 Task:  explore Airbnb listings in the heart of Hollywood and  Los Angeles, California.
Action: Mouse moved to (353, 104)
Screenshot: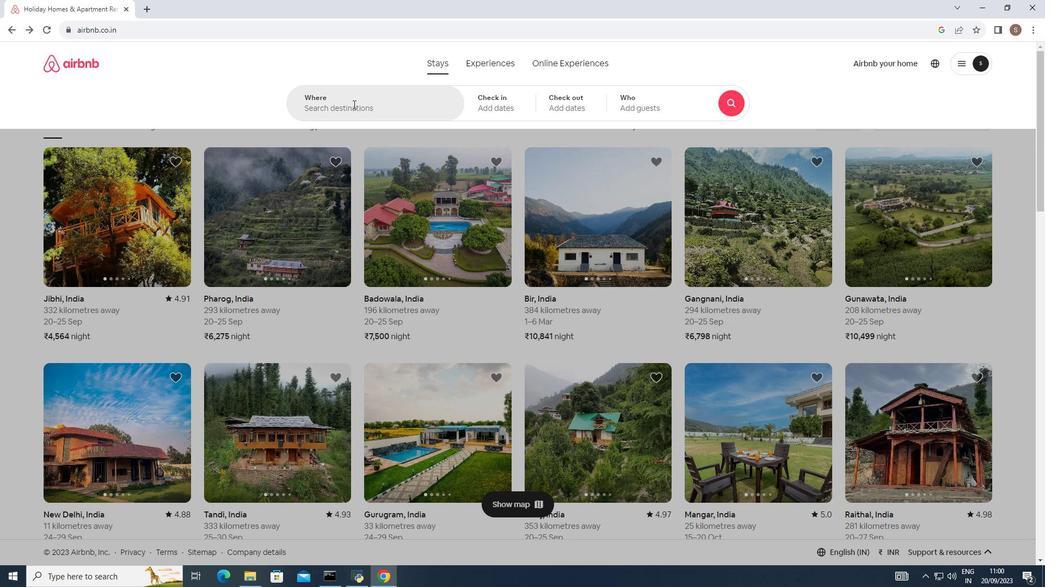 
Action: Mouse pressed left at (353, 104)
Screenshot: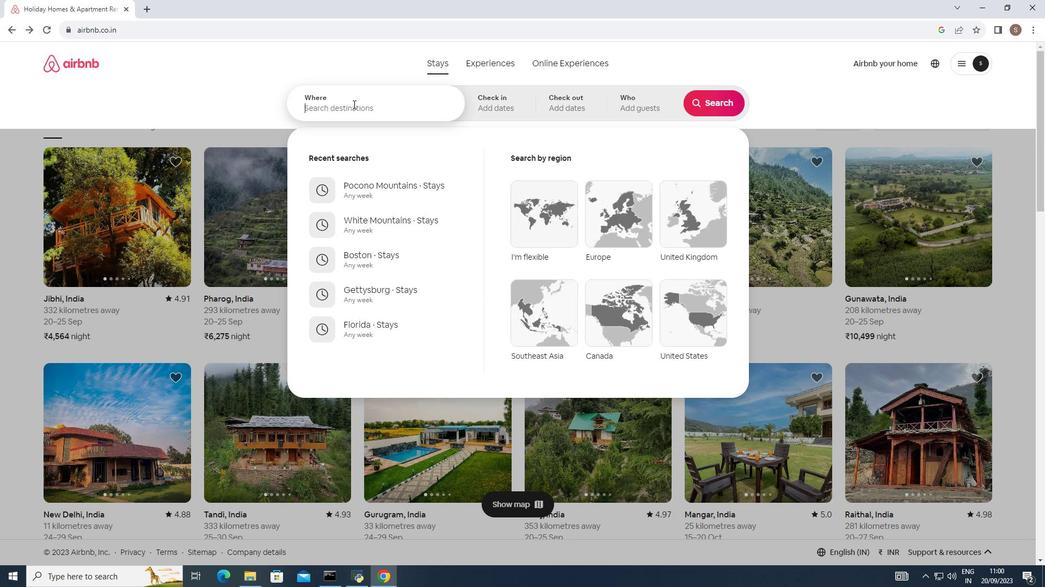 
Action: Key pressed new<Key.space>orleans<Key.space>louisiana
Screenshot: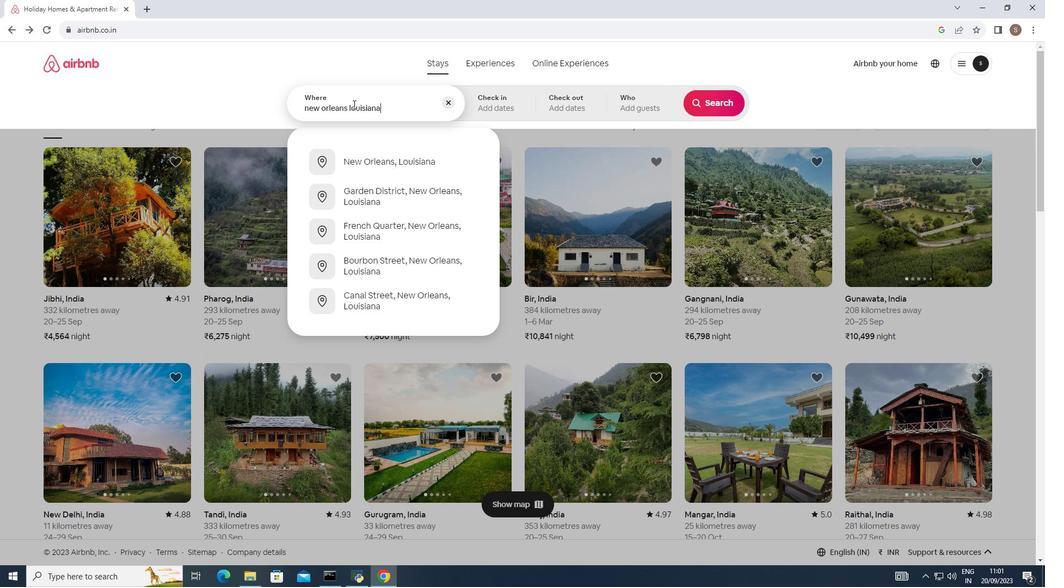 
Action: Mouse moved to (360, 161)
Screenshot: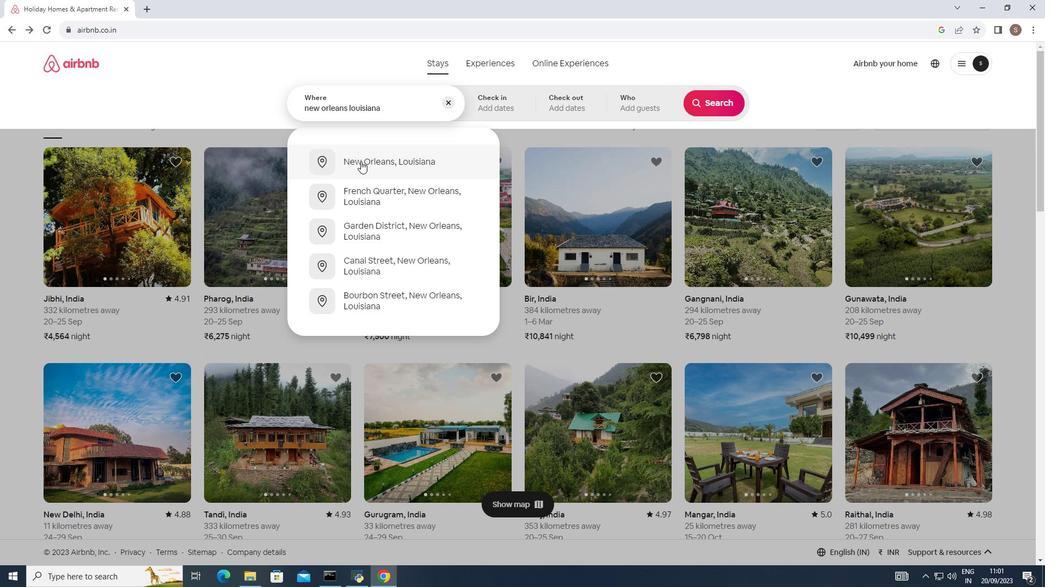 
Action: Mouse pressed left at (360, 161)
Screenshot: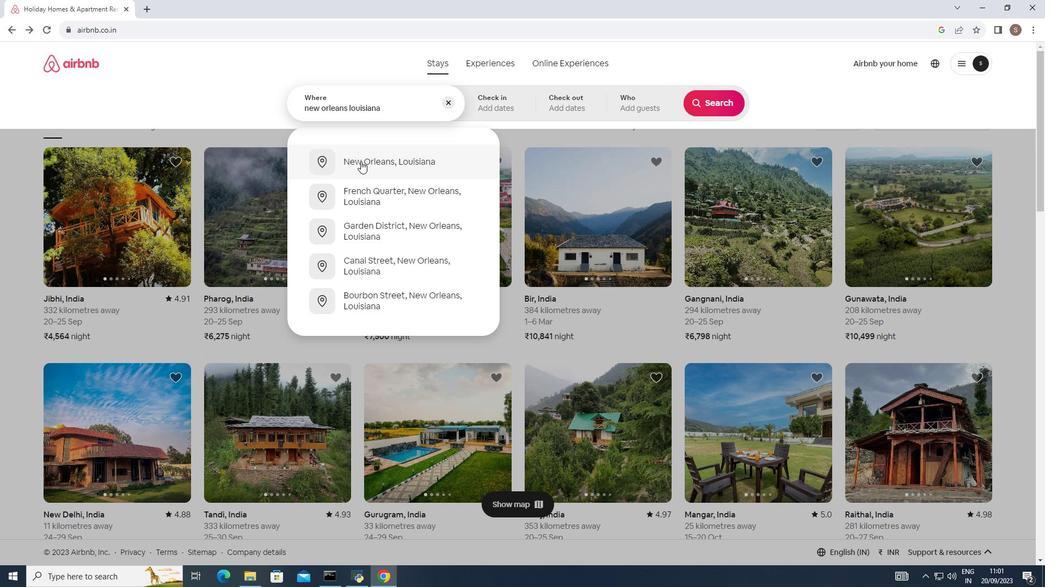 
Action: Mouse moved to (704, 101)
Screenshot: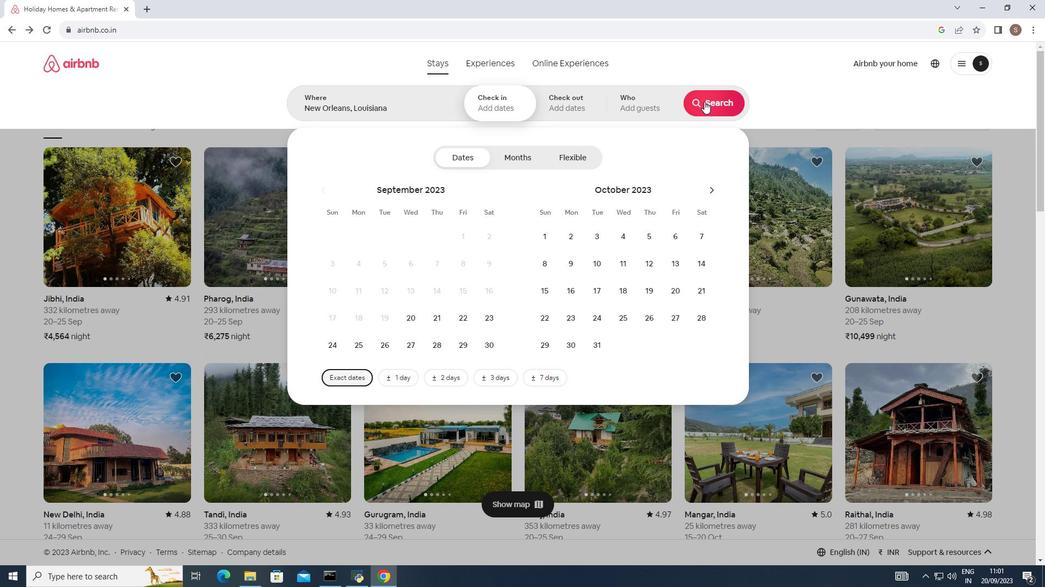 
Action: Mouse pressed left at (704, 101)
Screenshot: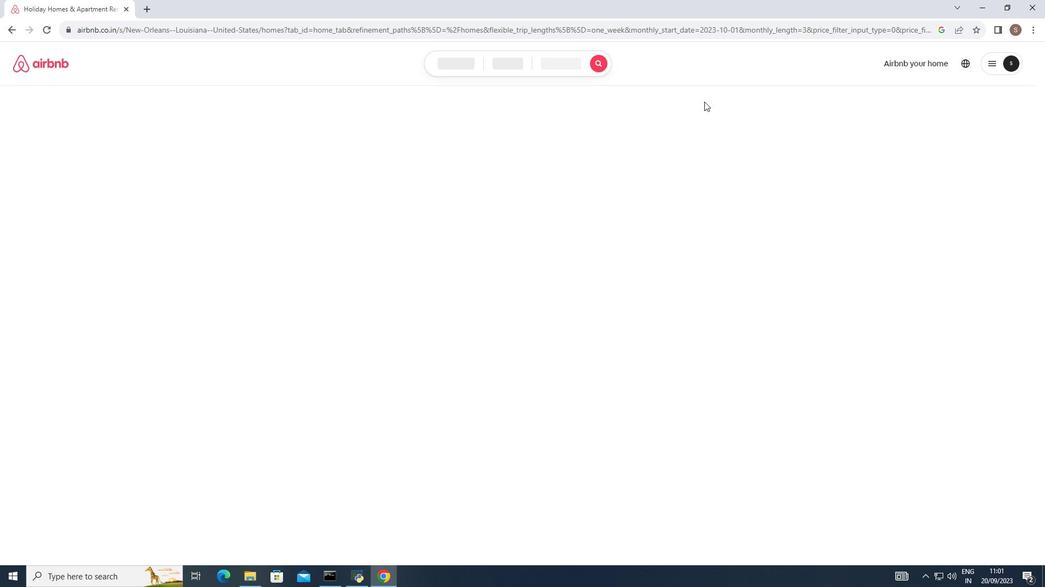 
Action: Mouse moved to (450, 285)
Screenshot: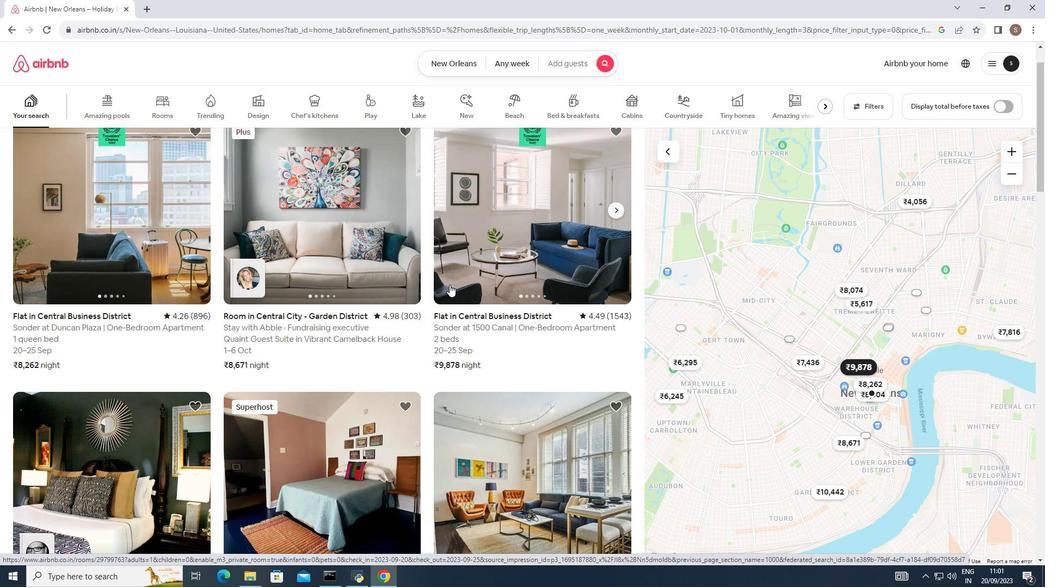 
Action: Mouse scrolled (450, 284) with delta (0, 0)
Screenshot: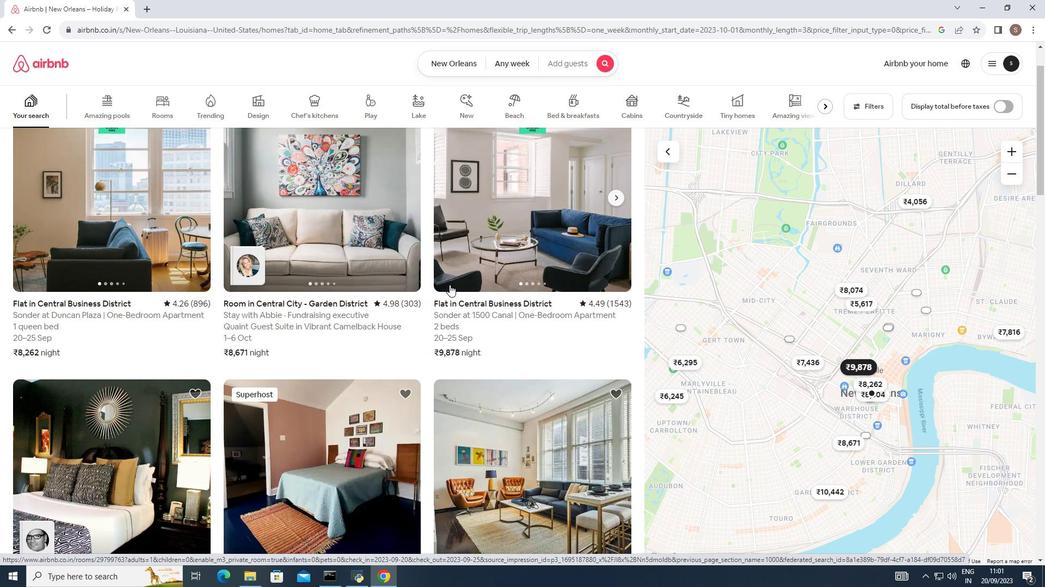 
Action: Mouse moved to (449, 285)
Screenshot: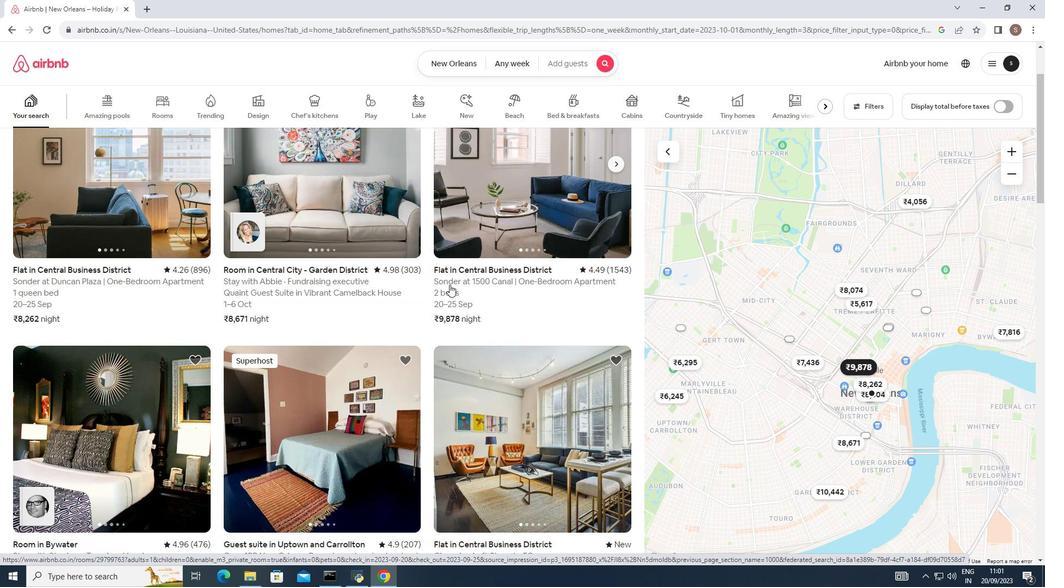
Action: Mouse scrolled (449, 284) with delta (0, 0)
Screenshot: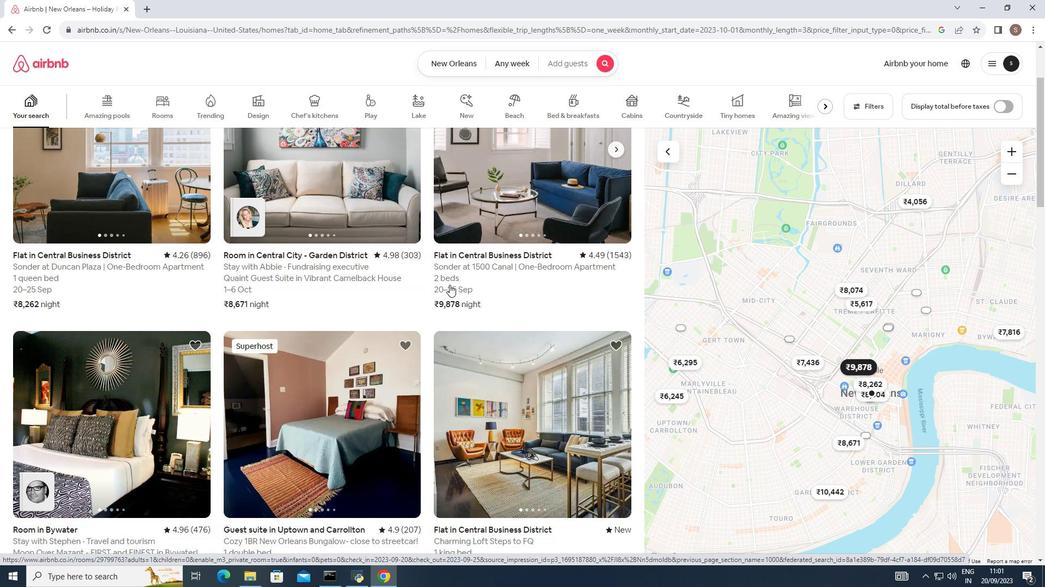 
Action: Mouse scrolled (449, 284) with delta (0, 0)
Screenshot: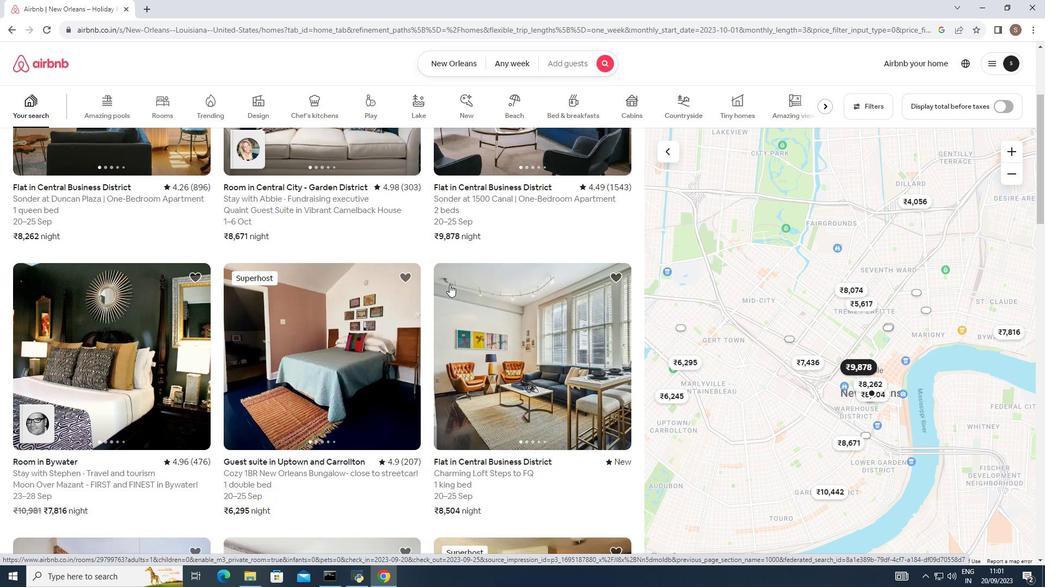 
Action: Mouse scrolled (449, 284) with delta (0, 0)
Screenshot: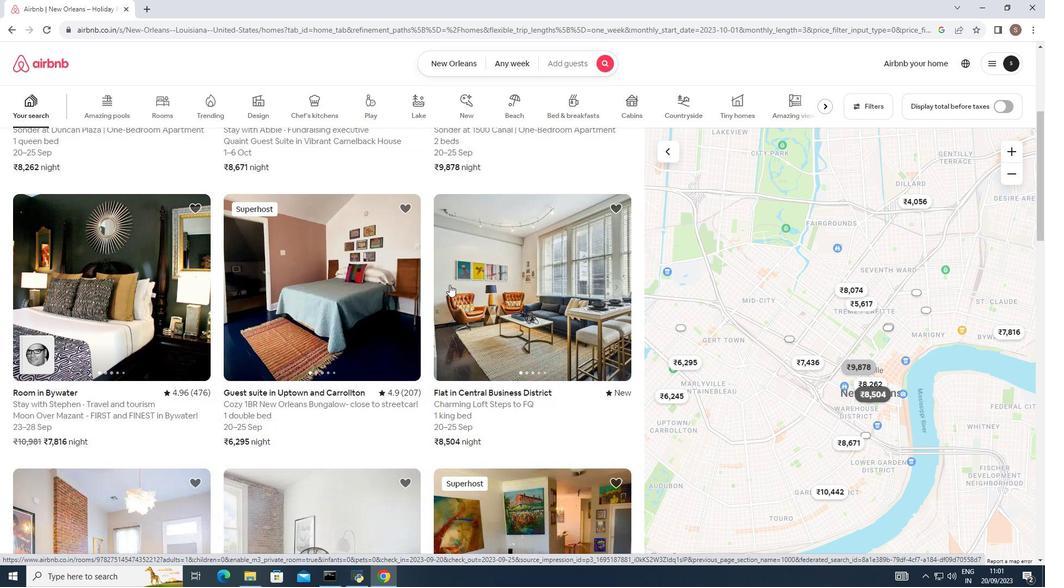 
Action: Mouse scrolled (449, 284) with delta (0, 0)
Screenshot: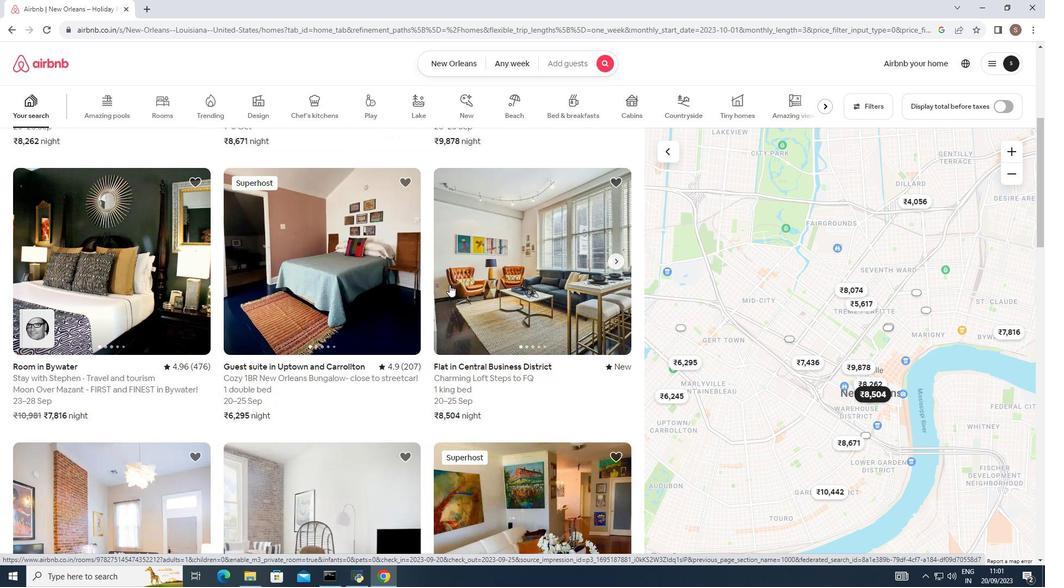 
Action: Mouse moved to (820, 103)
Screenshot: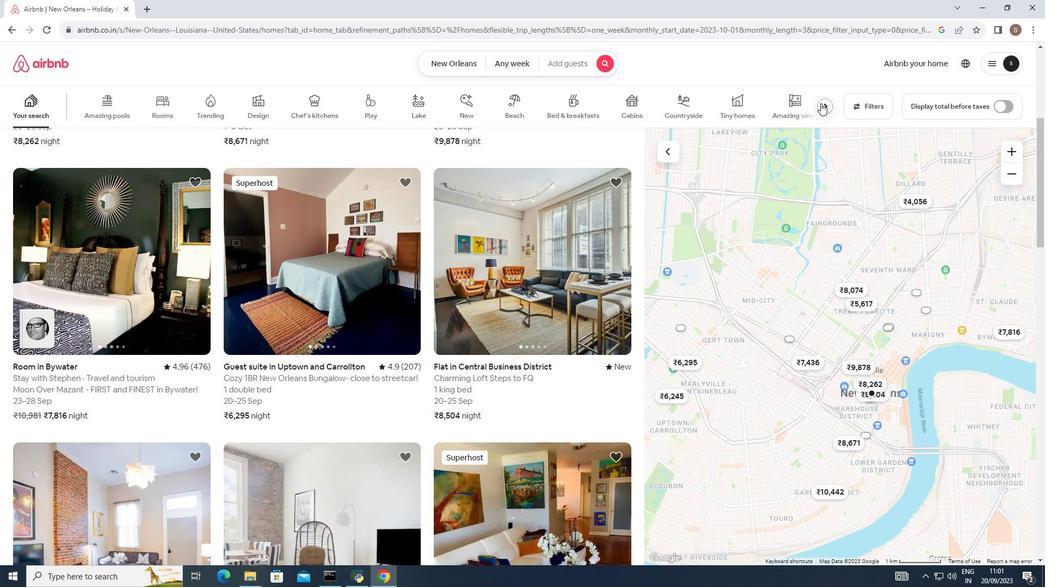 
Action: Mouse pressed left at (820, 103)
Screenshot: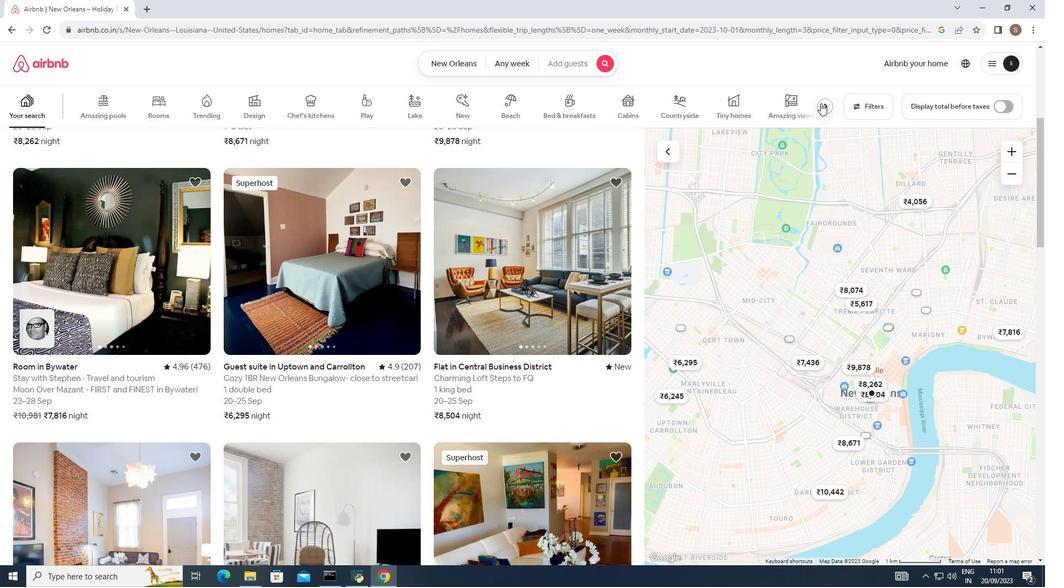 
Action: Mouse moved to (425, 297)
Screenshot: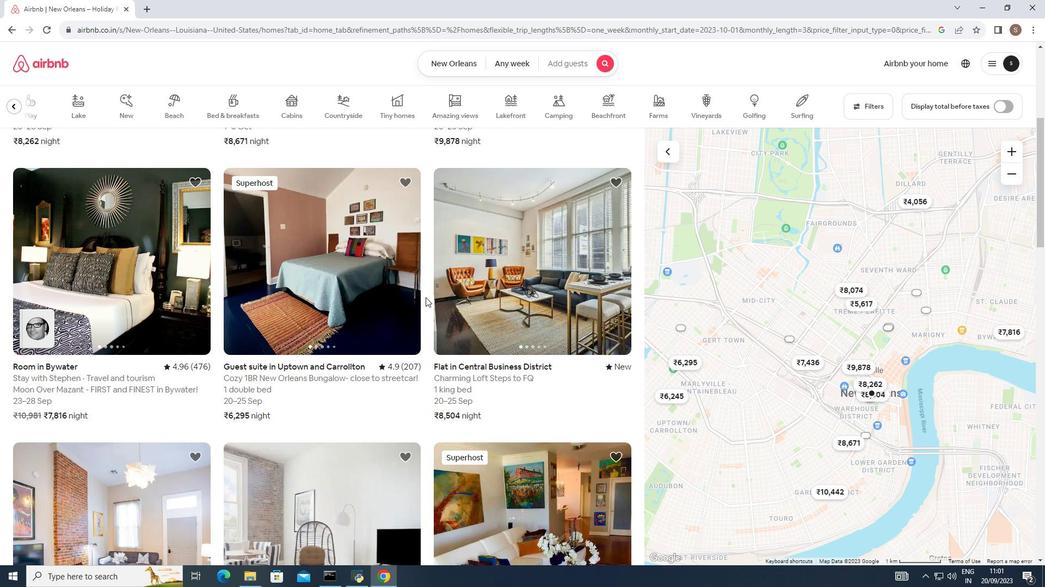 
Action: Mouse scrolled (425, 297) with delta (0, 0)
Screenshot: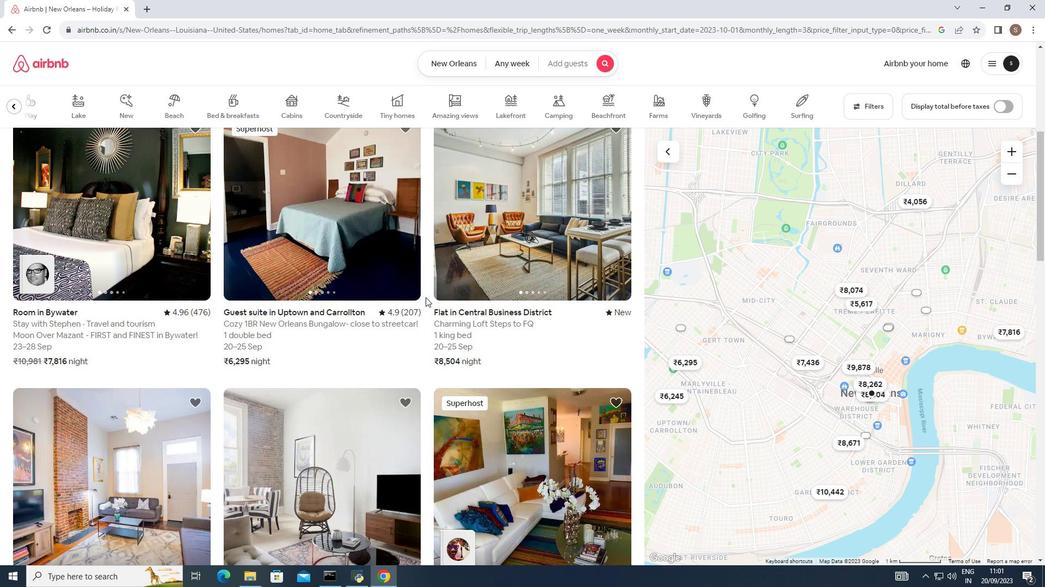 
Action: Mouse scrolled (425, 297) with delta (0, 0)
Screenshot: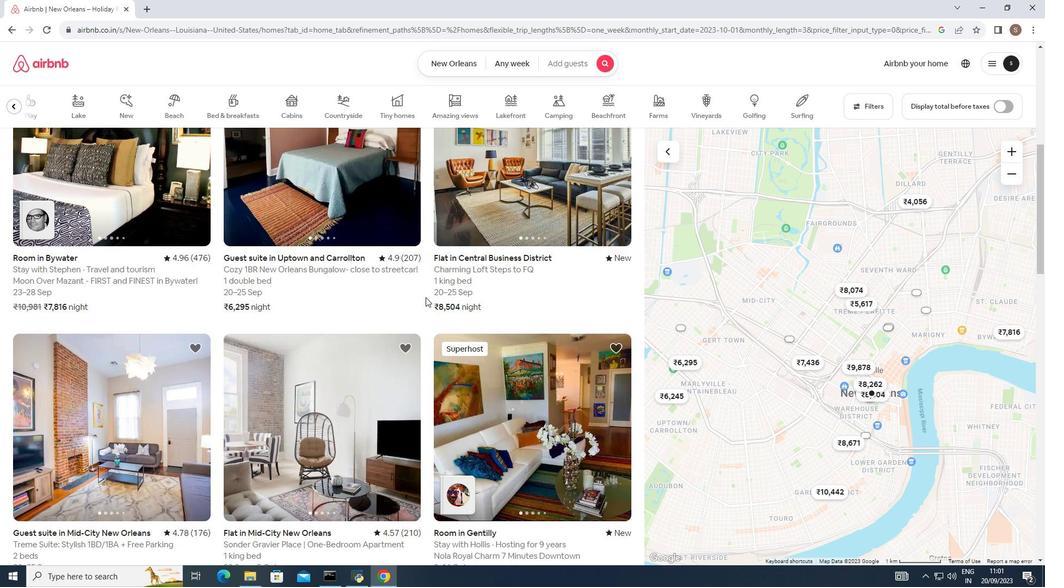 
Action: Mouse scrolled (425, 297) with delta (0, 0)
Screenshot: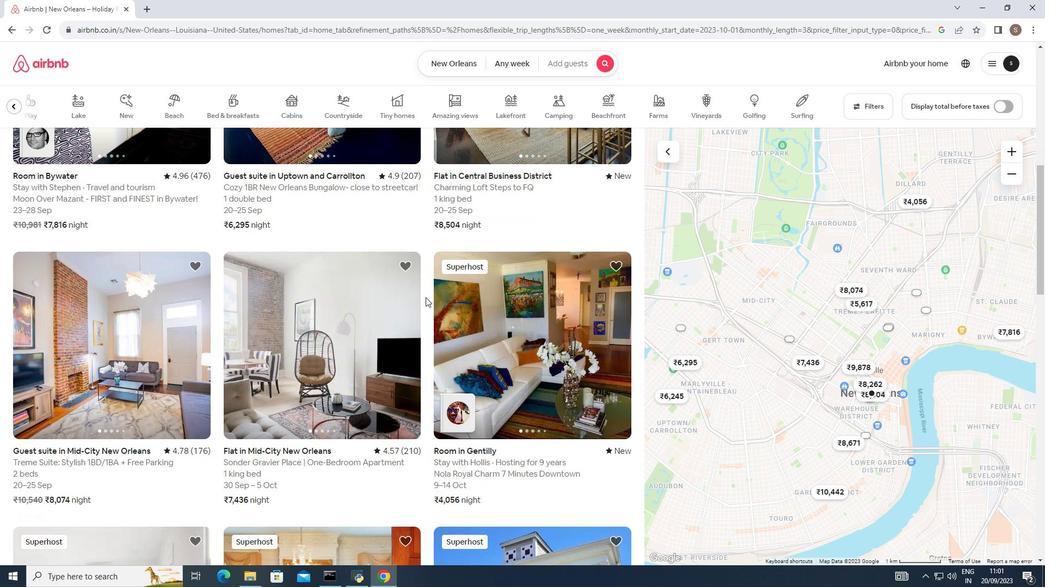 
Action: Mouse scrolled (425, 297) with delta (0, 0)
Screenshot: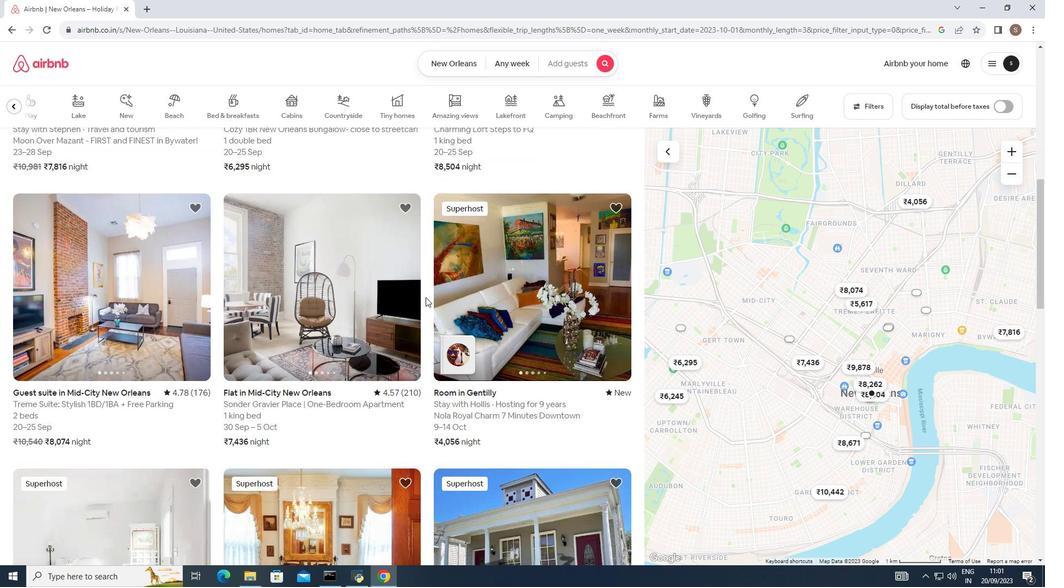 
Action: Mouse scrolled (425, 297) with delta (0, 0)
Screenshot: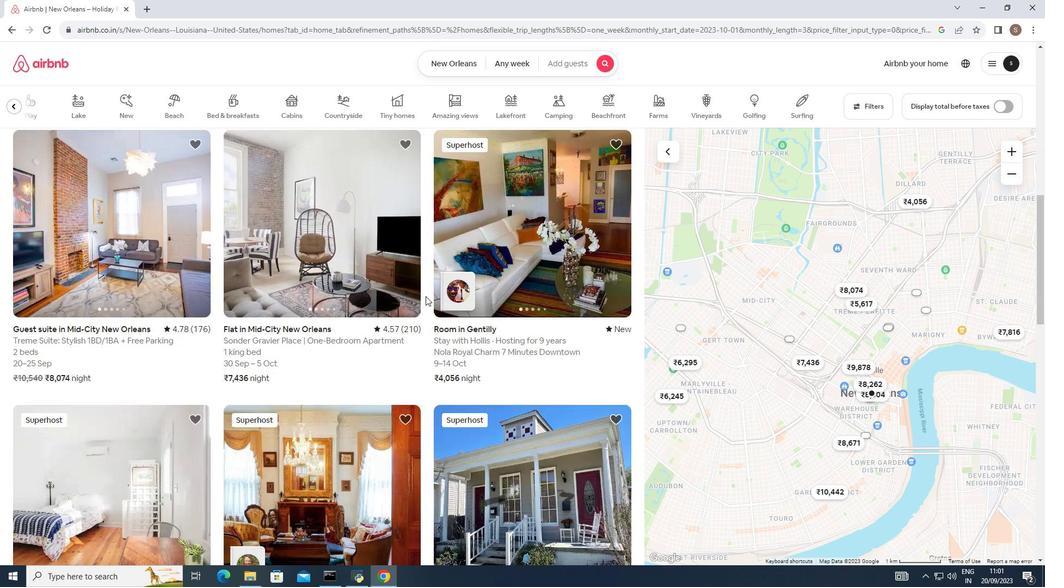 
Action: Mouse scrolled (425, 297) with delta (0, 0)
Screenshot: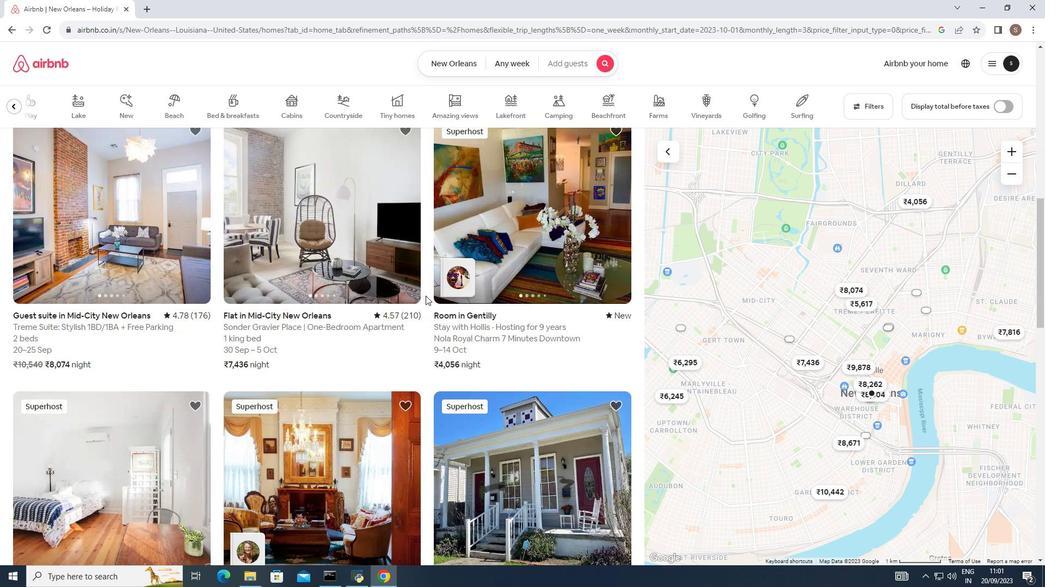 
Action: Mouse moved to (425, 295)
Screenshot: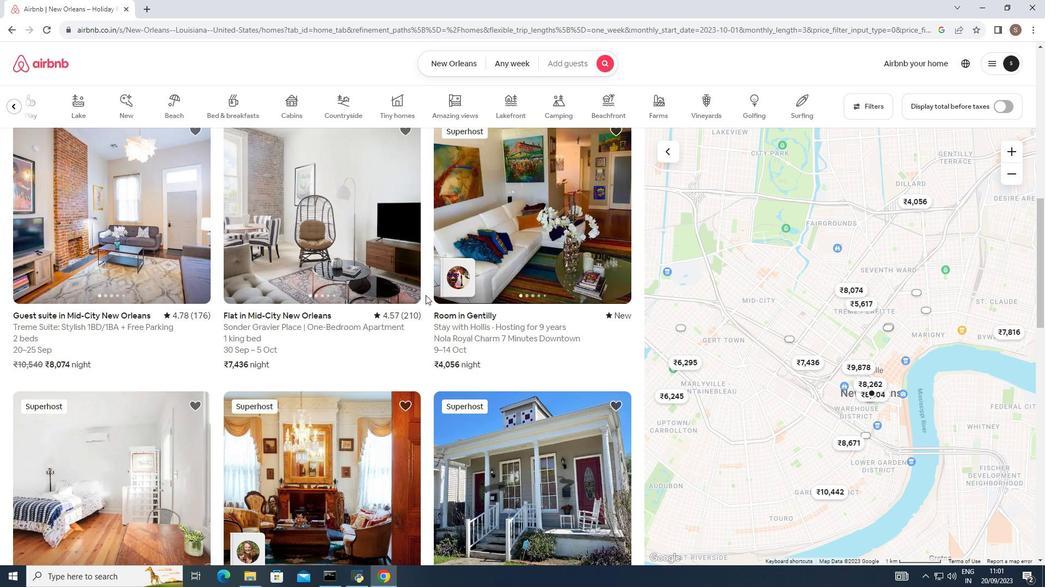 
Action: Mouse scrolled (425, 295) with delta (0, 0)
Screenshot: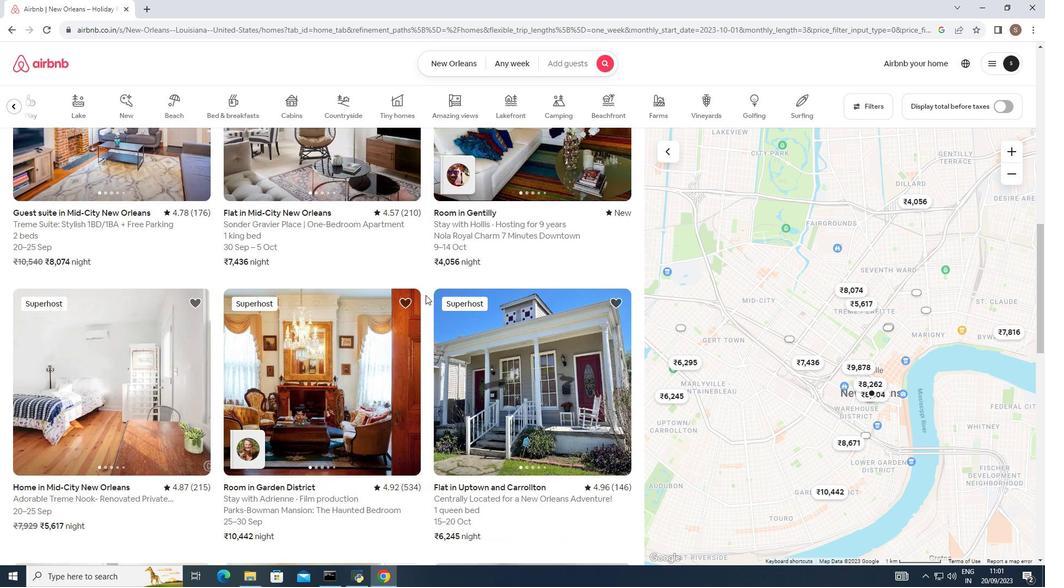 
Action: Mouse scrolled (425, 295) with delta (0, 0)
Screenshot: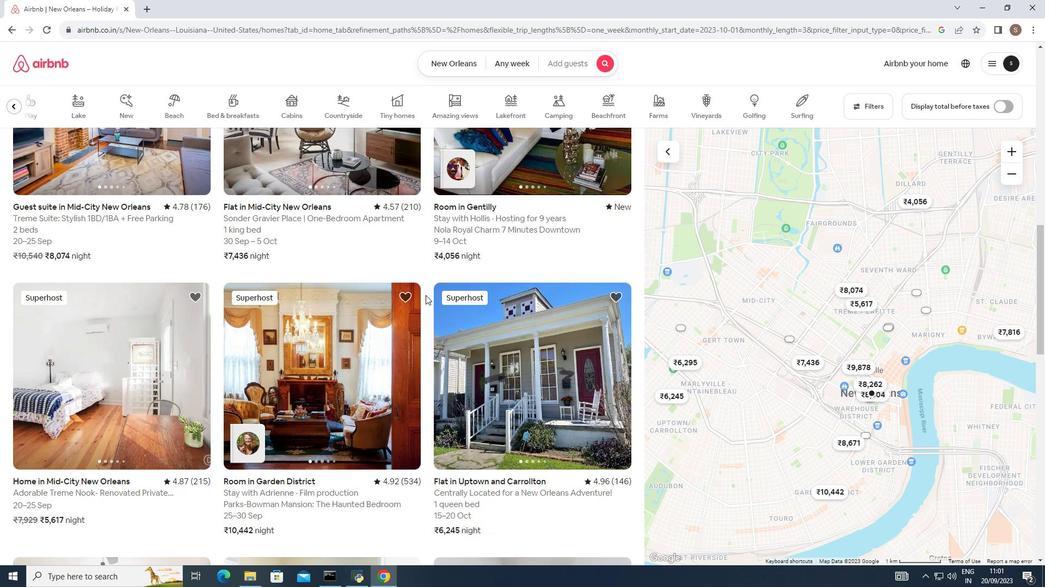 
Action: Mouse moved to (426, 294)
Screenshot: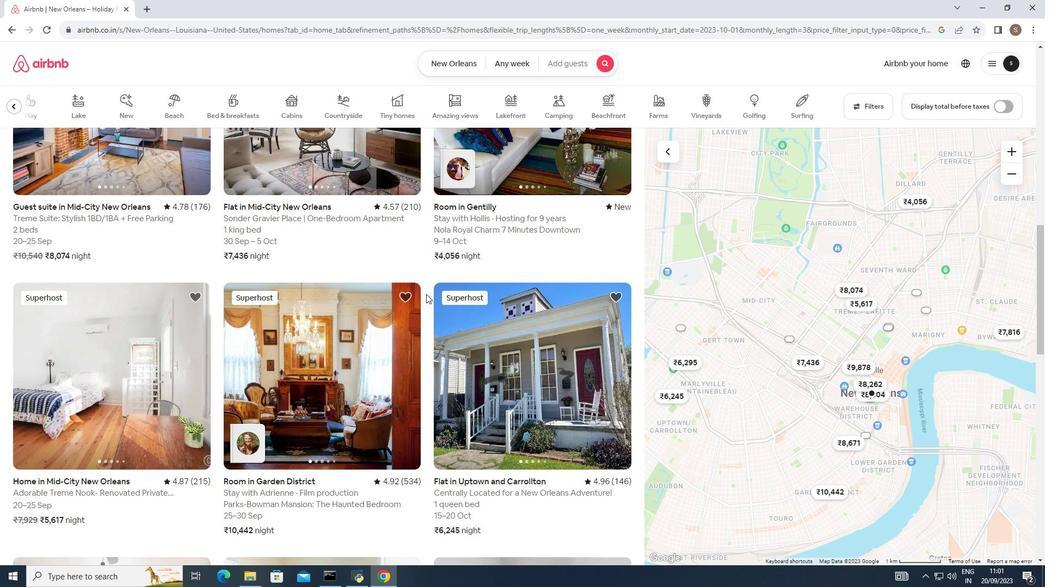 
Action: Mouse scrolled (426, 293) with delta (0, 0)
Screenshot: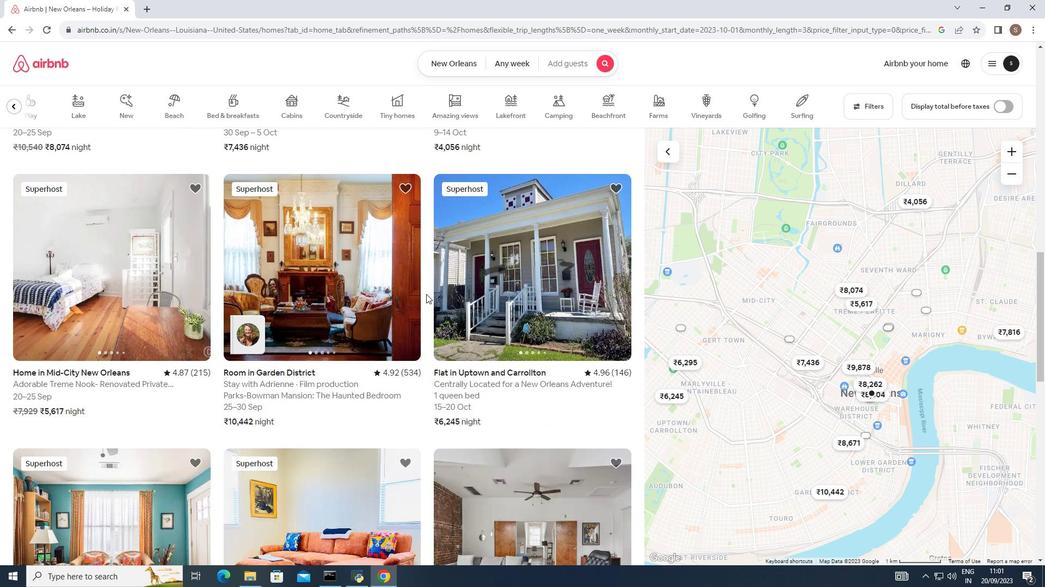 
Action: Mouse scrolled (426, 293) with delta (0, 0)
Screenshot: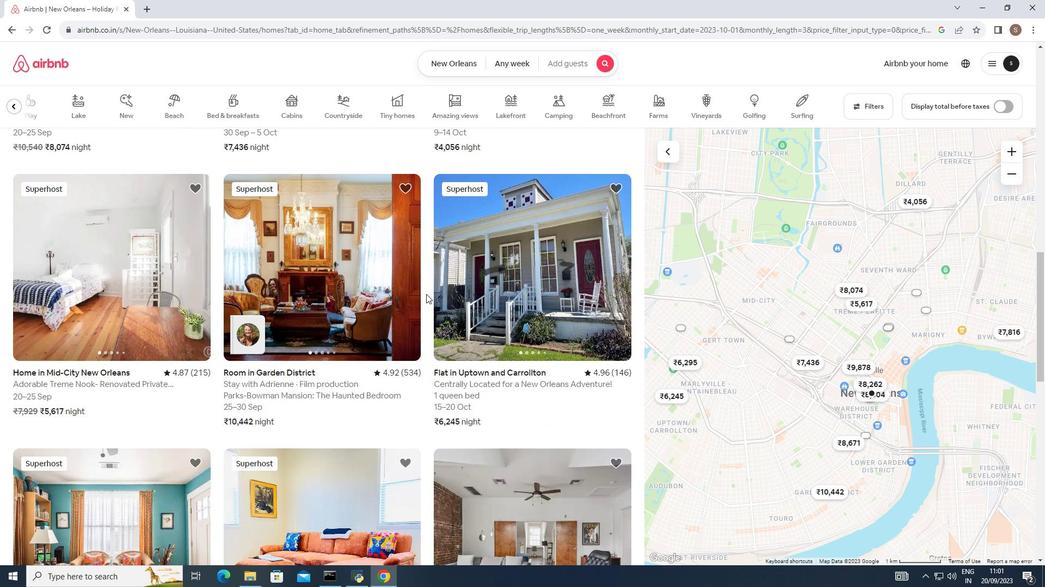 
Action: Mouse moved to (426, 293)
Screenshot: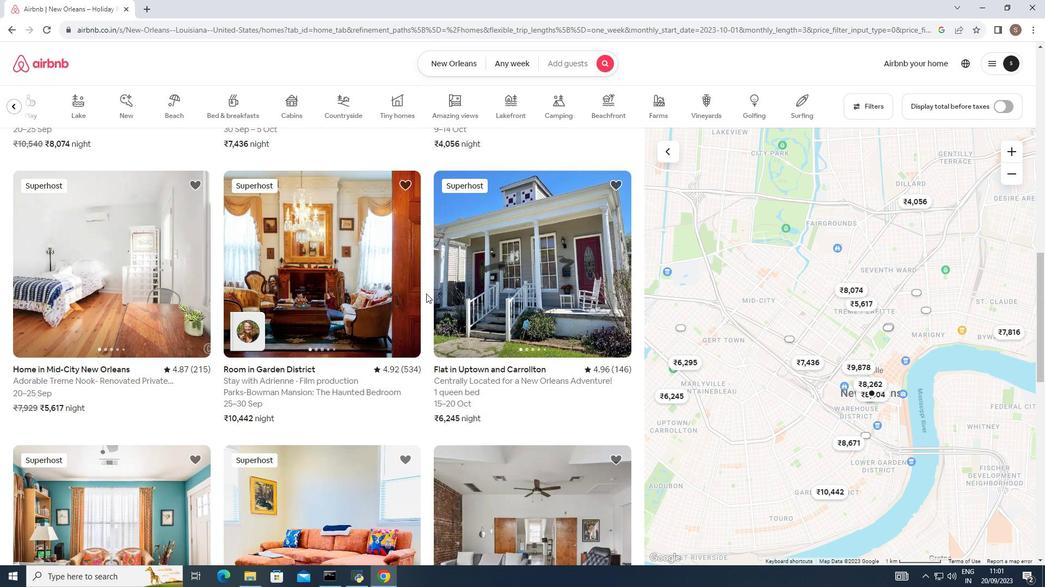 
Action: Mouse scrolled (426, 293) with delta (0, 0)
Screenshot: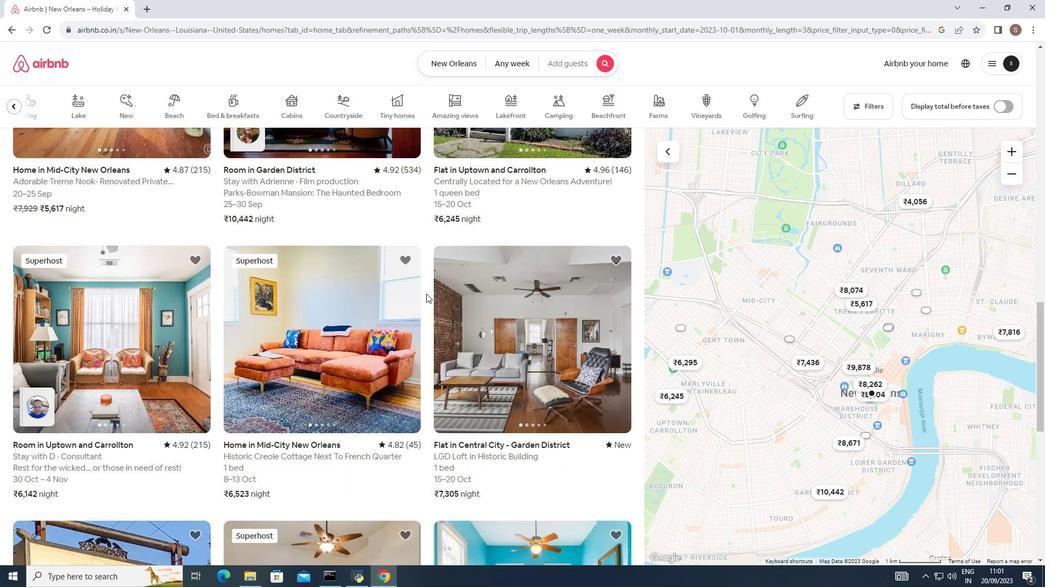 
Action: Mouse scrolled (426, 293) with delta (0, 0)
Screenshot: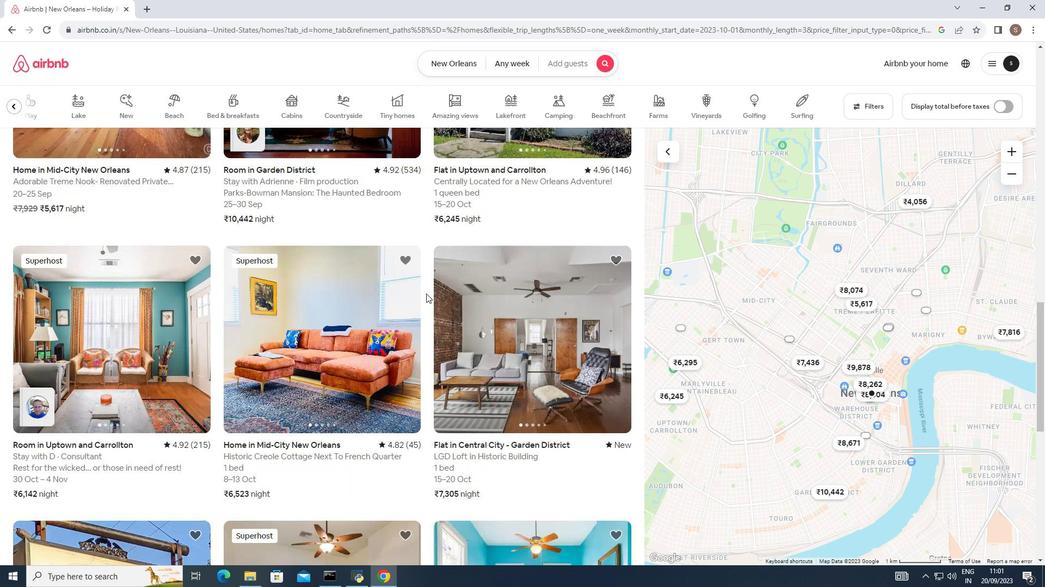 
Action: Mouse scrolled (426, 293) with delta (0, 0)
Screenshot: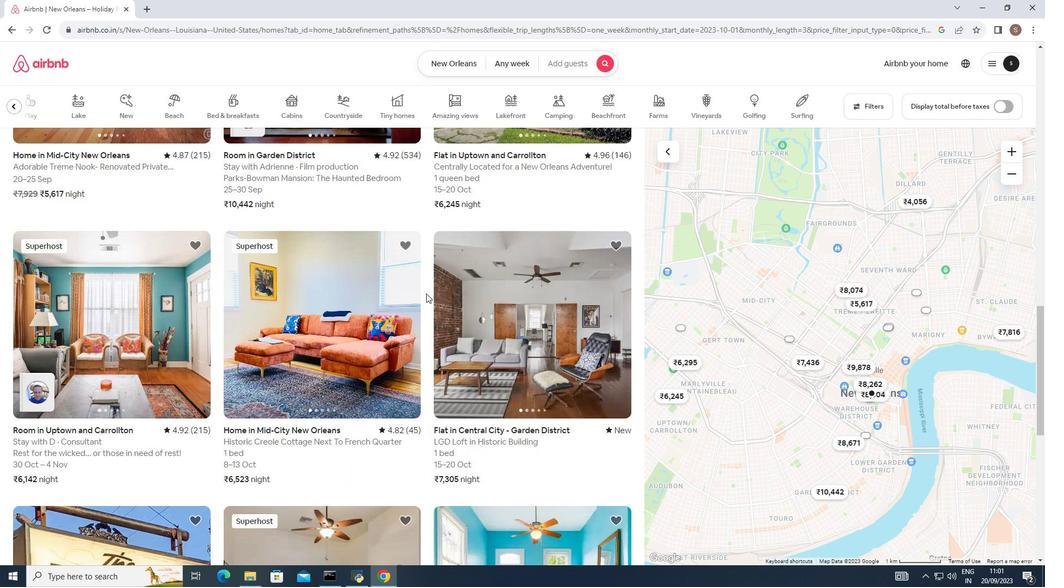 
Action: Mouse scrolled (426, 293) with delta (0, 0)
Screenshot: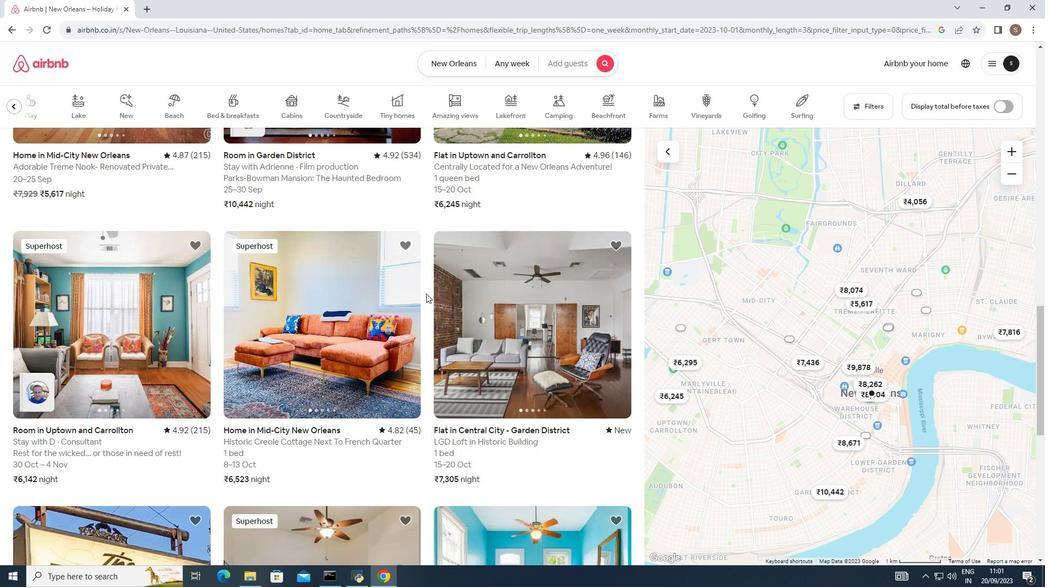 
Action: Mouse scrolled (426, 293) with delta (0, 0)
Screenshot: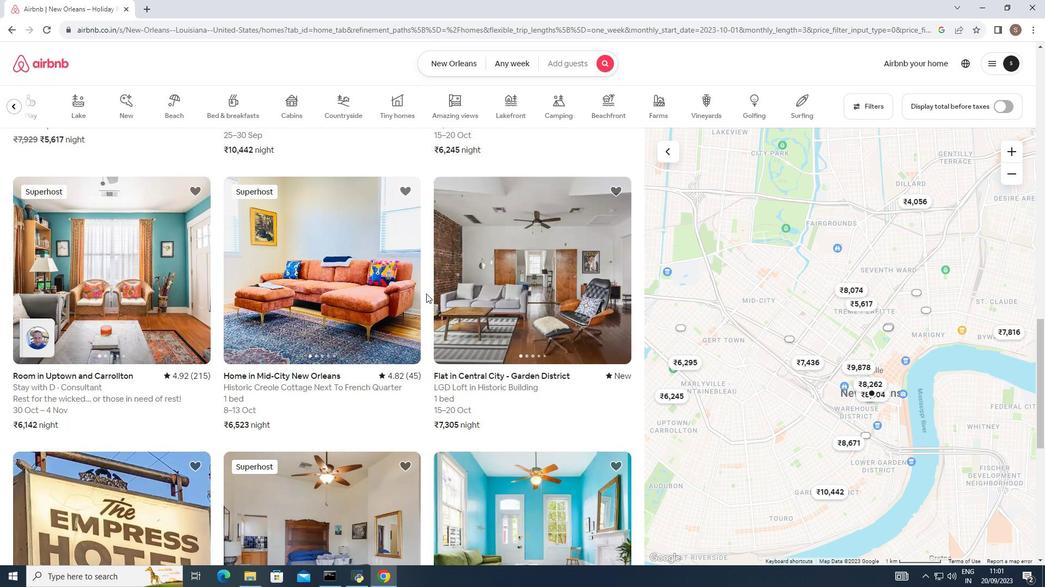 
Action: Mouse scrolled (426, 293) with delta (0, 0)
Screenshot: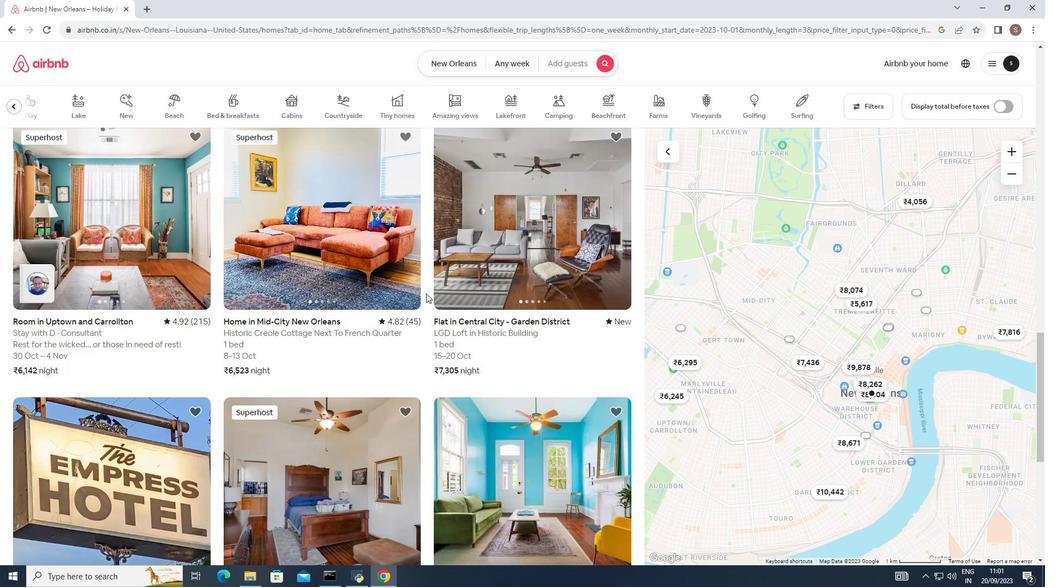 
Action: Mouse moved to (427, 292)
Screenshot: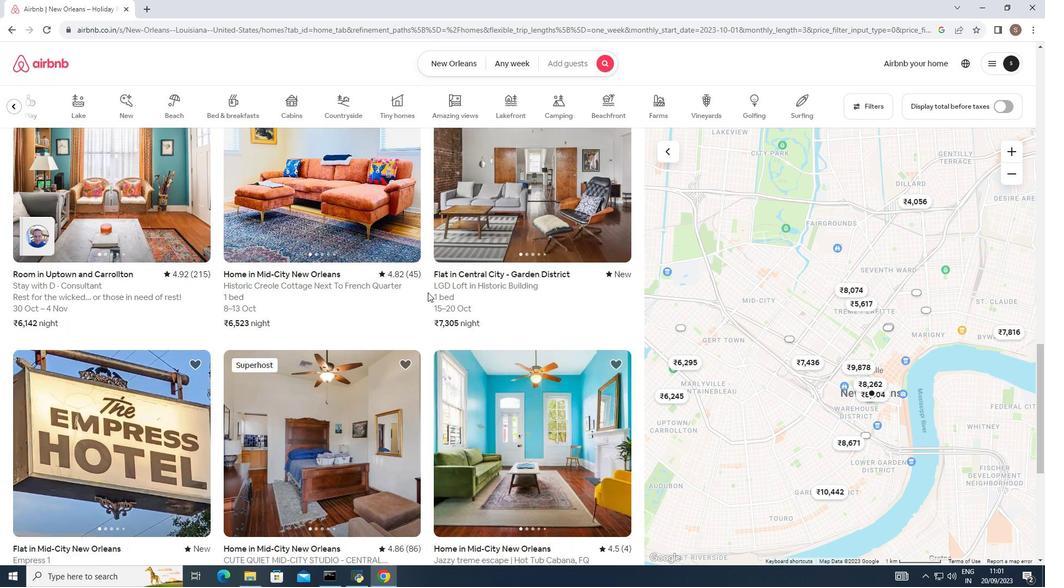 
Action: Mouse scrolled (427, 292) with delta (0, 0)
Screenshot: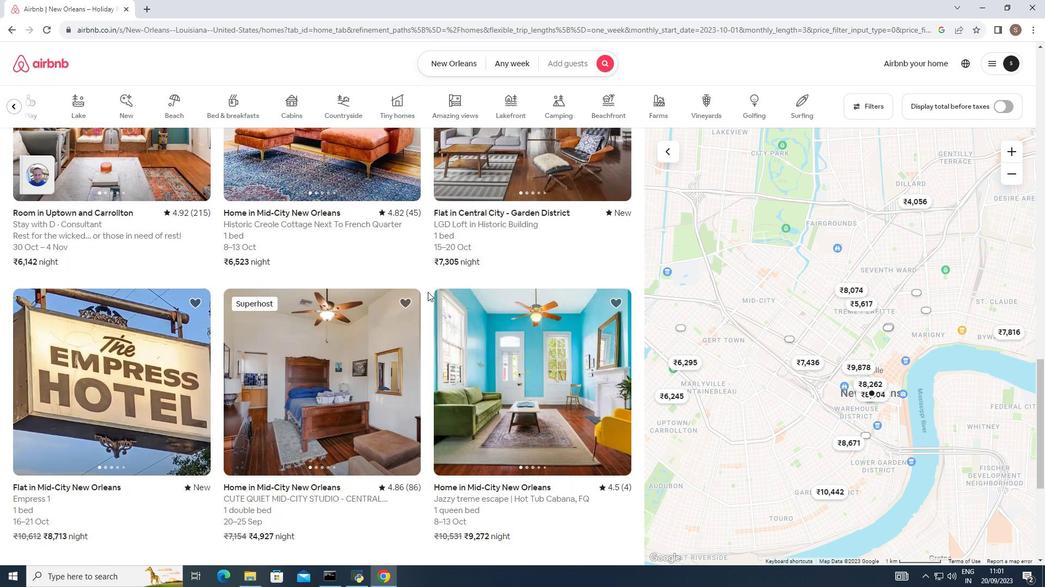 
Action: Mouse scrolled (427, 292) with delta (0, 0)
Screenshot: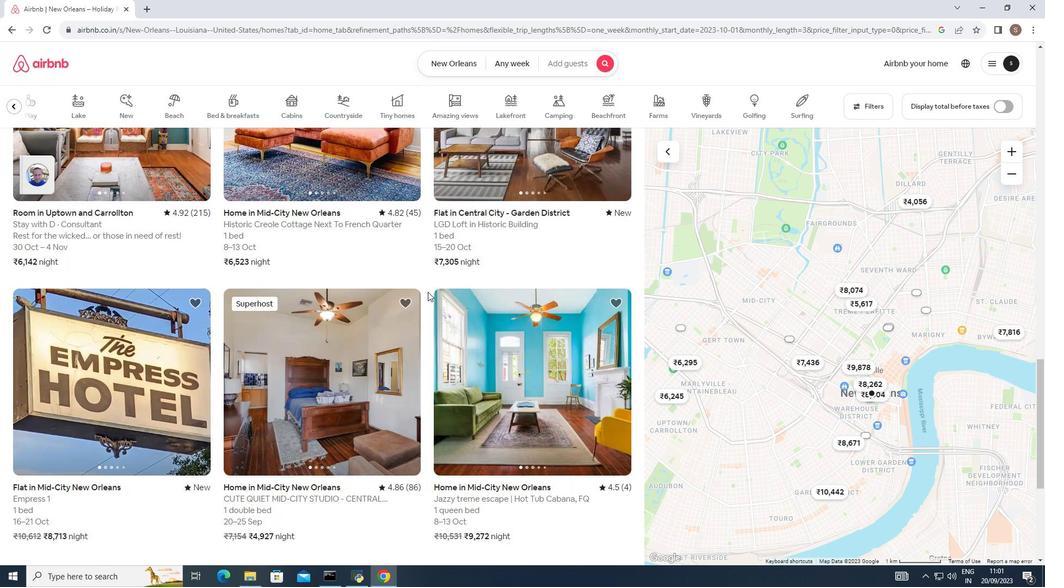 
Action: Mouse moved to (429, 289)
Screenshot: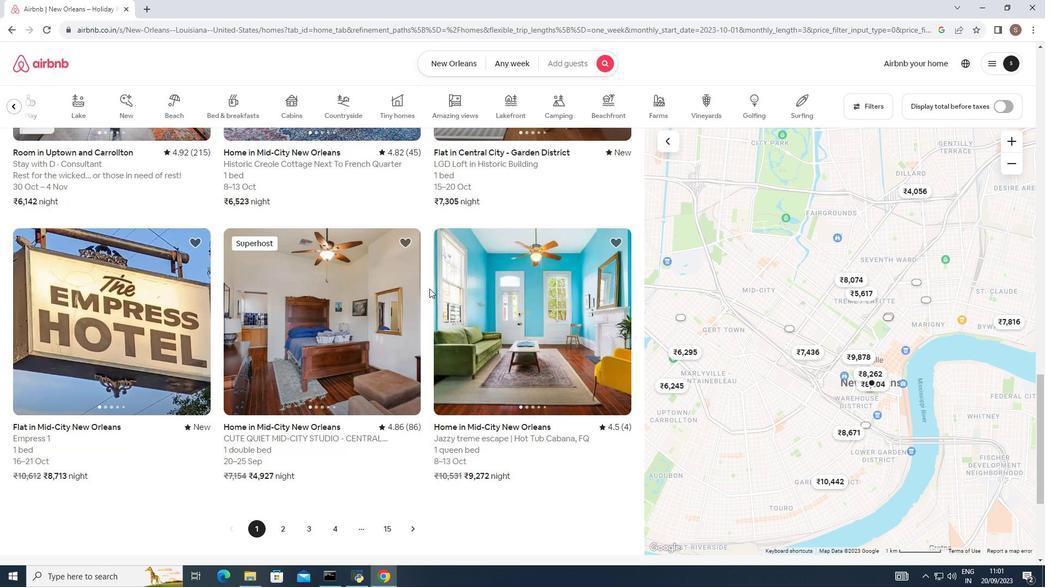 
Action: Mouse scrolled (429, 288) with delta (0, 0)
Screenshot: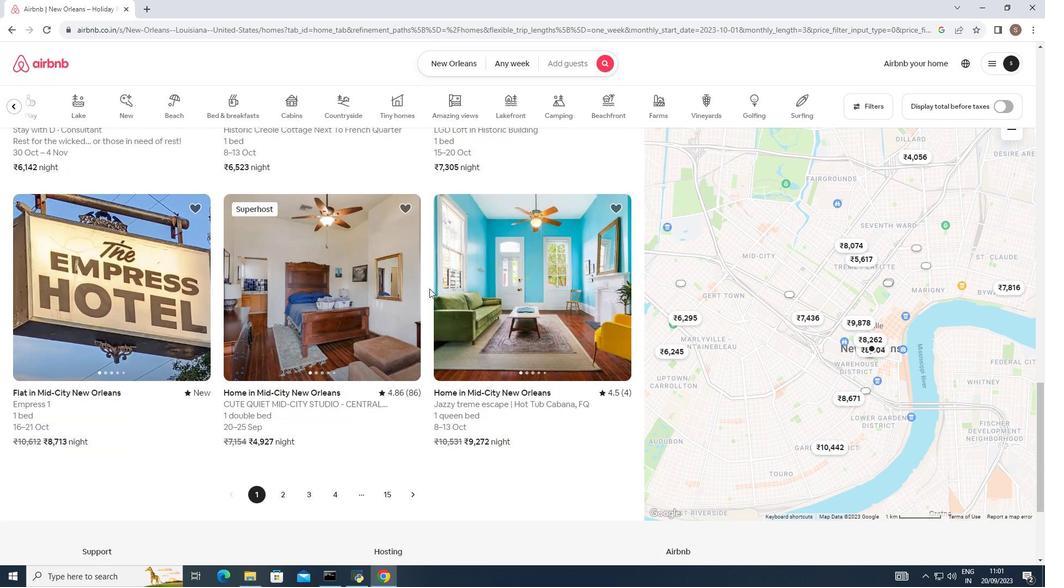 
Action: Mouse scrolled (429, 288) with delta (0, 0)
Screenshot: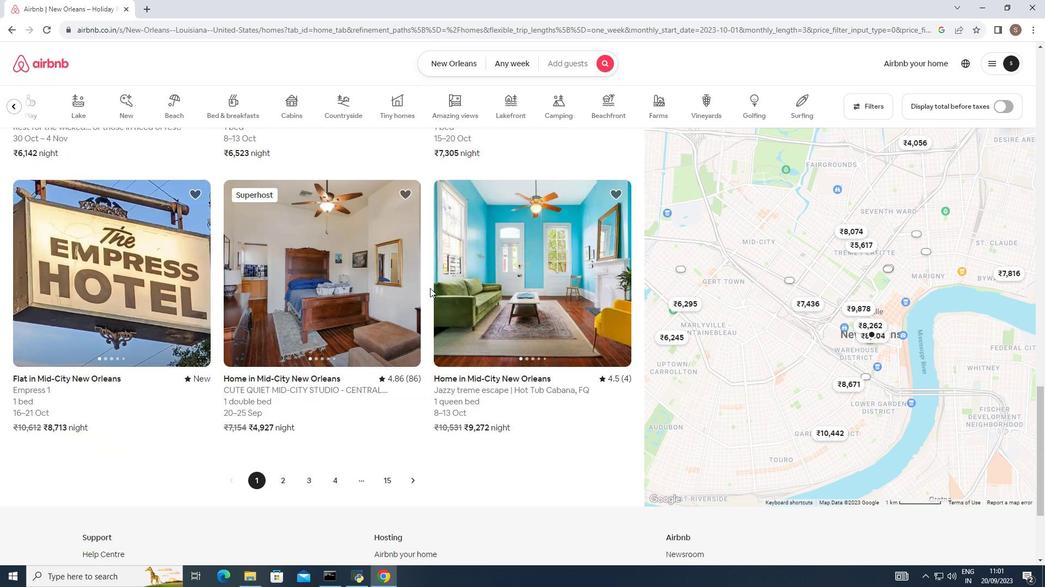 
Action: Mouse moved to (92, 223)
Screenshot: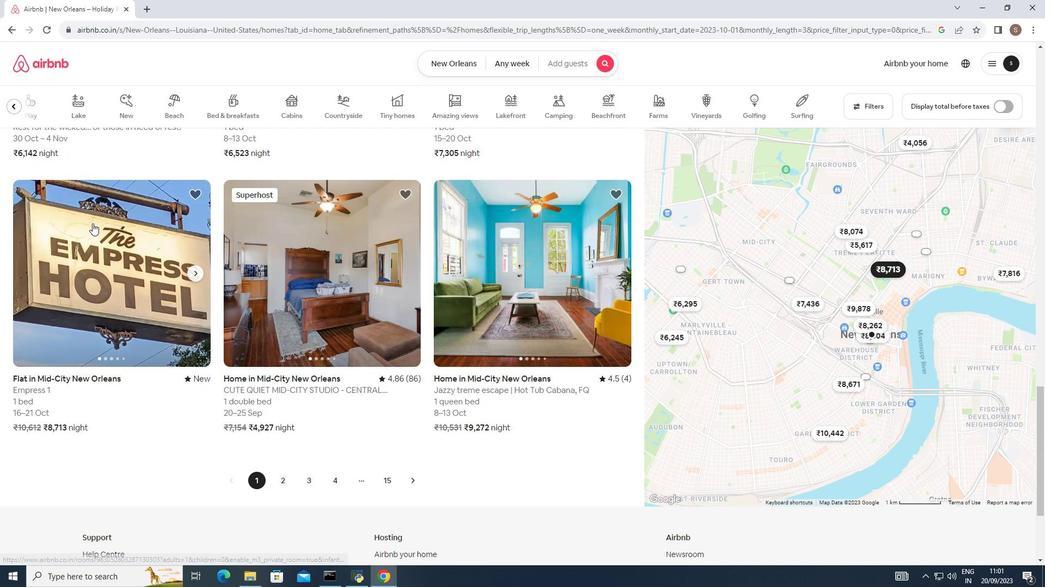 
Action: Mouse pressed left at (92, 223)
Screenshot: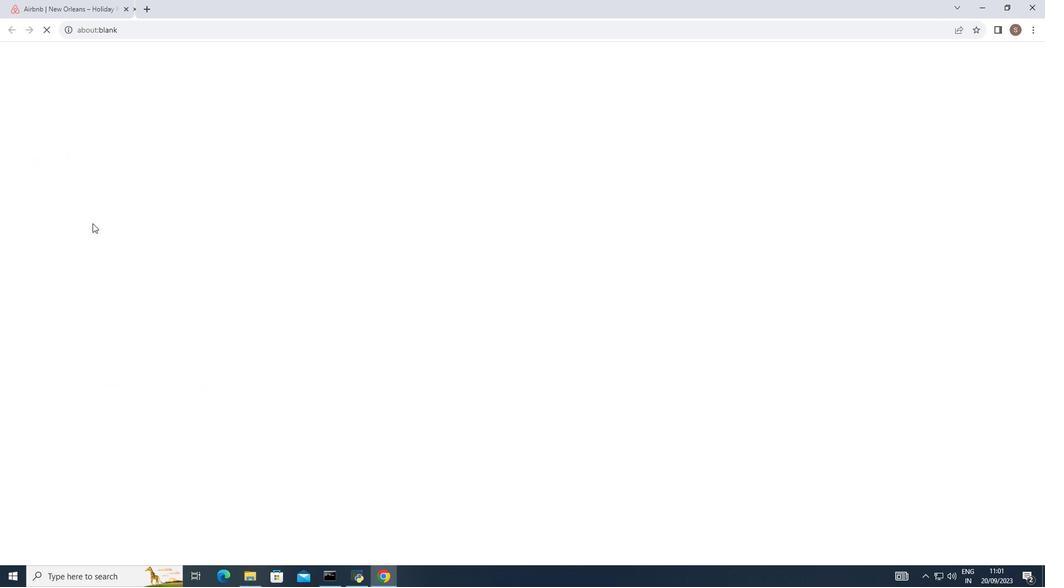
Action: Mouse moved to (756, 399)
Screenshot: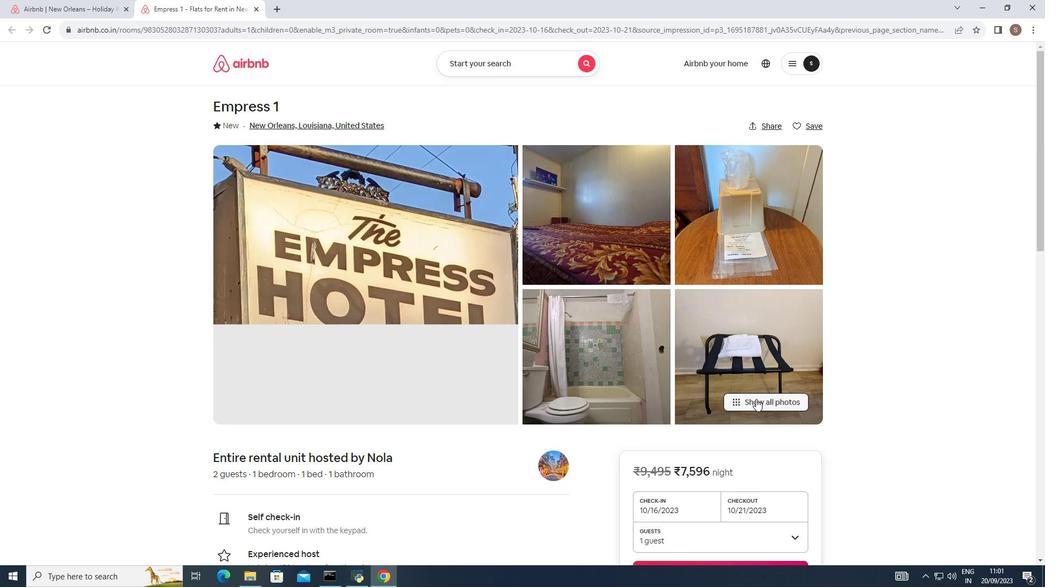 
Action: Mouse pressed left at (756, 399)
Screenshot: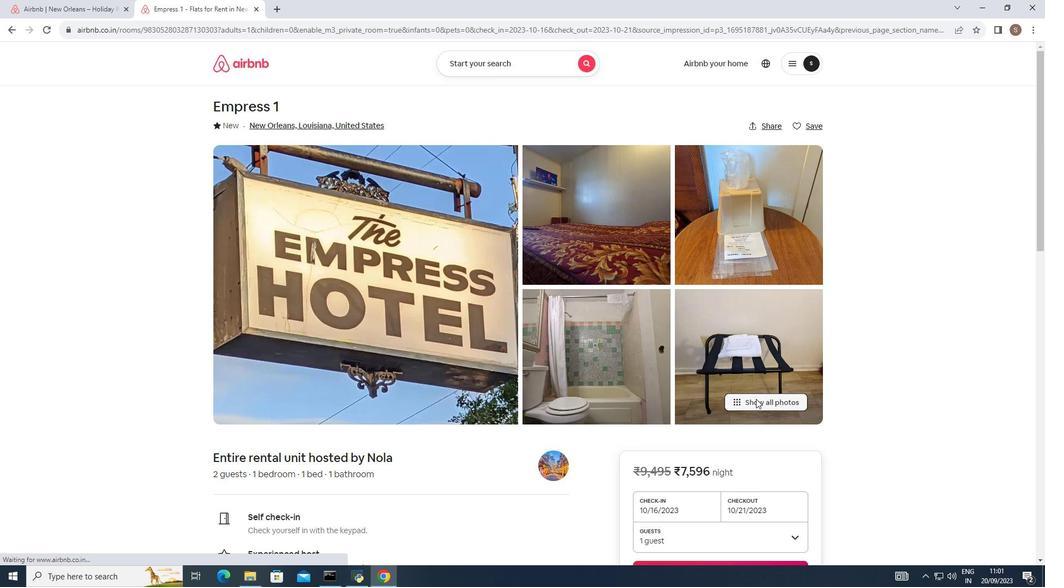 
Action: Mouse moved to (756, 398)
Screenshot: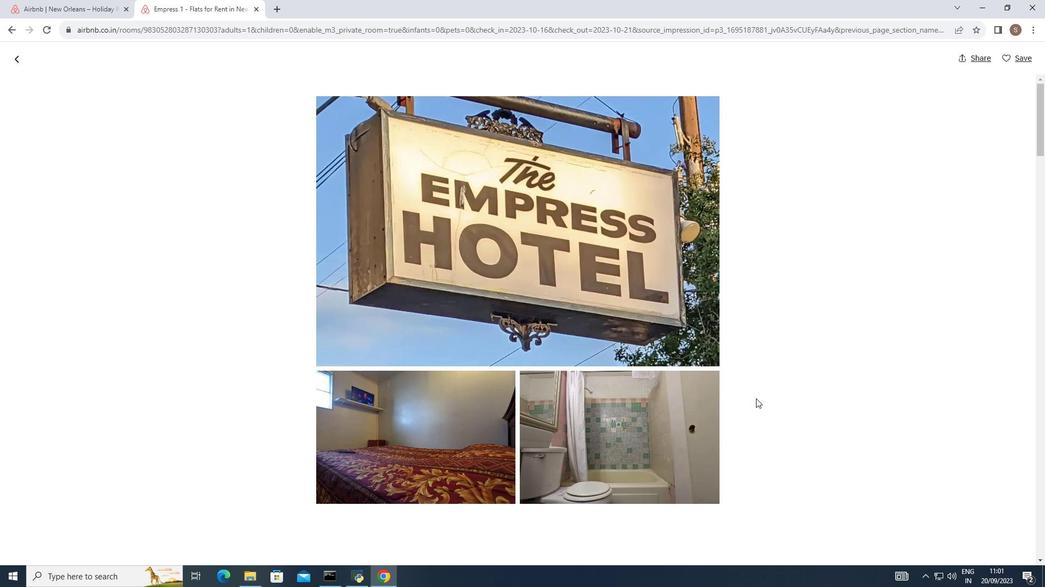 
Action: Mouse scrolled (756, 398) with delta (0, 0)
Screenshot: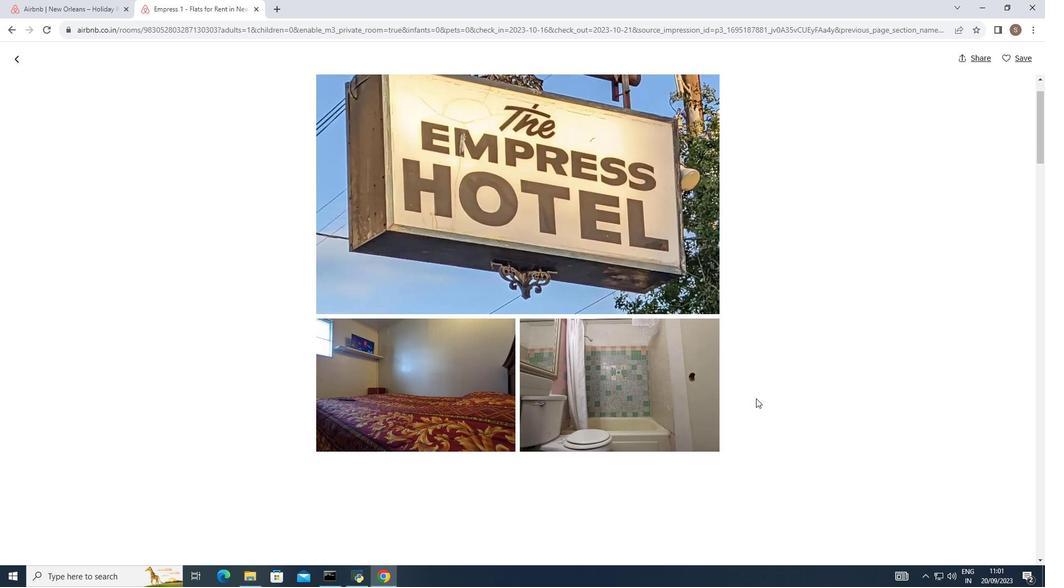 
Action: Mouse scrolled (756, 398) with delta (0, 0)
Screenshot: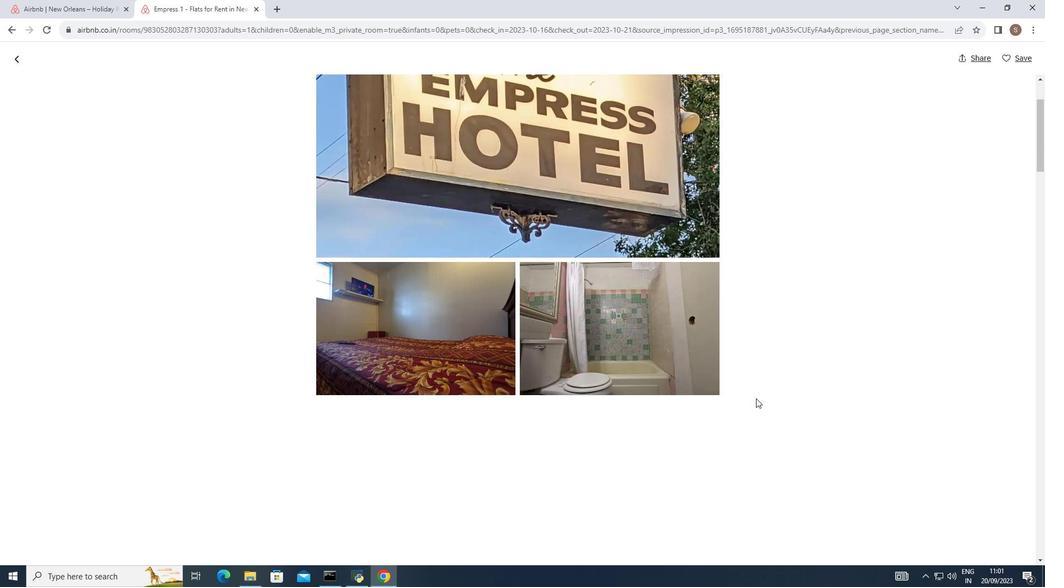 
Action: Mouse scrolled (756, 398) with delta (0, 0)
Screenshot: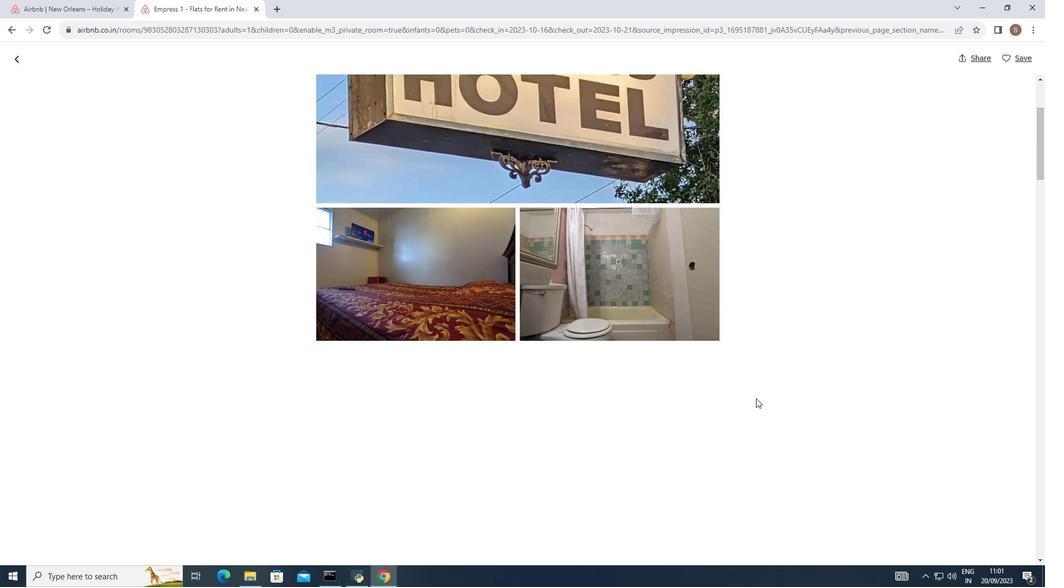 
Action: Mouse moved to (756, 398)
Screenshot: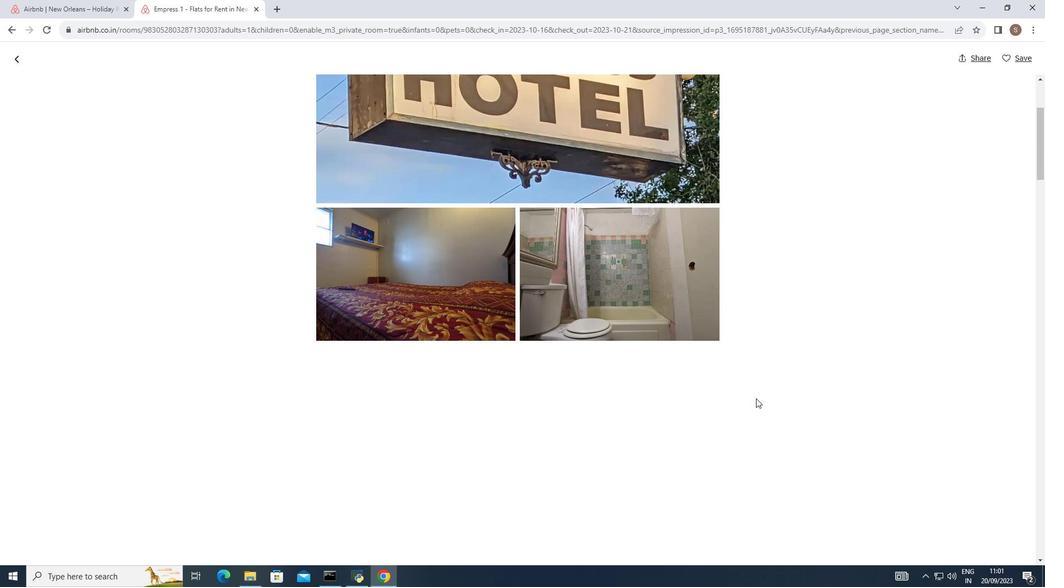 
Action: Mouse scrolled (756, 398) with delta (0, 0)
Screenshot: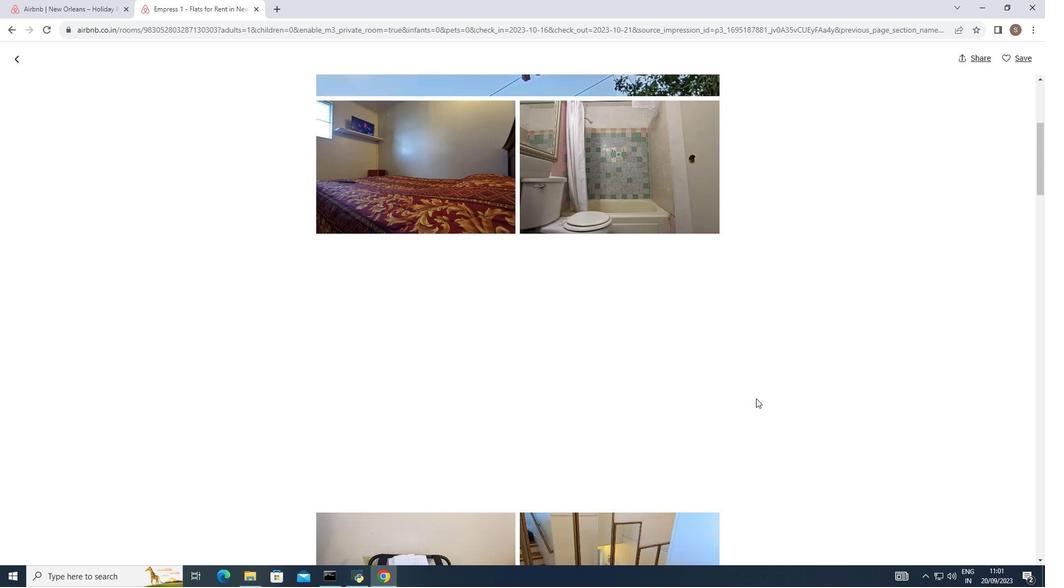 
Action: Mouse scrolled (756, 398) with delta (0, 0)
Screenshot: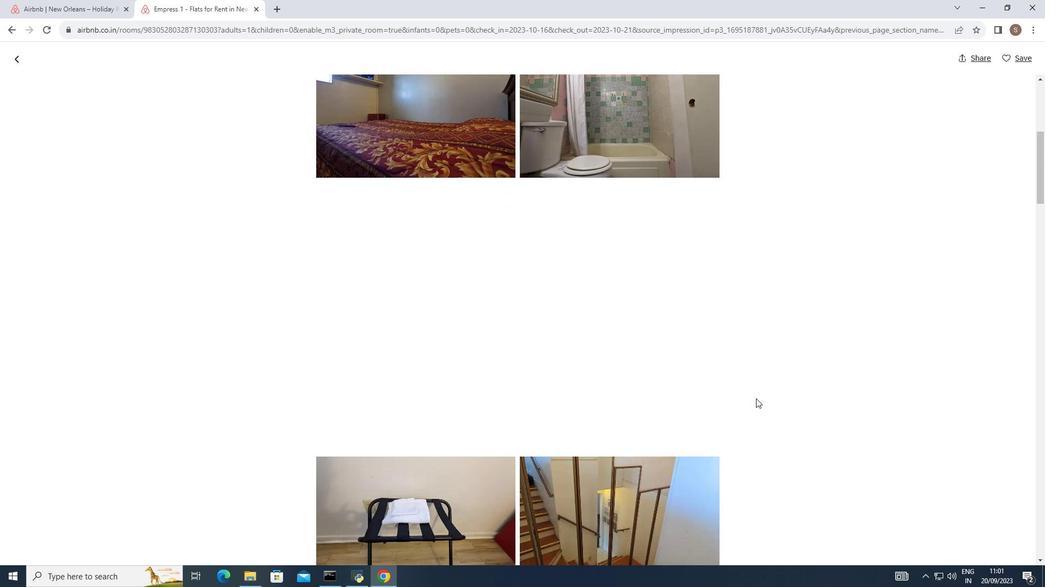 
Action: Mouse scrolled (756, 398) with delta (0, 0)
Screenshot: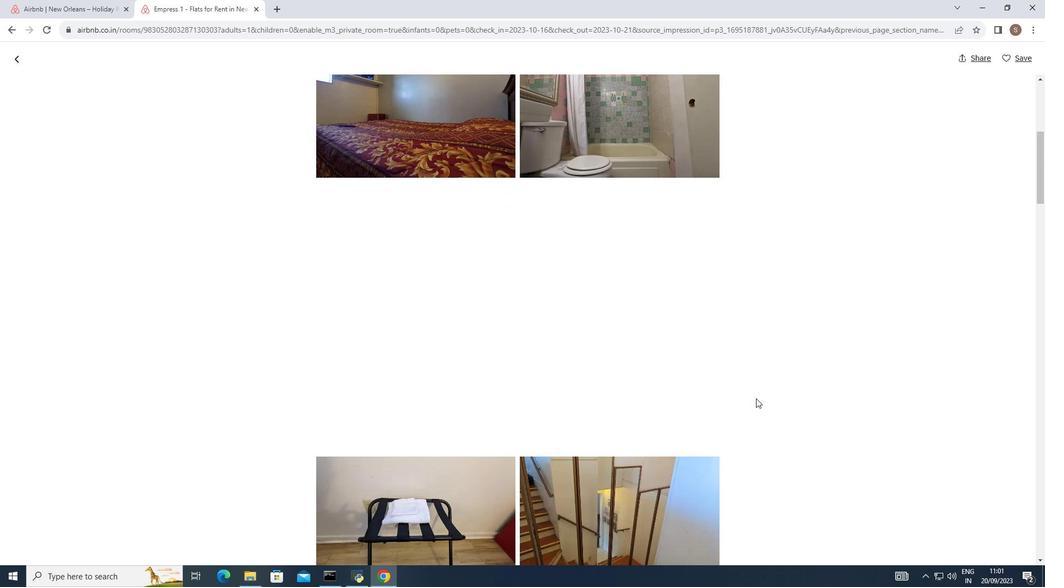 
Action: Mouse scrolled (756, 398) with delta (0, 0)
Screenshot: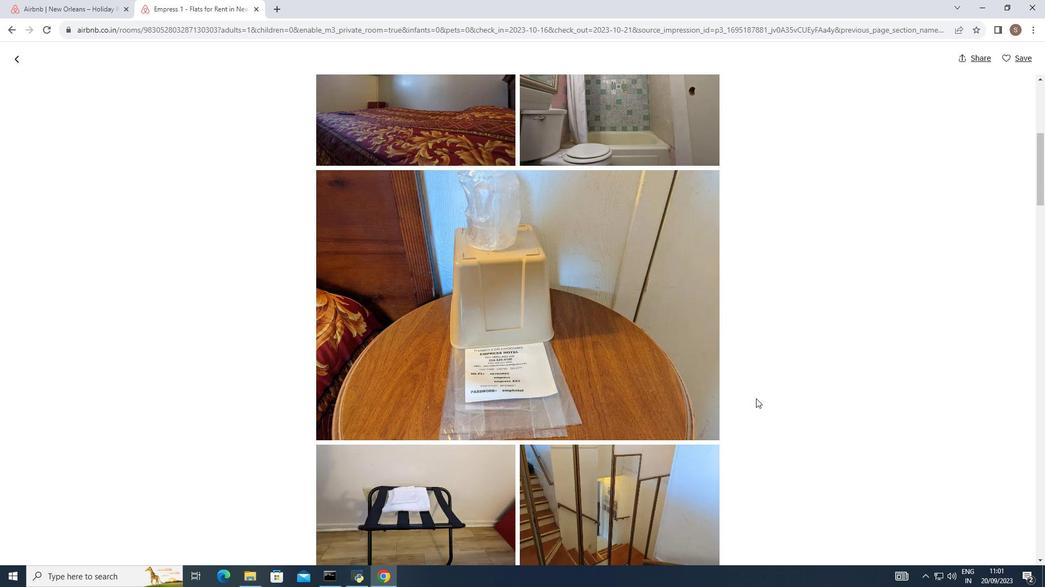 
Action: Mouse scrolled (756, 398) with delta (0, 0)
Screenshot: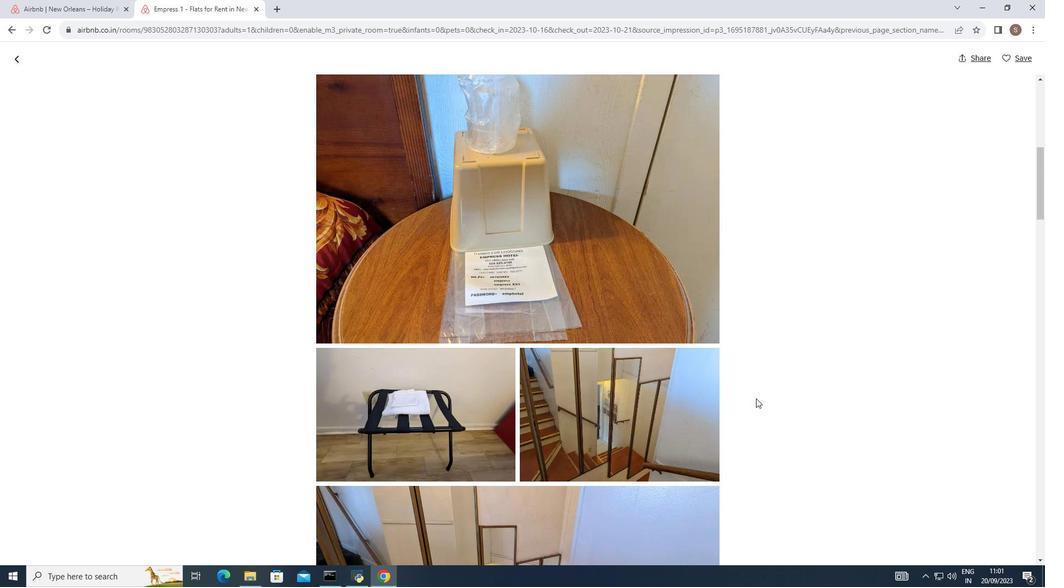 
Action: Mouse moved to (753, 399)
Screenshot: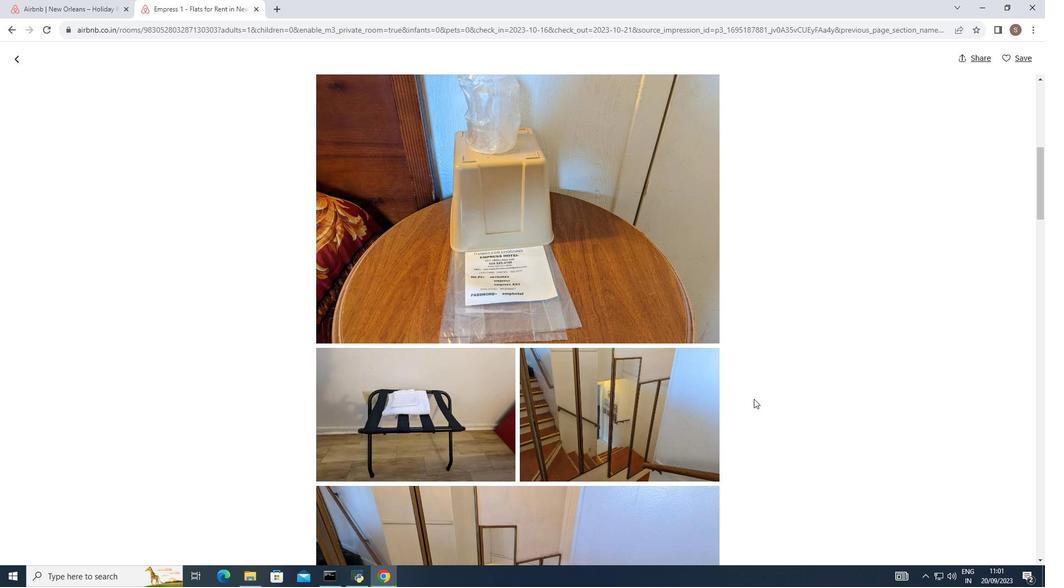 
Action: Mouse scrolled (753, 398) with delta (0, 0)
Screenshot: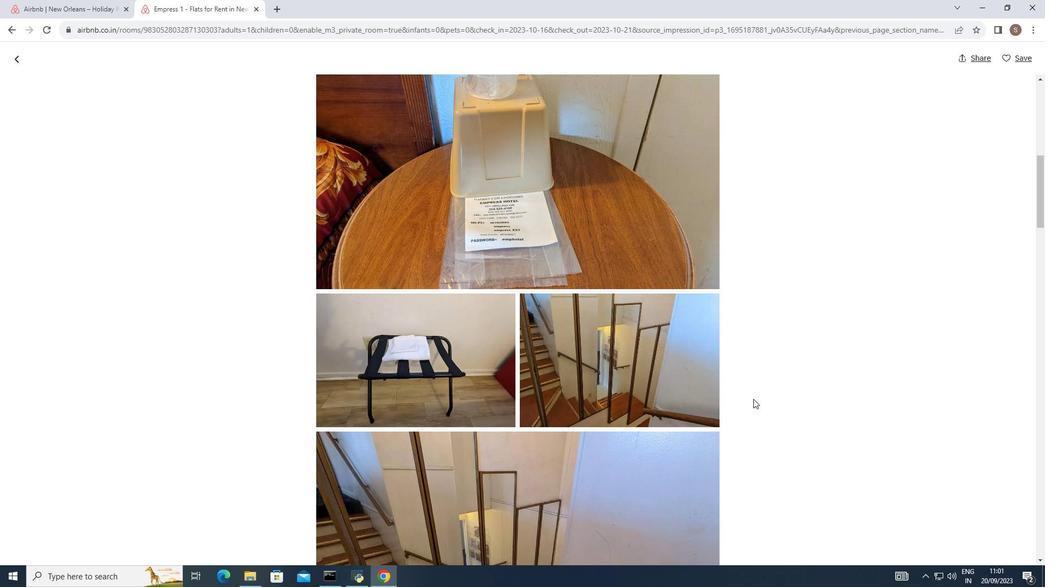
Action: Mouse moved to (753, 399)
Screenshot: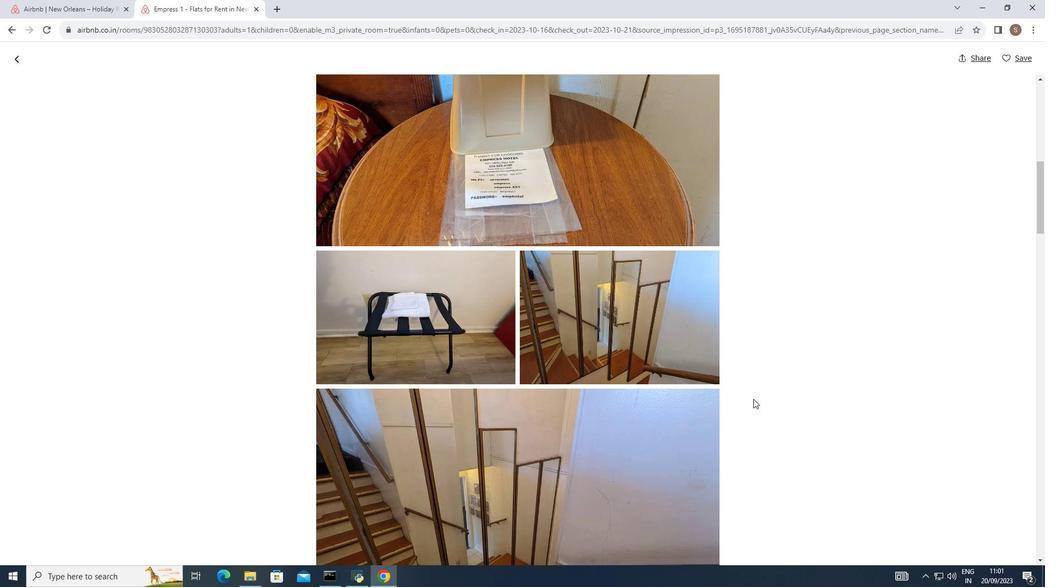 
Action: Mouse scrolled (753, 398) with delta (0, 0)
Screenshot: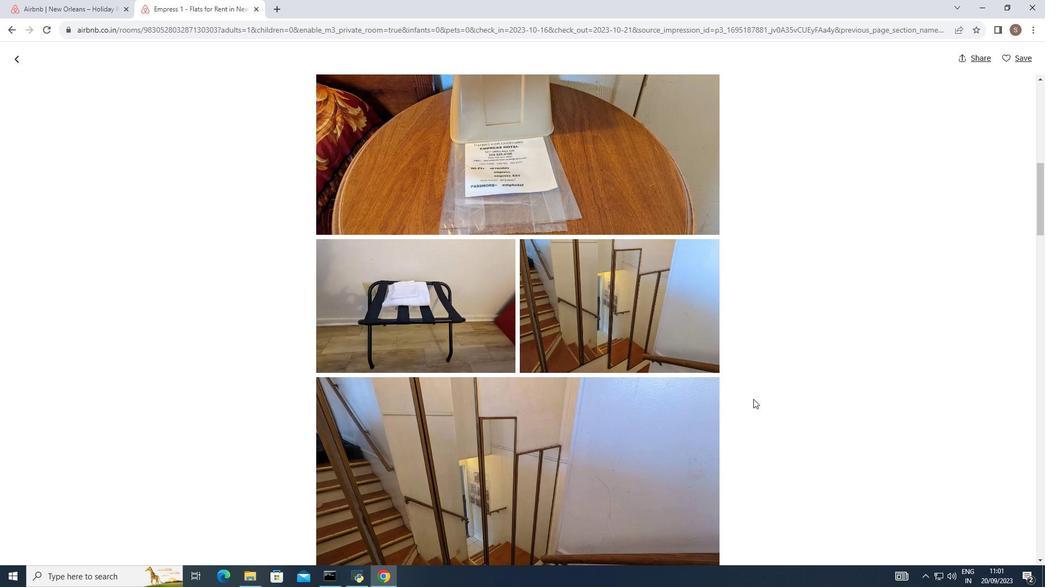 
Action: Mouse moved to (752, 399)
Screenshot: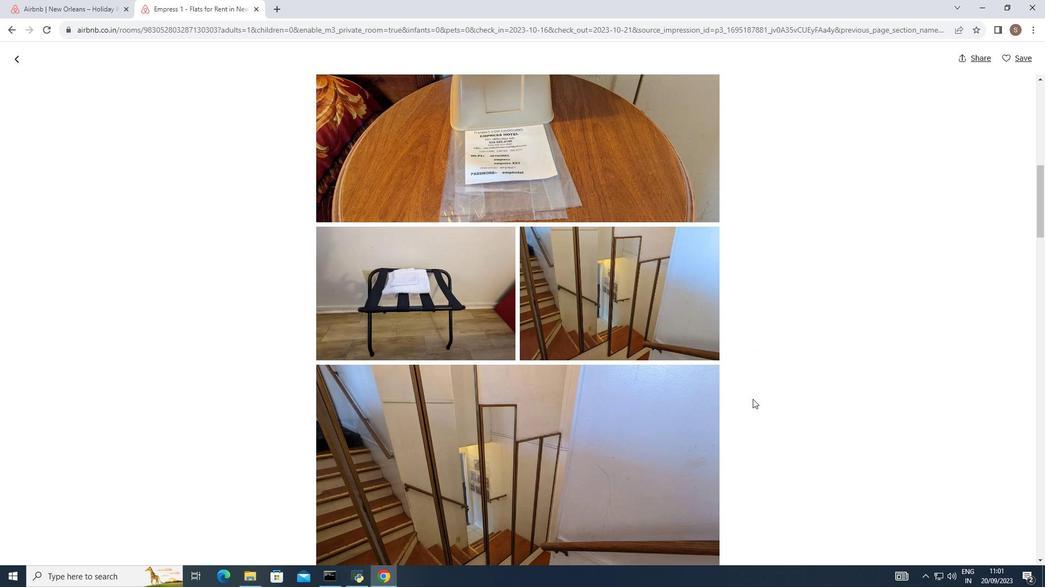 
Action: Mouse scrolled (752, 398) with delta (0, 0)
Screenshot: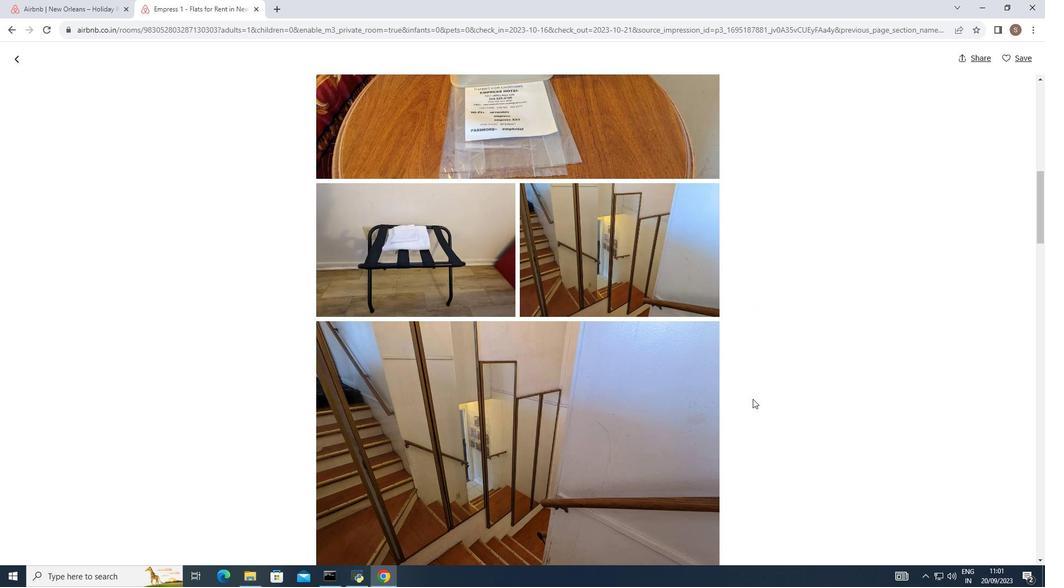 
Action: Mouse scrolled (752, 398) with delta (0, 0)
Screenshot: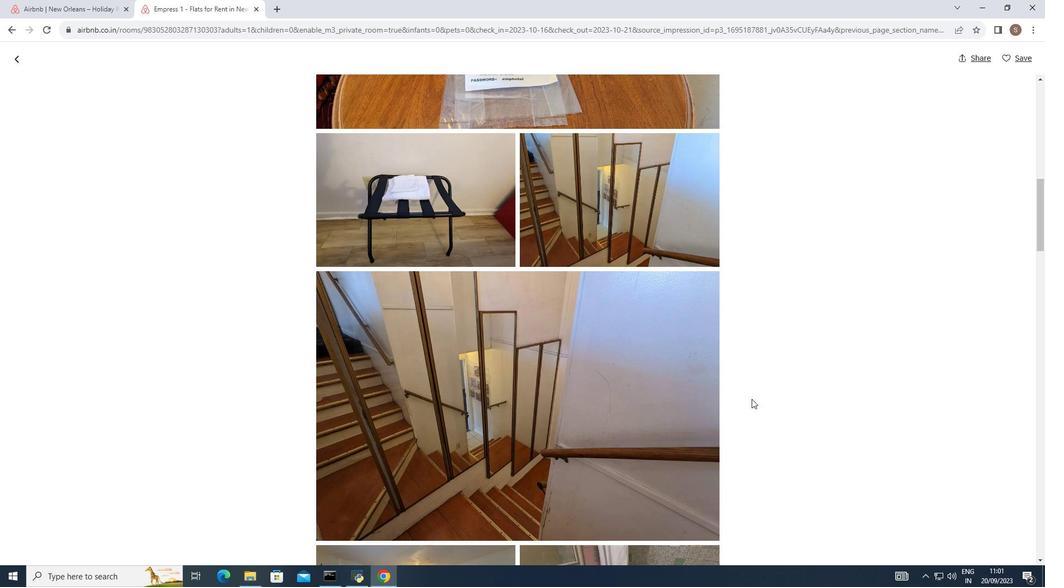 
Action: Mouse scrolled (752, 398) with delta (0, 0)
Screenshot: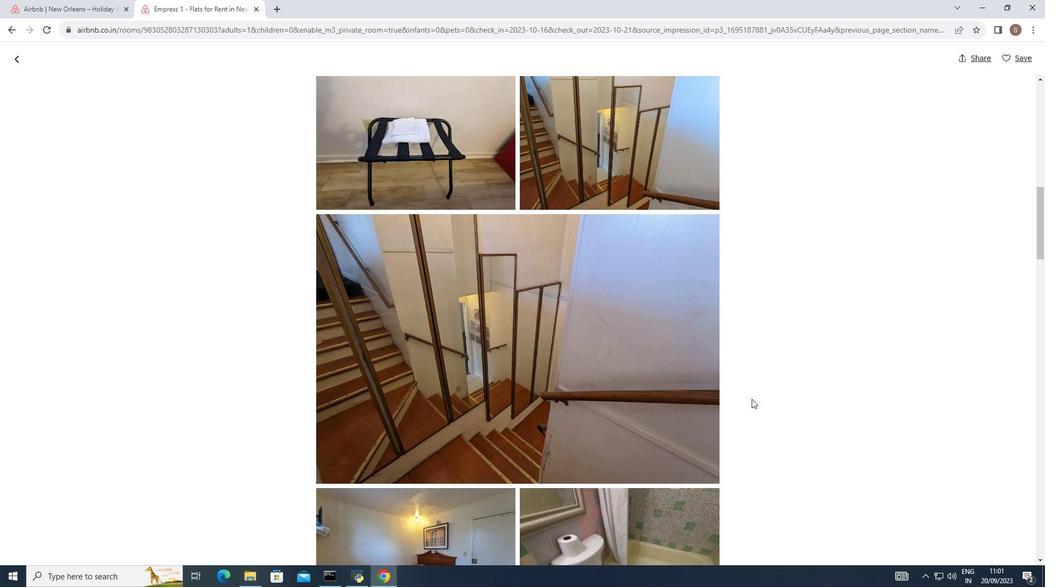 
Action: Mouse moved to (751, 399)
Screenshot: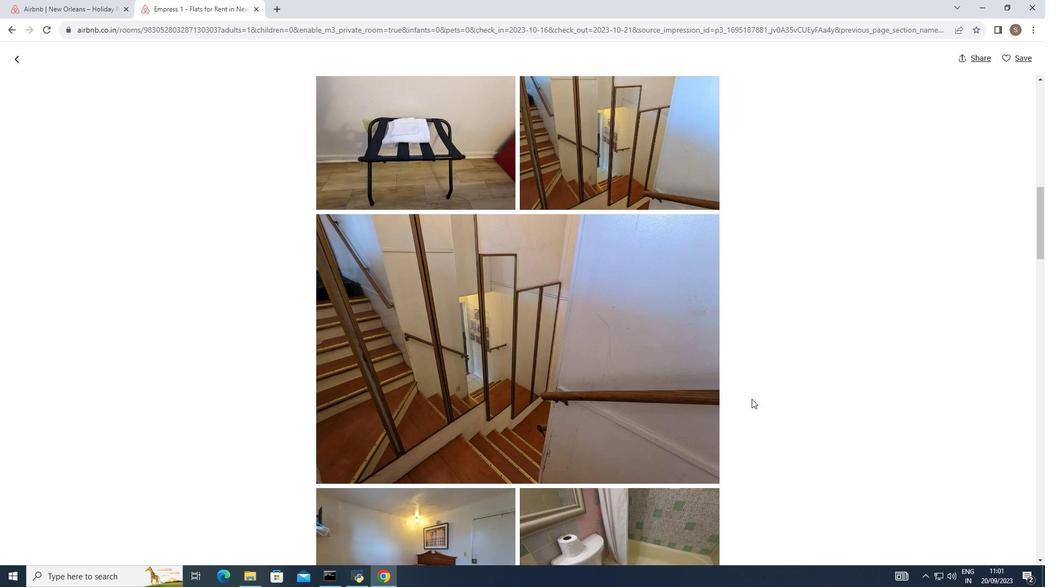 
Action: Mouse scrolled (751, 398) with delta (0, 0)
Screenshot: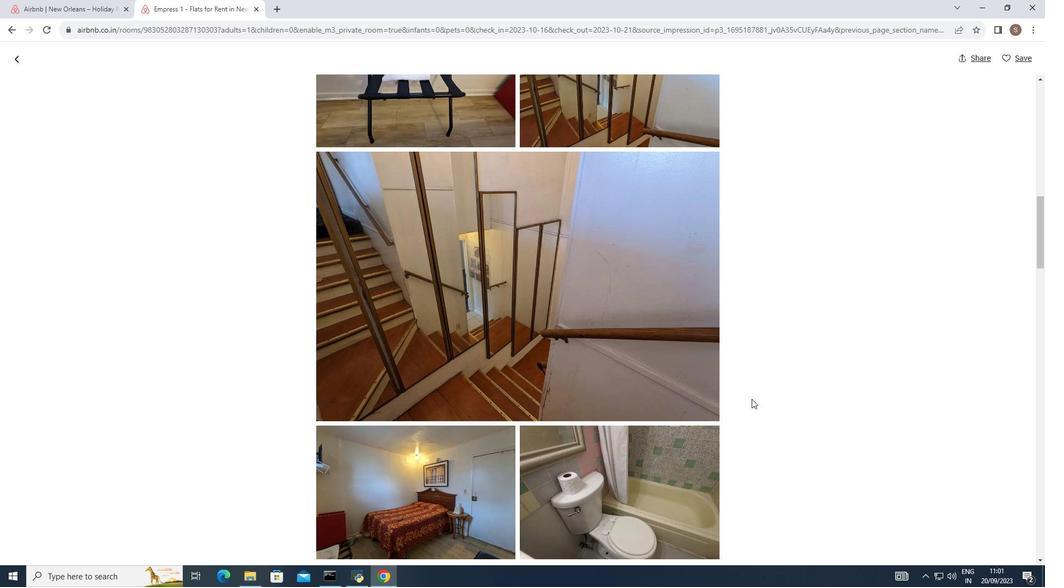 
Action: Mouse scrolled (751, 398) with delta (0, 0)
Screenshot: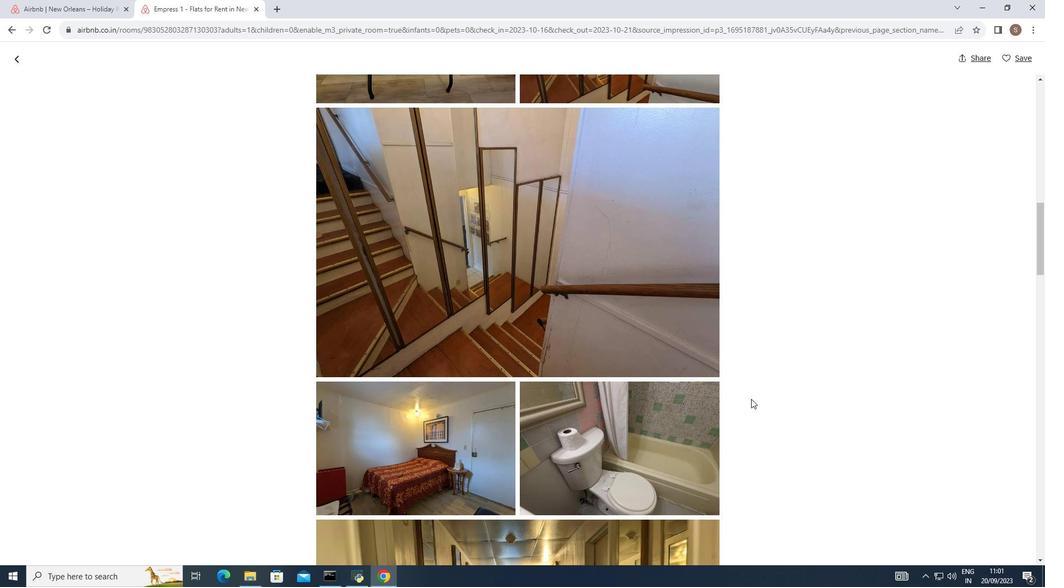 
Action: Mouse scrolled (751, 398) with delta (0, 0)
Screenshot: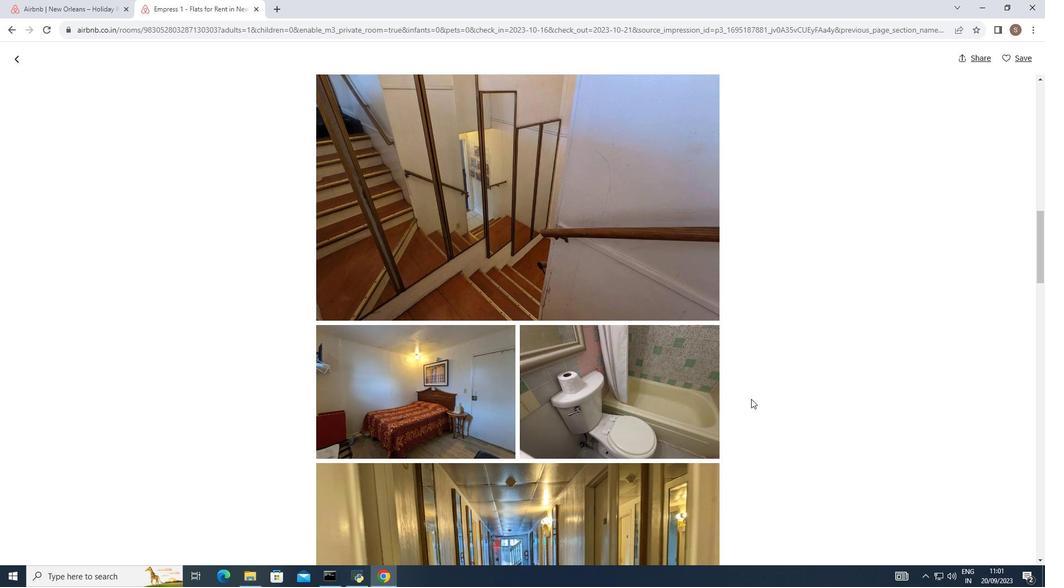 
Action: Mouse moved to (751, 399)
Screenshot: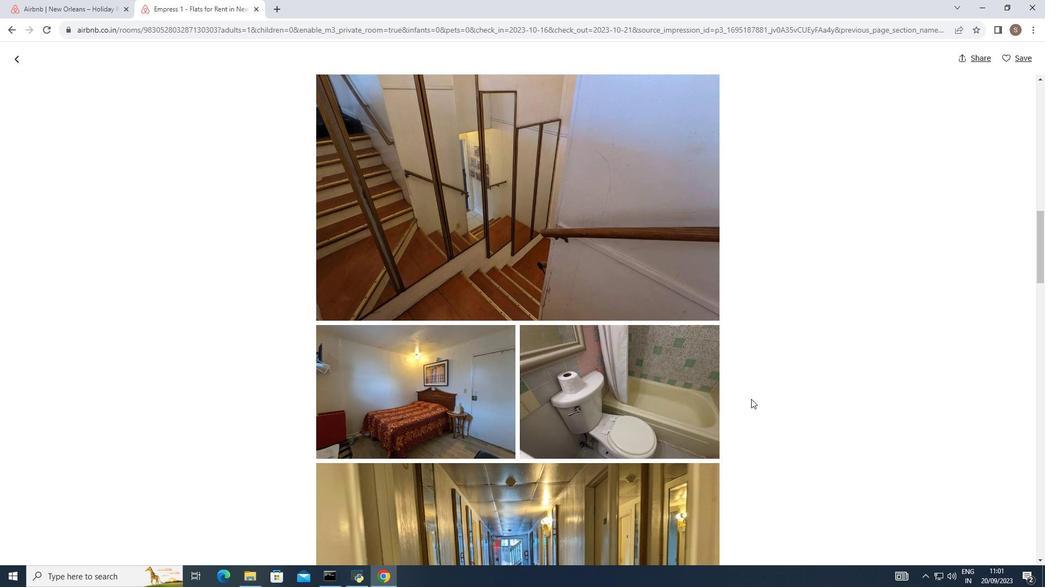 
Action: Mouse scrolled (751, 398) with delta (0, 0)
Screenshot: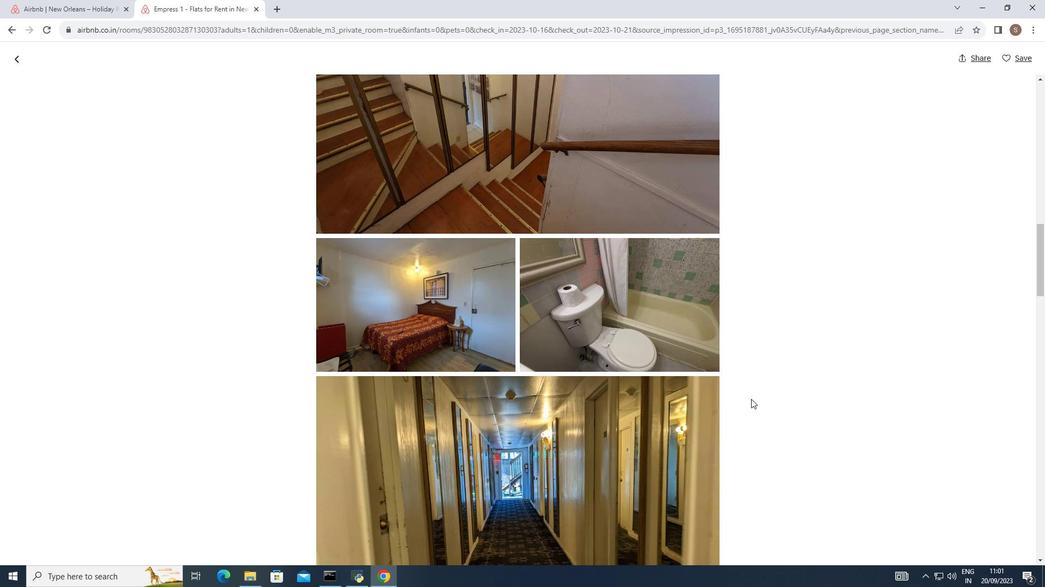 
Action: Mouse scrolled (751, 398) with delta (0, 0)
Screenshot: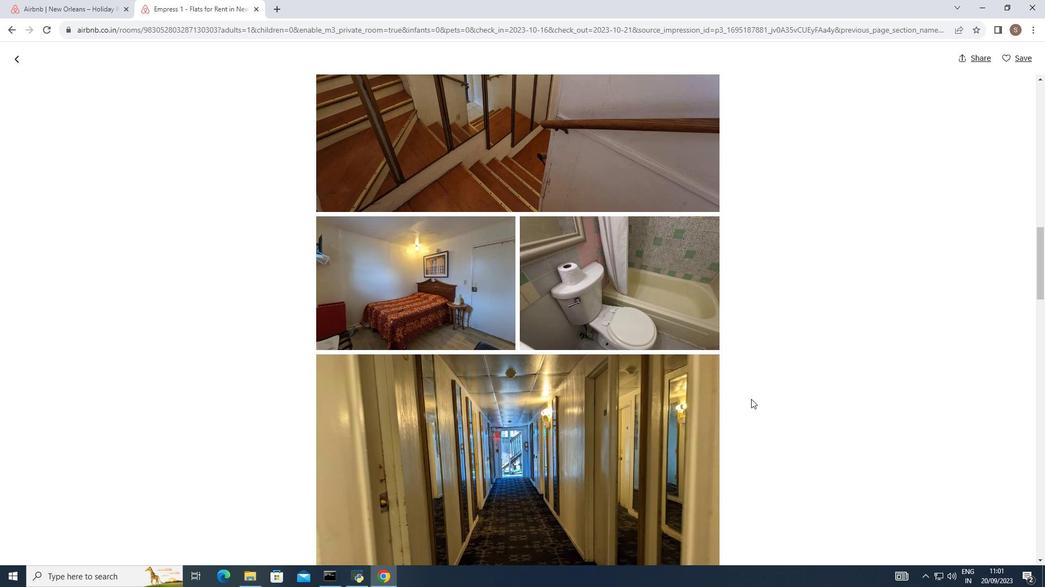 
Action: Mouse scrolled (751, 398) with delta (0, 0)
Screenshot: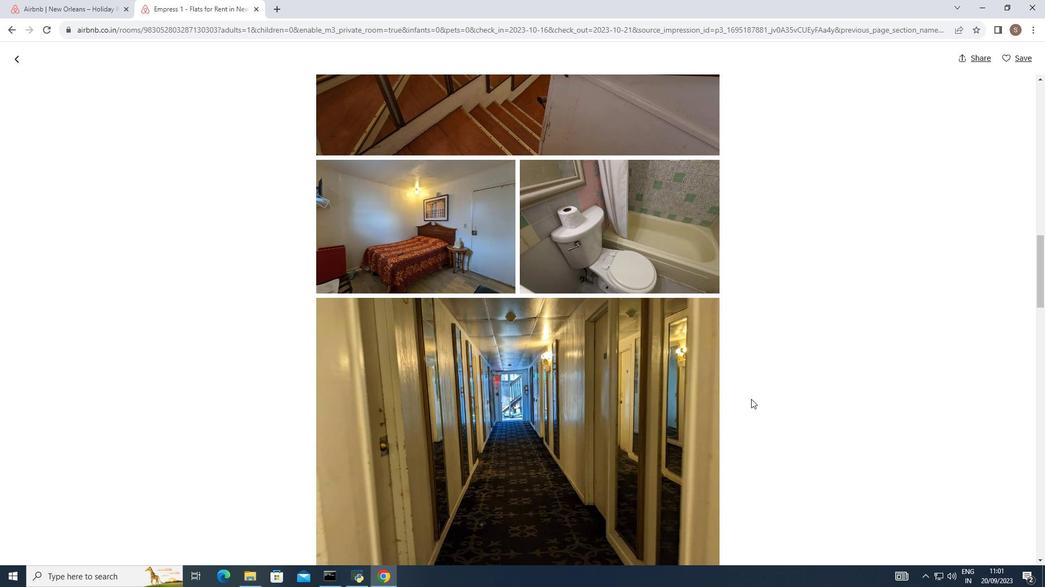 
Action: Mouse scrolled (751, 398) with delta (0, 0)
Screenshot: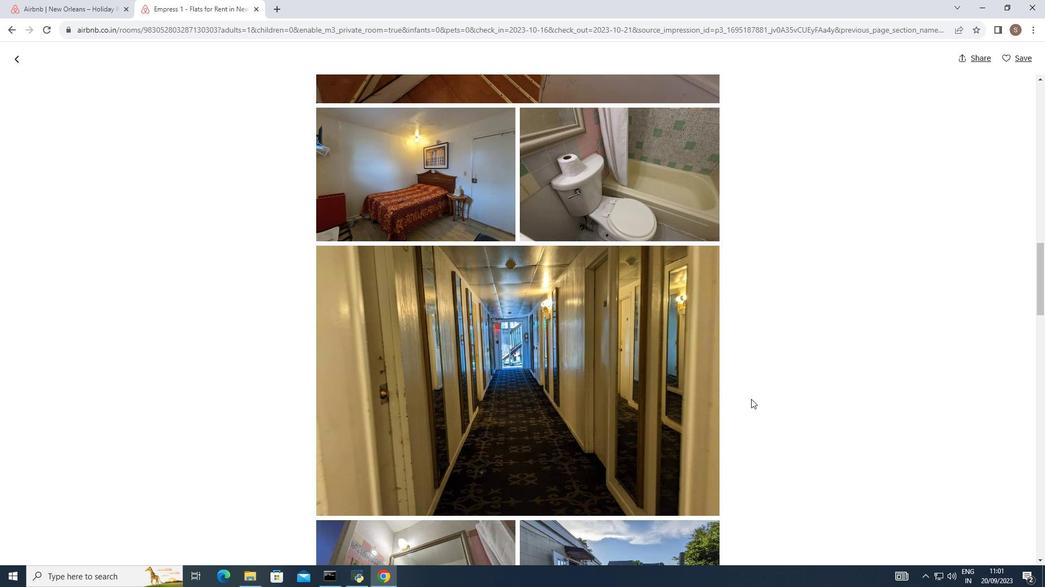 
Action: Mouse scrolled (751, 398) with delta (0, 0)
Screenshot: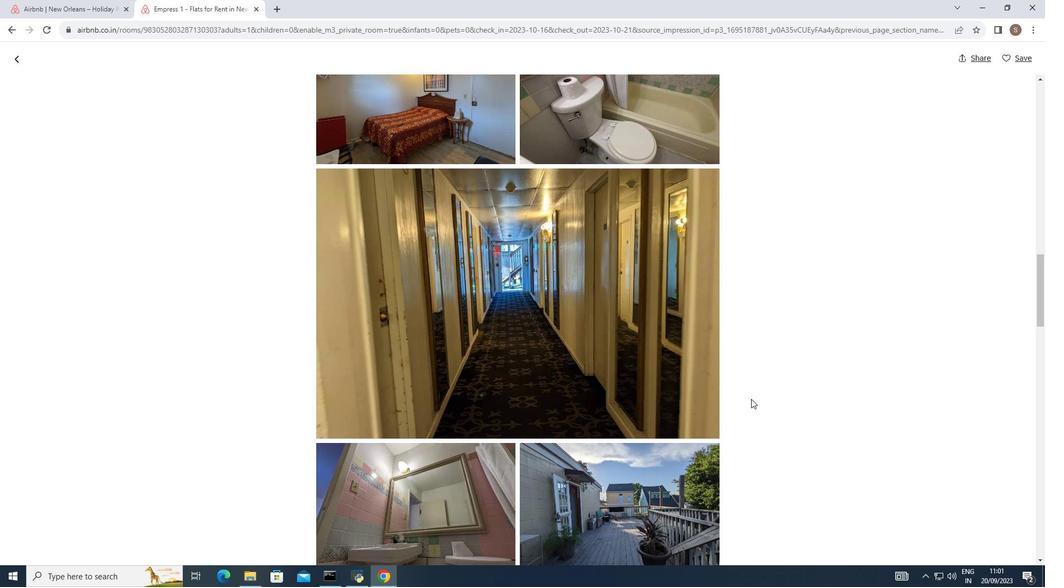 
Action: Mouse scrolled (751, 398) with delta (0, 0)
Screenshot: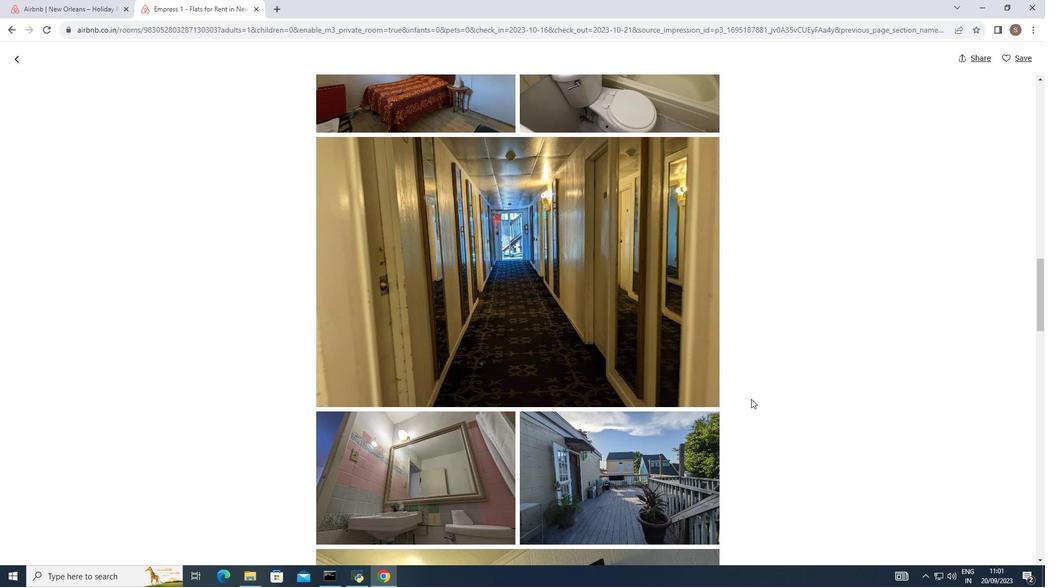 
Action: Mouse scrolled (751, 398) with delta (0, 0)
Screenshot: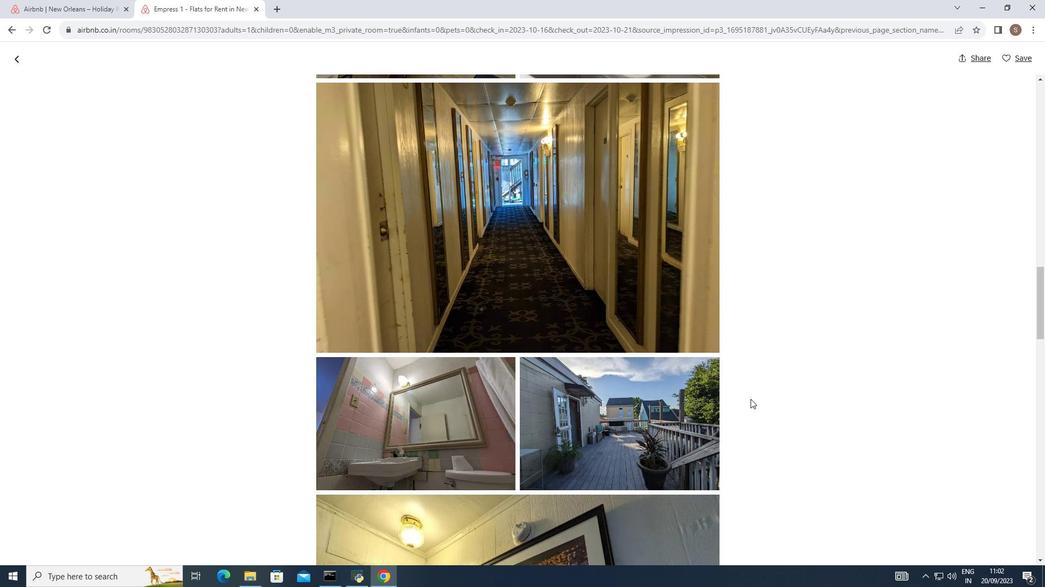 
Action: Mouse moved to (750, 398)
Screenshot: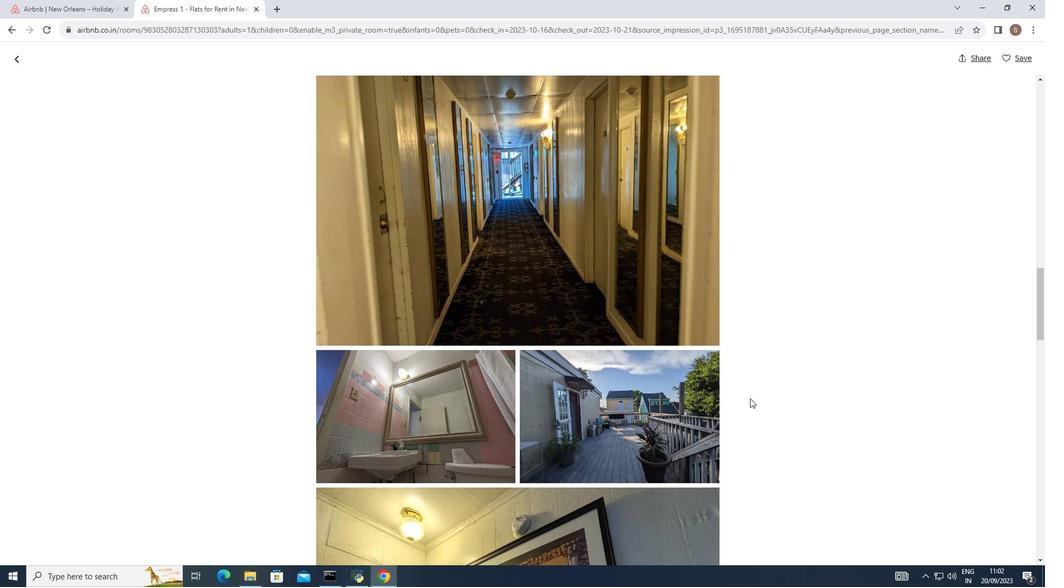 
Action: Mouse scrolled (750, 398) with delta (0, 0)
Screenshot: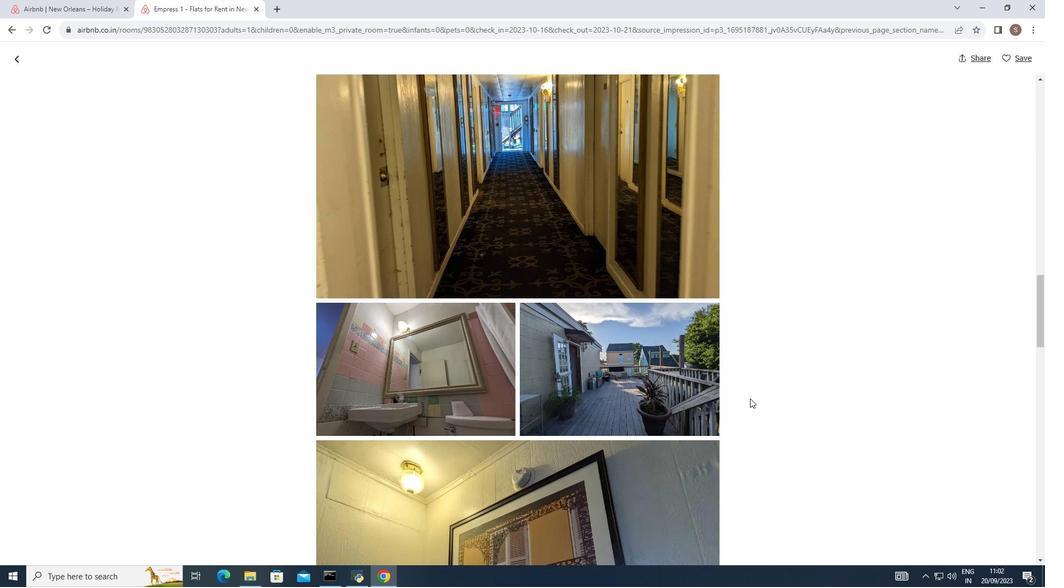 
Action: Mouse scrolled (750, 398) with delta (0, 0)
Screenshot: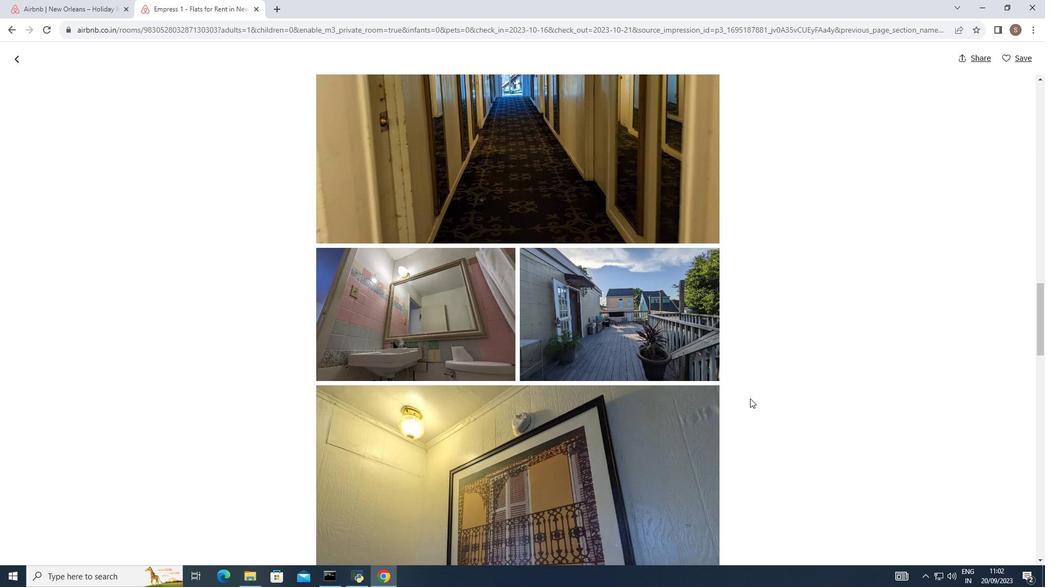 
Action: Mouse scrolled (750, 398) with delta (0, 0)
Screenshot: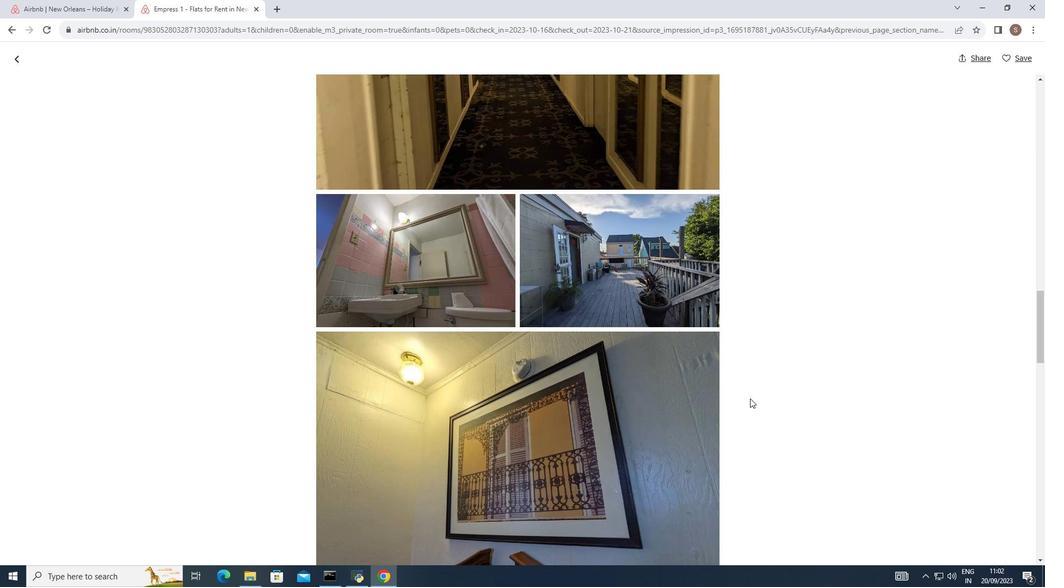 
Action: Mouse scrolled (750, 398) with delta (0, 0)
Screenshot: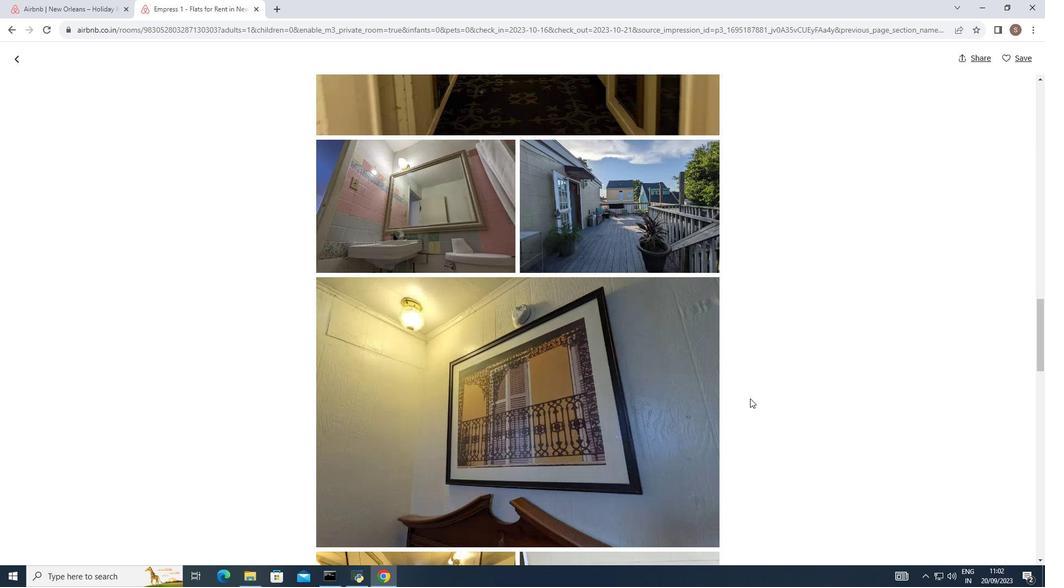 
Action: Mouse scrolled (750, 398) with delta (0, 0)
Screenshot: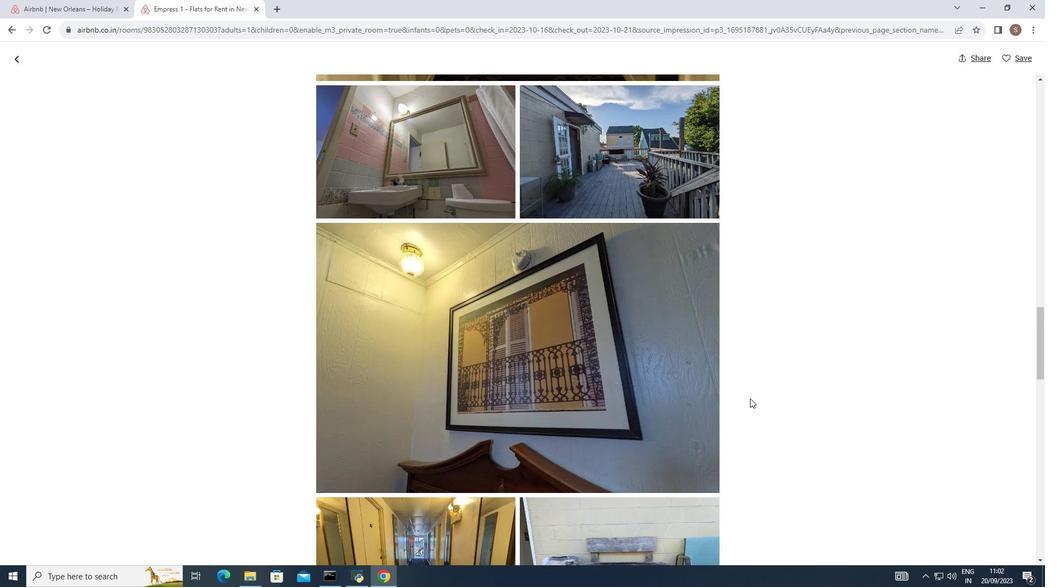 
Action: Mouse scrolled (750, 398) with delta (0, 0)
Screenshot: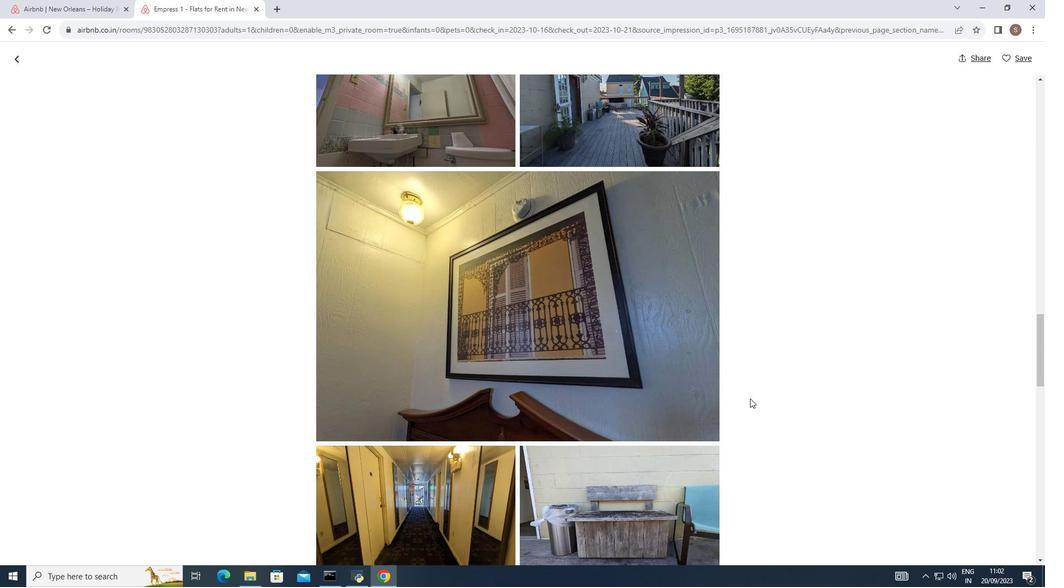 
Action: Mouse scrolled (750, 398) with delta (0, 0)
Screenshot: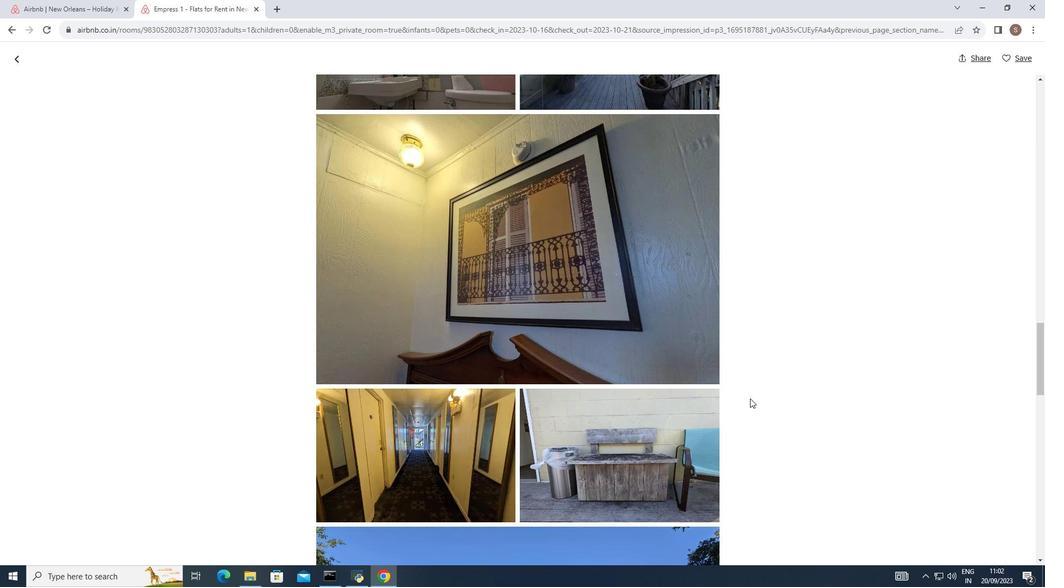 
Action: Mouse scrolled (750, 398) with delta (0, 0)
Screenshot: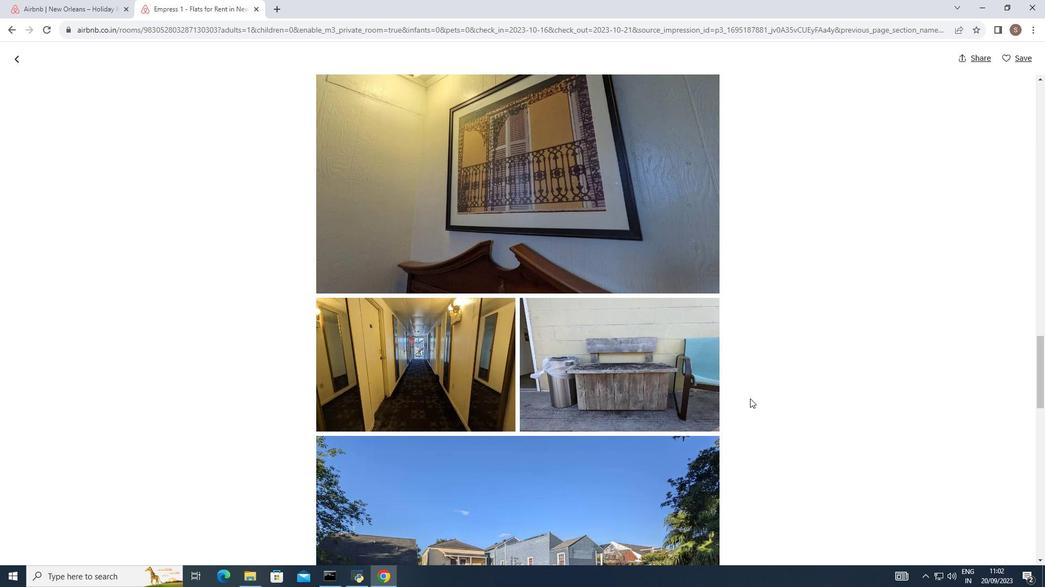 
Action: Mouse scrolled (750, 398) with delta (0, 0)
Screenshot: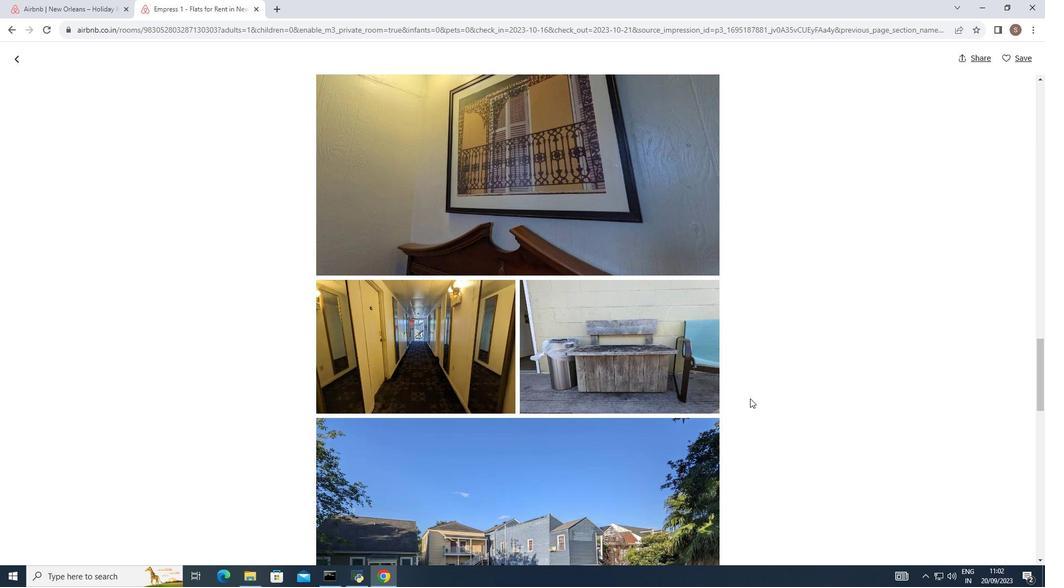 
Action: Mouse scrolled (750, 398) with delta (0, 0)
Screenshot: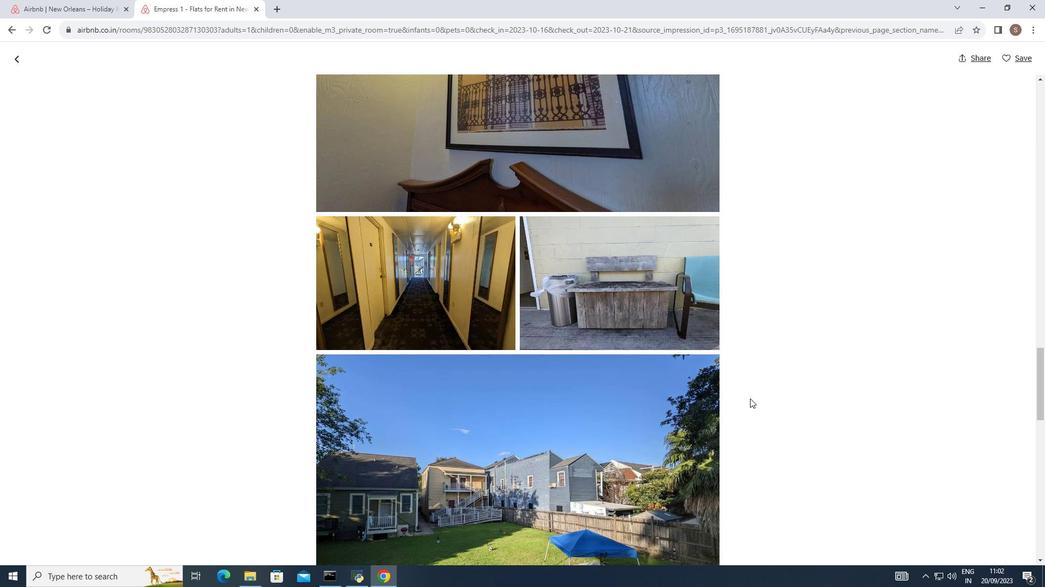 
Action: Mouse scrolled (750, 398) with delta (0, 0)
Screenshot: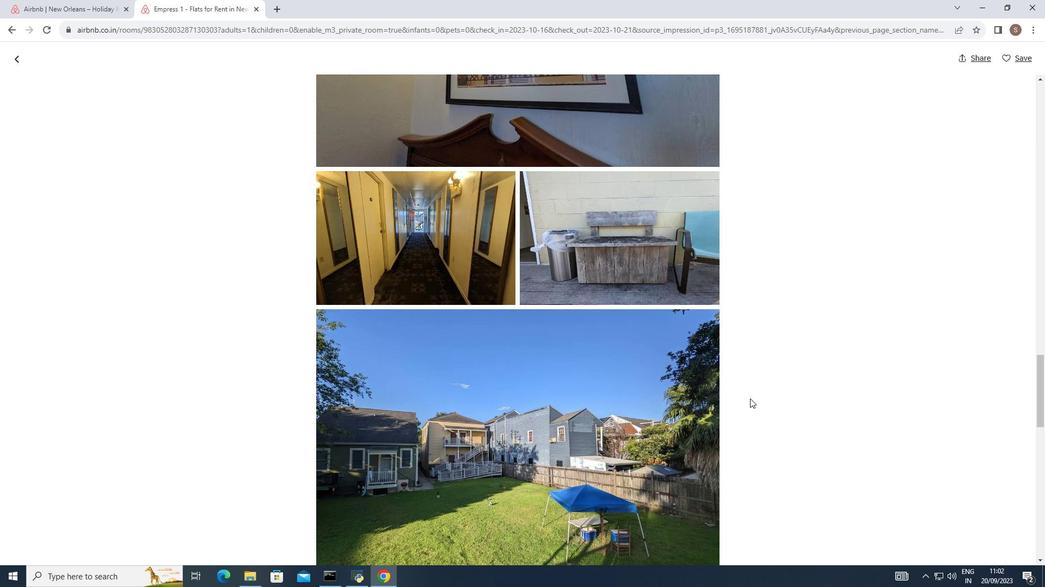
Action: Mouse scrolled (750, 398) with delta (0, 0)
Screenshot: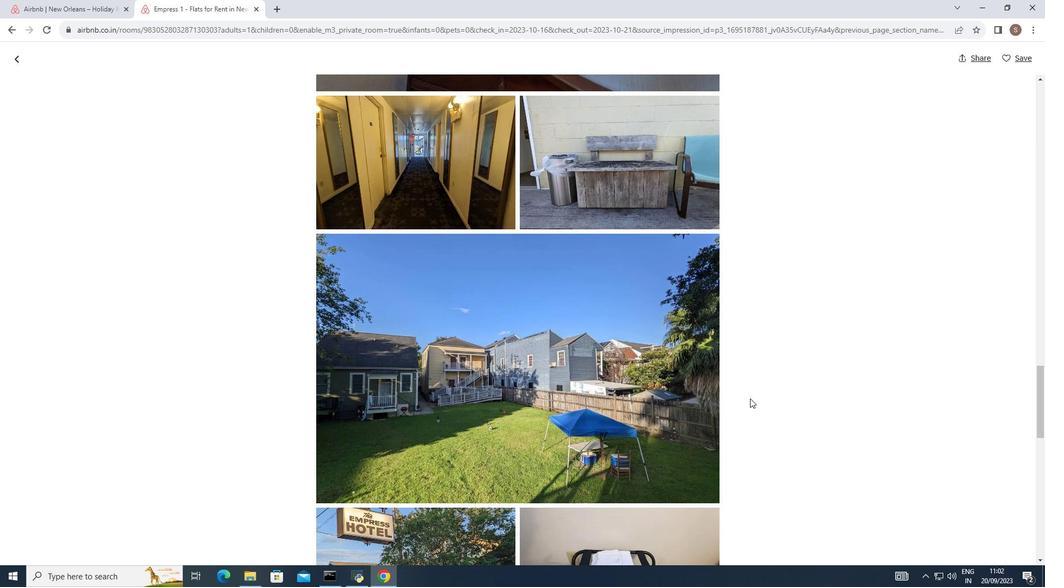 
Action: Mouse scrolled (750, 398) with delta (0, 0)
Screenshot: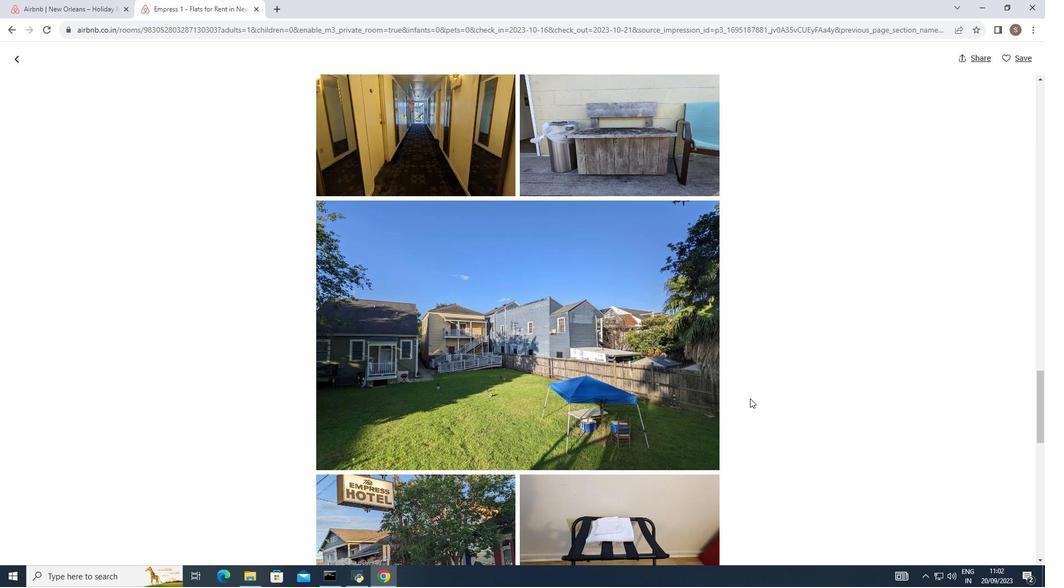 
Action: Mouse scrolled (750, 398) with delta (0, 0)
Screenshot: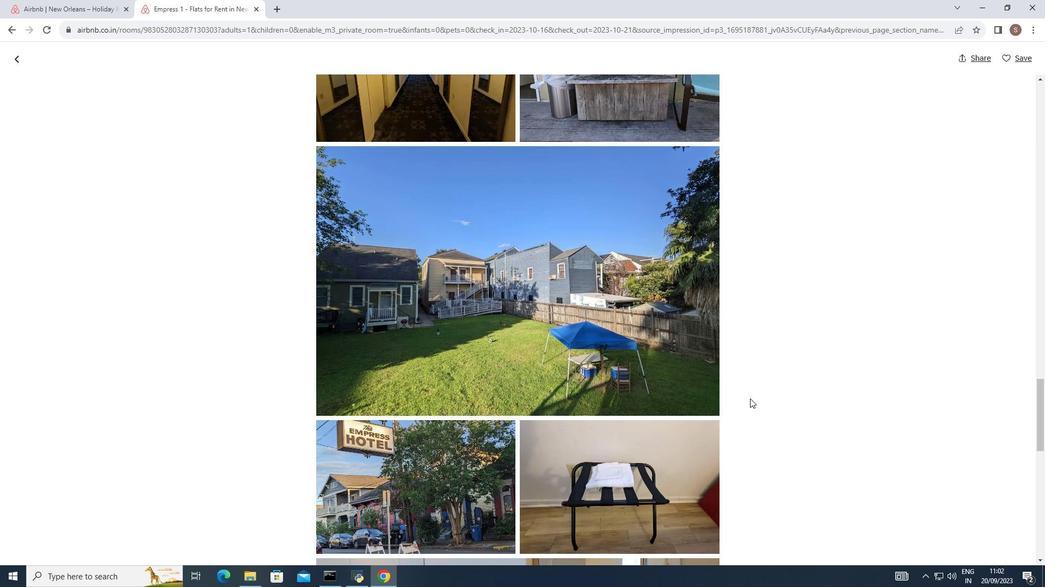 
Action: Mouse scrolled (750, 398) with delta (0, 0)
Screenshot: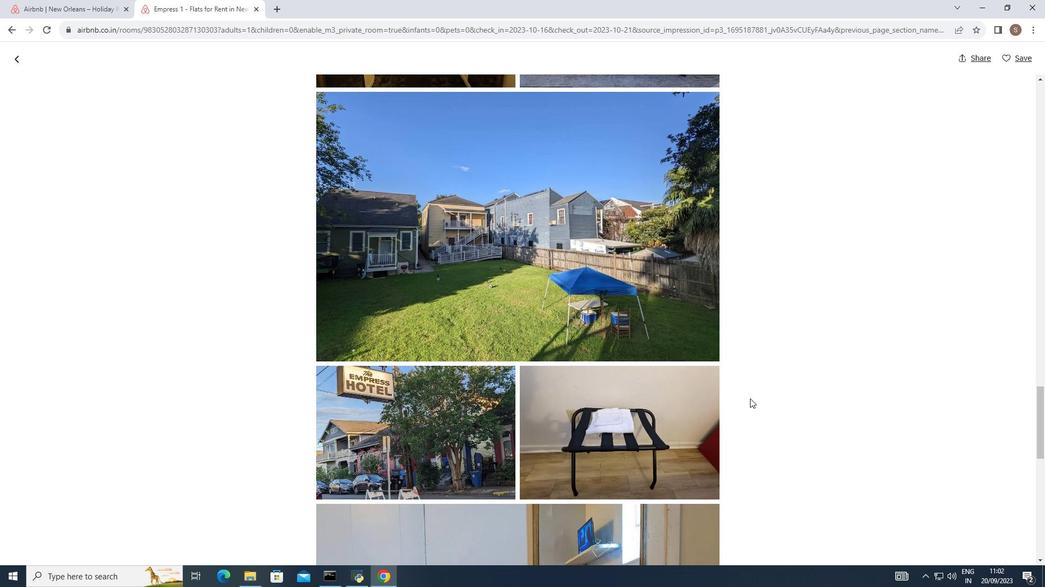 
Action: Mouse scrolled (750, 398) with delta (0, 0)
Screenshot: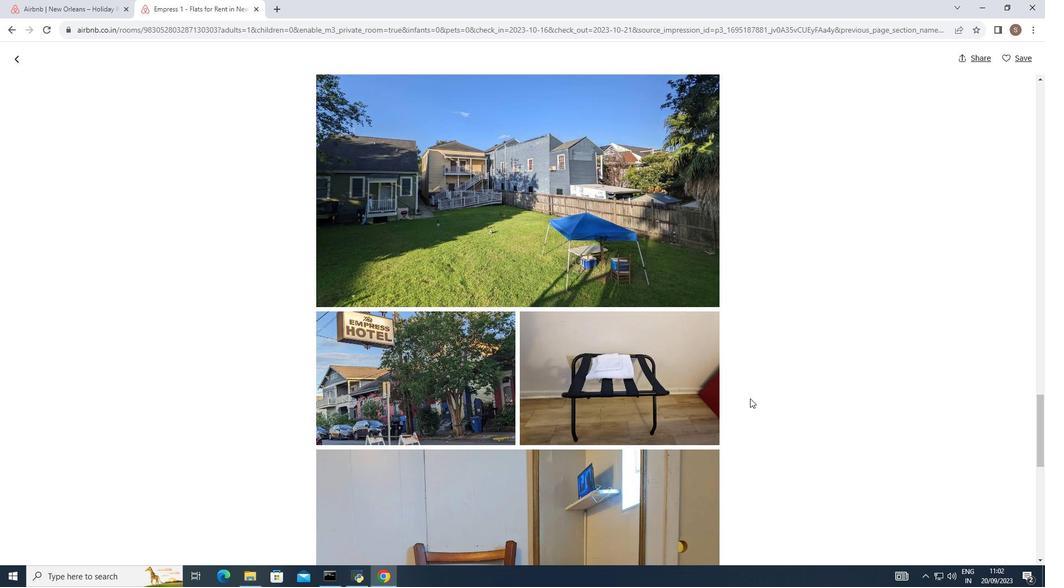 
Action: Mouse scrolled (750, 398) with delta (0, 0)
Screenshot: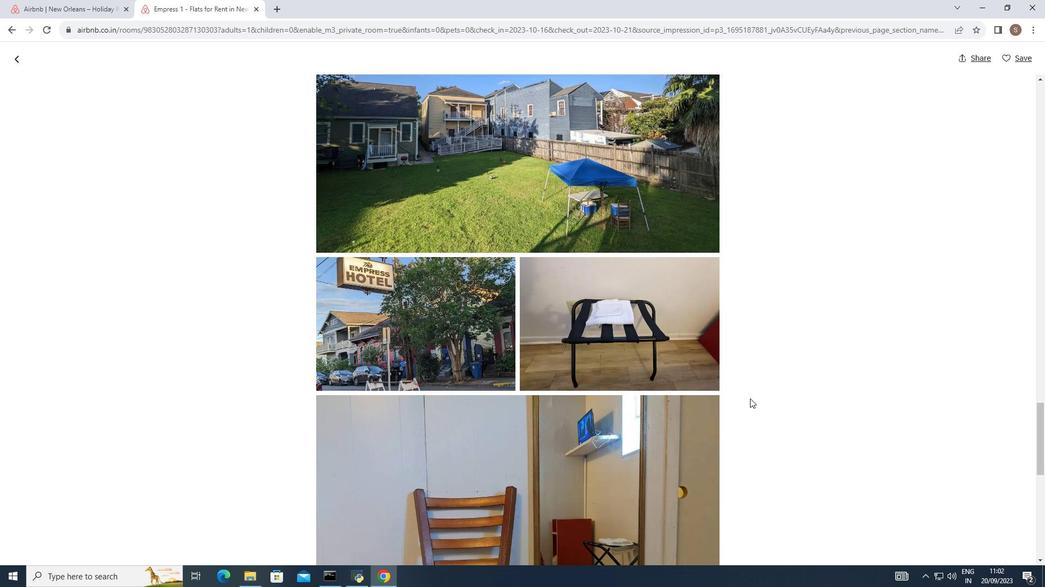 
Action: Mouse moved to (749, 395)
Screenshot: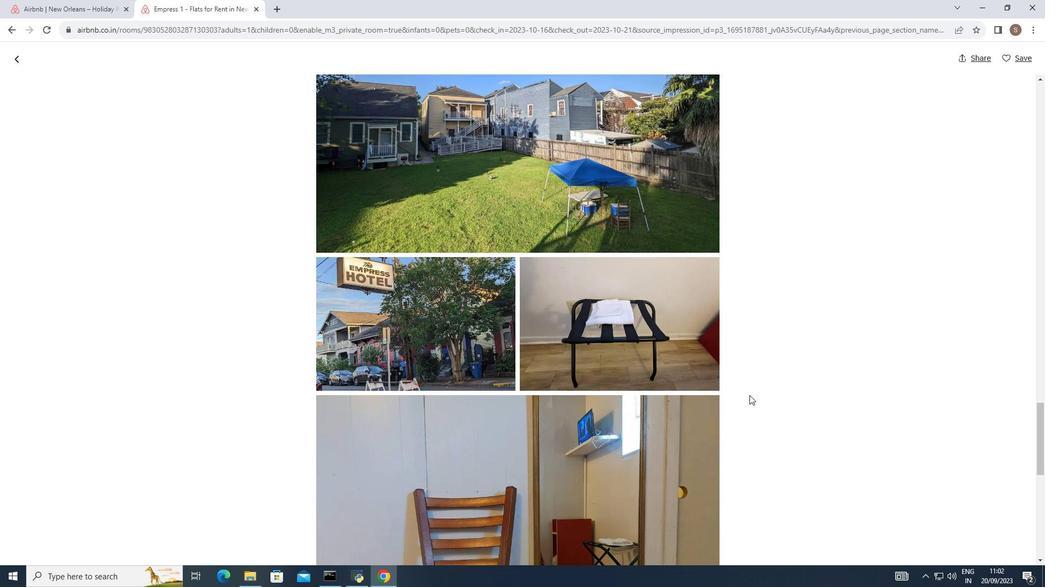 
Action: Mouse scrolled (749, 395) with delta (0, 0)
Screenshot: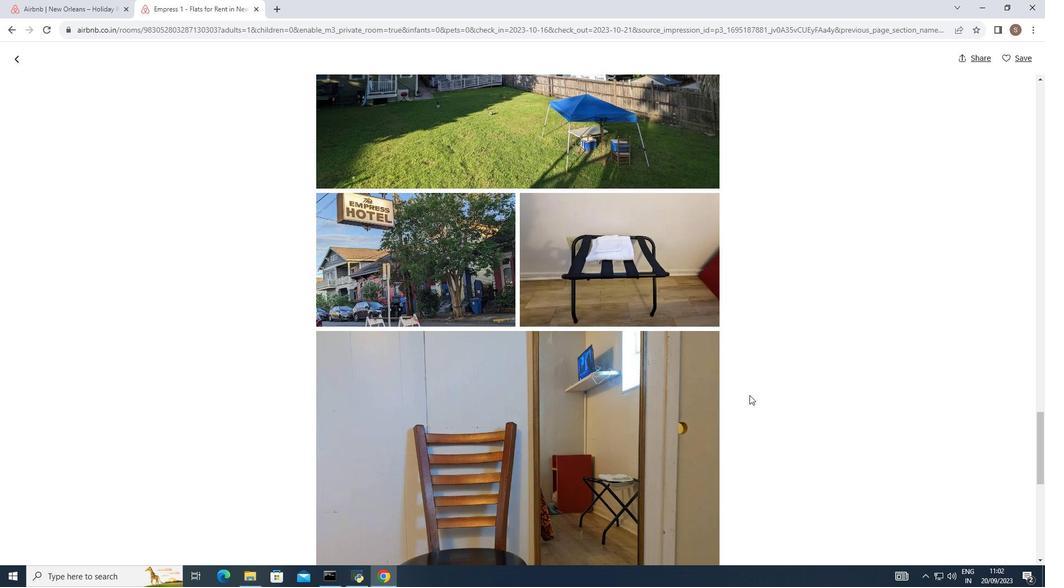 
Action: Mouse scrolled (749, 395) with delta (0, 0)
Screenshot: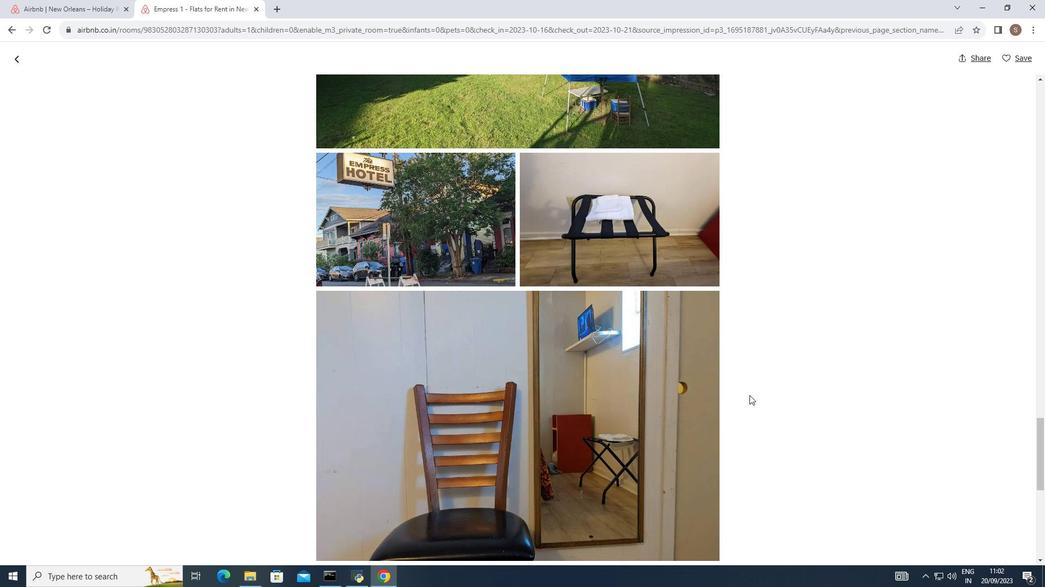 
Action: Mouse moved to (744, 395)
Screenshot: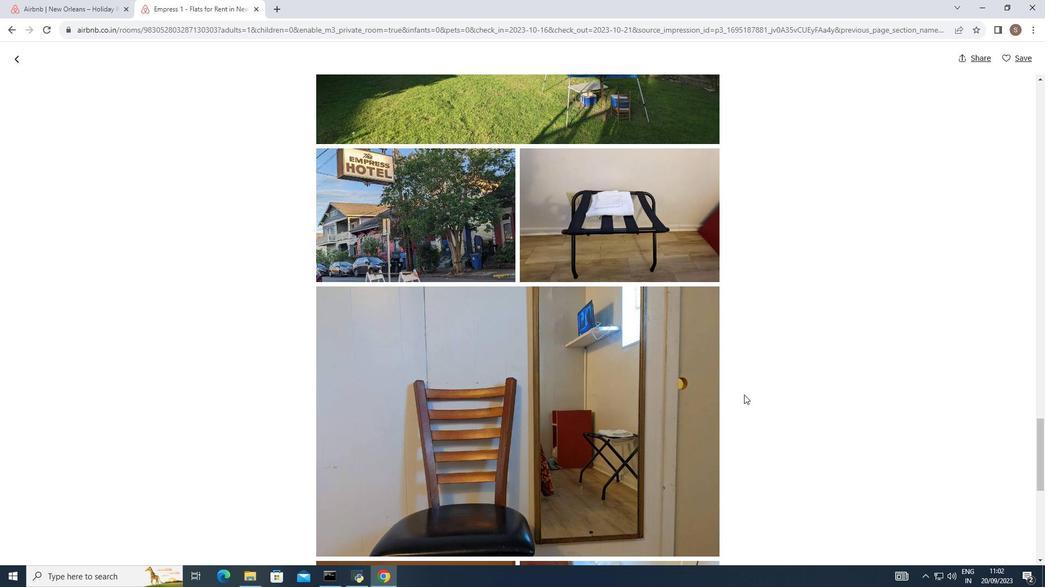 
Action: Mouse scrolled (744, 394) with delta (0, 0)
Screenshot: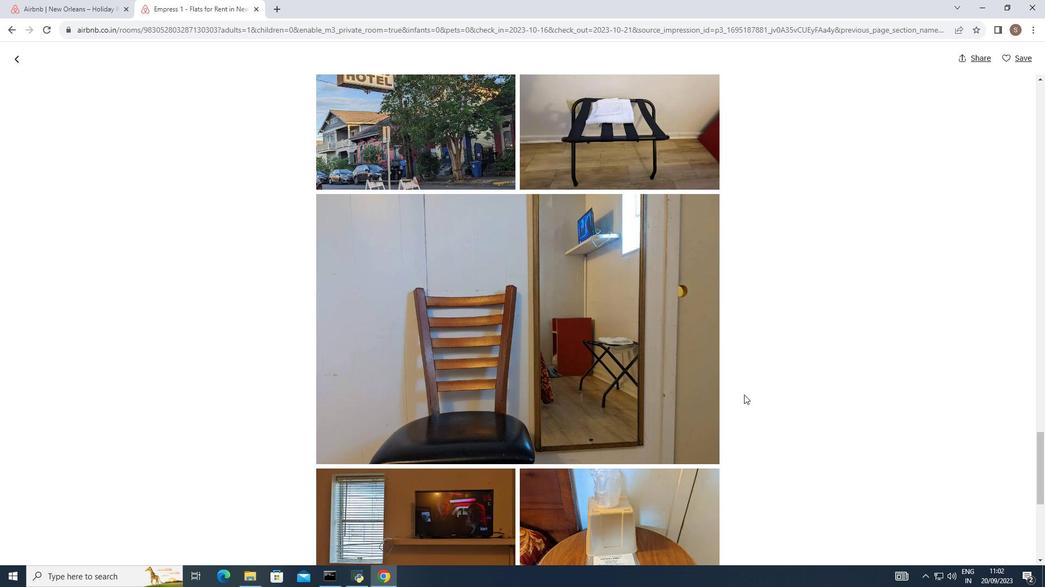 
Action: Mouse scrolled (744, 394) with delta (0, 0)
Screenshot: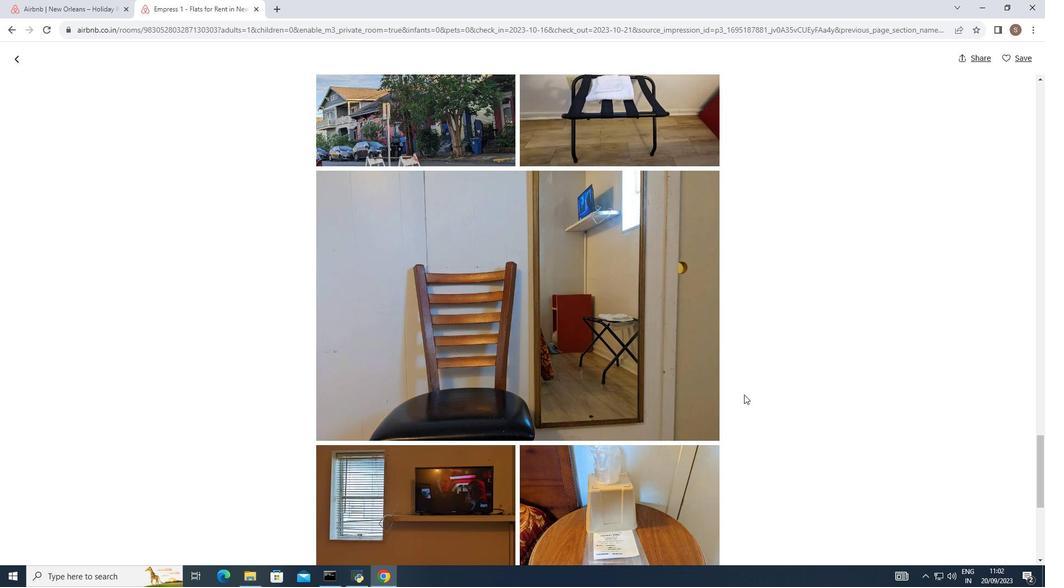
Action: Mouse scrolled (744, 394) with delta (0, 0)
Screenshot: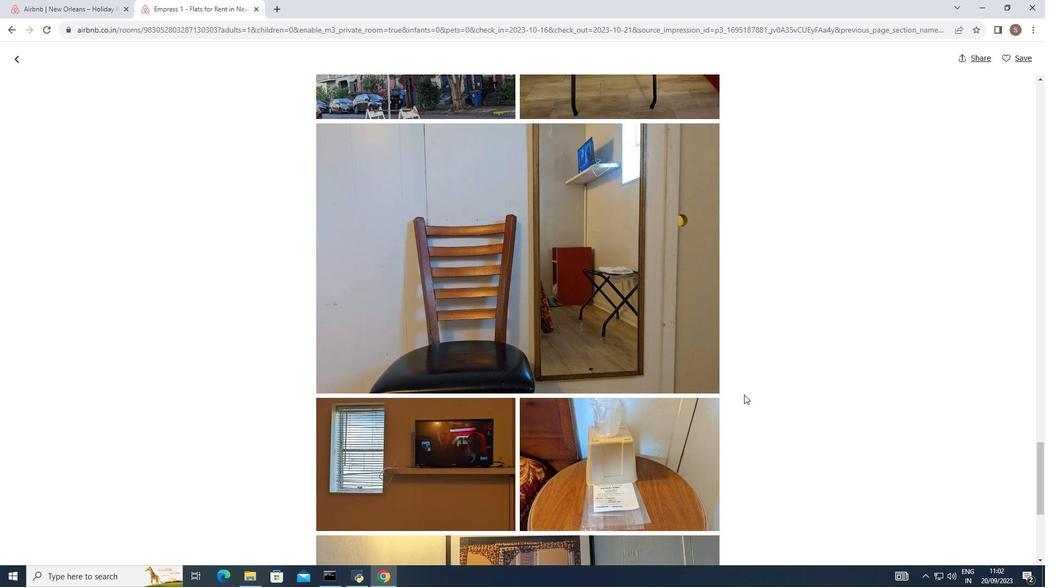 
Action: Mouse moved to (741, 395)
Screenshot: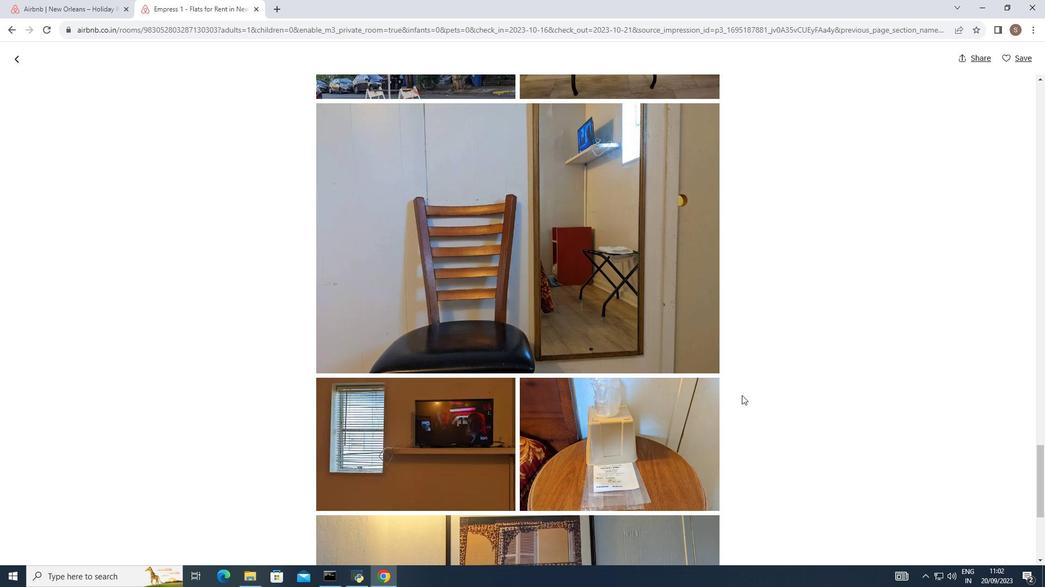 
Action: Mouse scrolled (741, 395) with delta (0, 0)
Screenshot: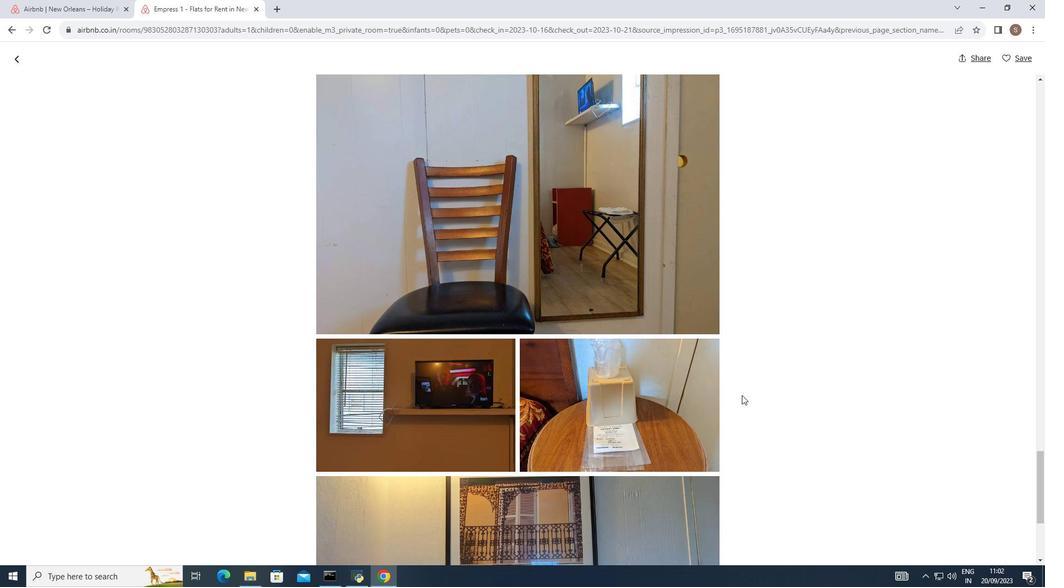 
Action: Mouse scrolled (741, 395) with delta (0, 0)
Screenshot: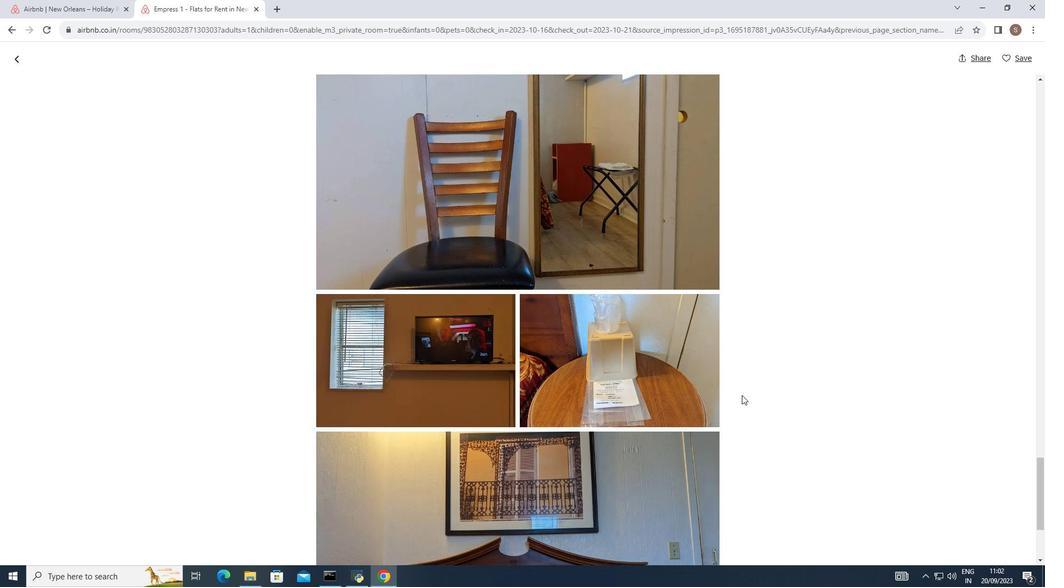 
Action: Mouse scrolled (741, 395) with delta (0, 0)
Screenshot: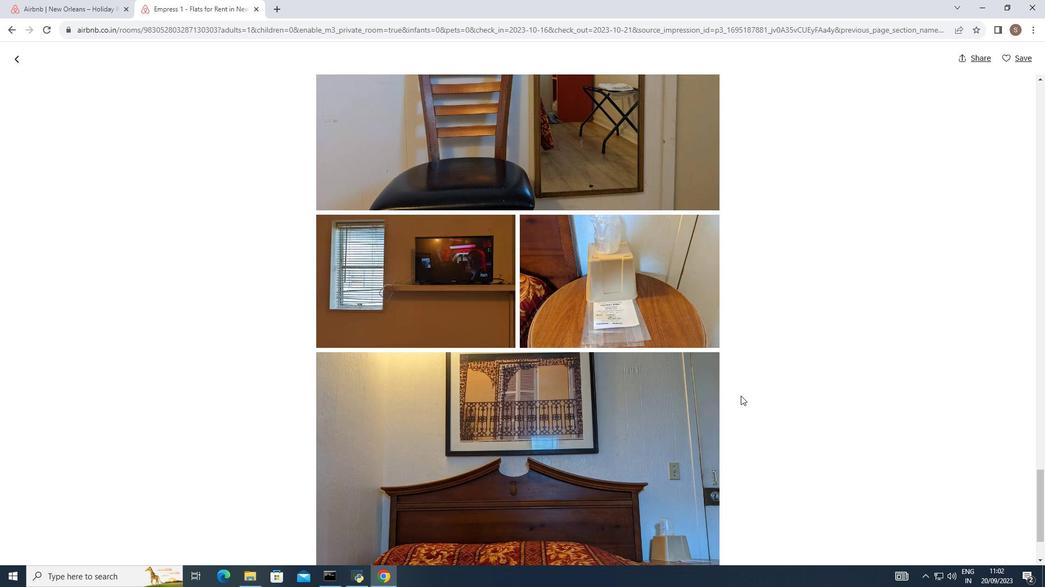 
Action: Mouse scrolled (741, 395) with delta (0, 0)
Screenshot: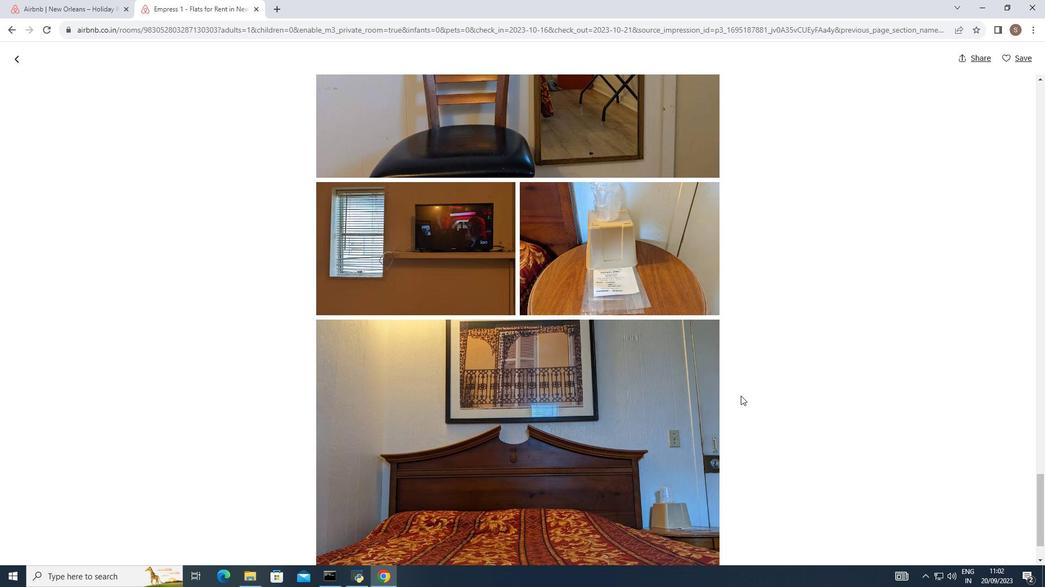 
Action: Mouse moved to (740, 396)
Screenshot: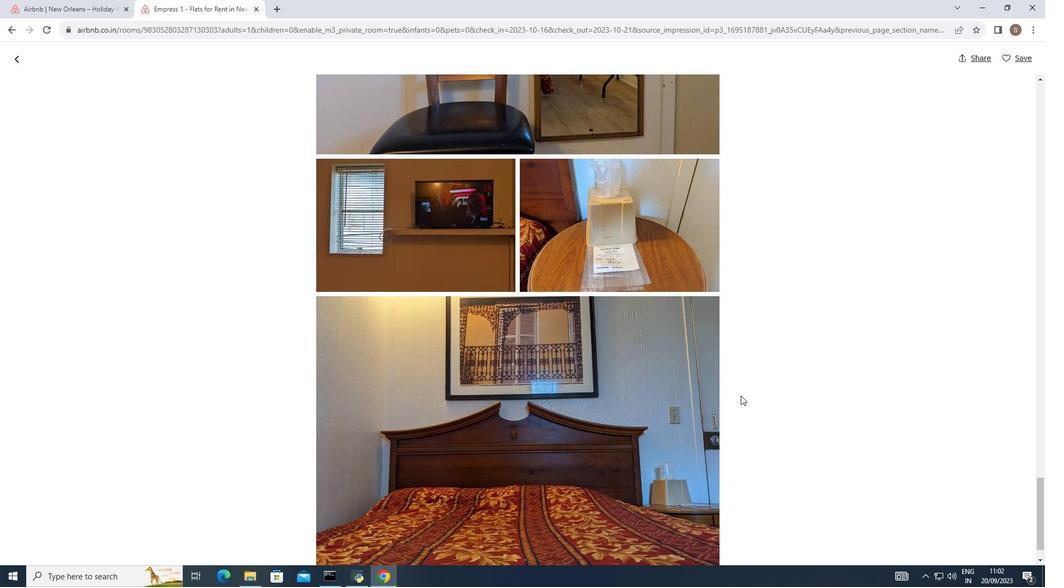
Action: Mouse scrolled (740, 395) with delta (0, 0)
Screenshot: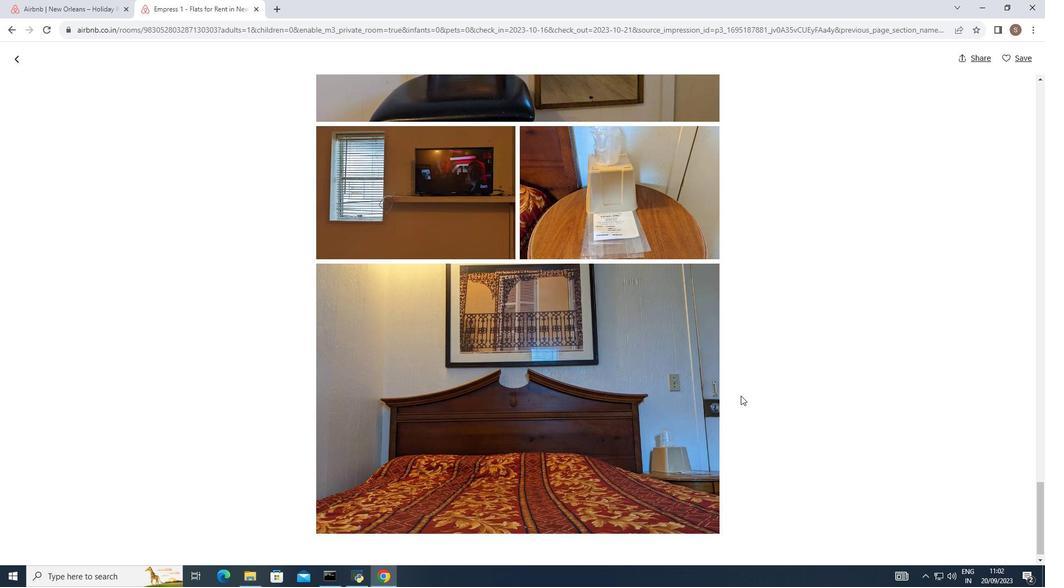 
Action: Mouse moved to (740, 396)
Screenshot: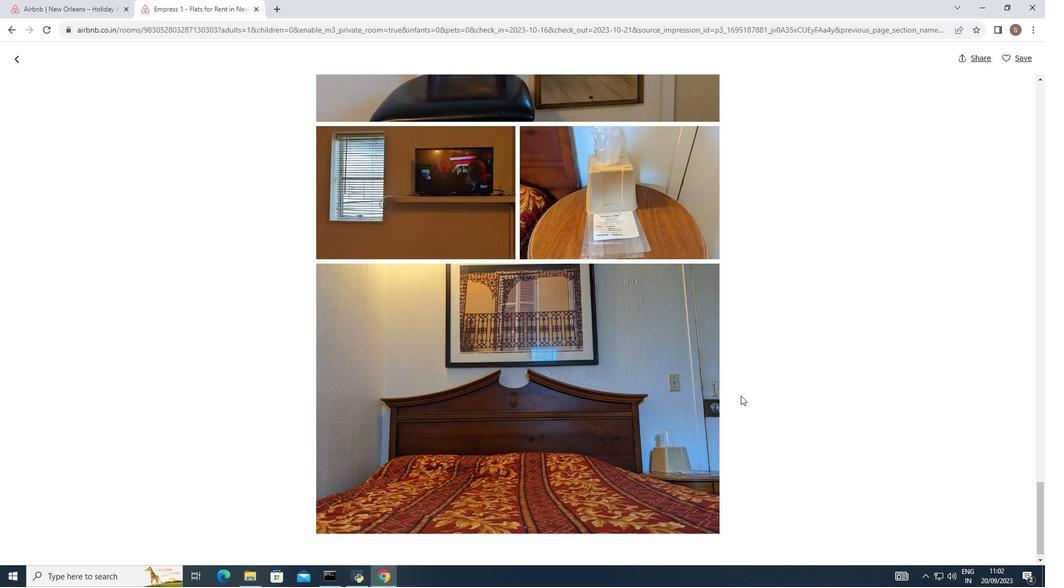 
Action: Mouse scrolled (740, 395) with delta (0, 0)
Screenshot: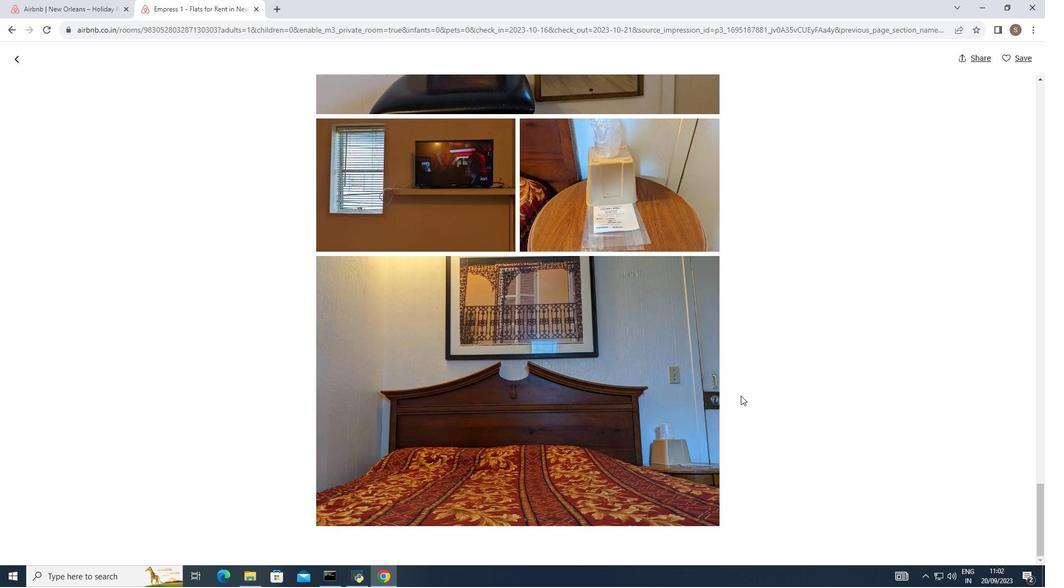 
Action: Mouse moved to (16, 60)
Screenshot: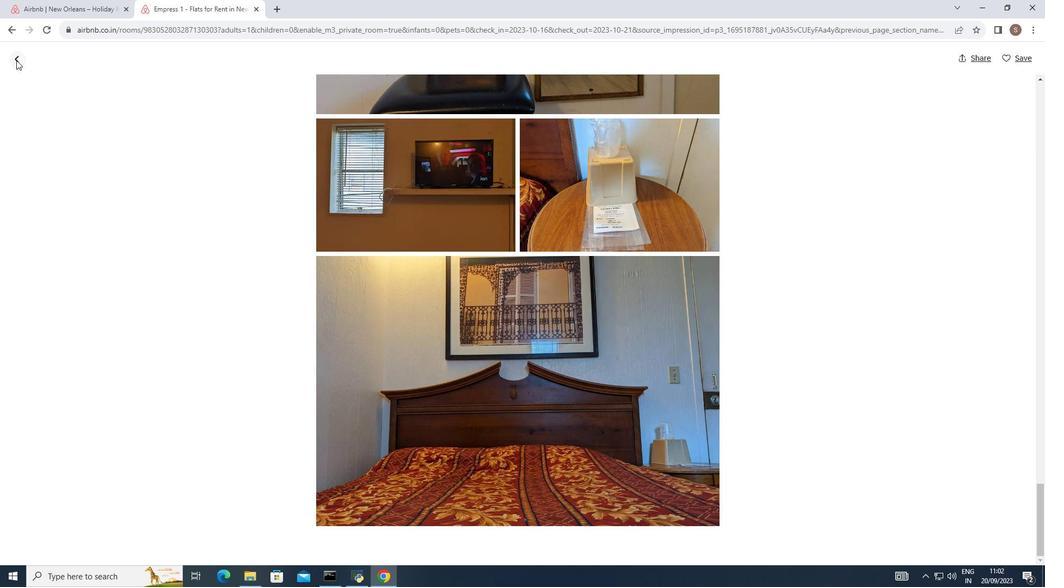 
Action: Mouse pressed left at (16, 60)
Screenshot: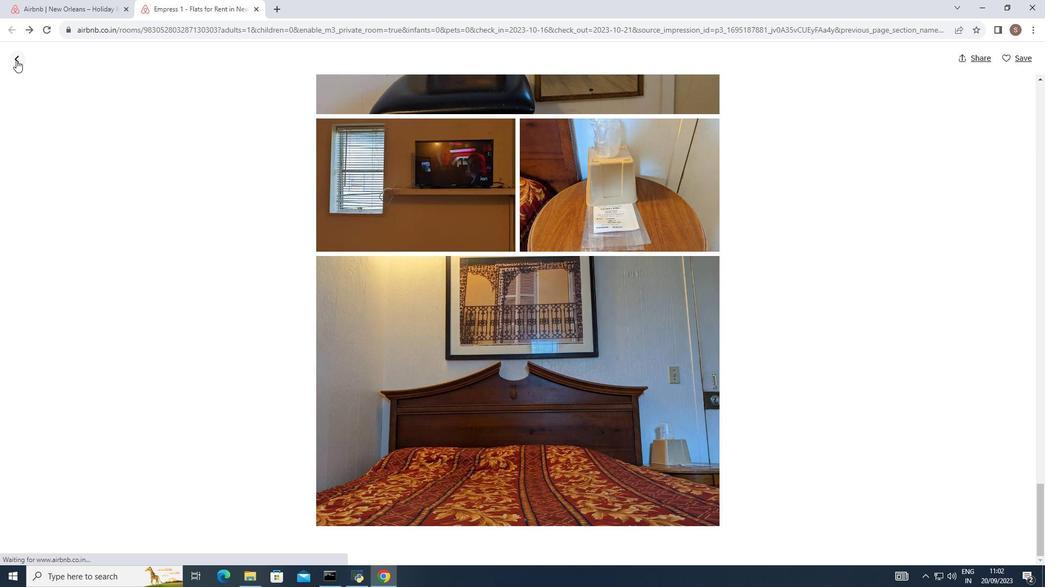 
Action: Mouse moved to (304, 286)
Screenshot: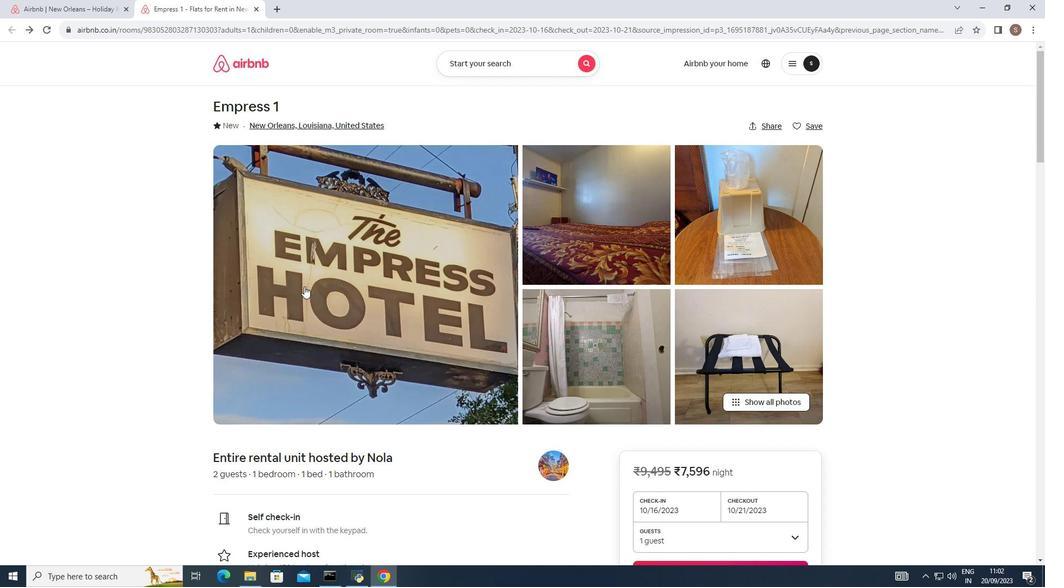 
Action: Mouse scrolled (304, 286) with delta (0, 0)
Screenshot: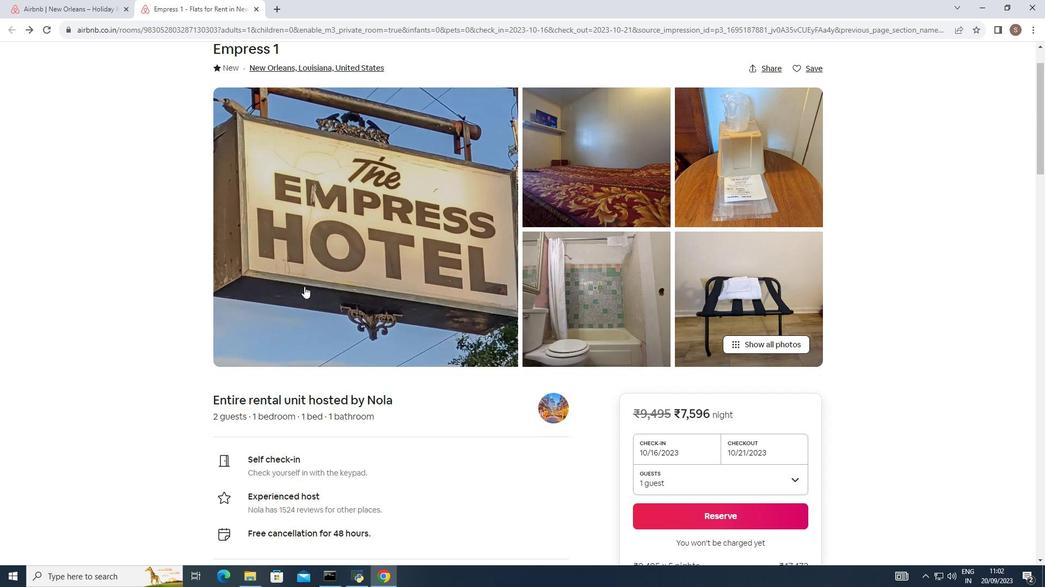 
Action: Mouse scrolled (304, 286) with delta (0, 0)
Screenshot: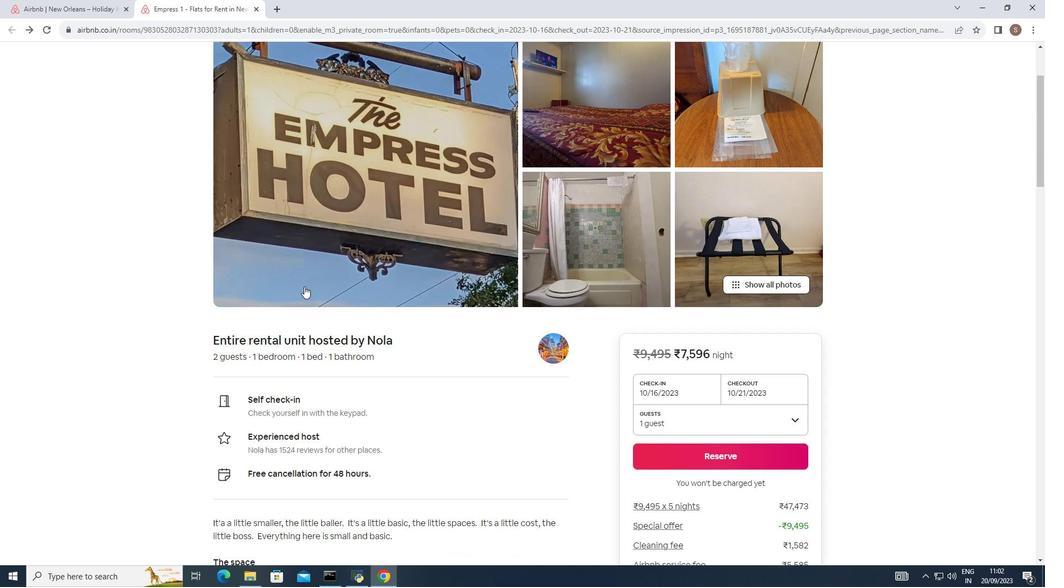 
Action: Mouse scrolled (304, 286) with delta (0, 0)
Screenshot: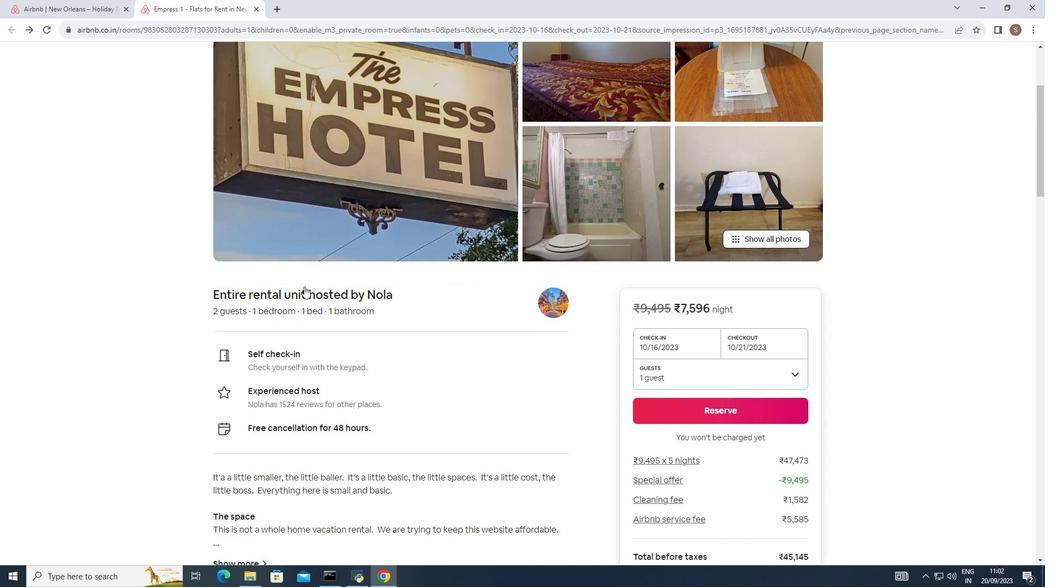 
Action: Mouse scrolled (304, 286) with delta (0, 0)
Screenshot: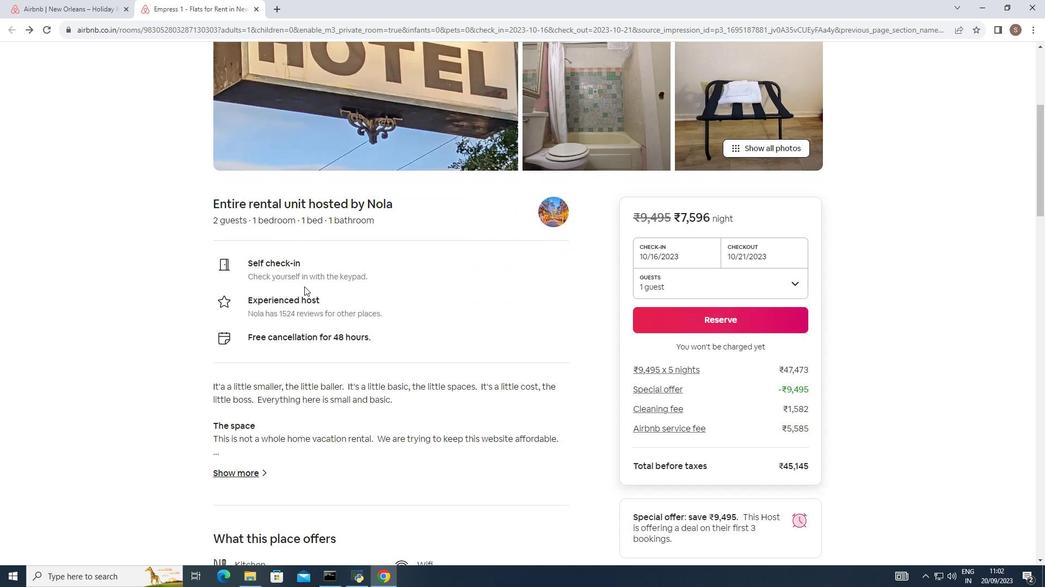 
Action: Mouse scrolled (304, 286) with delta (0, 0)
Screenshot: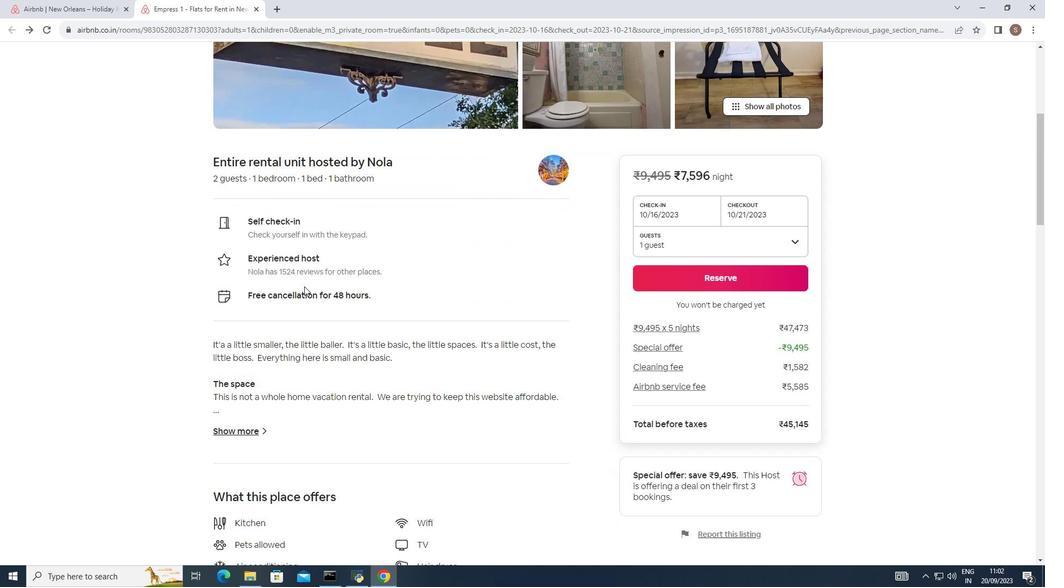
Action: Mouse scrolled (304, 286) with delta (0, 0)
Screenshot: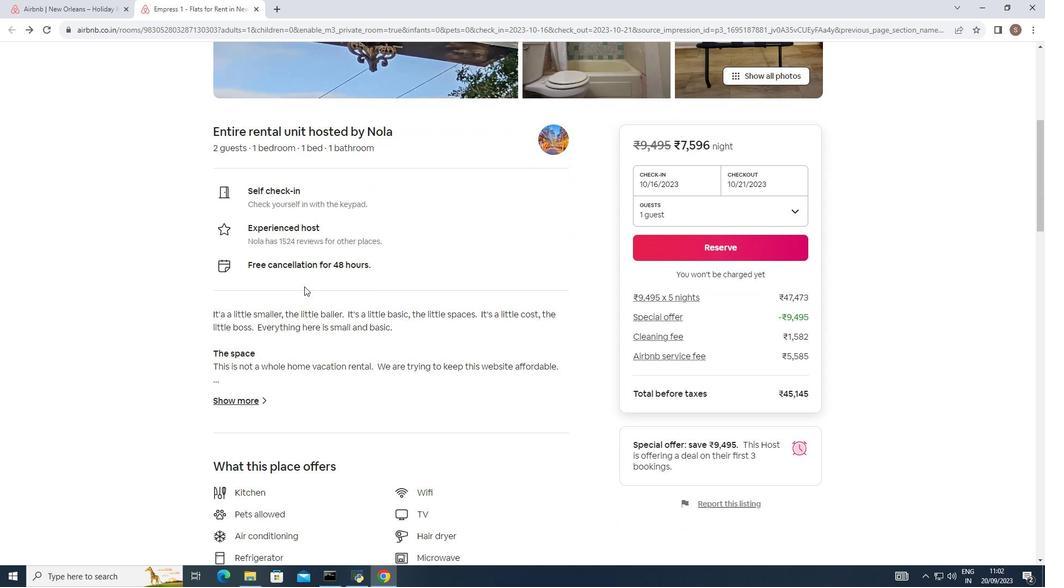 
Action: Mouse scrolled (304, 286) with delta (0, 0)
Screenshot: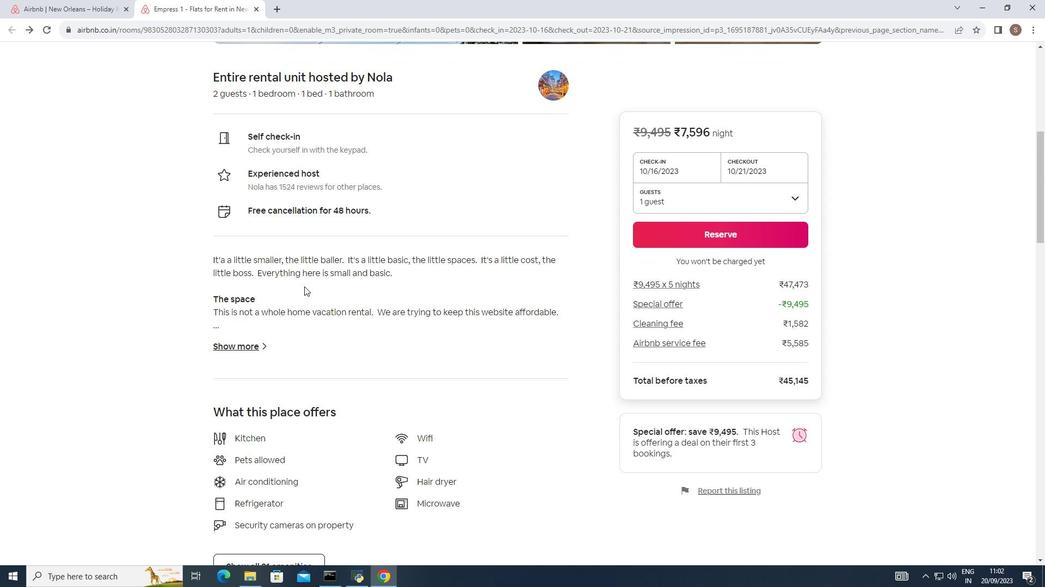 
Action: Mouse moved to (247, 344)
Screenshot: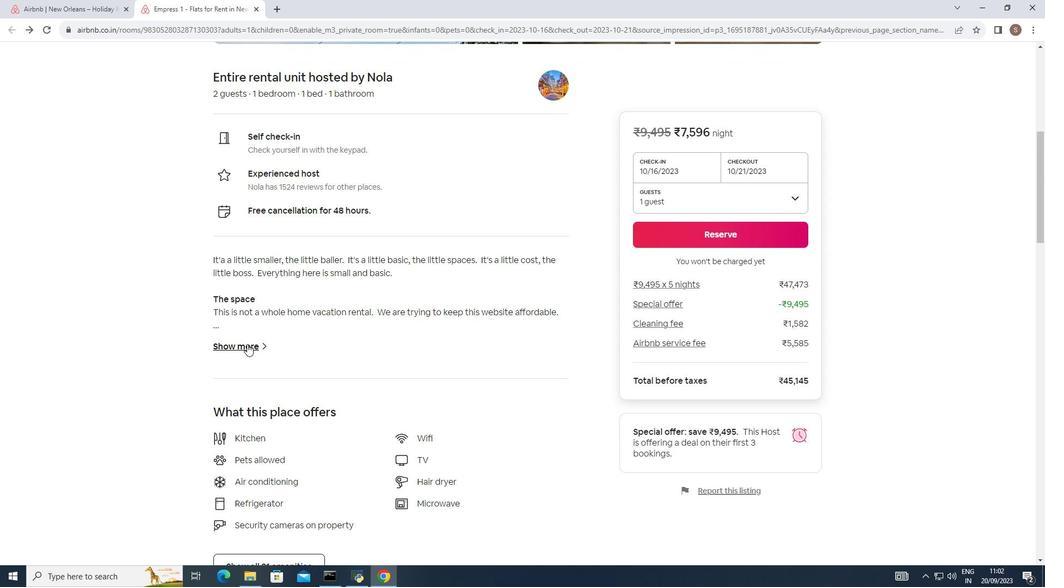 
Action: Mouse pressed left at (247, 344)
Screenshot: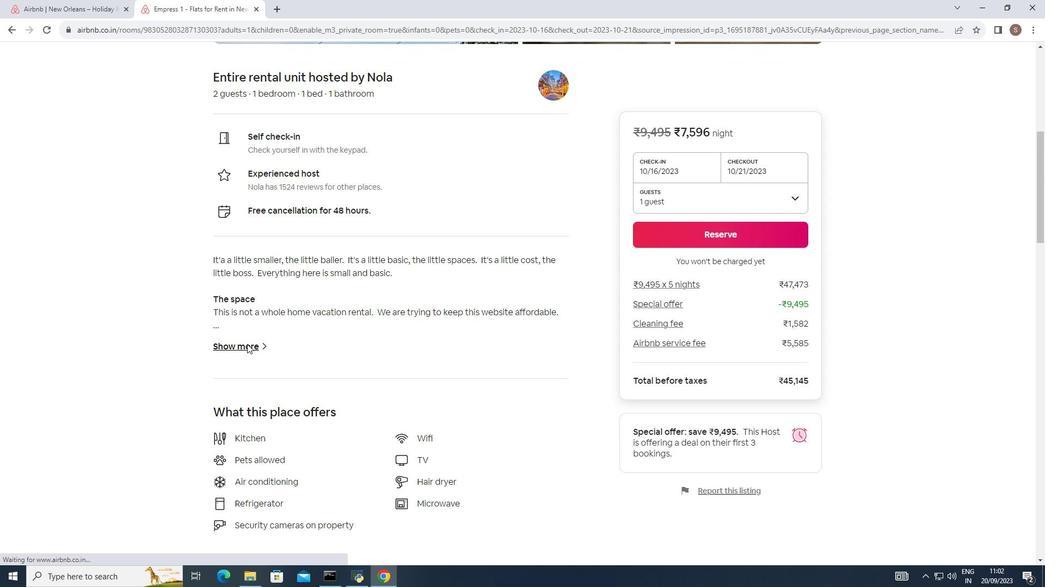 
Action: Mouse moved to (329, 211)
Screenshot: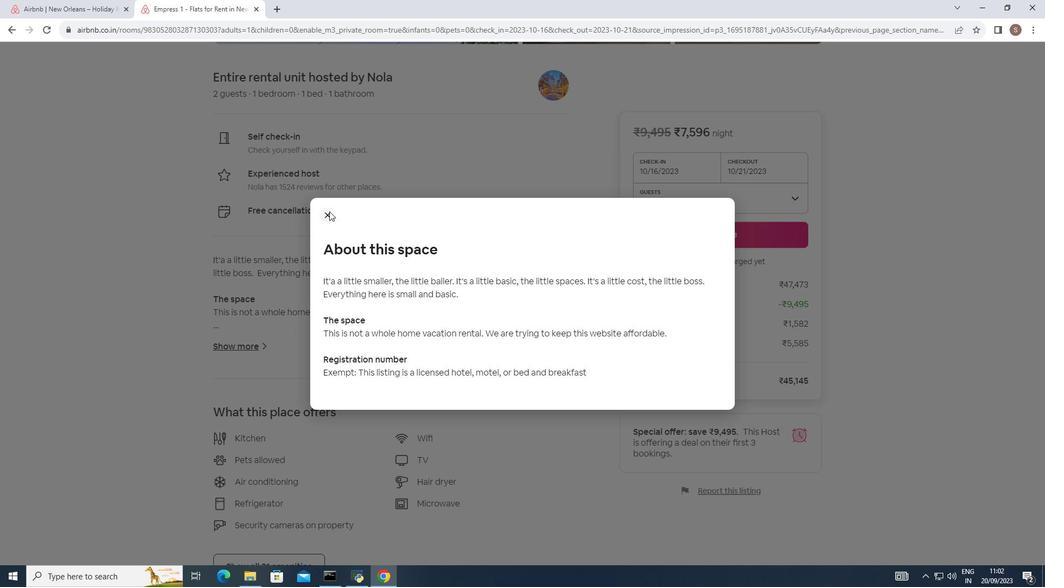 
Action: Mouse pressed left at (329, 211)
Screenshot: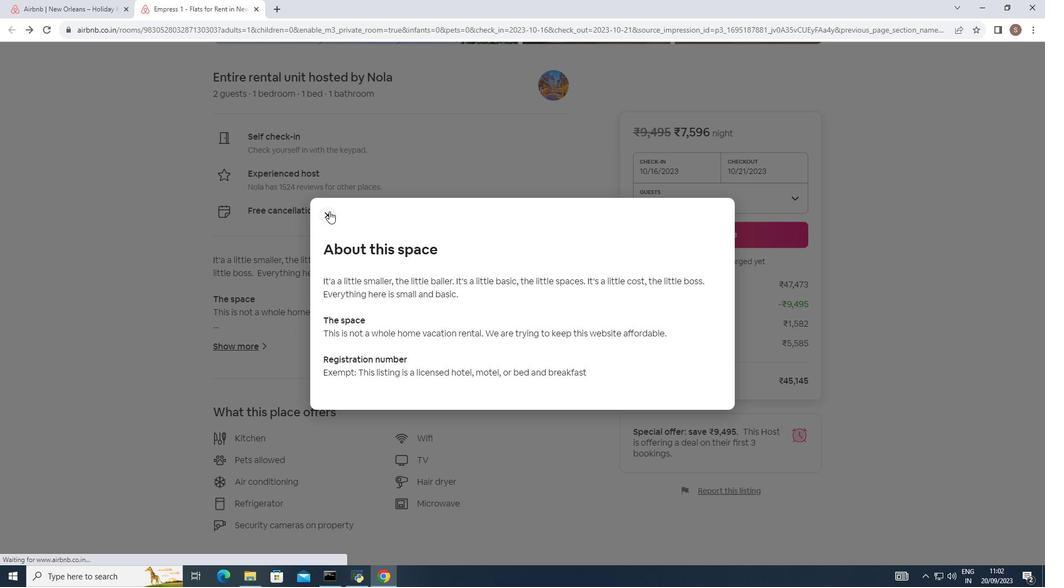 
Action: Mouse scrolled (329, 211) with delta (0, 0)
Screenshot: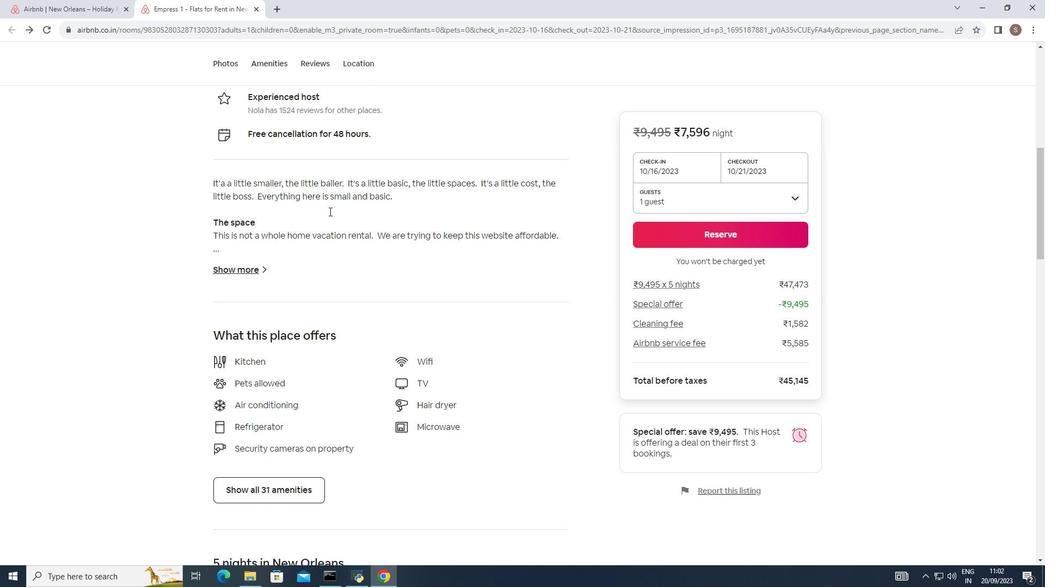 
Action: Mouse scrolled (329, 211) with delta (0, 0)
Screenshot: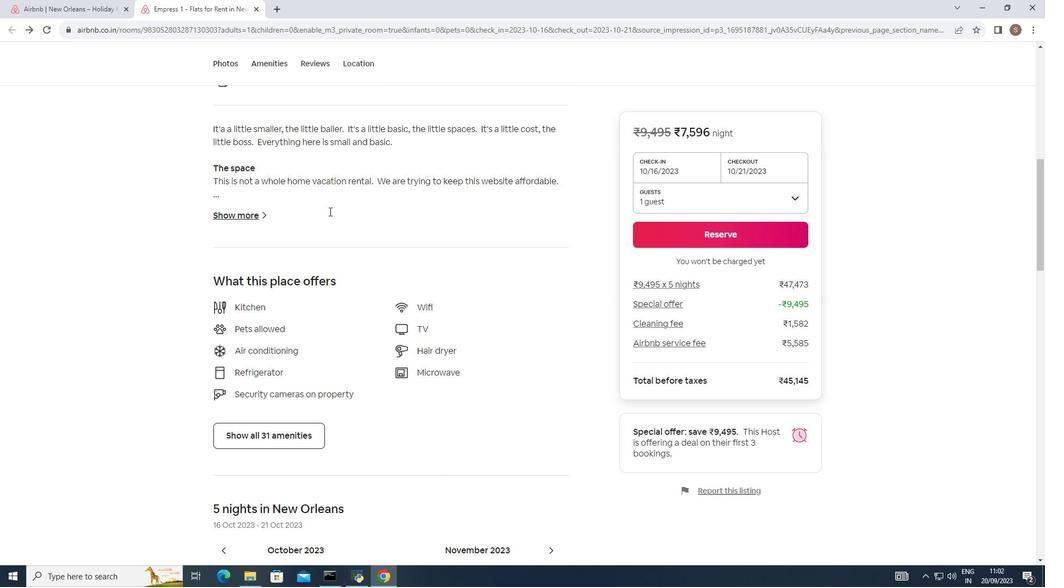 
Action: Mouse scrolled (329, 211) with delta (0, 0)
Screenshot: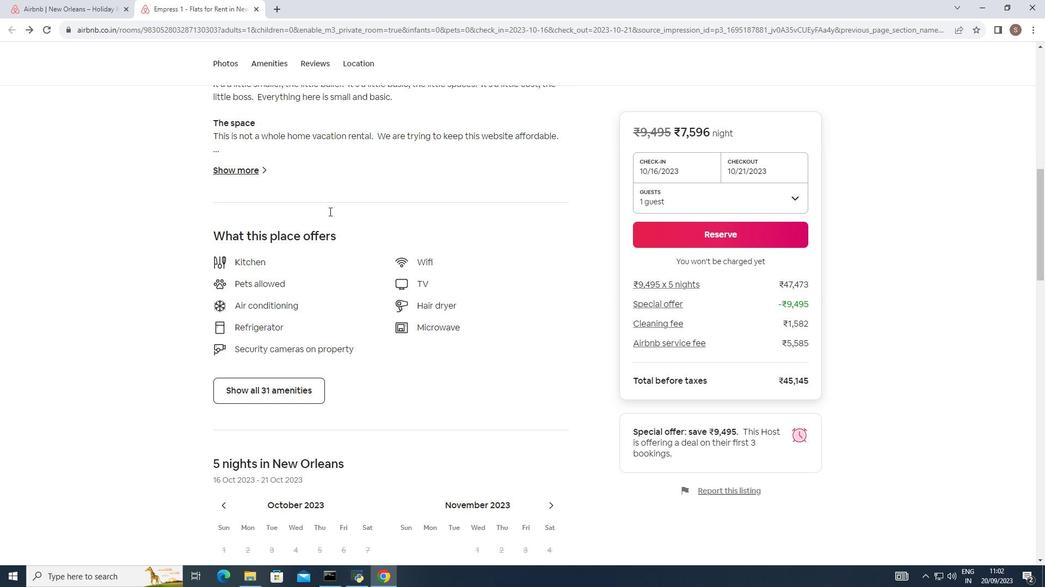 
Action: Mouse scrolled (329, 211) with delta (0, 0)
Screenshot: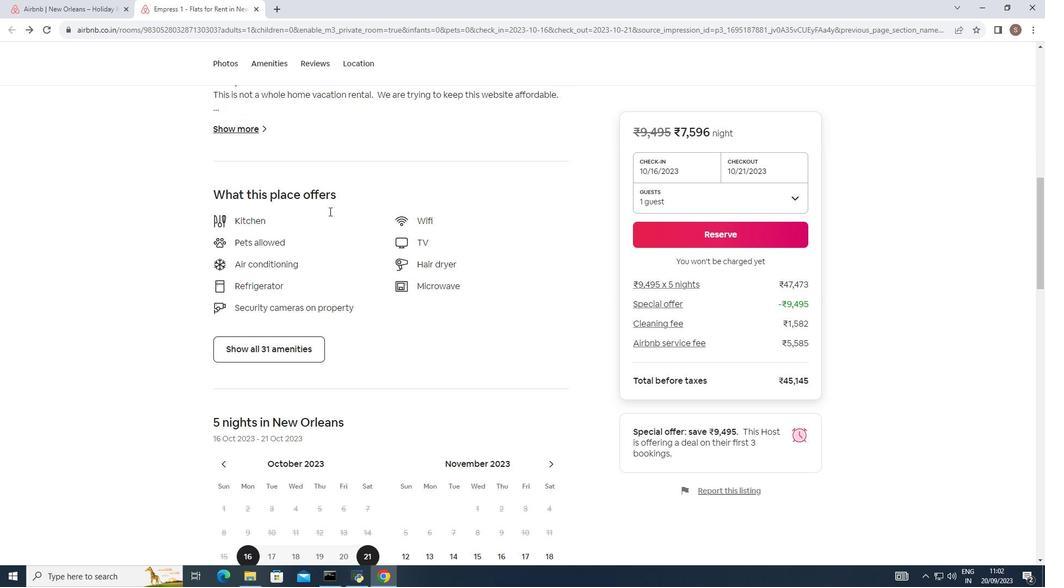 
Action: Mouse scrolled (329, 211) with delta (0, 0)
Screenshot: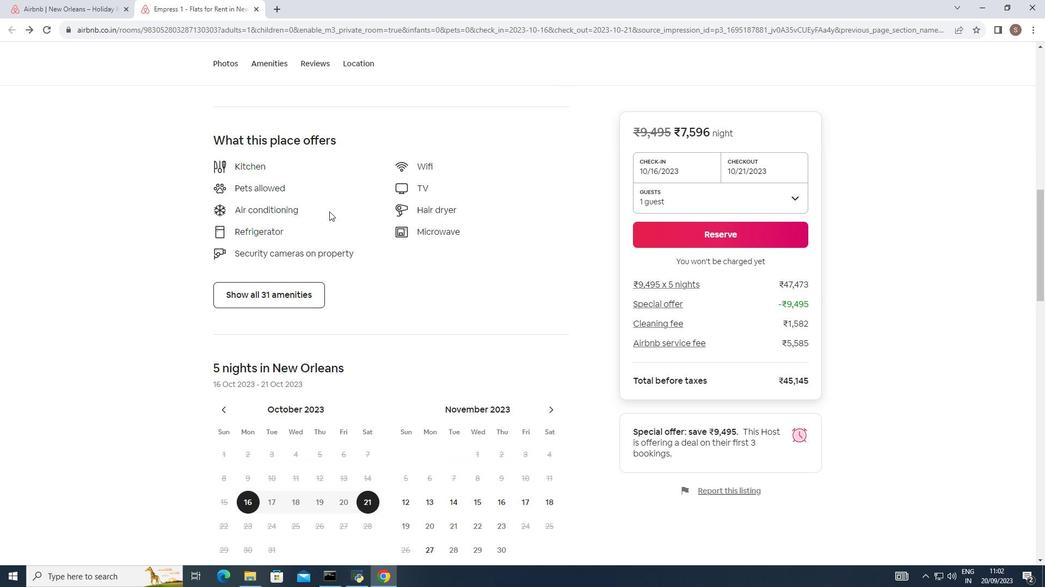 
Action: Mouse scrolled (329, 211) with delta (0, 0)
Screenshot: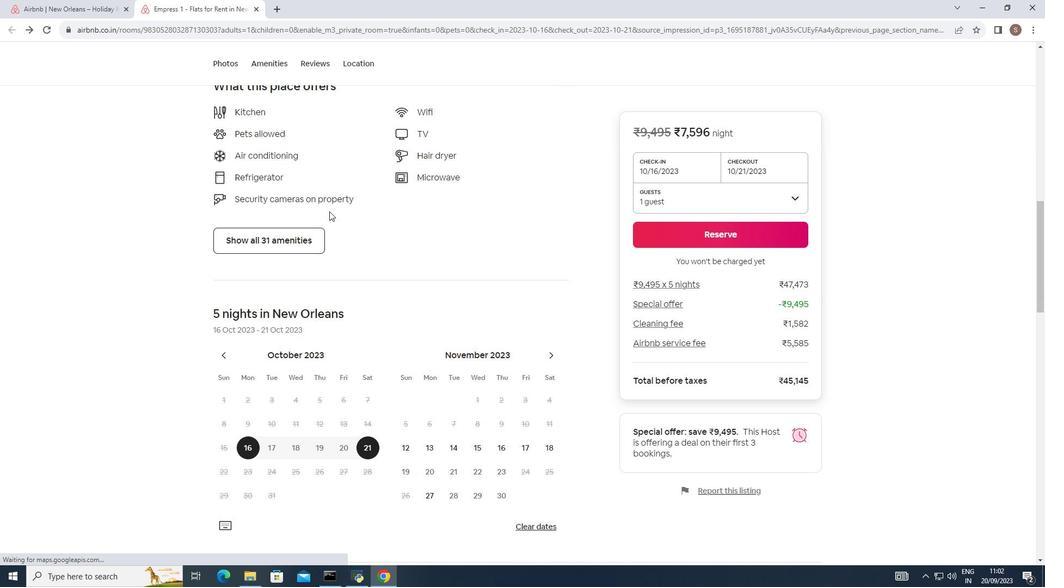 
Action: Mouse moved to (296, 244)
Screenshot: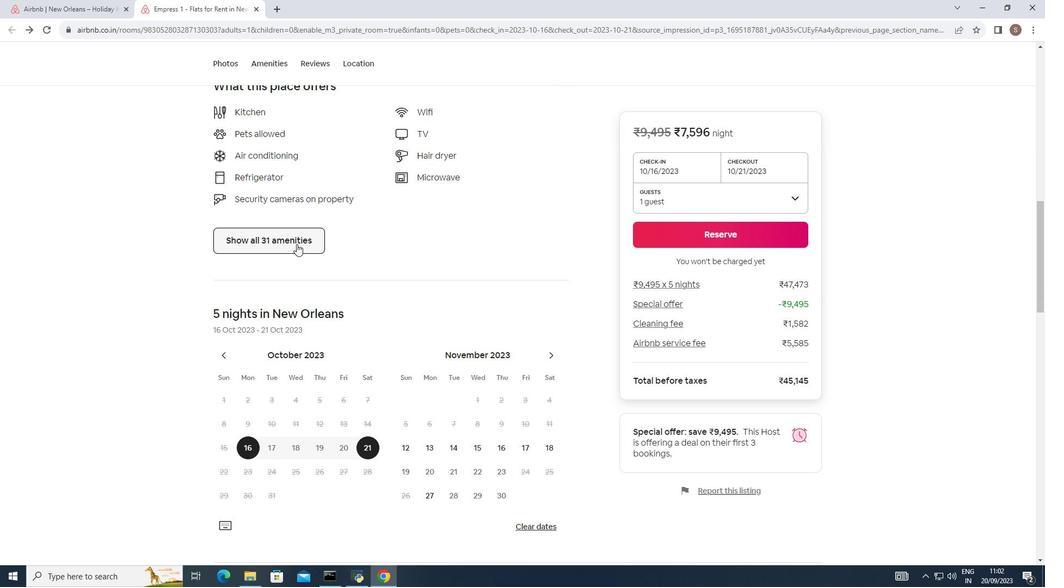 
Action: Mouse pressed left at (296, 244)
Screenshot: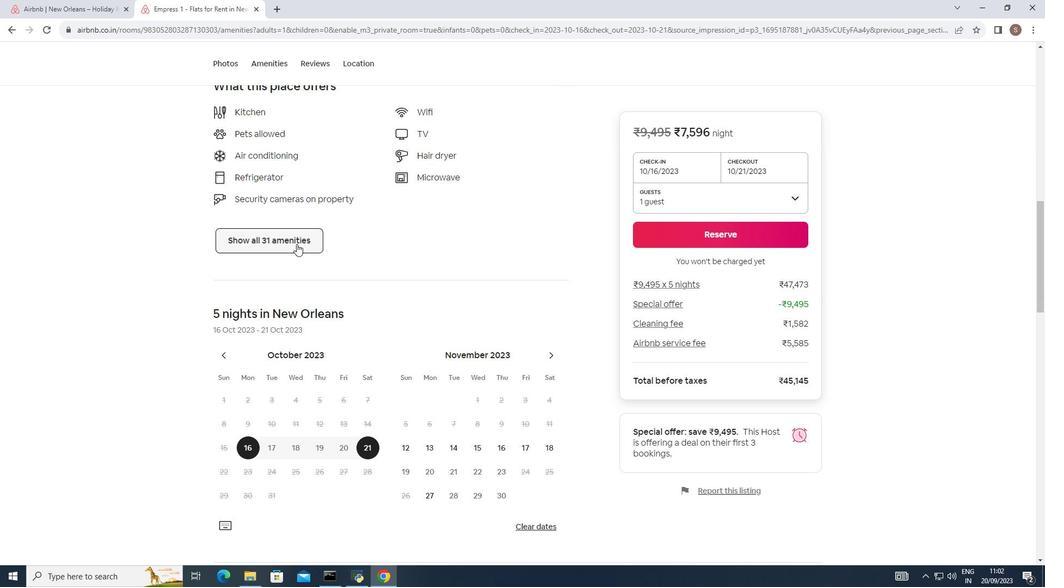 
Action: Mouse moved to (326, 247)
Screenshot: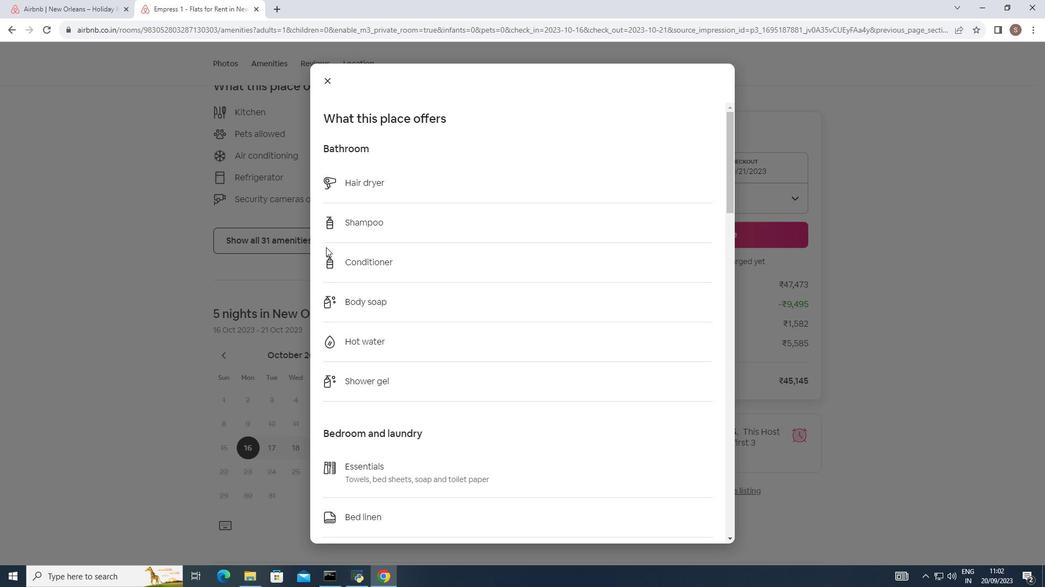 
Action: Mouse scrolled (326, 247) with delta (0, 0)
Screenshot: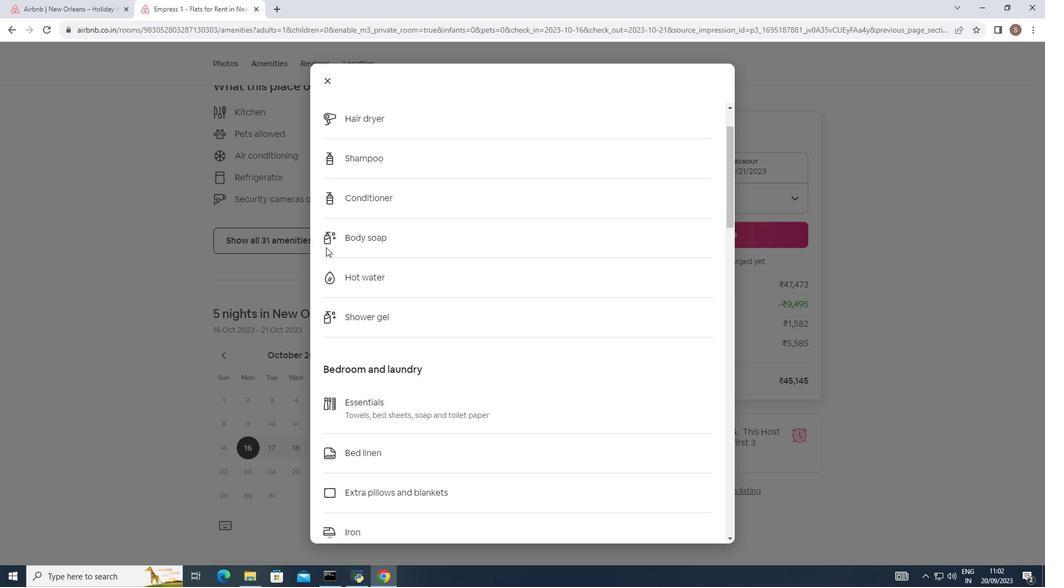 
Action: Mouse scrolled (326, 247) with delta (0, 0)
Screenshot: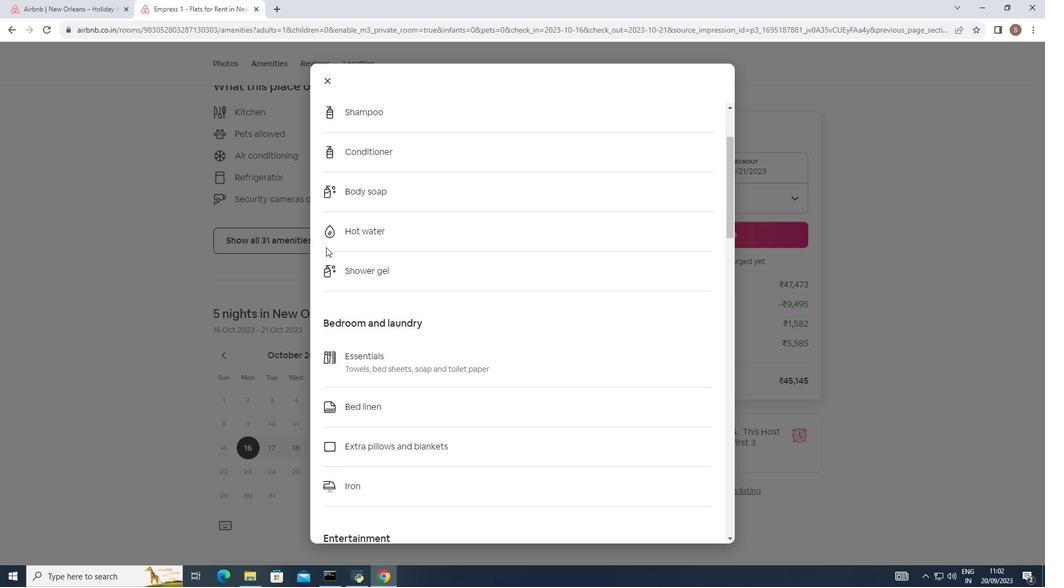 
Action: Mouse scrolled (326, 247) with delta (0, 0)
Screenshot: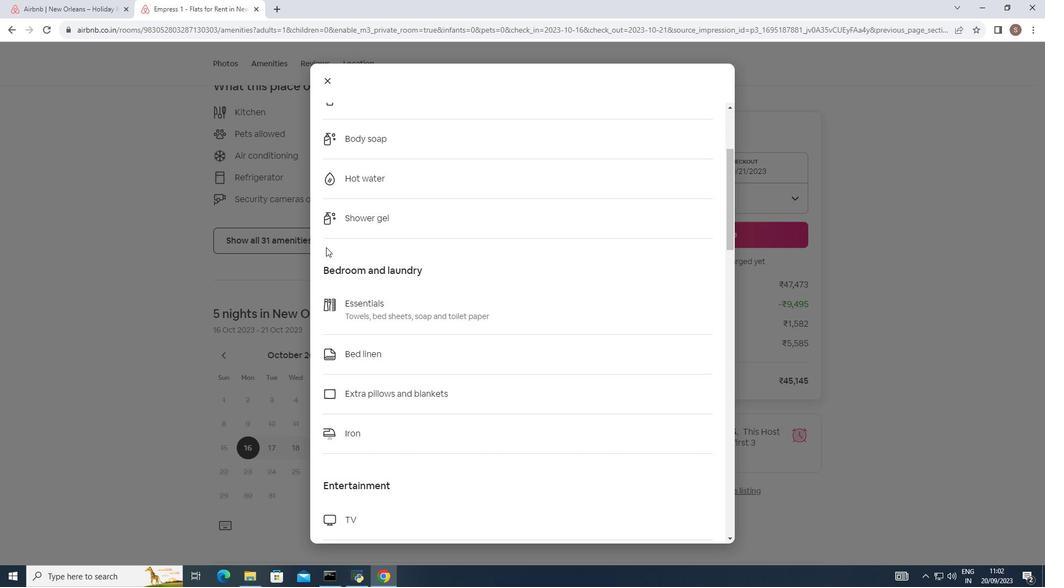 
Action: Mouse scrolled (326, 247) with delta (0, 0)
Screenshot: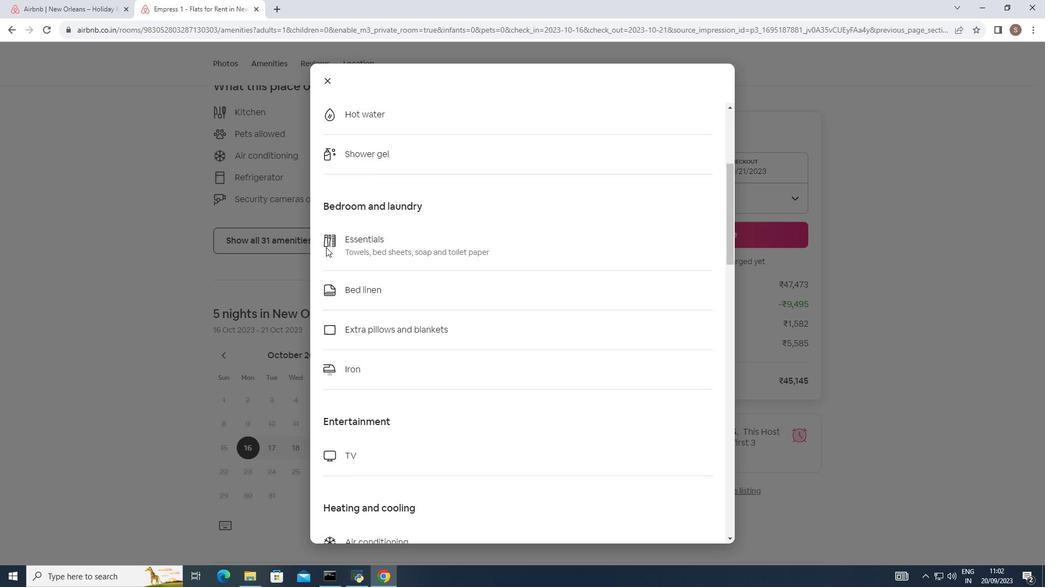 
Action: Mouse scrolled (326, 247) with delta (0, 0)
Screenshot: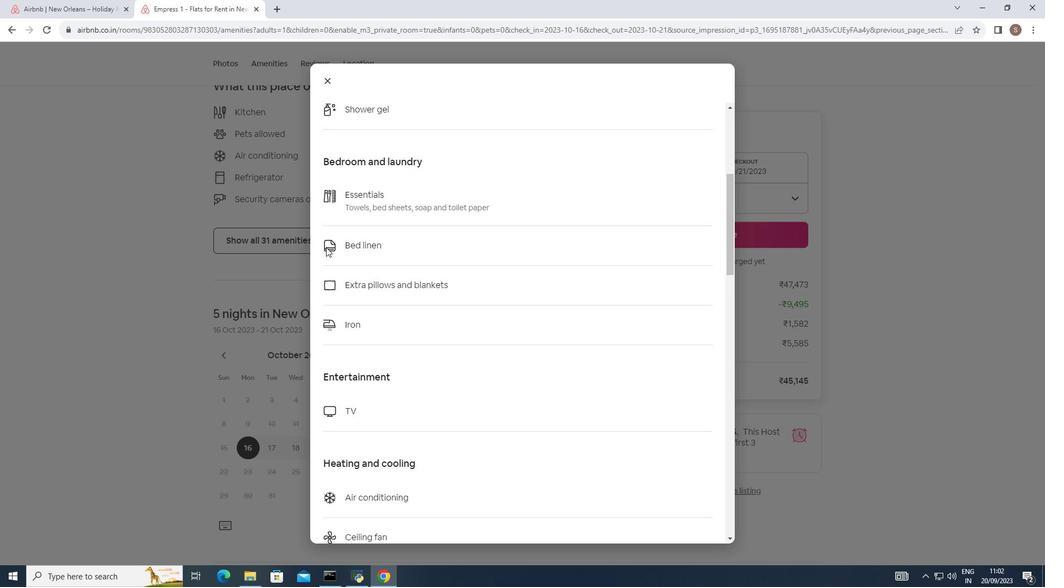 
Action: Mouse scrolled (326, 247) with delta (0, 0)
Screenshot: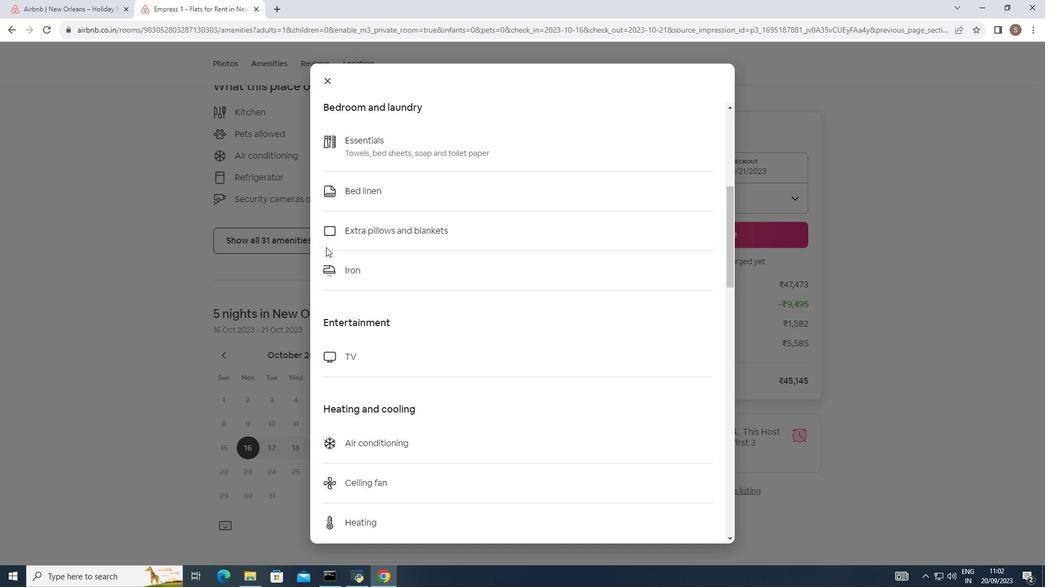 
Action: Mouse scrolled (326, 247) with delta (0, 0)
Screenshot: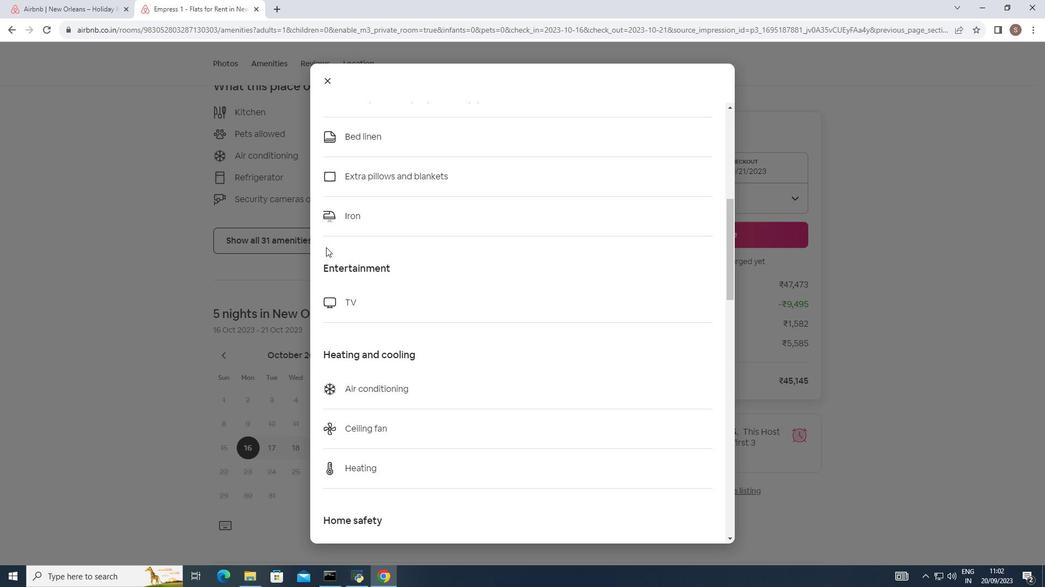 
Action: Mouse scrolled (326, 247) with delta (0, 0)
Screenshot: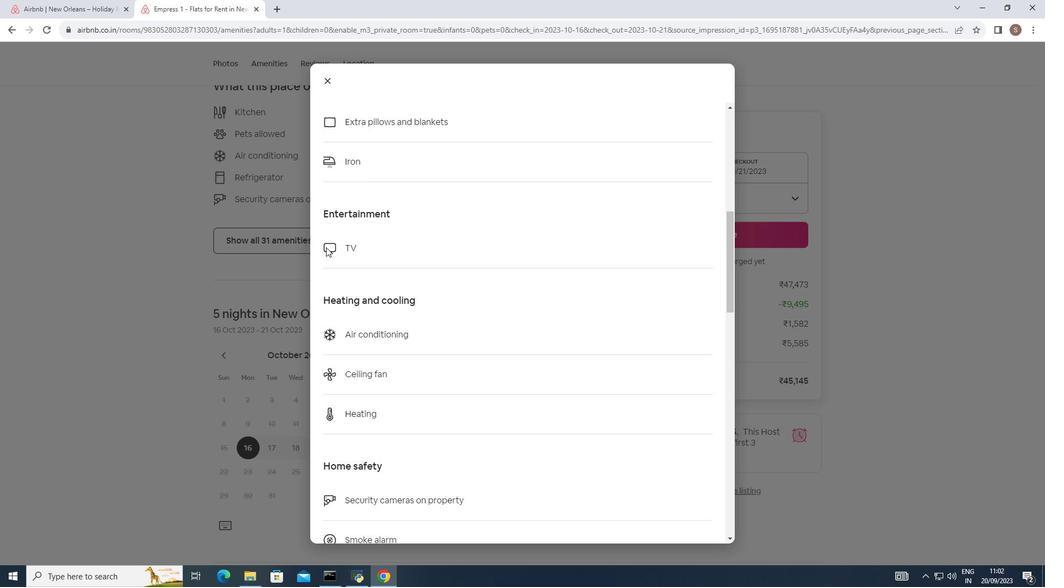 
Action: Mouse scrolled (326, 247) with delta (0, 0)
Screenshot: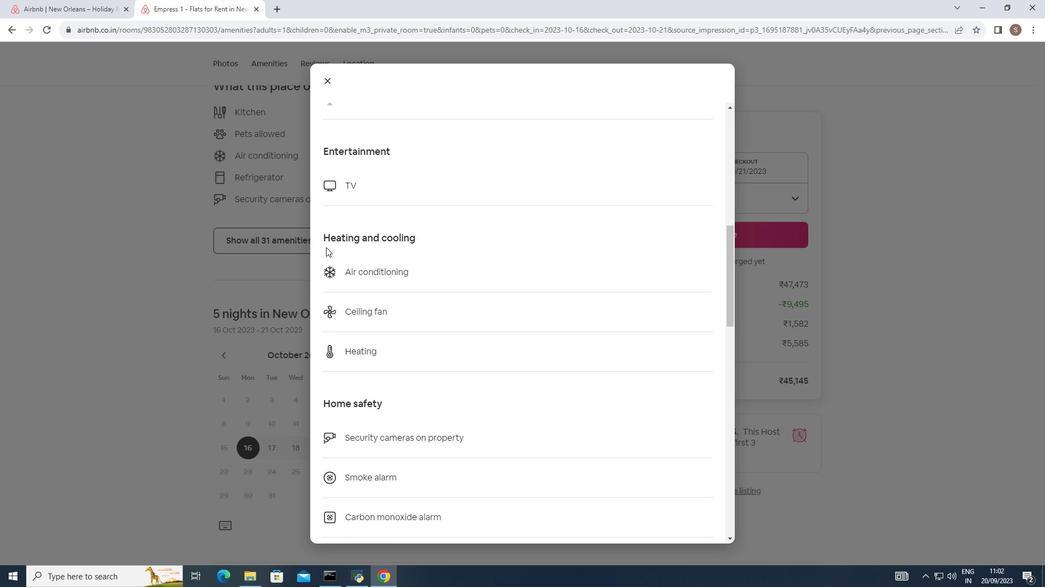 
Action: Mouse scrolled (326, 247) with delta (0, 0)
Screenshot: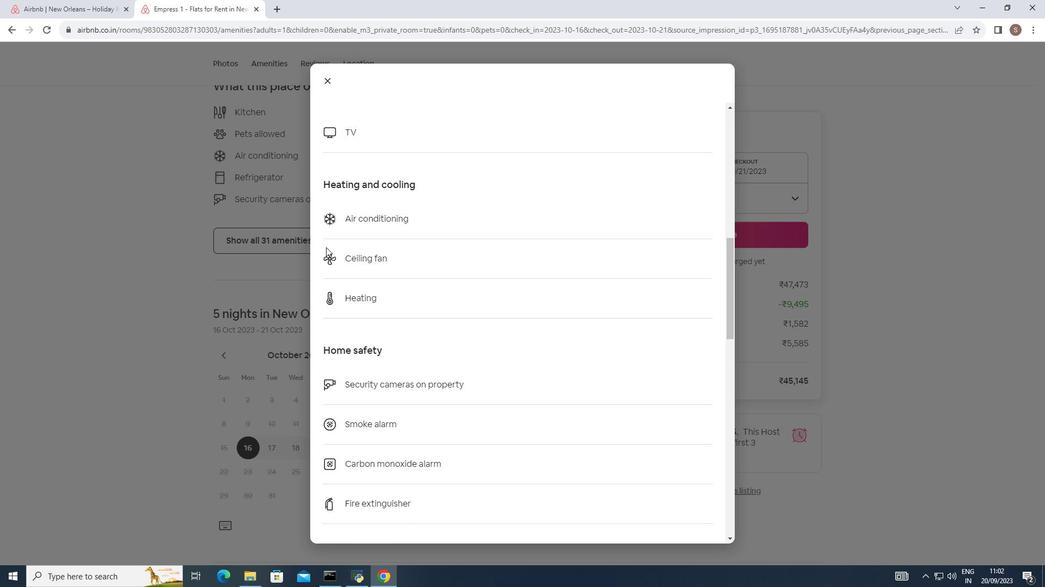
Action: Mouse scrolled (326, 247) with delta (0, 0)
Screenshot: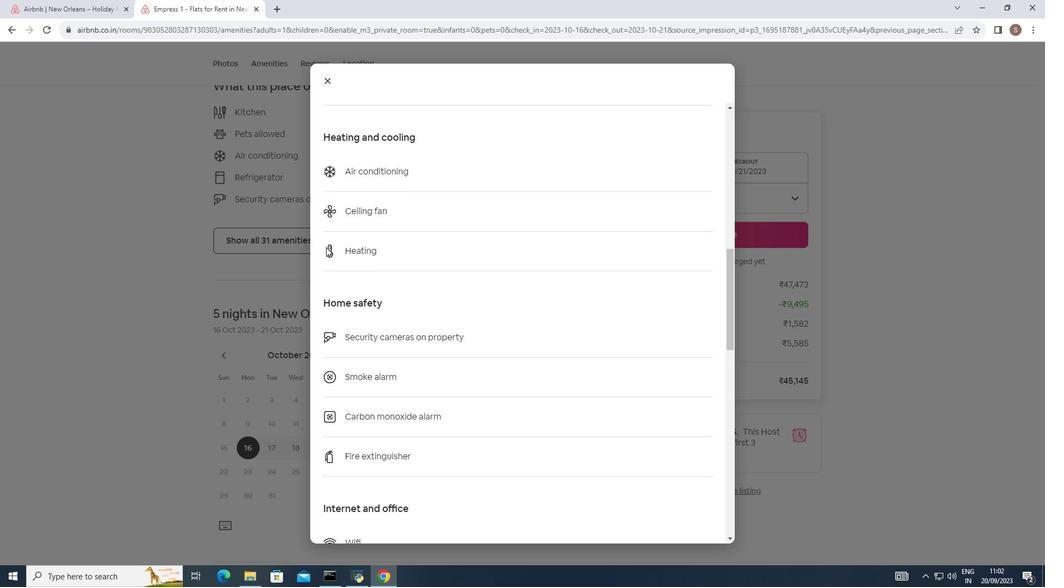 
Action: Mouse scrolled (326, 247) with delta (0, 0)
Screenshot: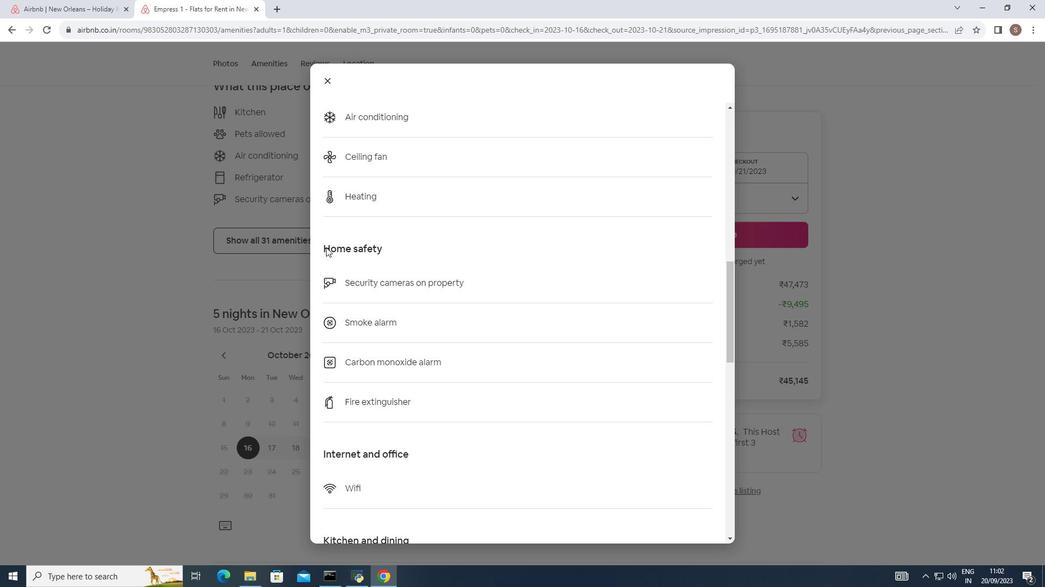 
Action: Mouse scrolled (326, 247) with delta (0, 0)
Screenshot: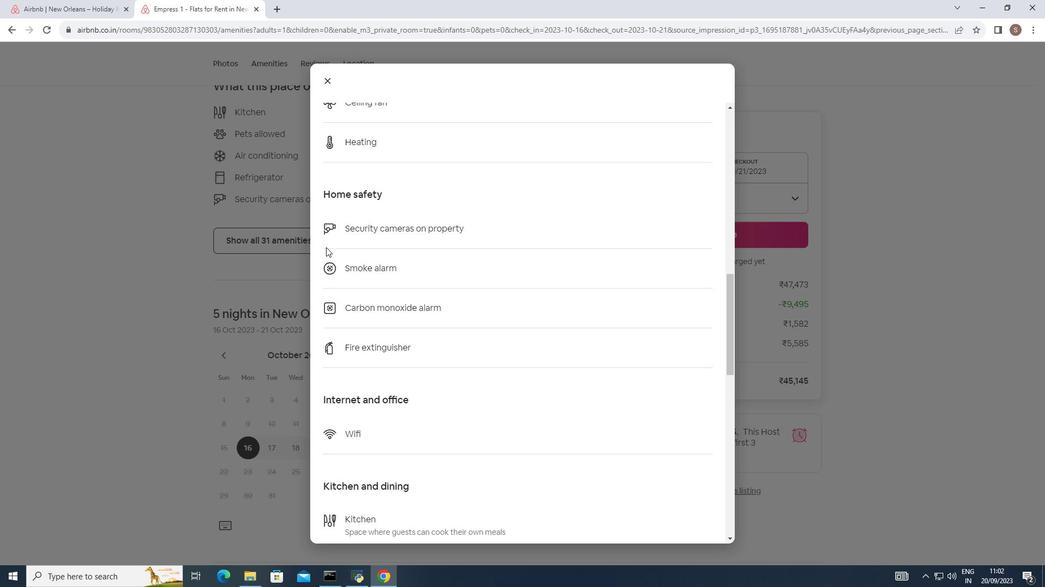 
Action: Mouse scrolled (326, 247) with delta (0, 0)
Screenshot: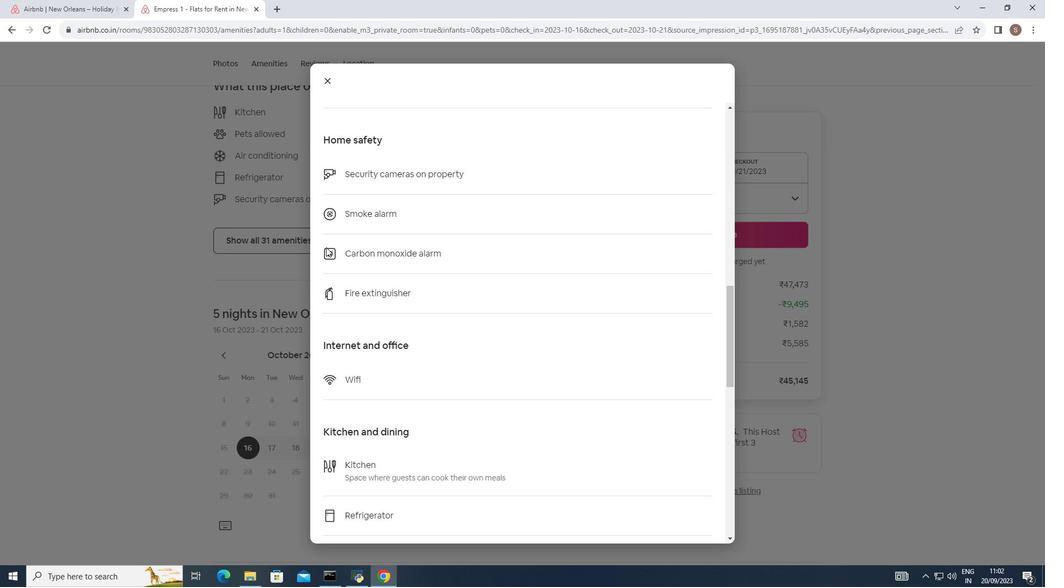
Action: Mouse scrolled (326, 247) with delta (0, 0)
Screenshot: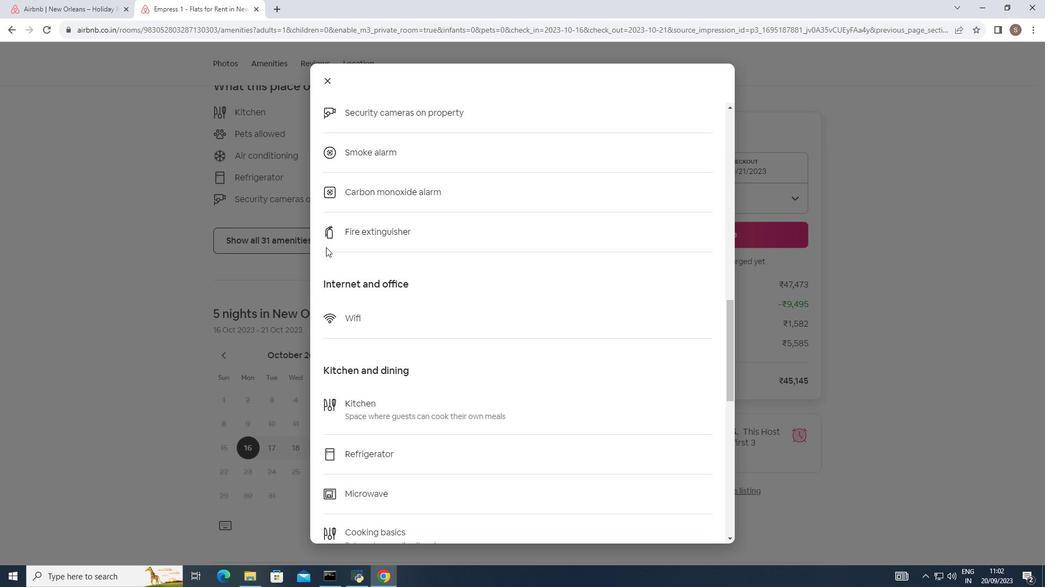 
Action: Mouse scrolled (326, 247) with delta (0, 0)
Screenshot: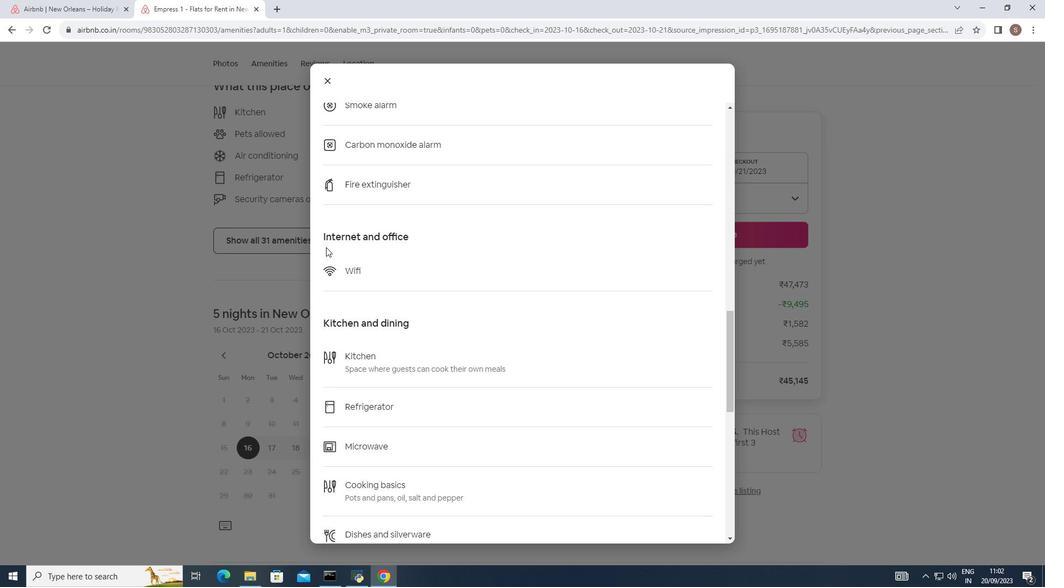 
Action: Mouse scrolled (326, 247) with delta (0, 0)
Screenshot: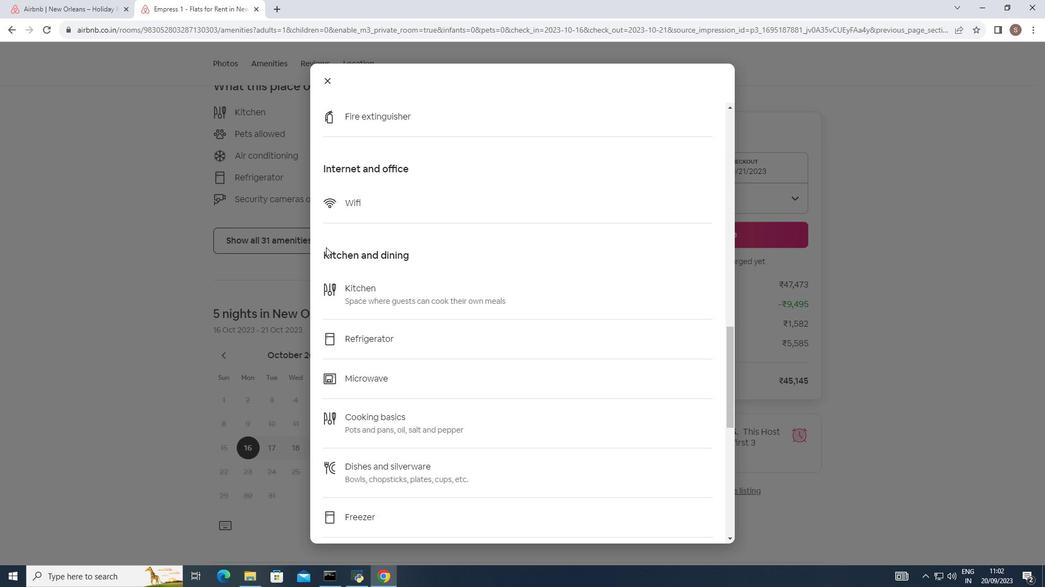 
Action: Mouse scrolled (326, 247) with delta (0, 0)
Screenshot: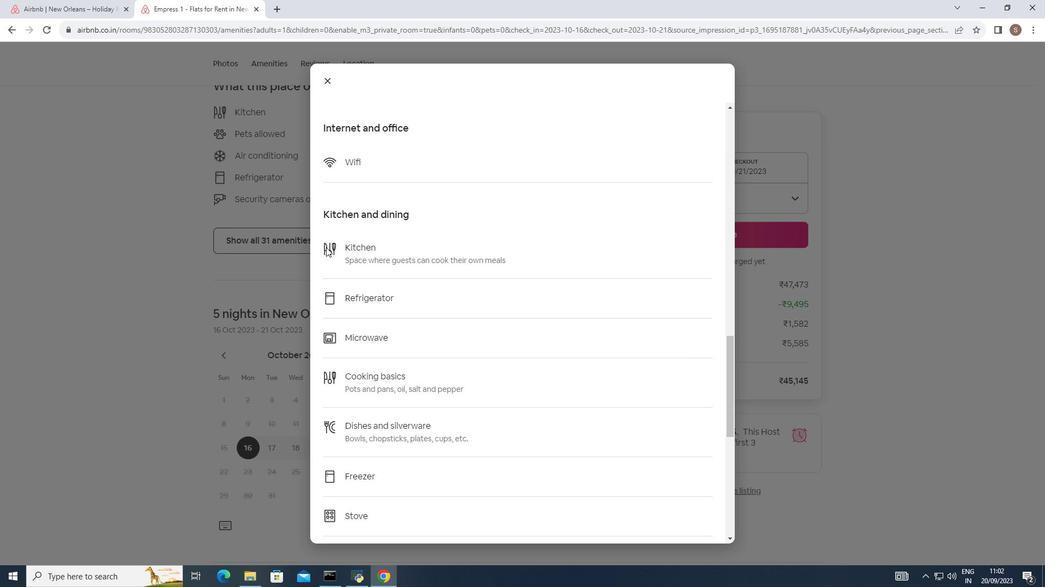 
Action: Mouse scrolled (326, 247) with delta (0, 0)
Screenshot: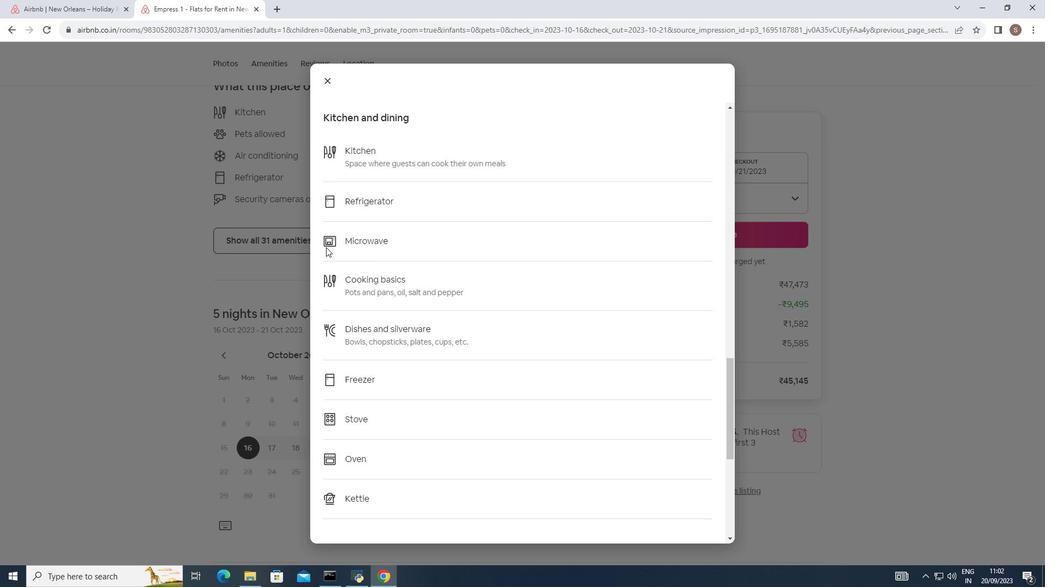 
Action: Mouse scrolled (326, 247) with delta (0, 0)
Screenshot: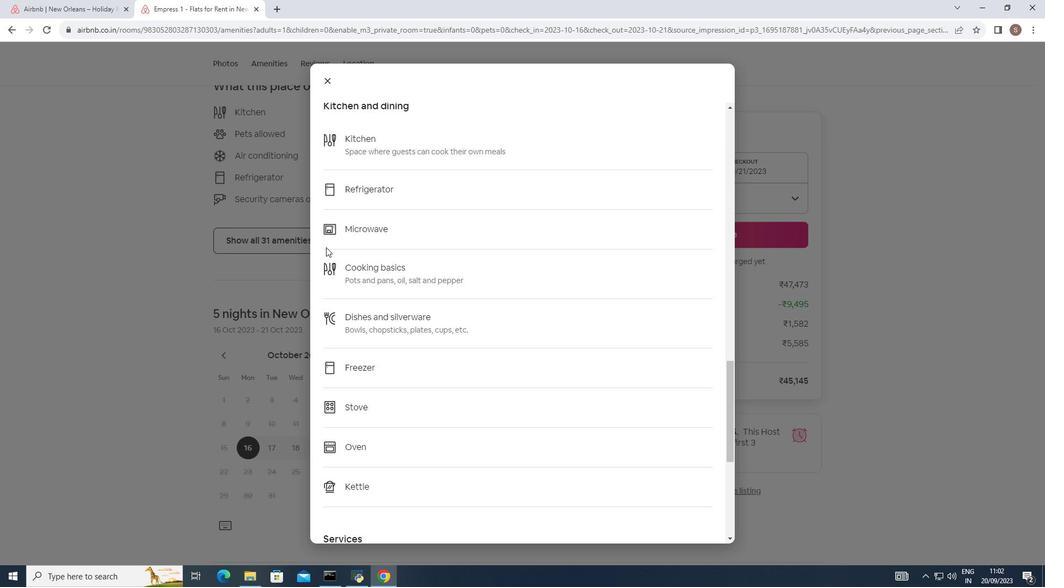 
Action: Mouse scrolled (326, 247) with delta (0, 0)
Screenshot: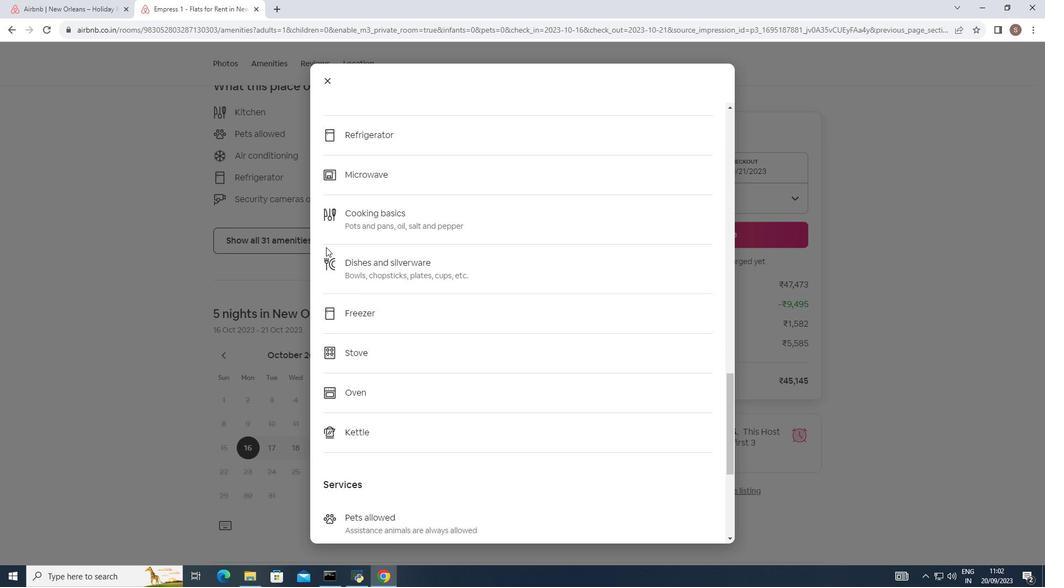 
Action: Mouse scrolled (326, 247) with delta (0, 0)
Screenshot: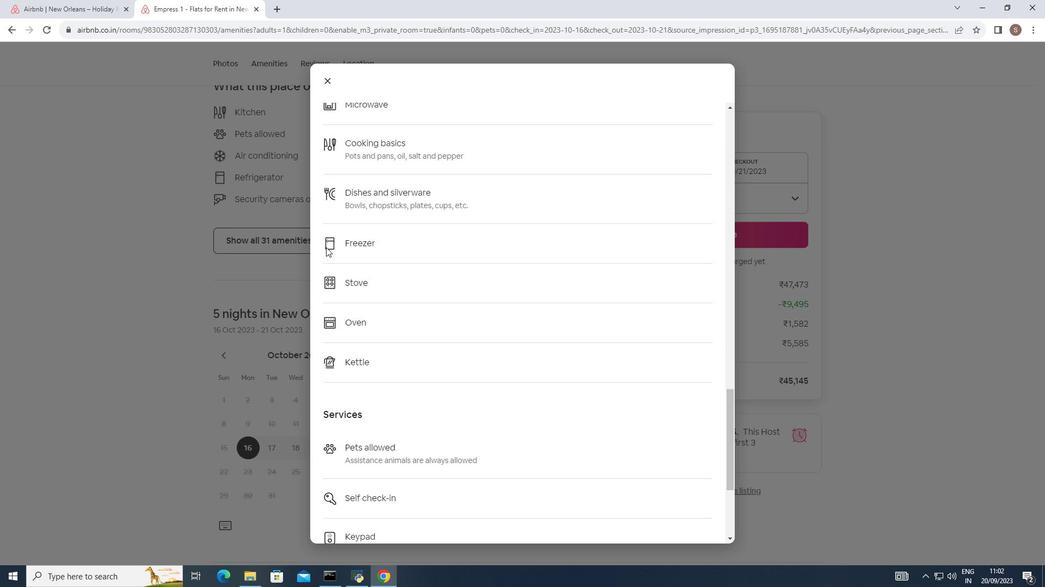 
Action: Mouse scrolled (326, 247) with delta (0, 0)
Screenshot: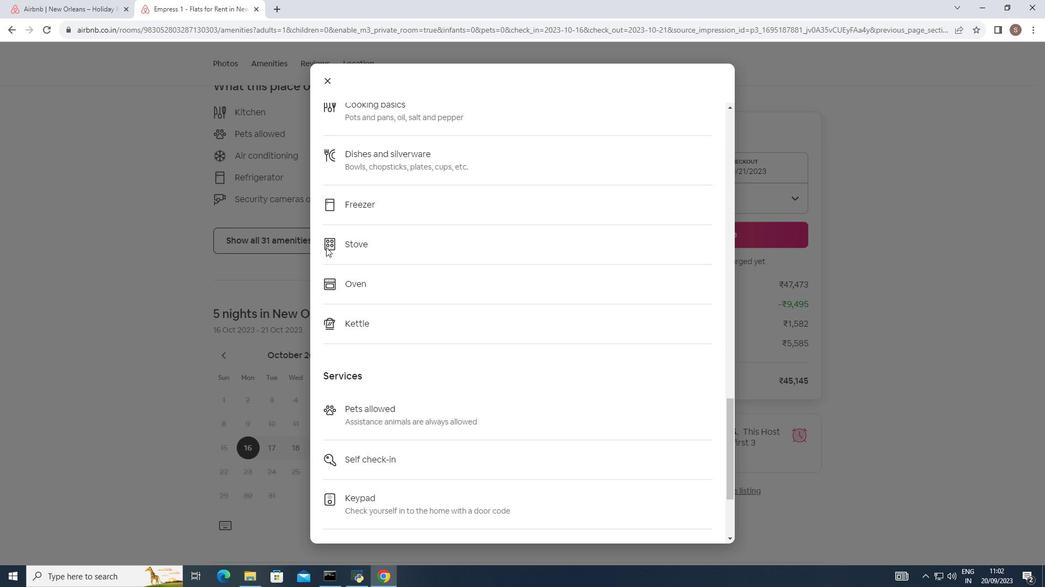 
Action: Mouse scrolled (326, 247) with delta (0, 0)
Screenshot: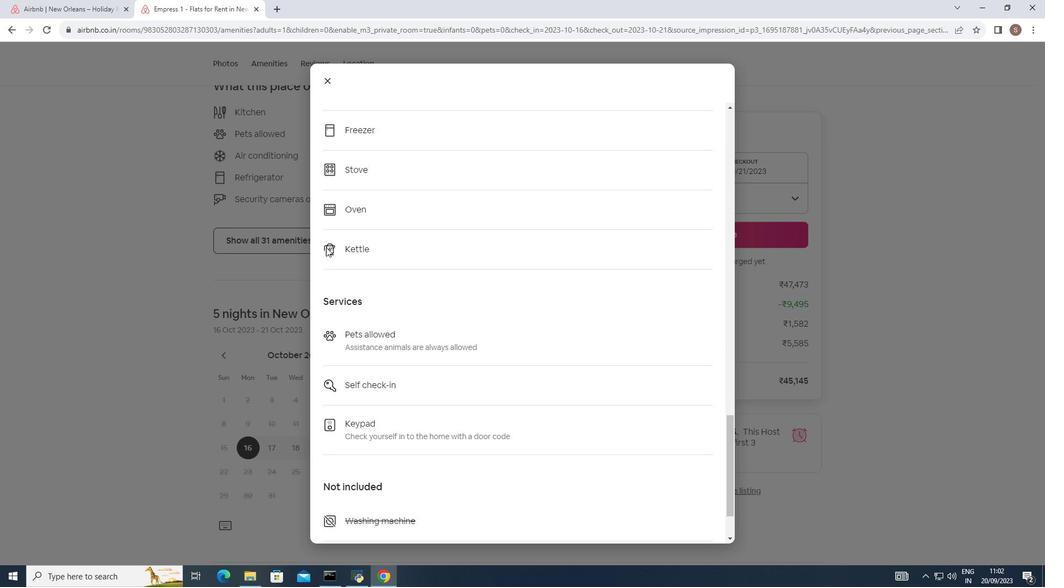 
Action: Mouse scrolled (326, 247) with delta (0, 0)
Screenshot: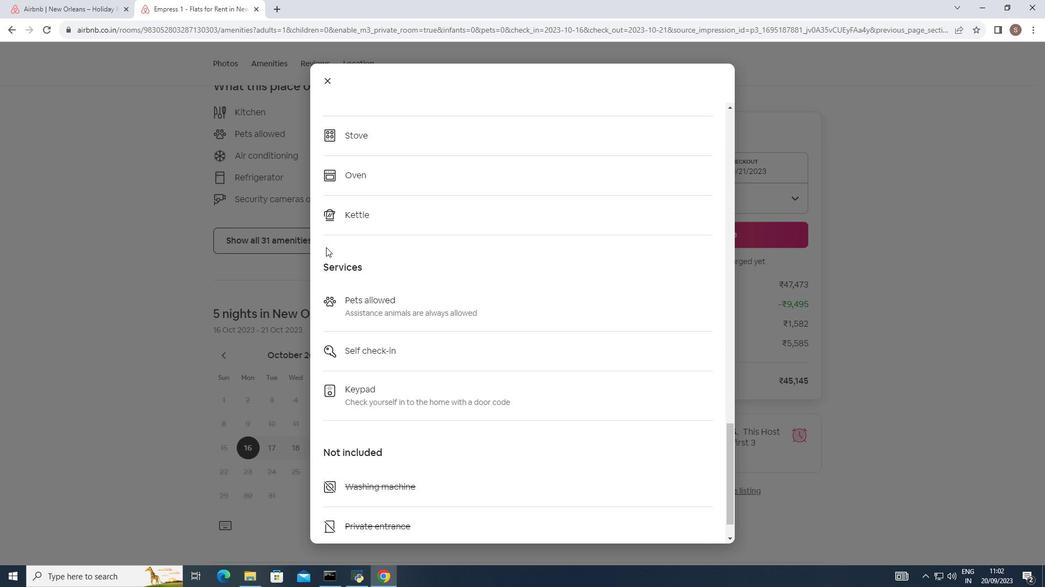 
Action: Mouse scrolled (326, 247) with delta (0, 0)
Screenshot: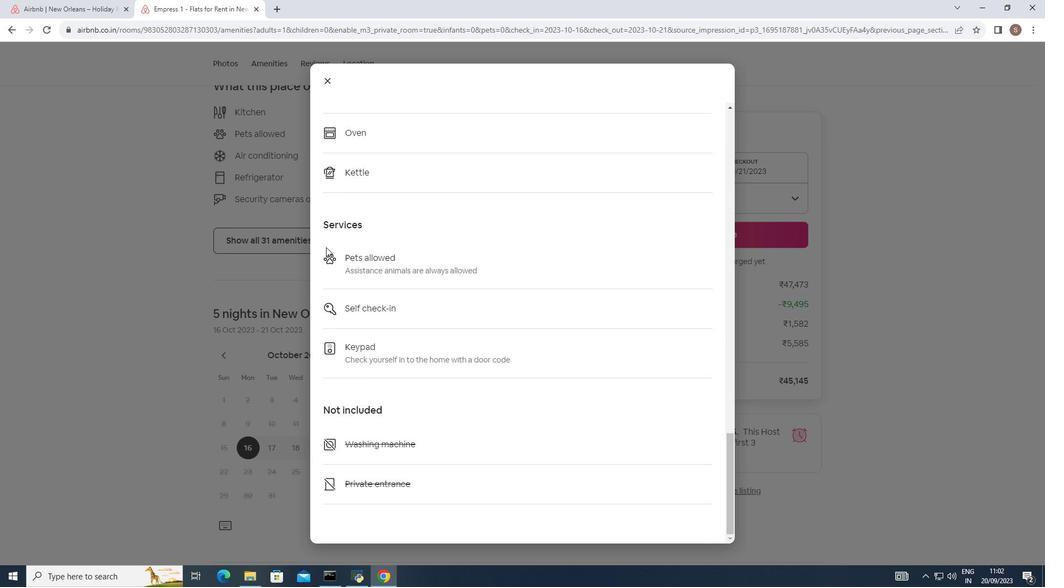 
Action: Mouse scrolled (326, 247) with delta (0, 0)
Screenshot: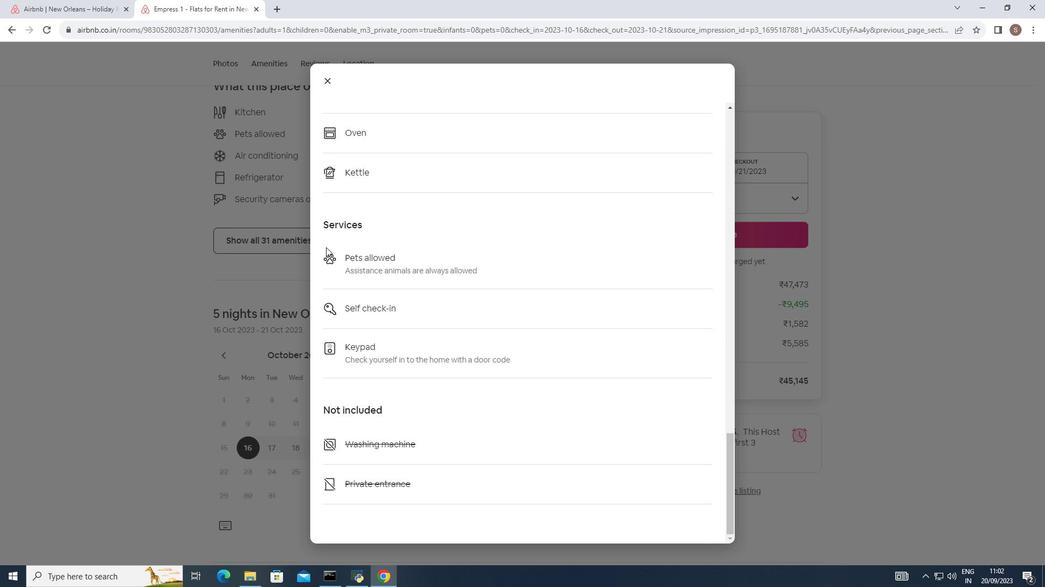
Action: Mouse moved to (321, 82)
Screenshot: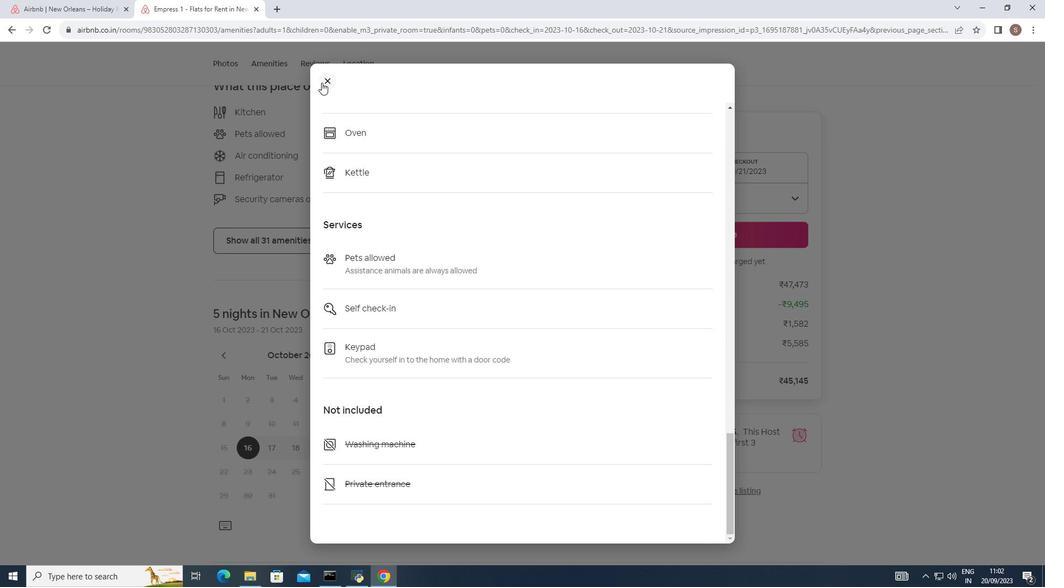 
Action: Mouse pressed left at (321, 82)
Screenshot: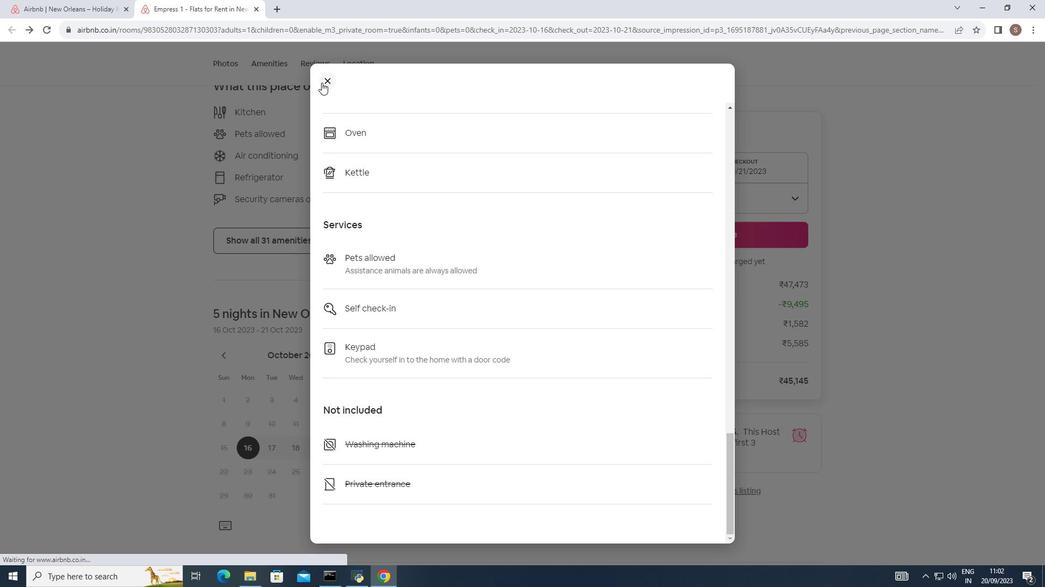 
Action: Mouse moved to (323, 109)
Screenshot: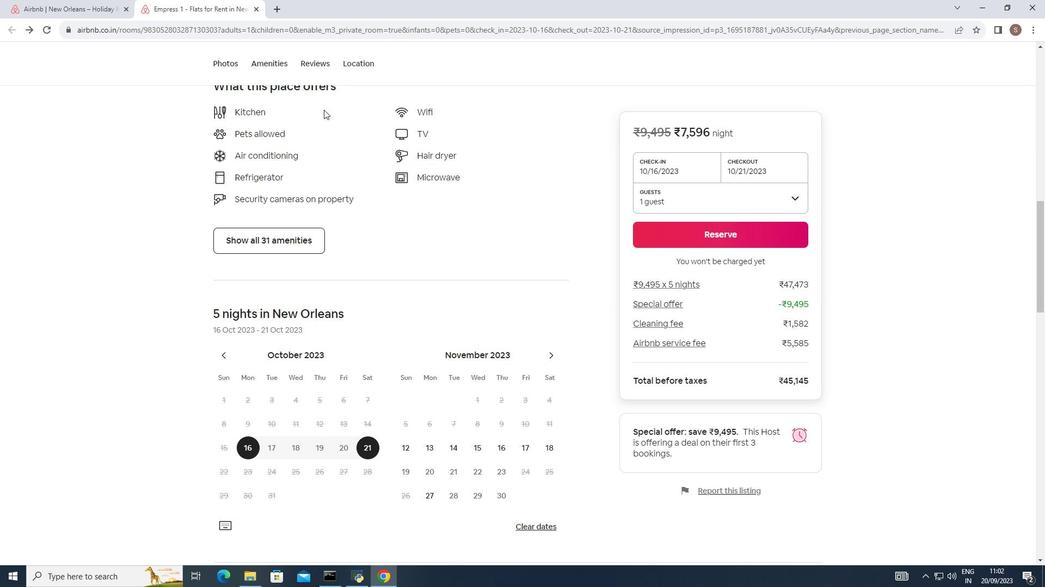
Action: Mouse scrolled (323, 109) with delta (0, 0)
Screenshot: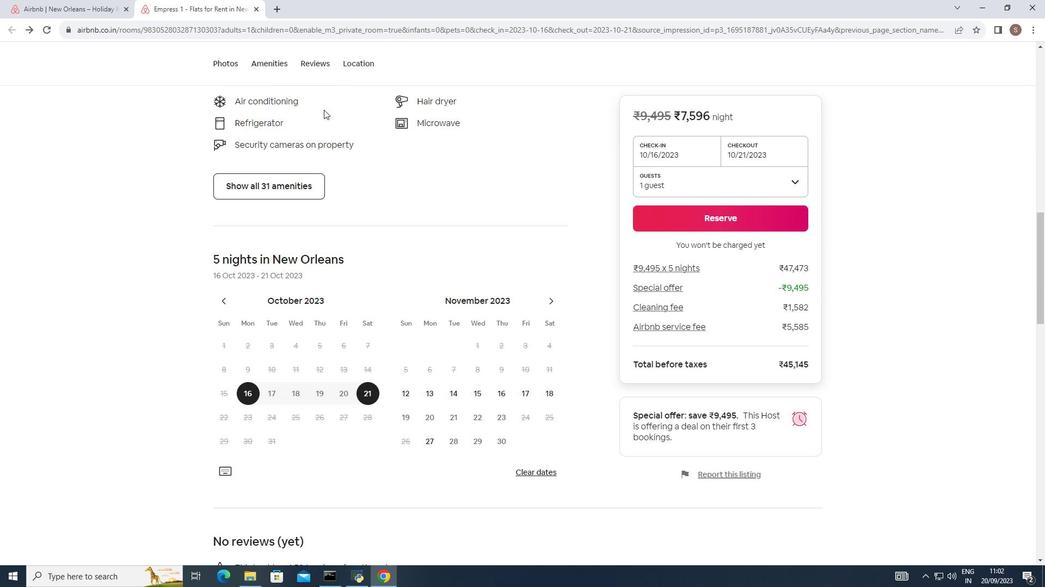 
Action: Mouse scrolled (323, 109) with delta (0, 0)
Screenshot: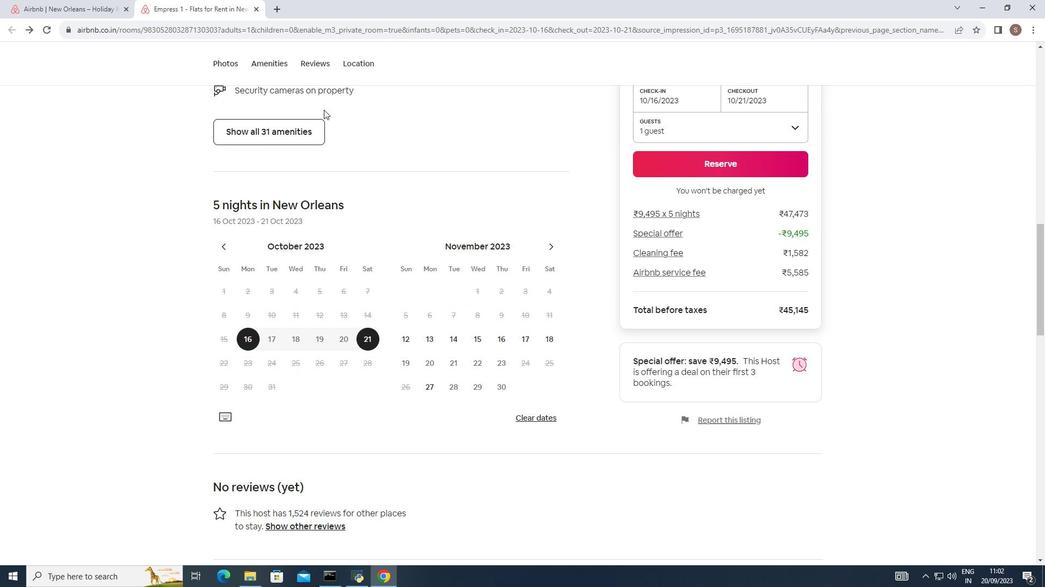 
Action: Mouse scrolled (323, 109) with delta (0, 0)
Screenshot: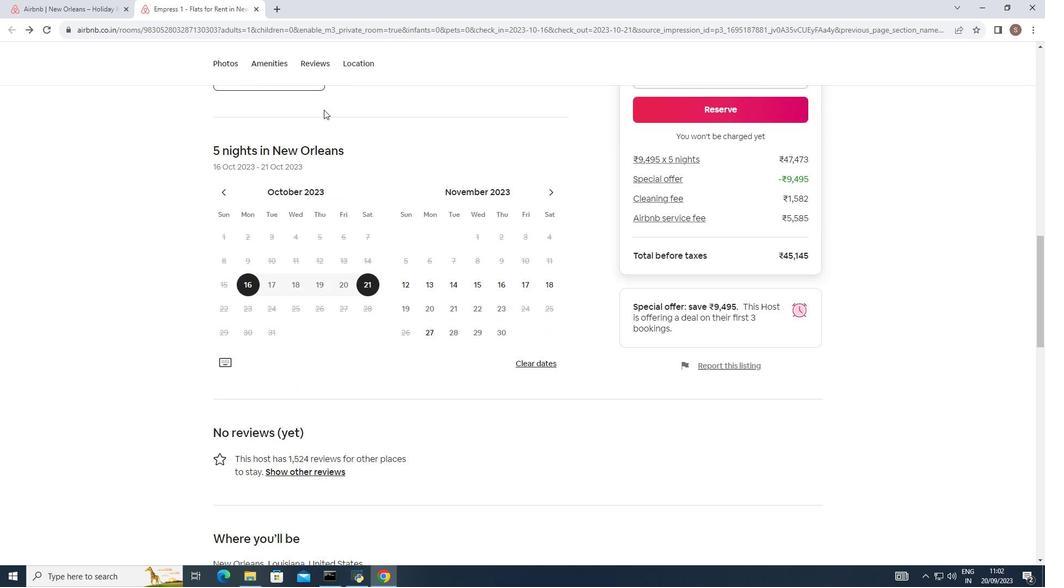 
Action: Mouse scrolled (323, 109) with delta (0, 0)
Screenshot: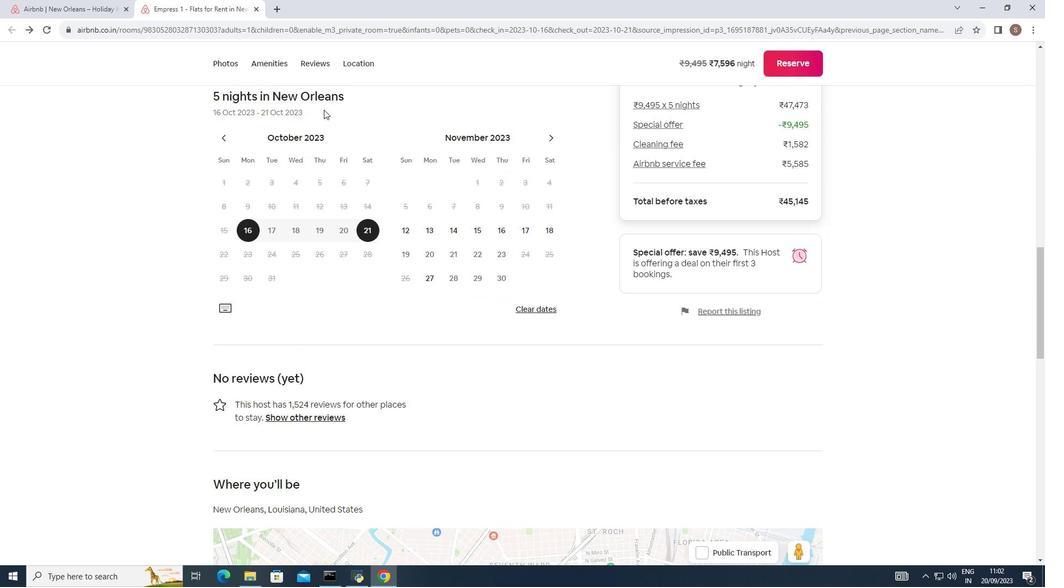 
Action: Mouse scrolled (323, 109) with delta (0, 0)
Screenshot: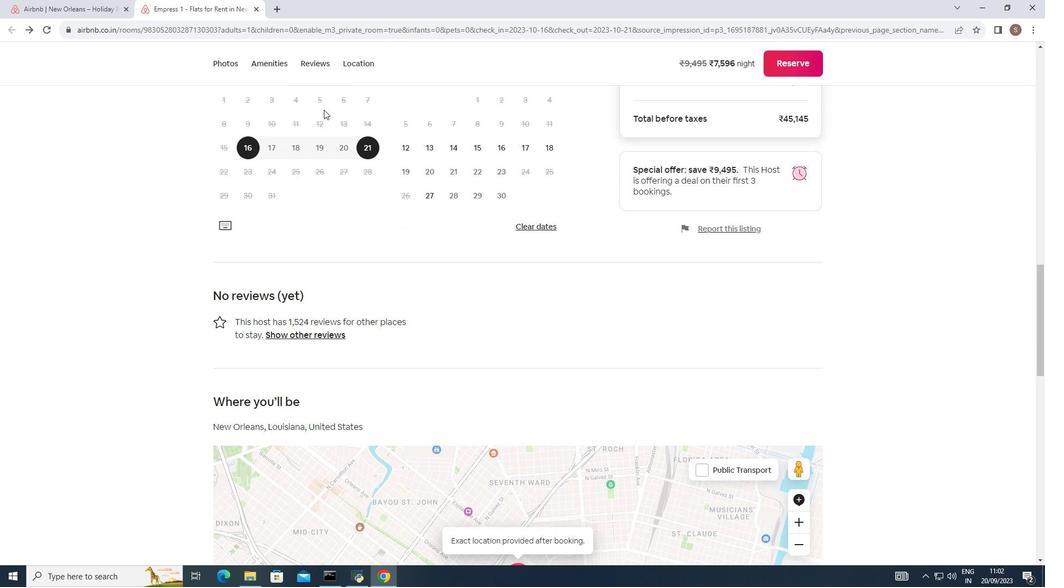 
Action: Mouse scrolled (323, 109) with delta (0, 0)
Screenshot: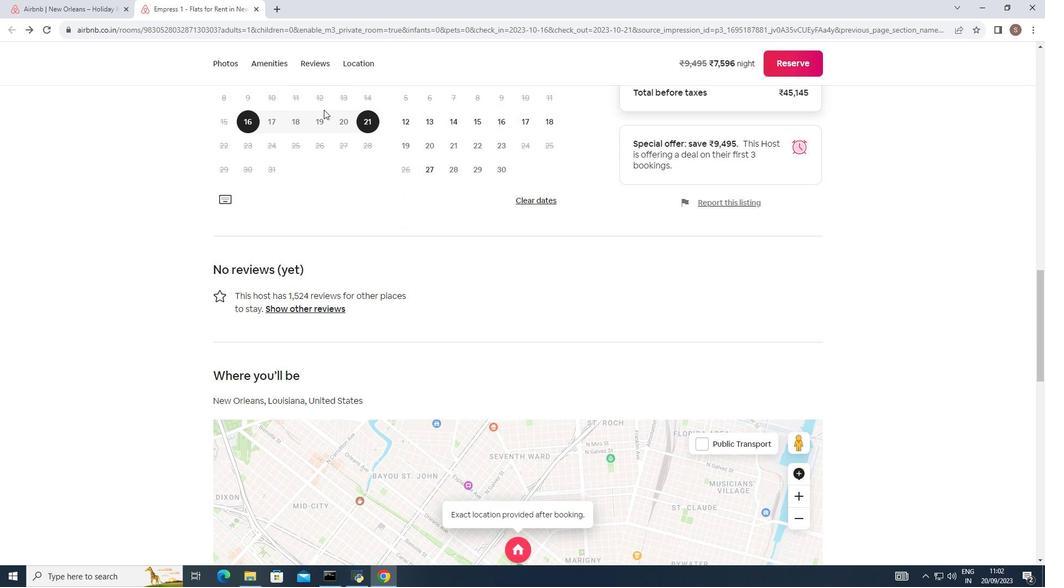 
Action: Mouse scrolled (323, 109) with delta (0, 0)
Screenshot: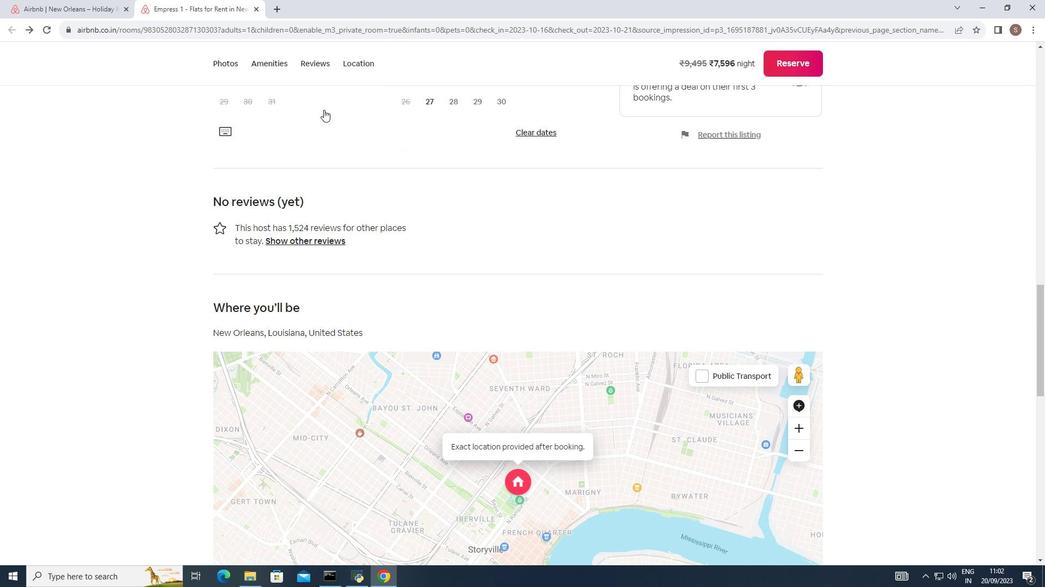 
Action: Mouse scrolled (323, 109) with delta (0, 0)
Screenshot: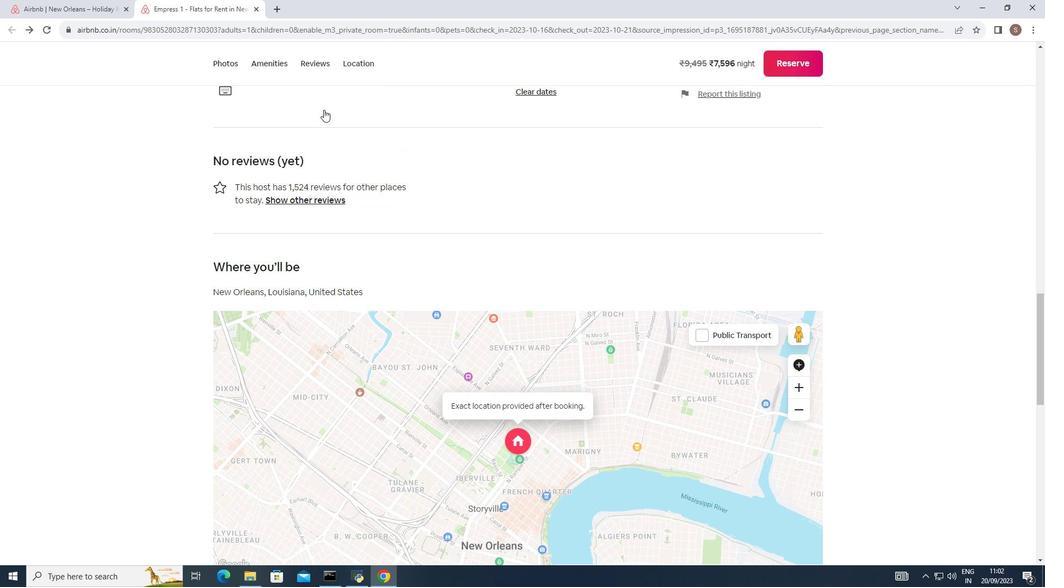 
Action: Mouse scrolled (323, 109) with delta (0, 0)
Screenshot: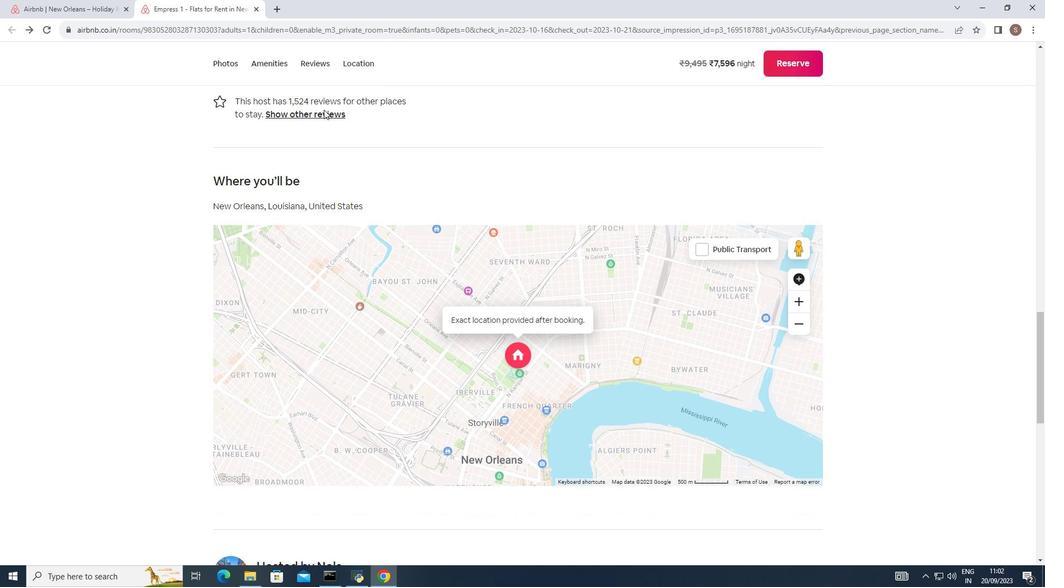 
Action: Mouse scrolled (323, 109) with delta (0, 0)
Screenshot: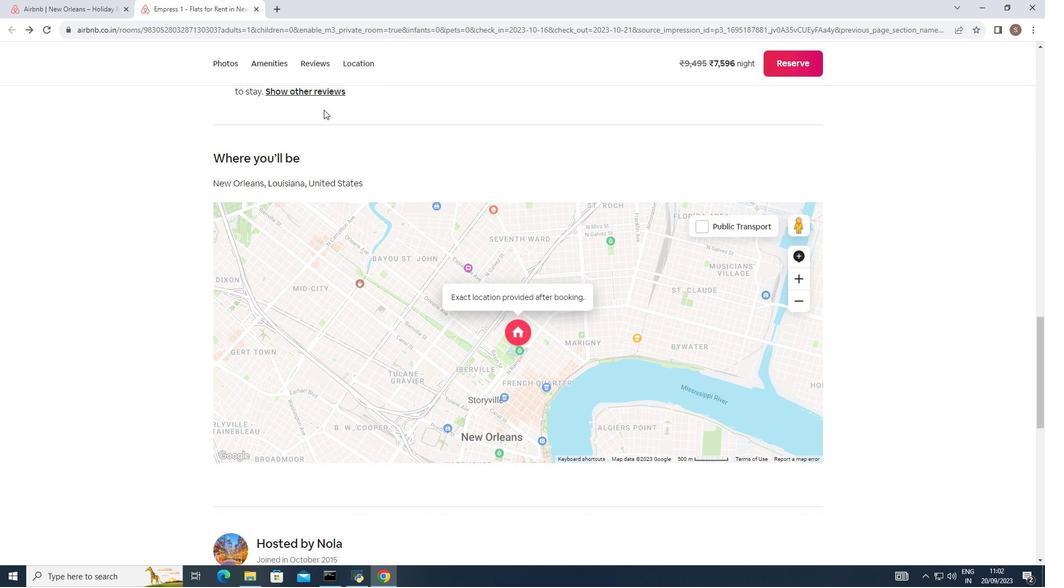 
Action: Mouse scrolled (323, 109) with delta (0, 0)
Screenshot: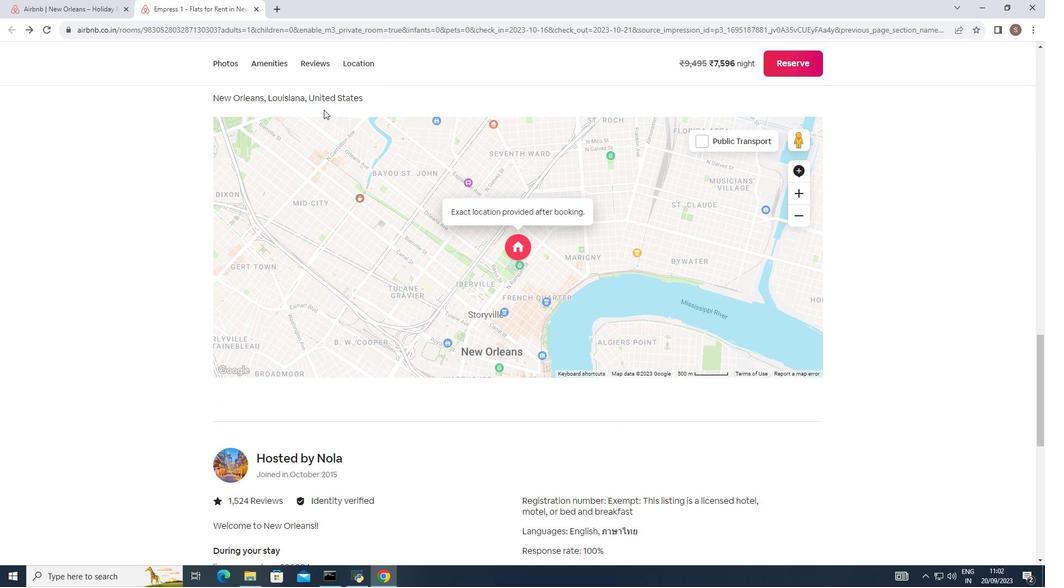 
Action: Mouse scrolled (323, 109) with delta (0, 0)
Screenshot: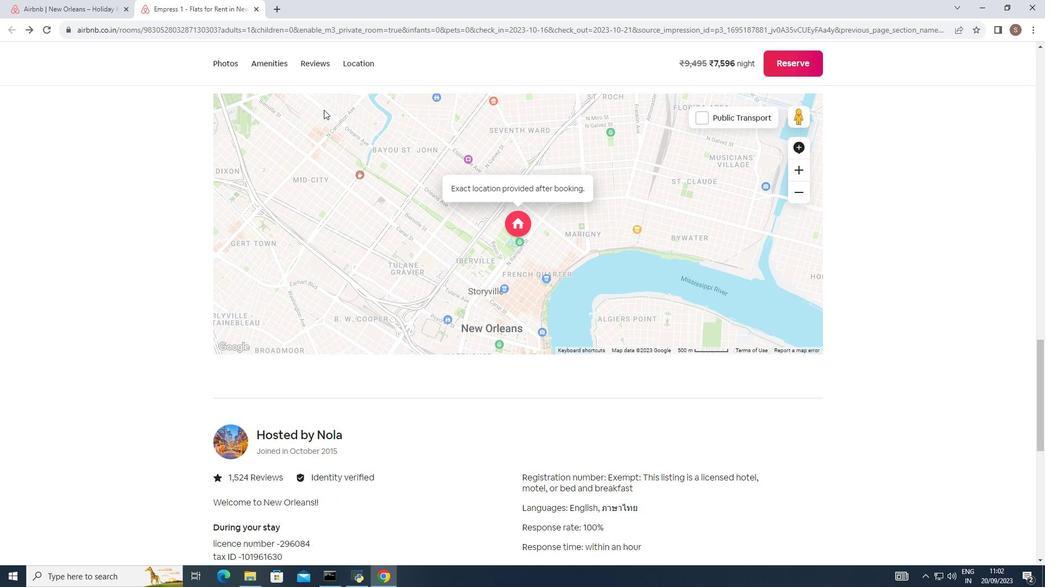 
Action: Mouse scrolled (323, 109) with delta (0, 0)
Screenshot: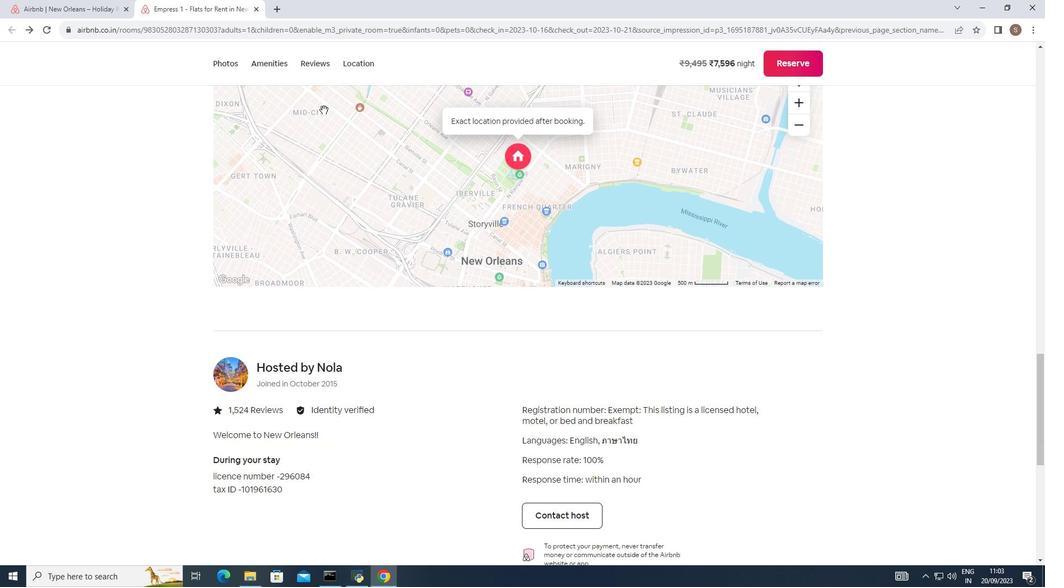 
Action: Mouse scrolled (323, 109) with delta (0, 0)
Screenshot: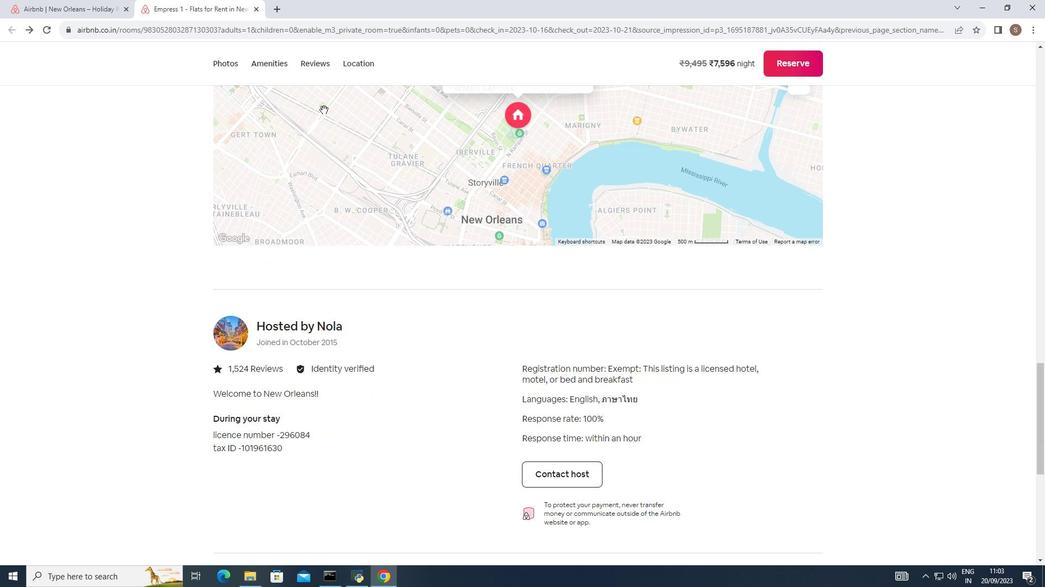 
Action: Mouse scrolled (323, 109) with delta (0, 0)
Screenshot: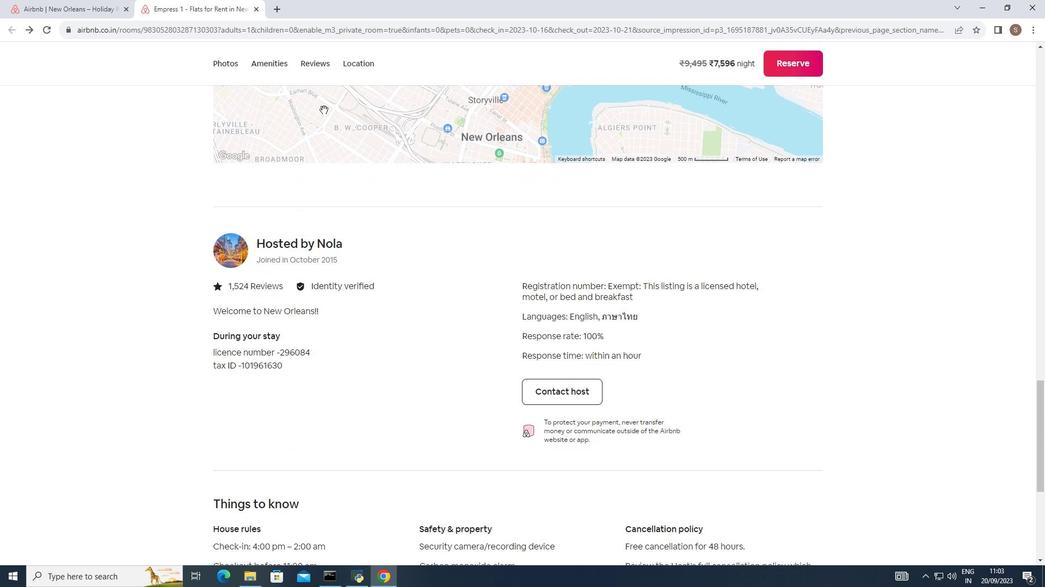 
Action: Mouse scrolled (323, 109) with delta (0, 0)
Screenshot: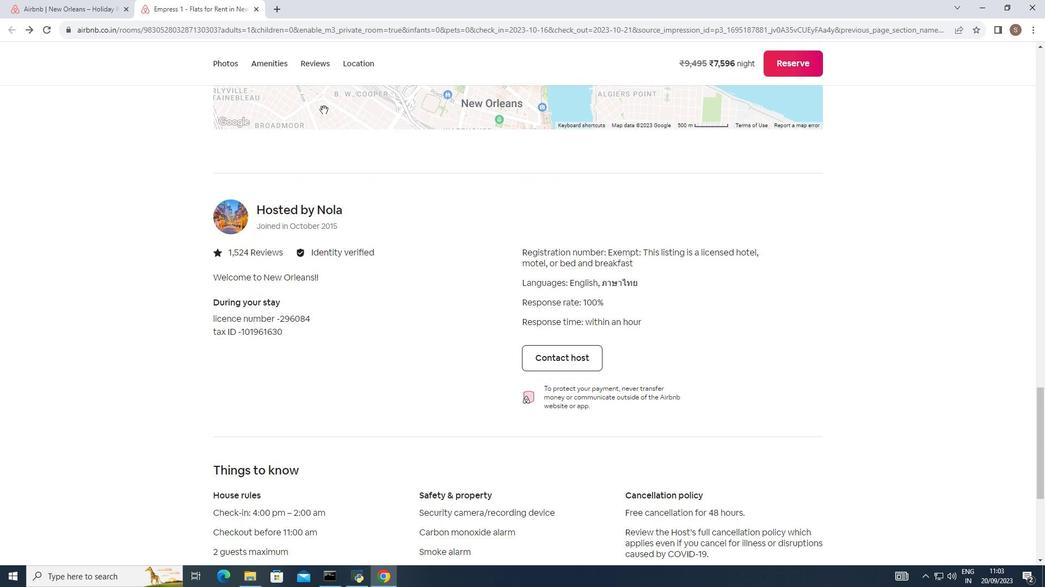 
Action: Mouse scrolled (323, 109) with delta (0, 0)
Screenshot: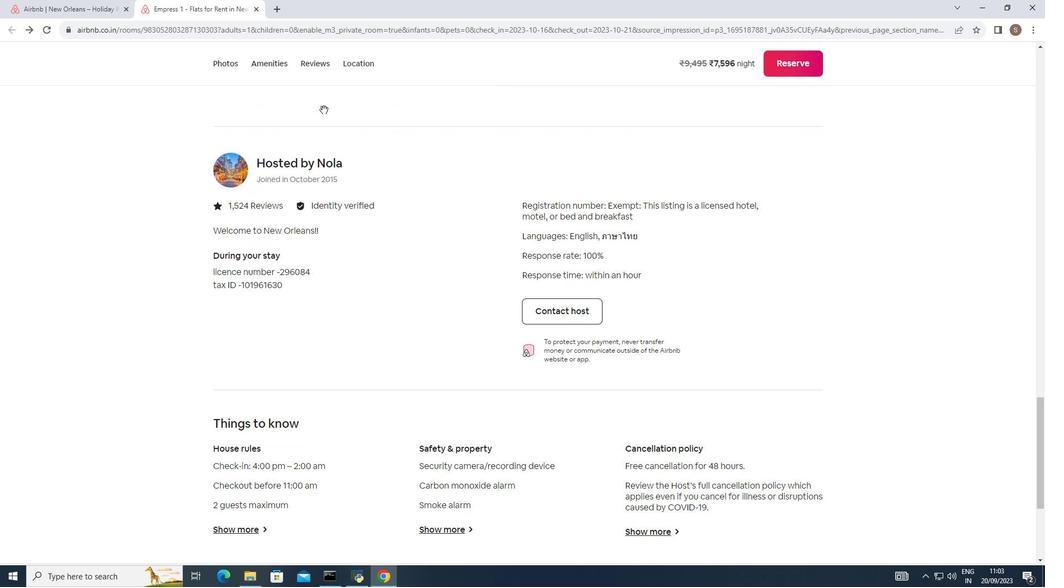 
Action: Mouse scrolled (323, 109) with delta (0, 0)
Screenshot: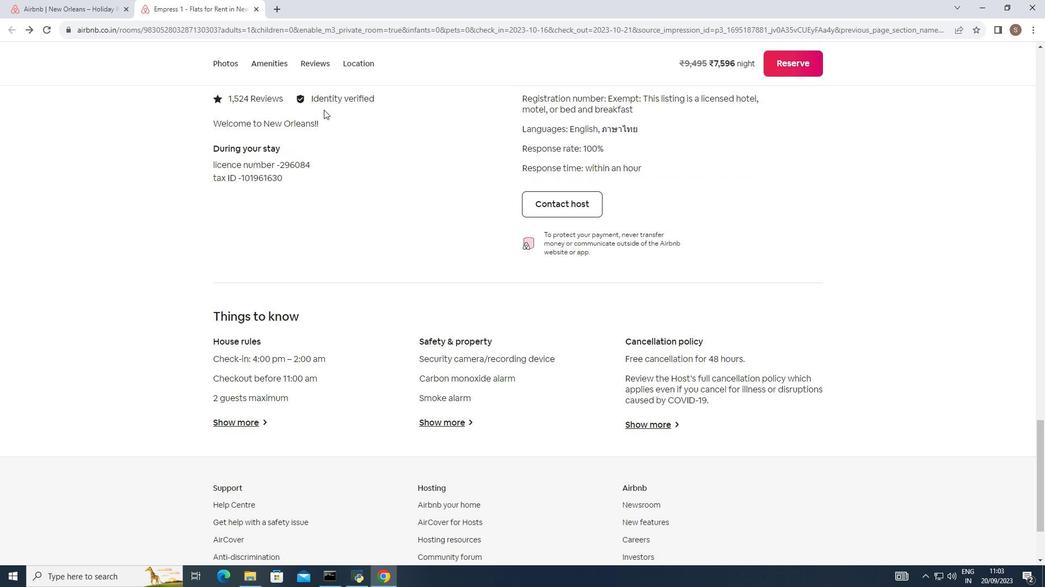 
Action: Mouse scrolled (323, 109) with delta (0, 0)
Screenshot: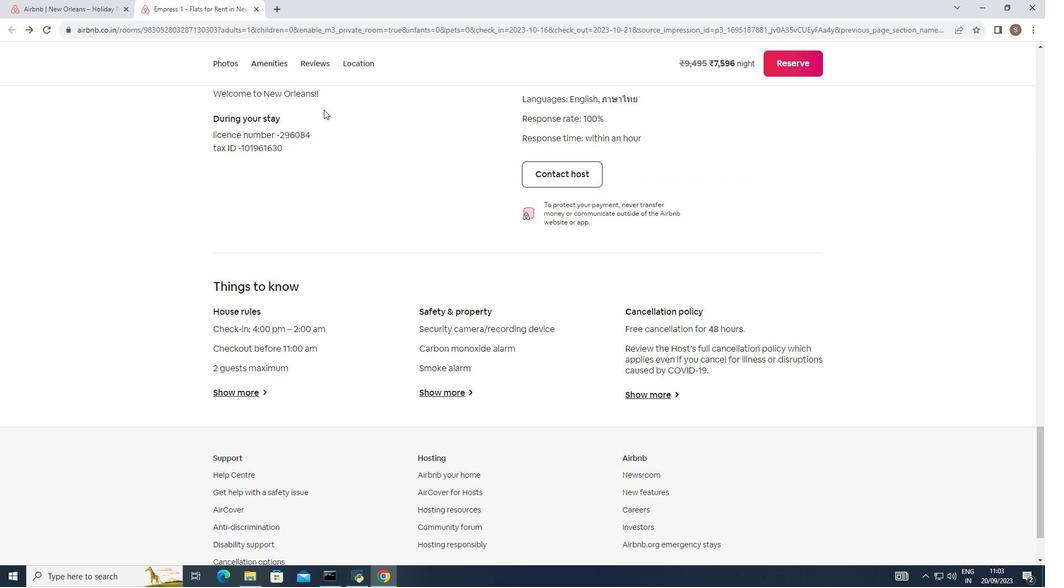 
Action: Mouse scrolled (323, 109) with delta (0, 0)
Screenshot: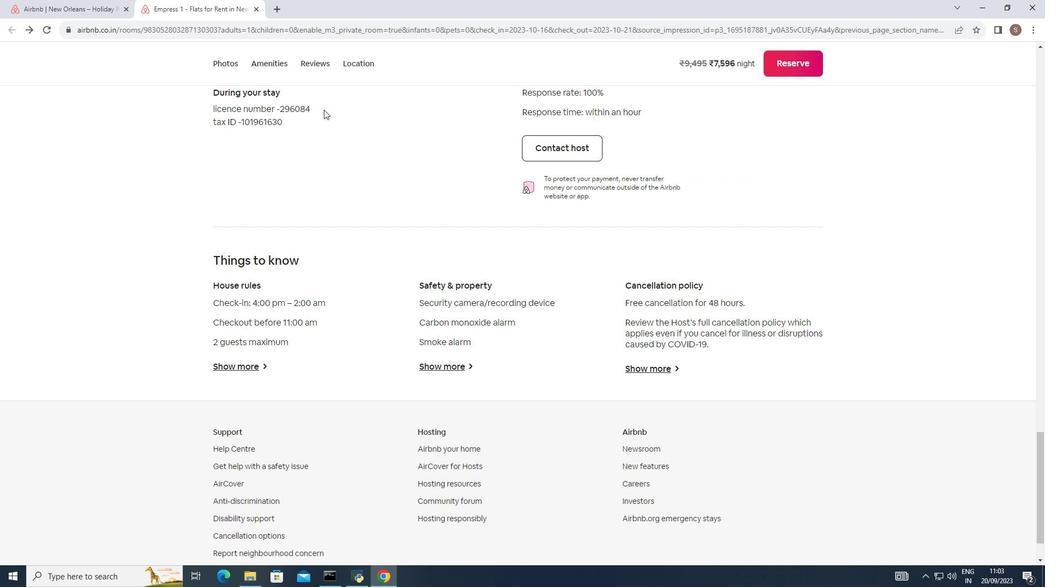 
Action: Mouse scrolled (323, 109) with delta (0, 0)
Screenshot: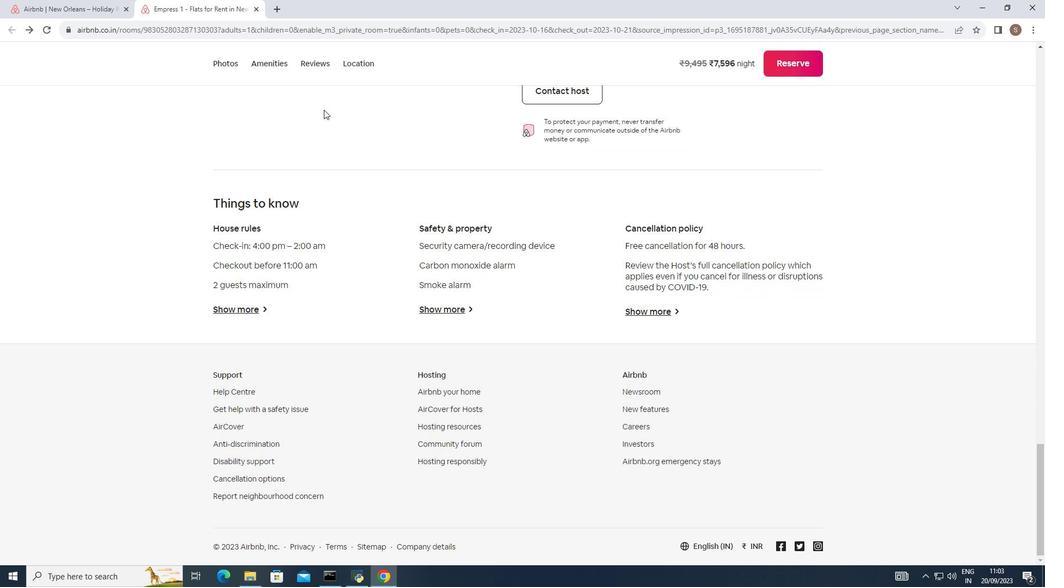 
Action: Mouse scrolled (323, 109) with delta (0, 0)
Screenshot: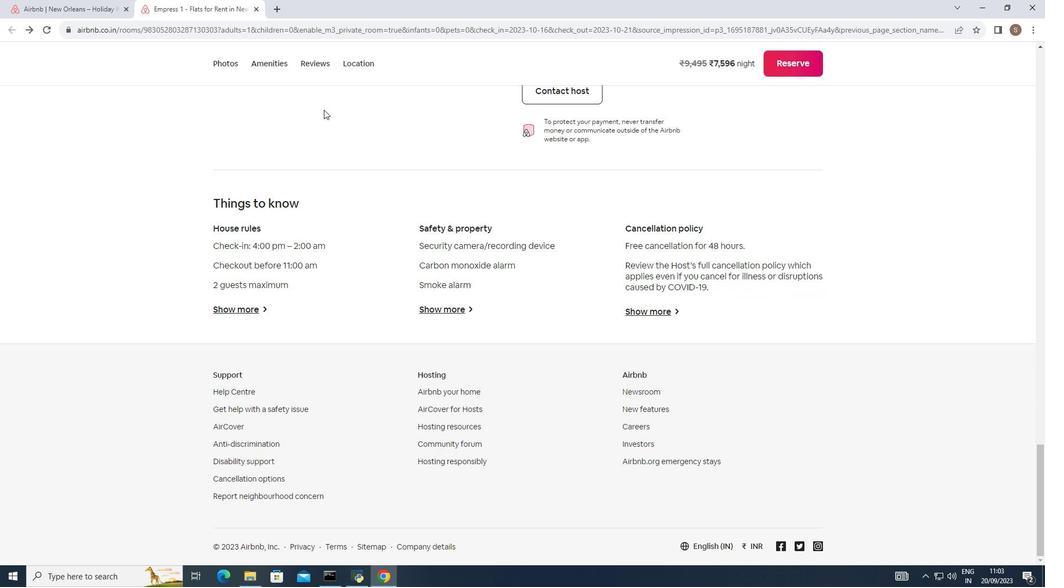 
Action: Mouse scrolled (323, 109) with delta (0, 0)
Screenshot: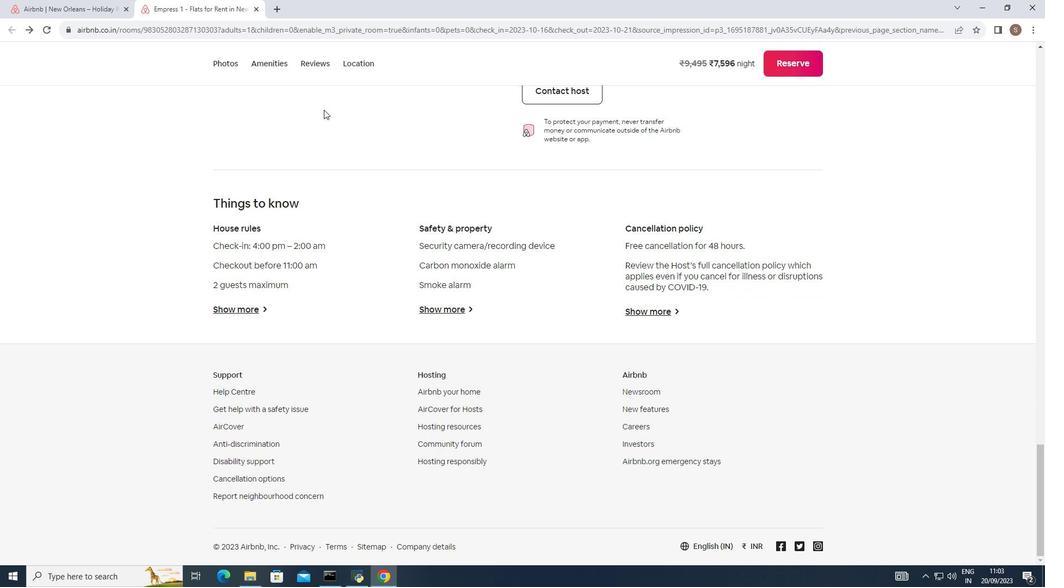
Action: Mouse scrolled (323, 109) with delta (0, 0)
Screenshot: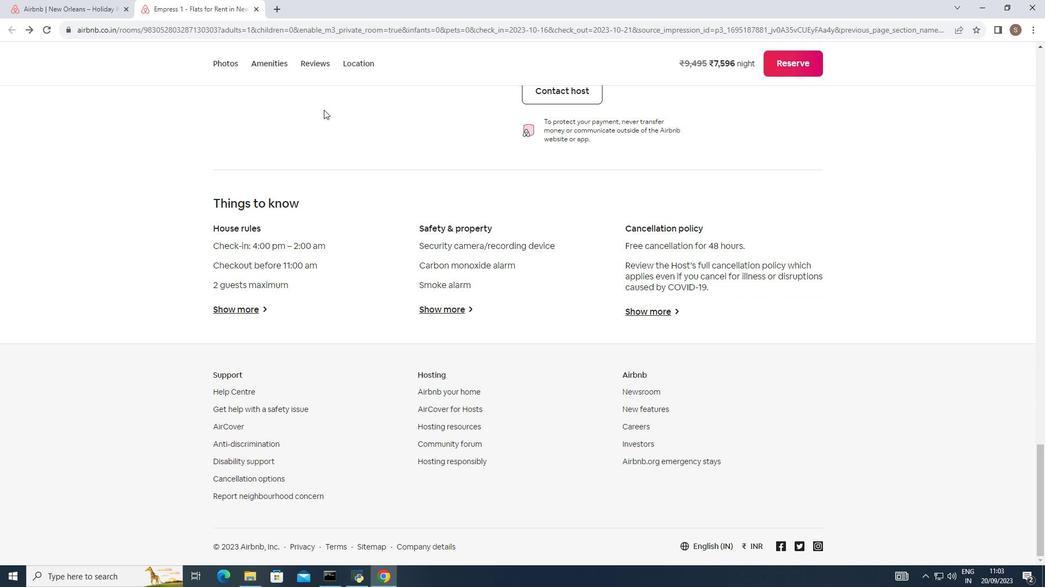 
Action: Mouse moved to (256, 10)
Screenshot: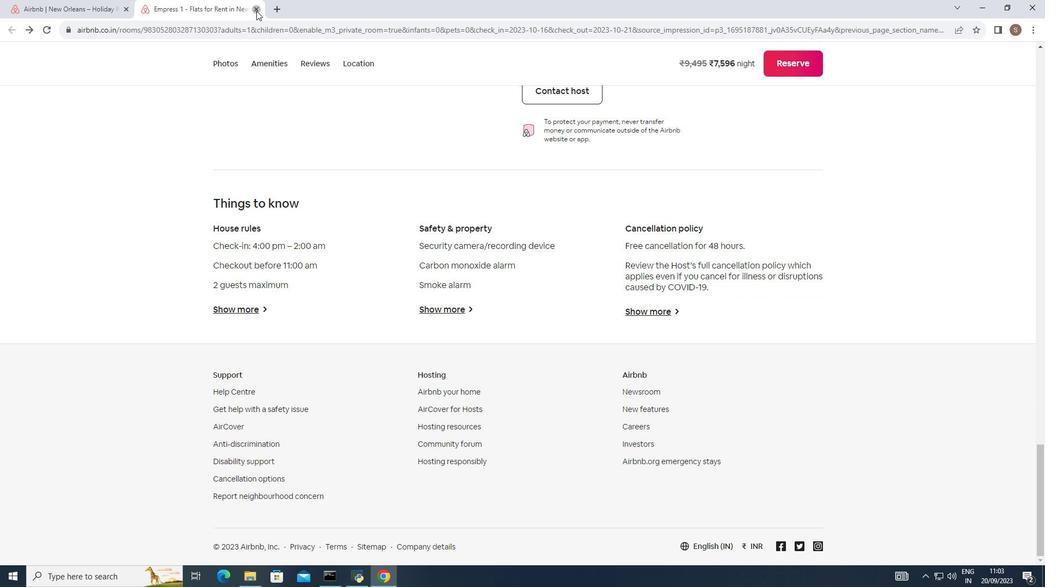 
Action: Mouse pressed left at (256, 10)
Screenshot: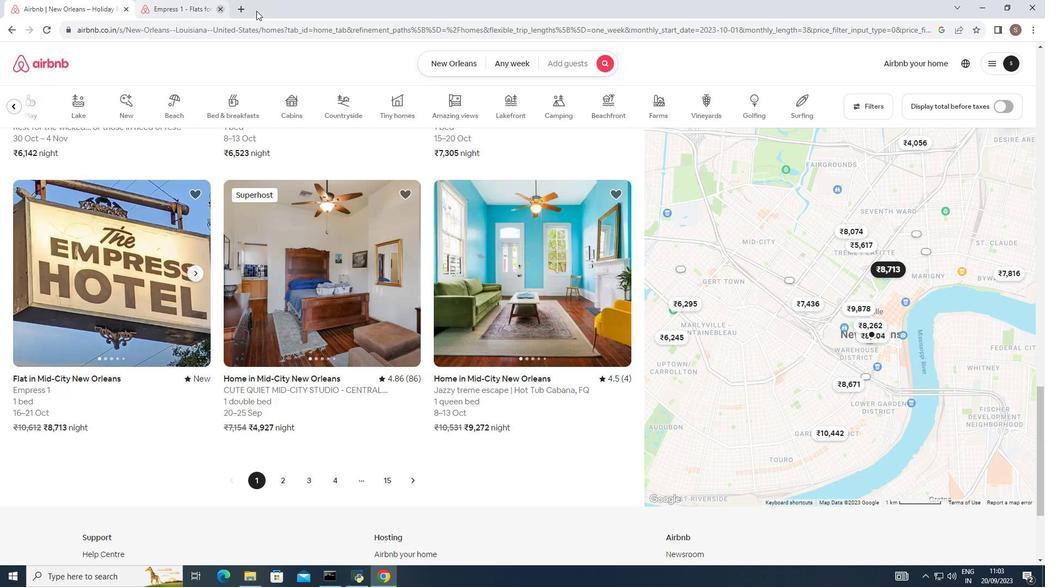 
Action: Mouse moved to (383, 329)
Screenshot: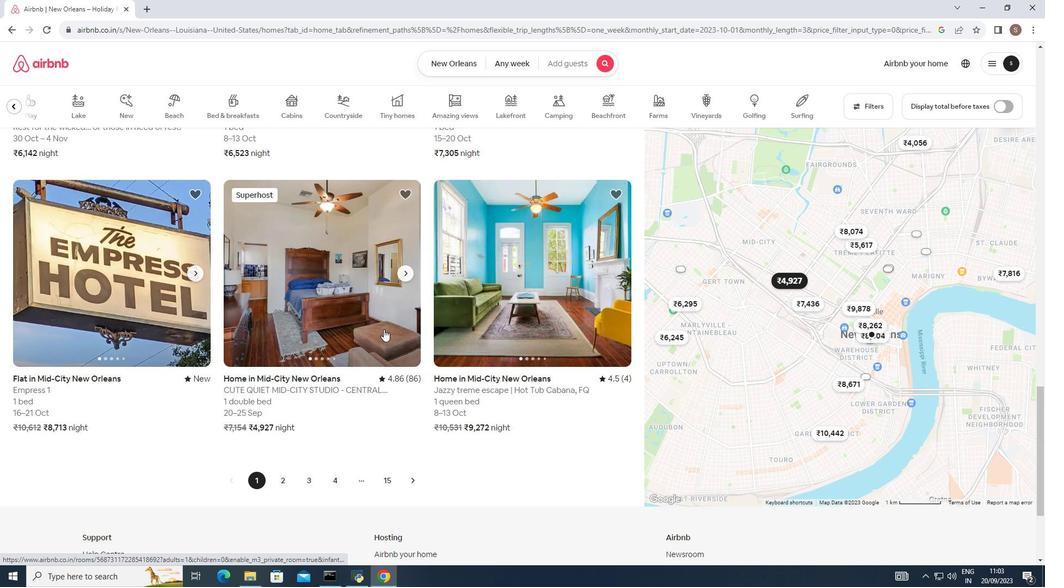 
Action: Mouse scrolled (383, 329) with delta (0, 0)
Screenshot: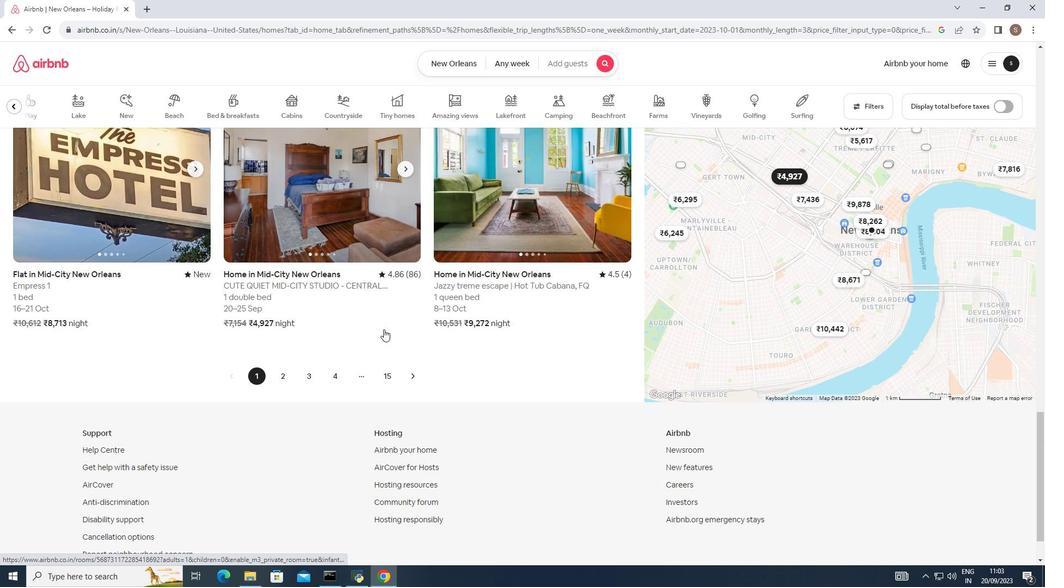 
Action: Mouse scrolled (383, 329) with delta (0, 0)
Screenshot: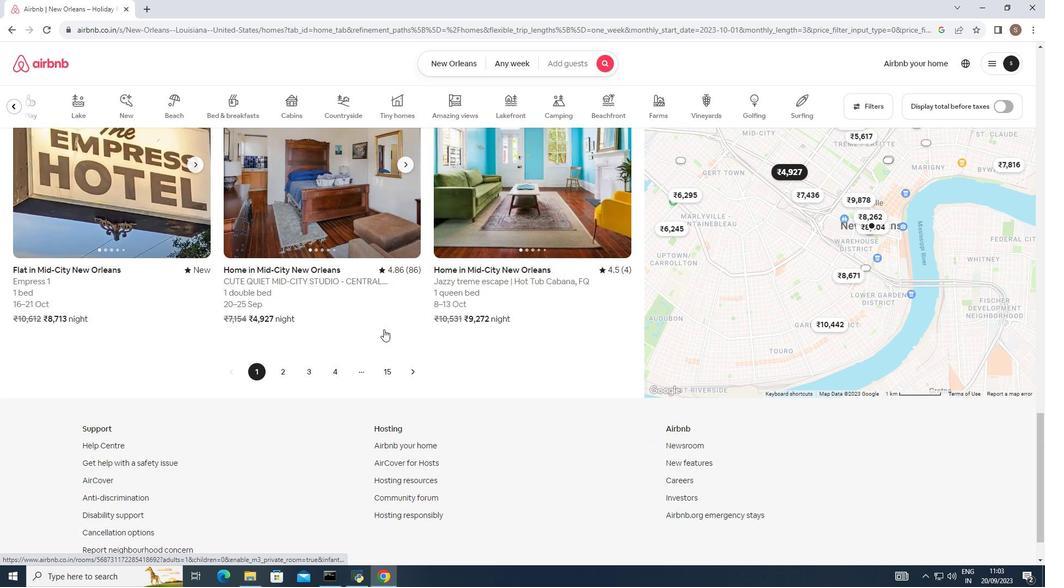 
Action: Mouse moved to (408, 370)
Screenshot: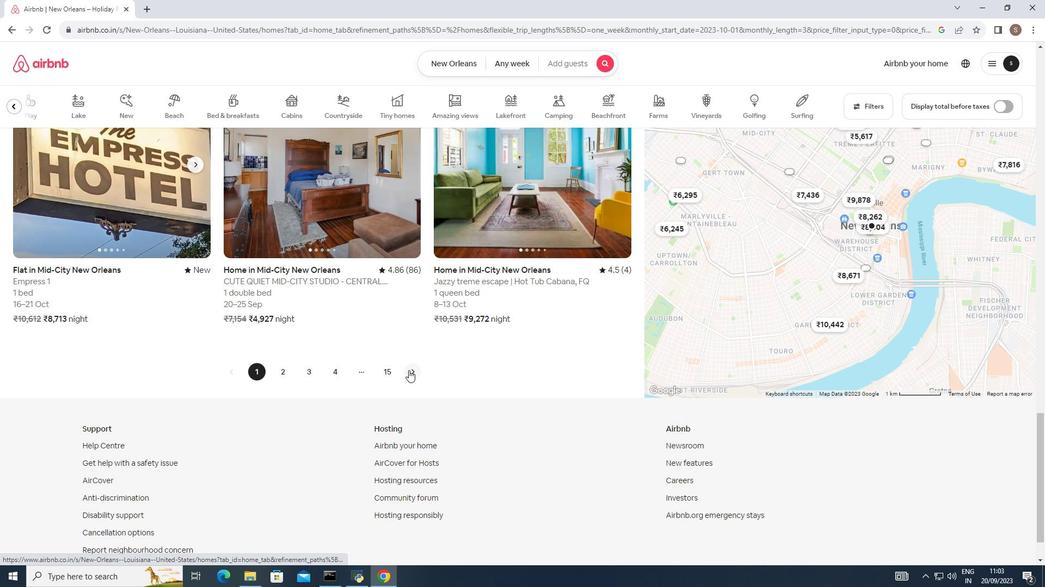 
Action: Mouse pressed left at (408, 370)
Screenshot: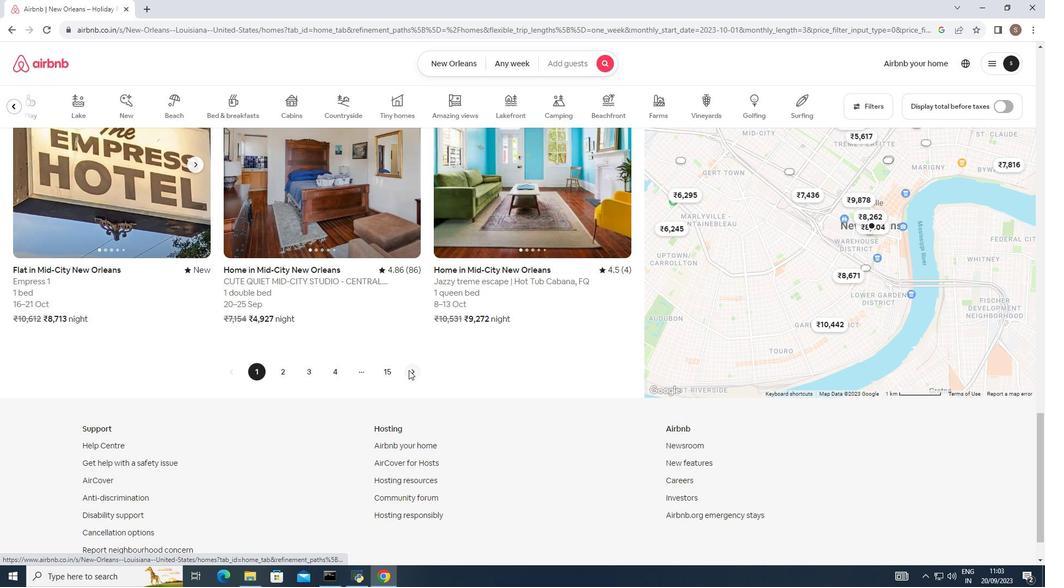 
Action: Mouse moved to (416, 365)
Screenshot: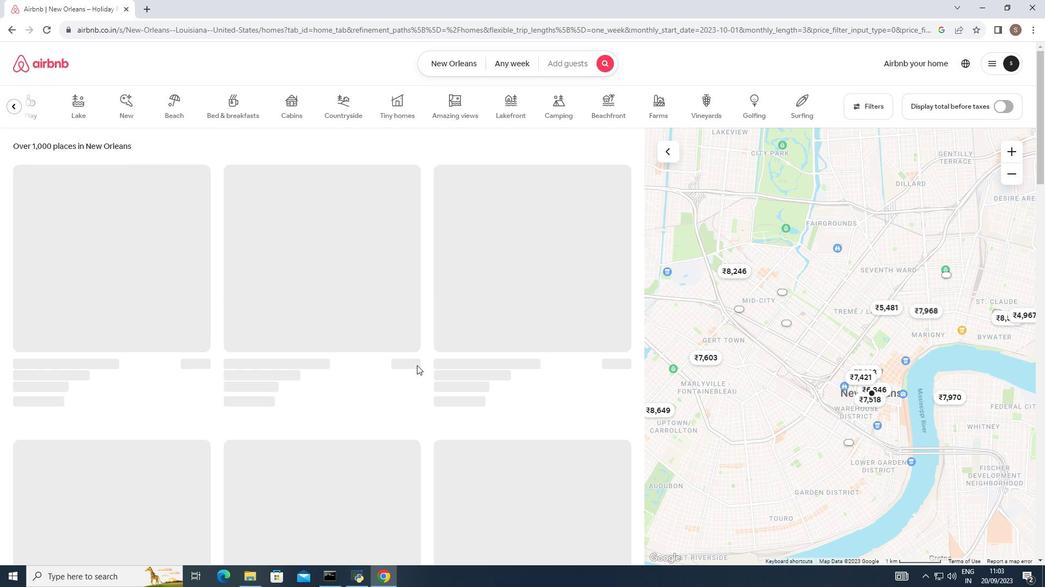 
Action: Mouse scrolled (416, 365) with delta (0, 0)
Screenshot: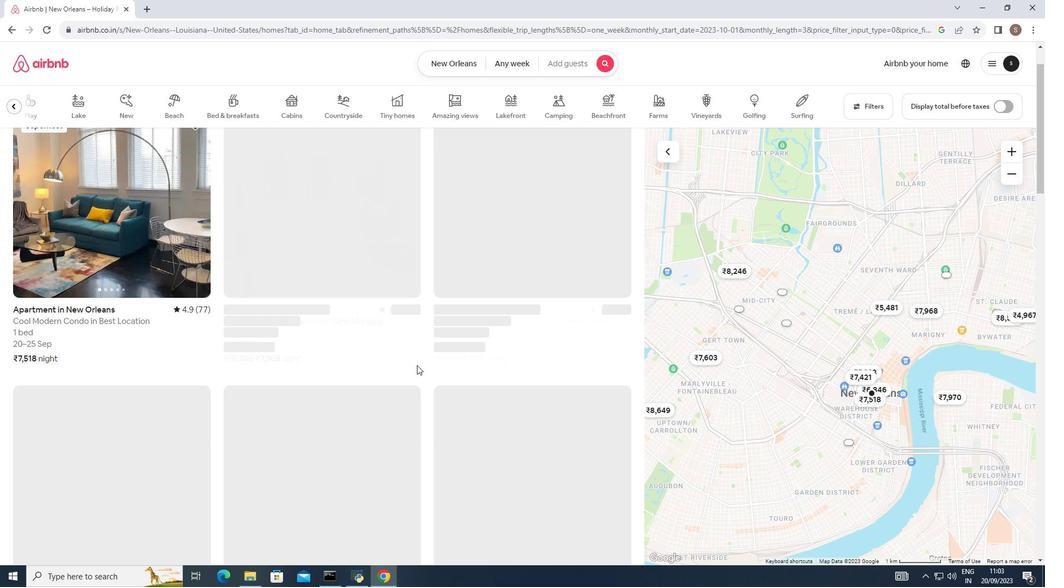 
Action: Mouse scrolled (416, 365) with delta (0, 0)
Screenshot: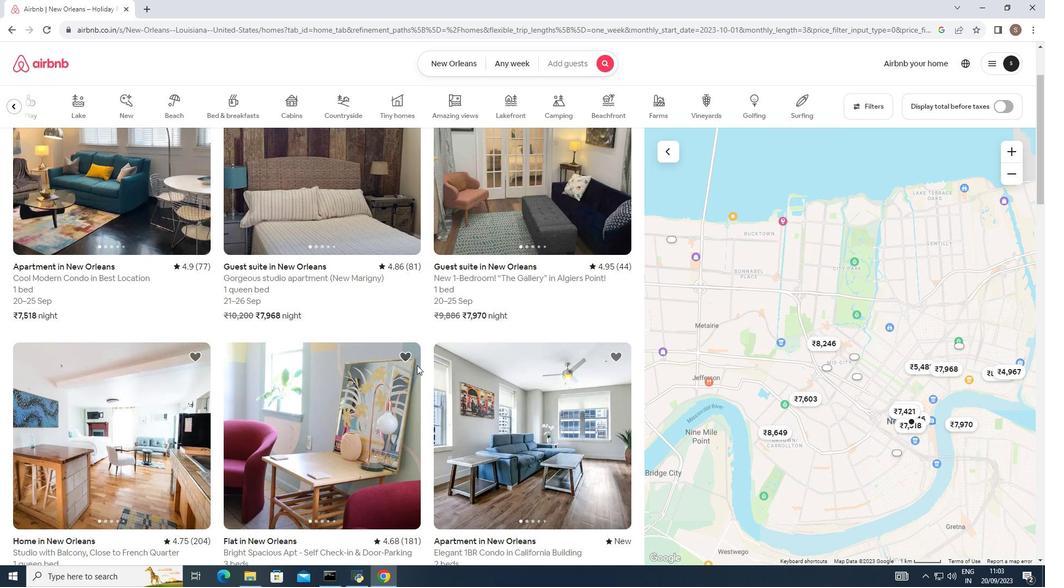 
Action: Mouse scrolled (416, 365) with delta (0, 0)
Screenshot: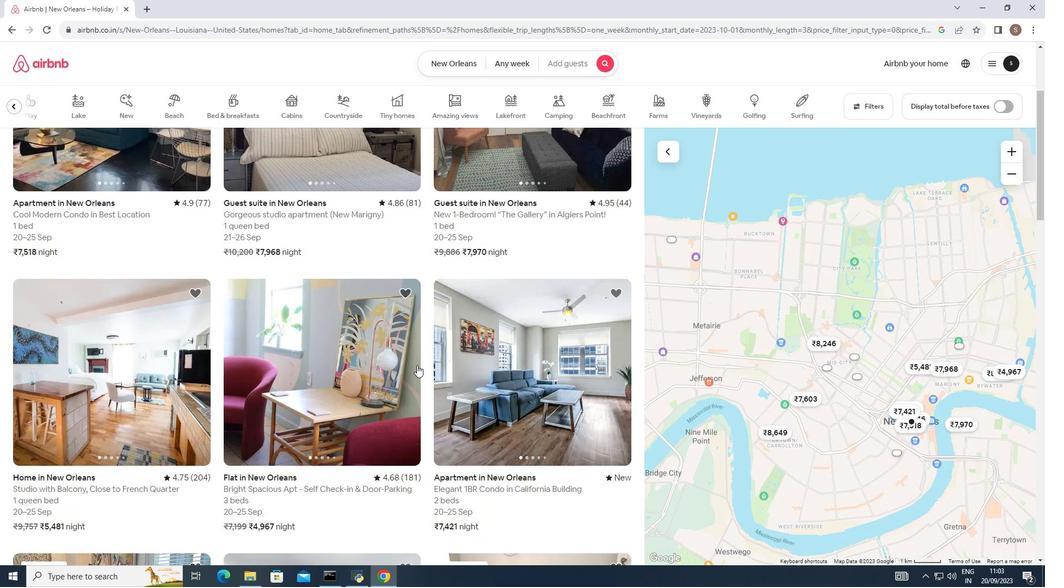 
Action: Mouse scrolled (416, 365) with delta (0, 0)
Screenshot: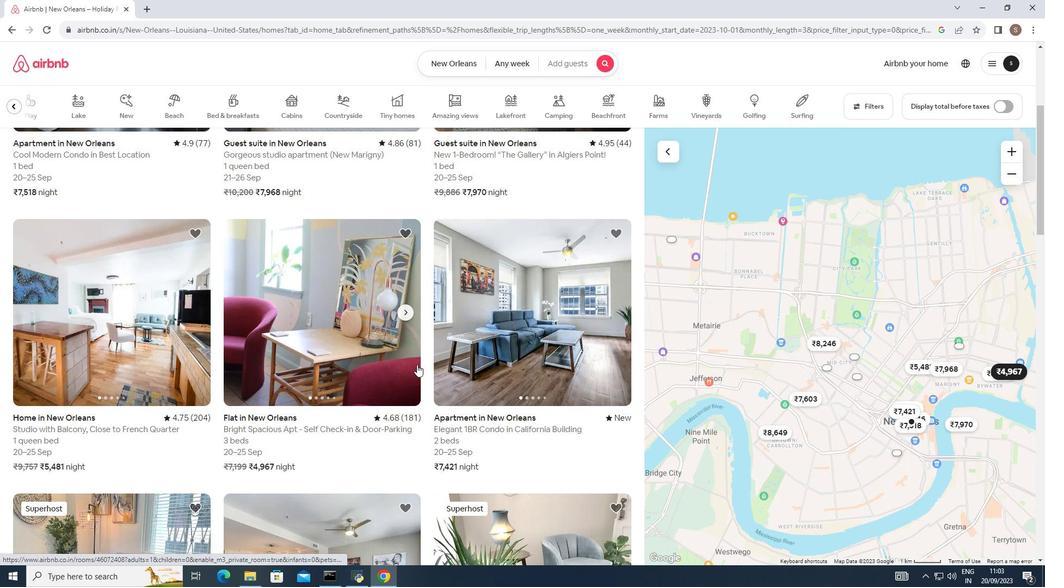 
Action: Mouse moved to (416, 365)
Screenshot: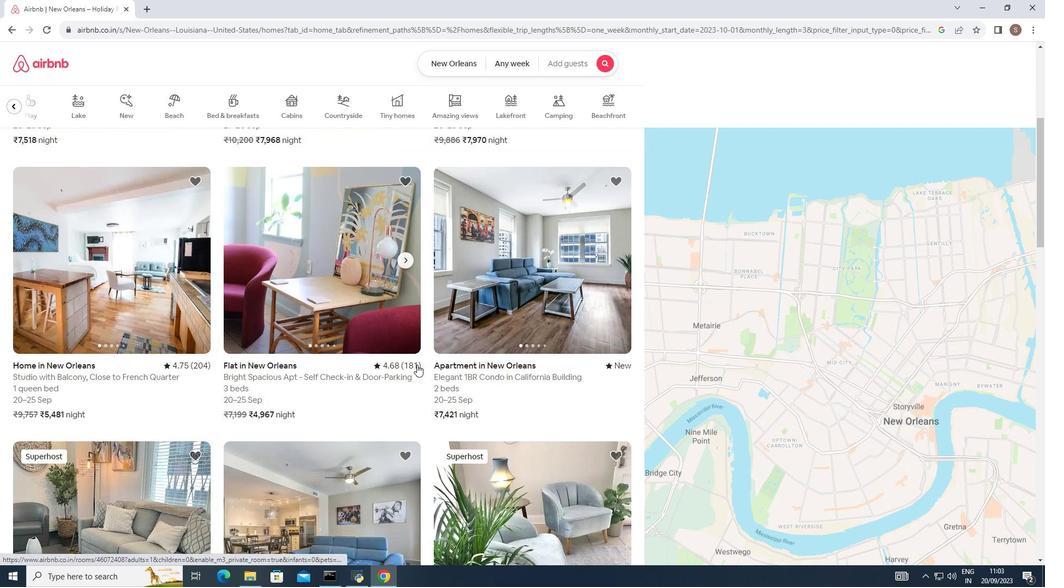 
Action: Mouse scrolled (416, 364) with delta (0, 0)
Screenshot: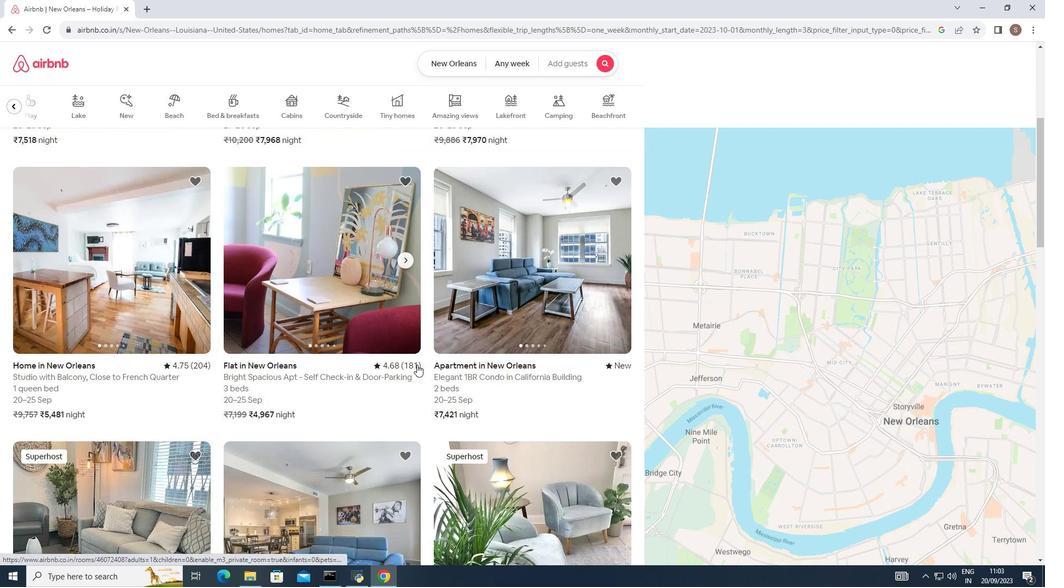
Action: Mouse scrolled (416, 364) with delta (0, 0)
Screenshot: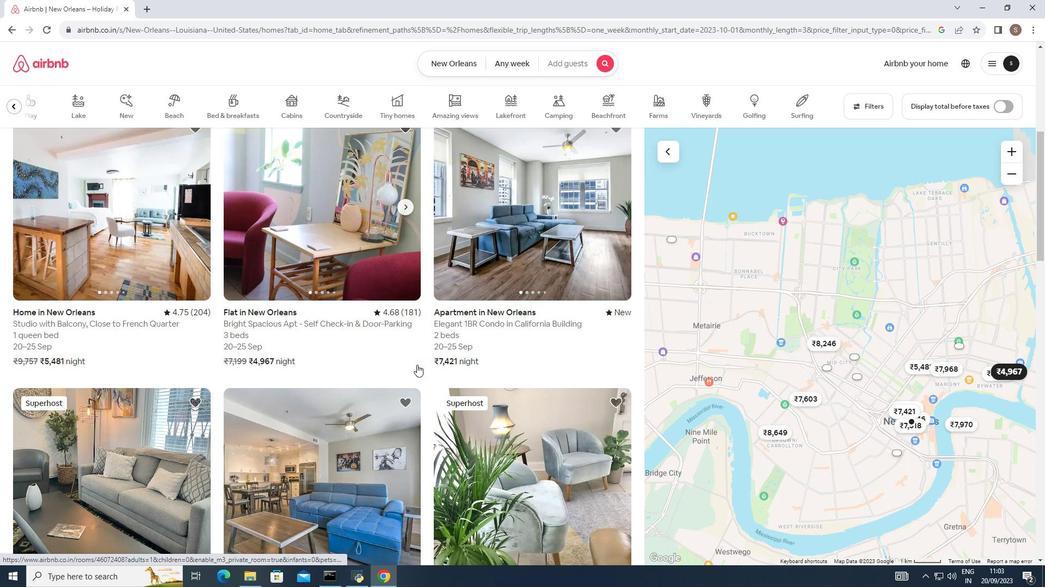 
Action: Mouse scrolled (416, 364) with delta (0, 0)
Screenshot: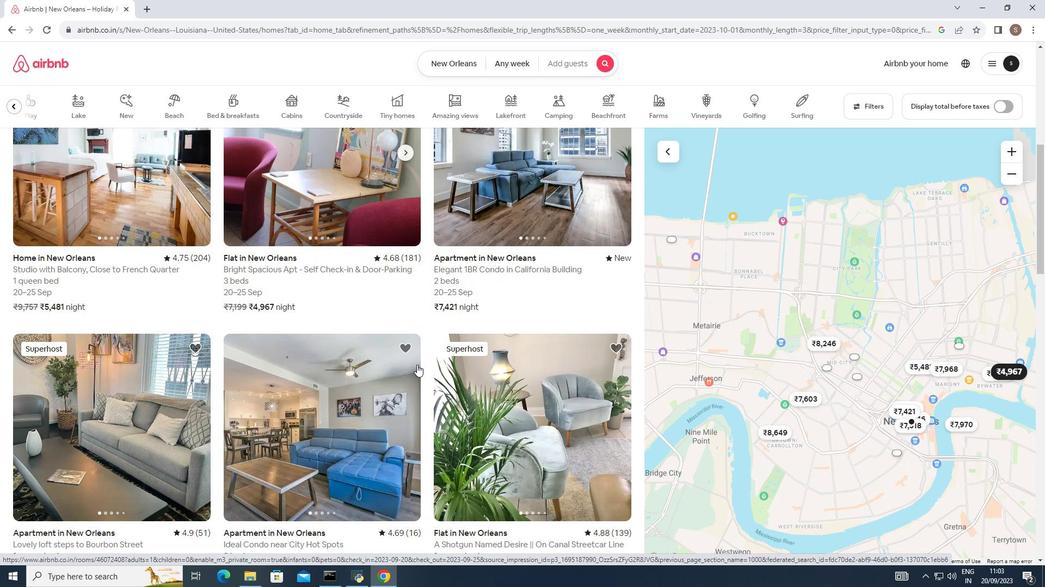 
Action: Mouse scrolled (416, 364) with delta (0, 0)
Screenshot: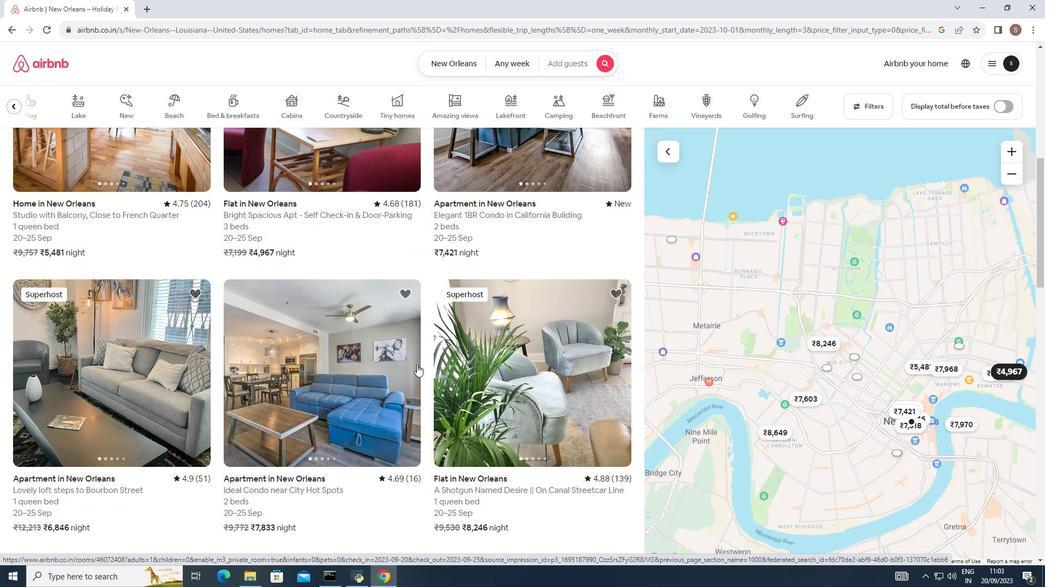 
Action: Mouse scrolled (416, 364) with delta (0, 0)
Screenshot: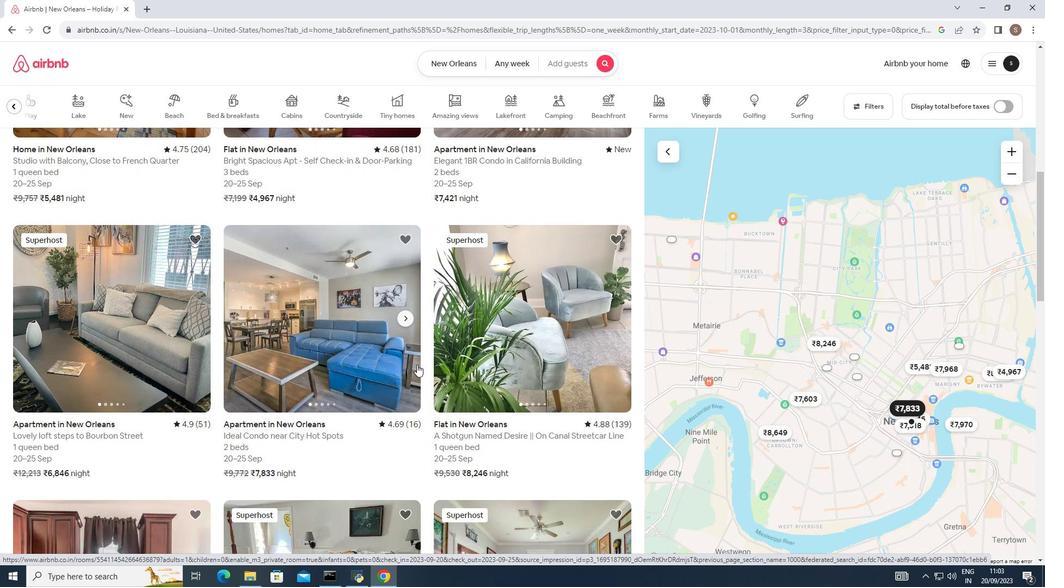 
Action: Mouse scrolled (416, 364) with delta (0, 0)
Screenshot: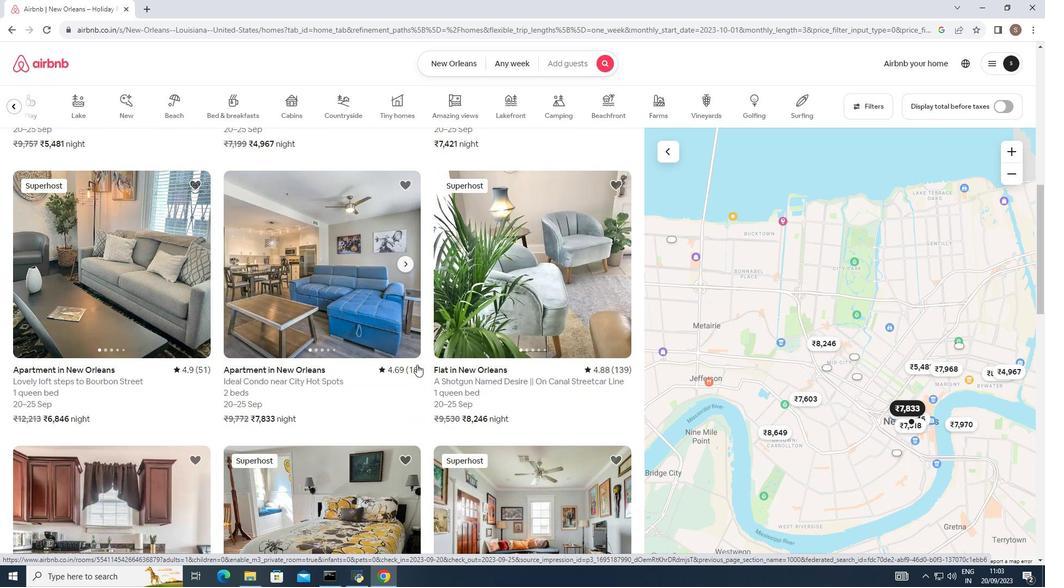 
Action: Mouse scrolled (416, 364) with delta (0, 0)
Screenshot: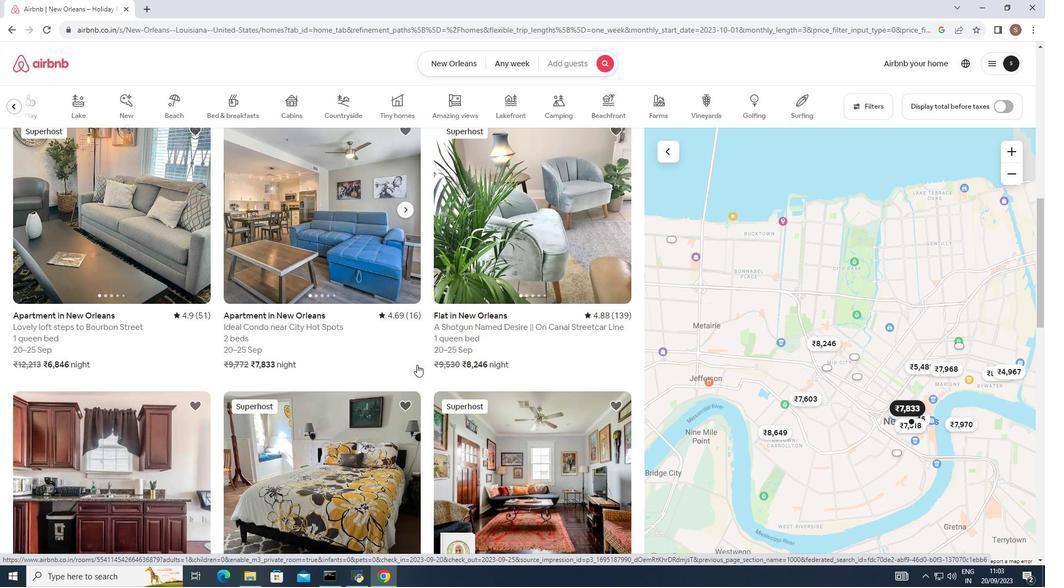 
Action: Mouse scrolled (416, 364) with delta (0, 0)
Screenshot: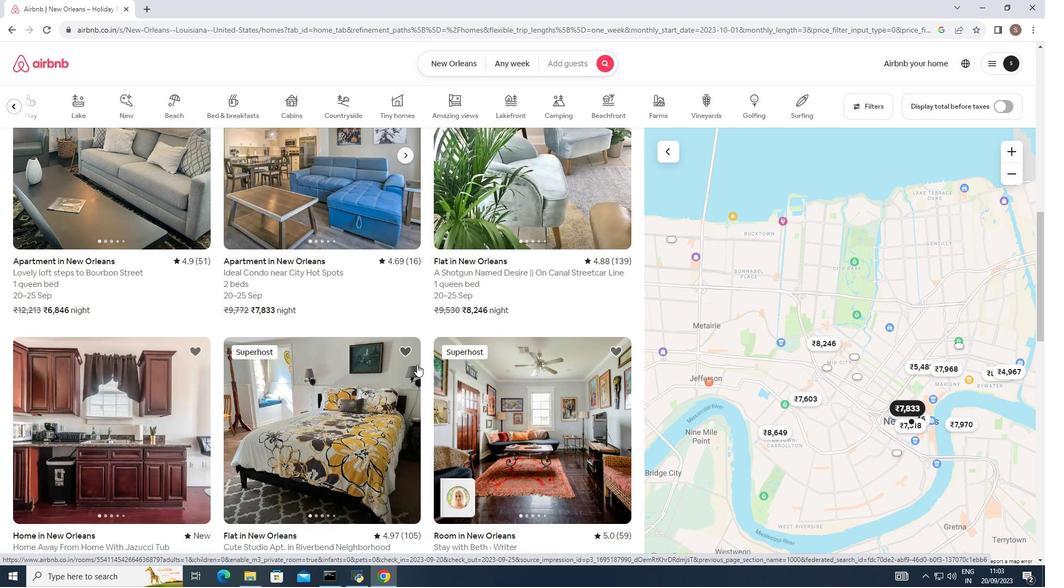 
Action: Mouse scrolled (416, 364) with delta (0, 0)
Screenshot: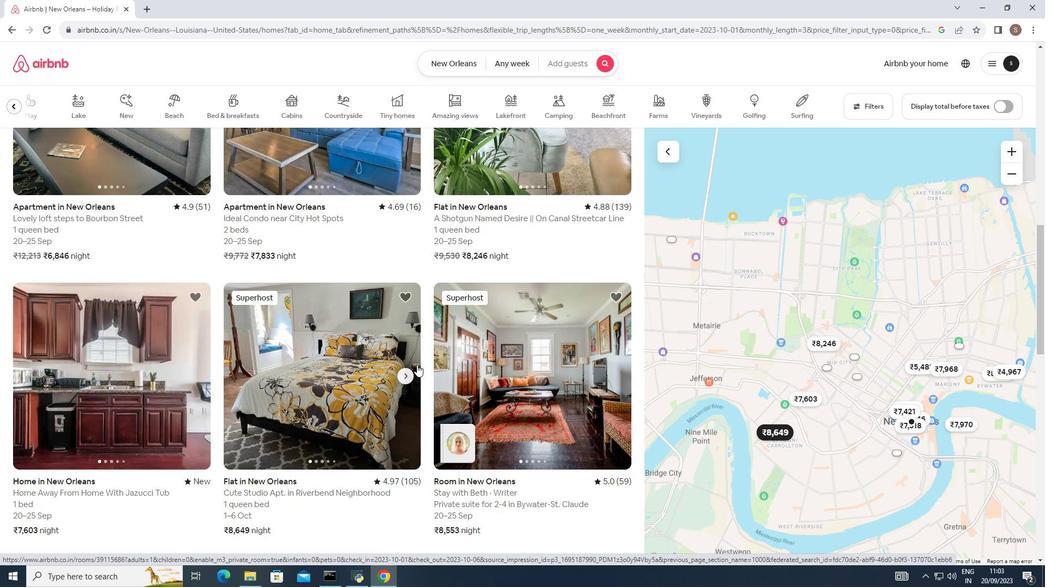 
Action: Mouse scrolled (416, 364) with delta (0, 0)
Screenshot: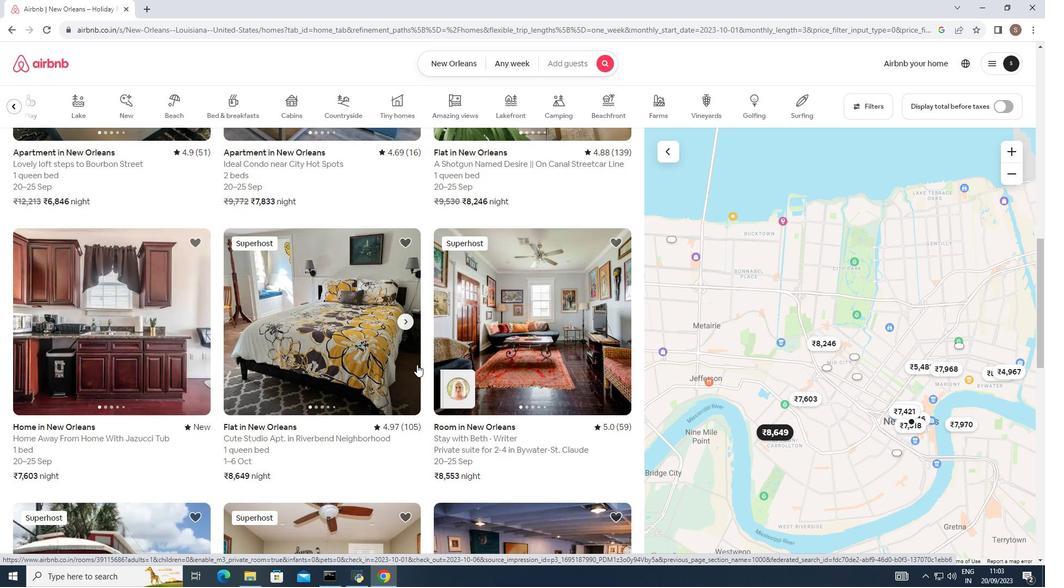 
Action: Mouse scrolled (416, 364) with delta (0, 0)
Screenshot: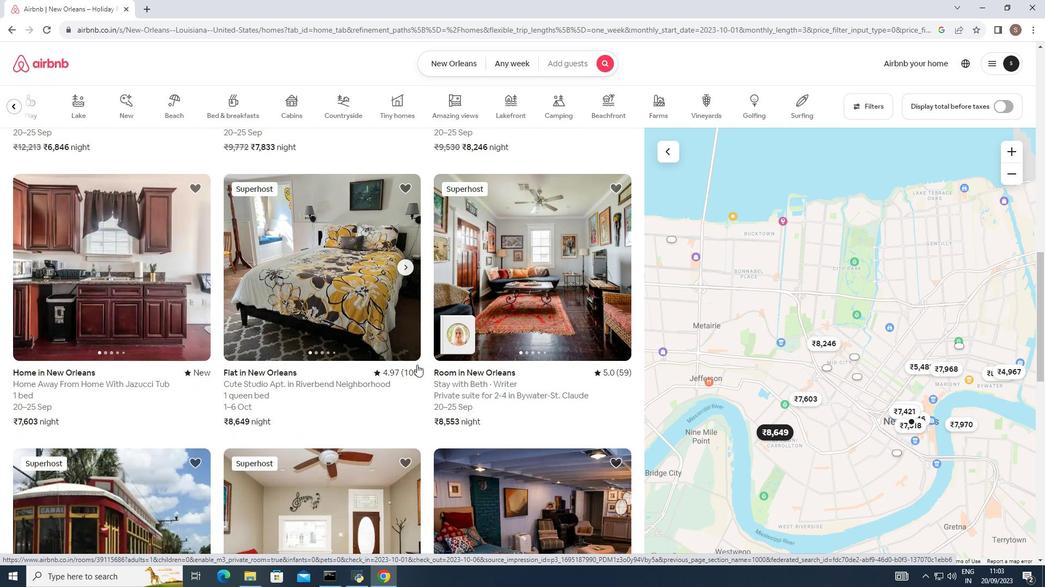 
Action: Mouse scrolled (416, 364) with delta (0, 0)
Screenshot: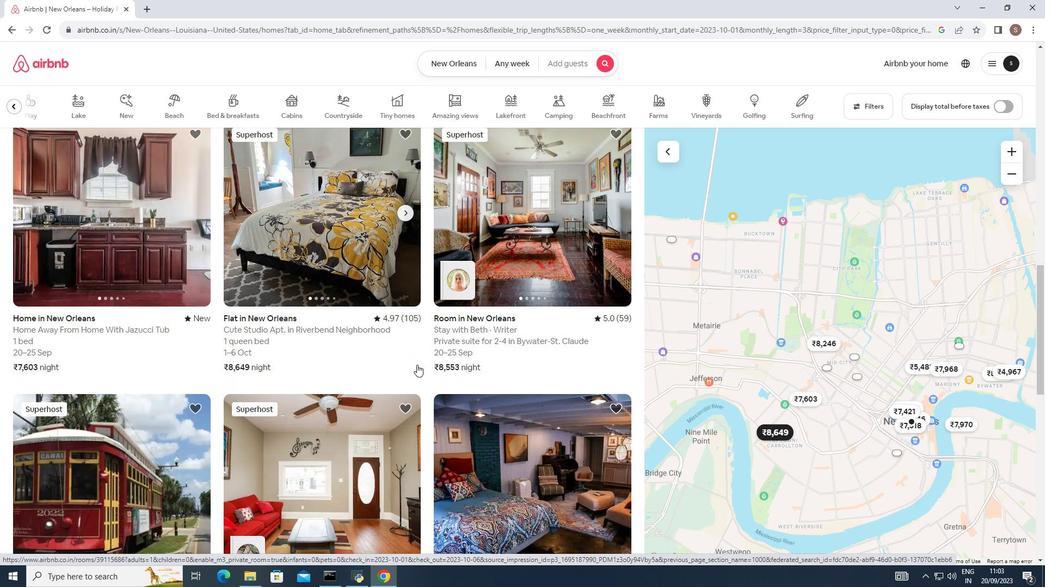 
Action: Mouse scrolled (416, 364) with delta (0, 0)
Screenshot: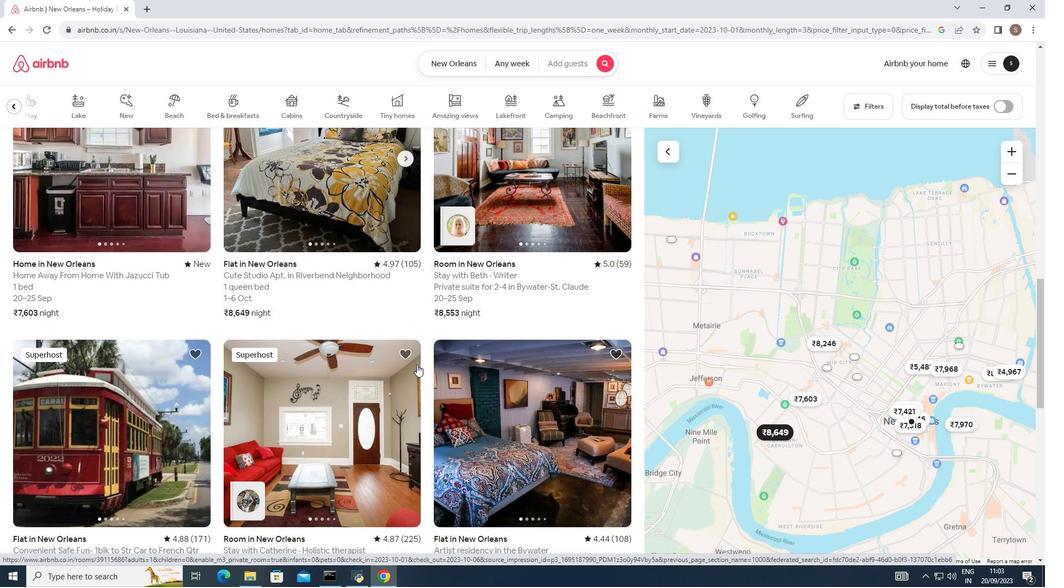 
Action: Mouse scrolled (416, 364) with delta (0, 0)
Screenshot: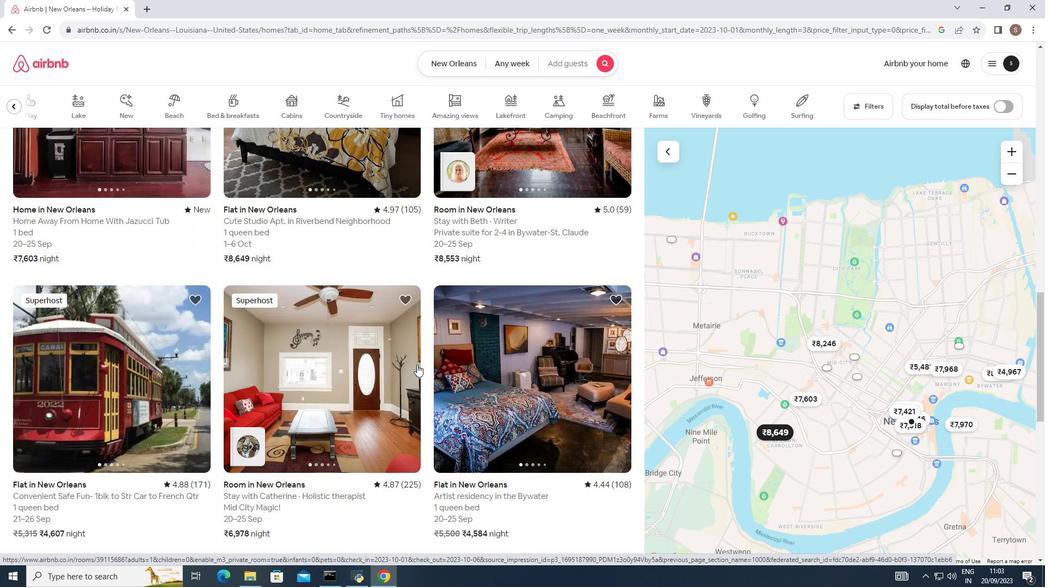 
Action: Mouse scrolled (416, 364) with delta (0, 0)
Screenshot: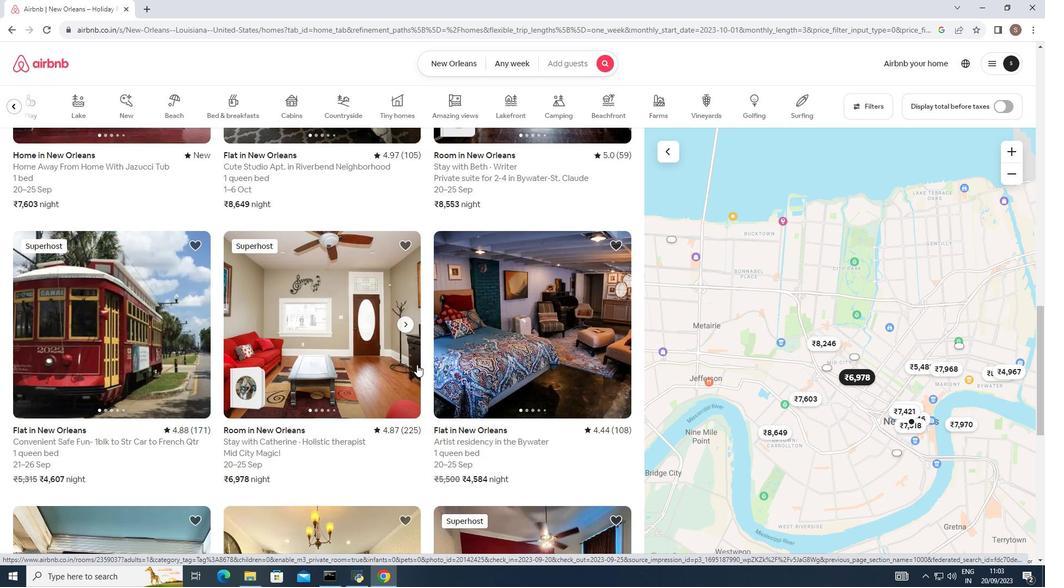 
Action: Mouse scrolled (416, 364) with delta (0, 0)
Screenshot: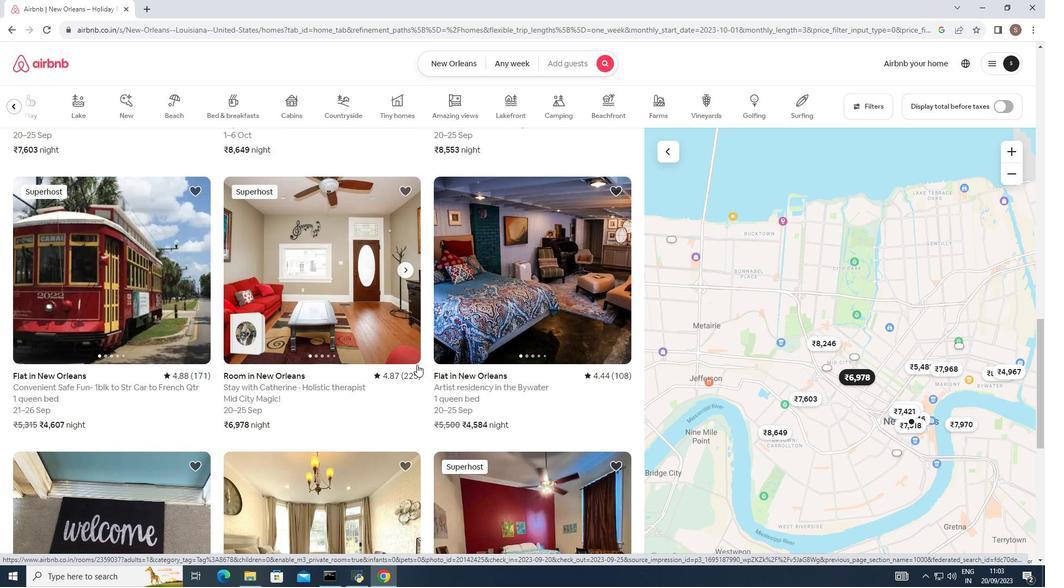 
Action: Mouse moved to (124, 306)
Screenshot: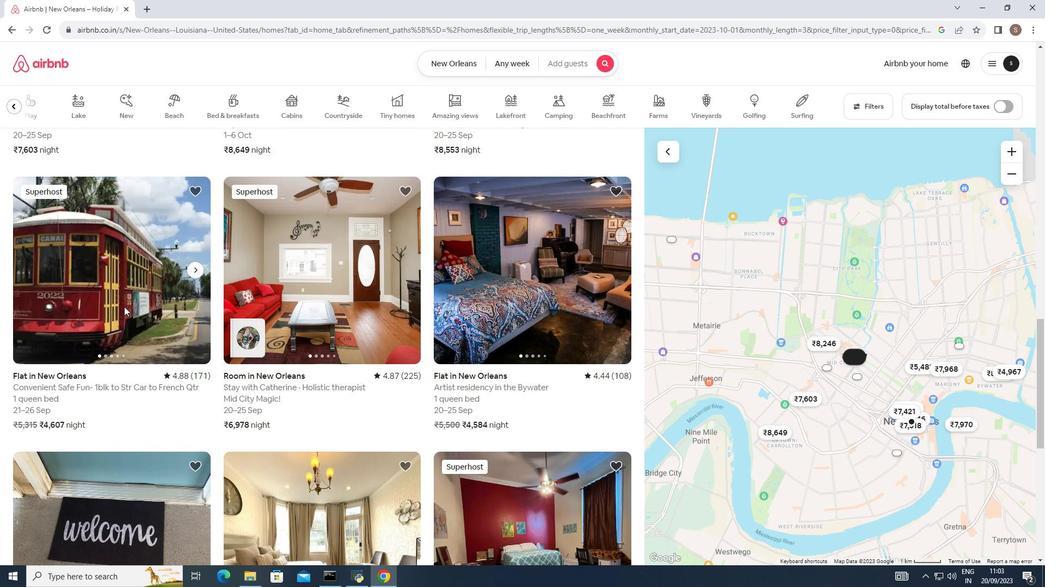 
Action: Mouse pressed left at (124, 306)
Screenshot: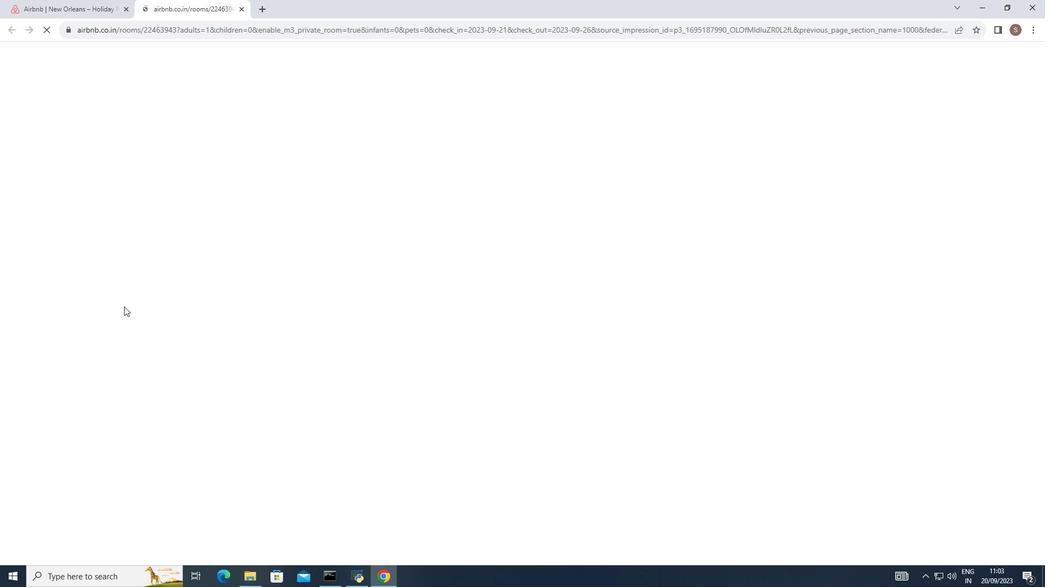 
Action: Mouse moved to (750, 402)
Screenshot: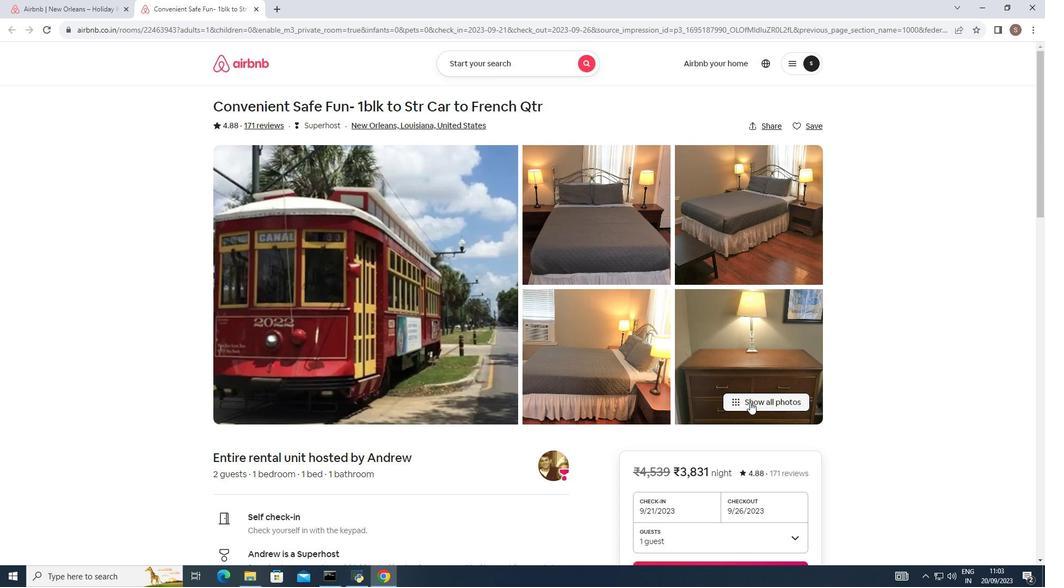 
Action: Mouse pressed left at (750, 402)
Screenshot: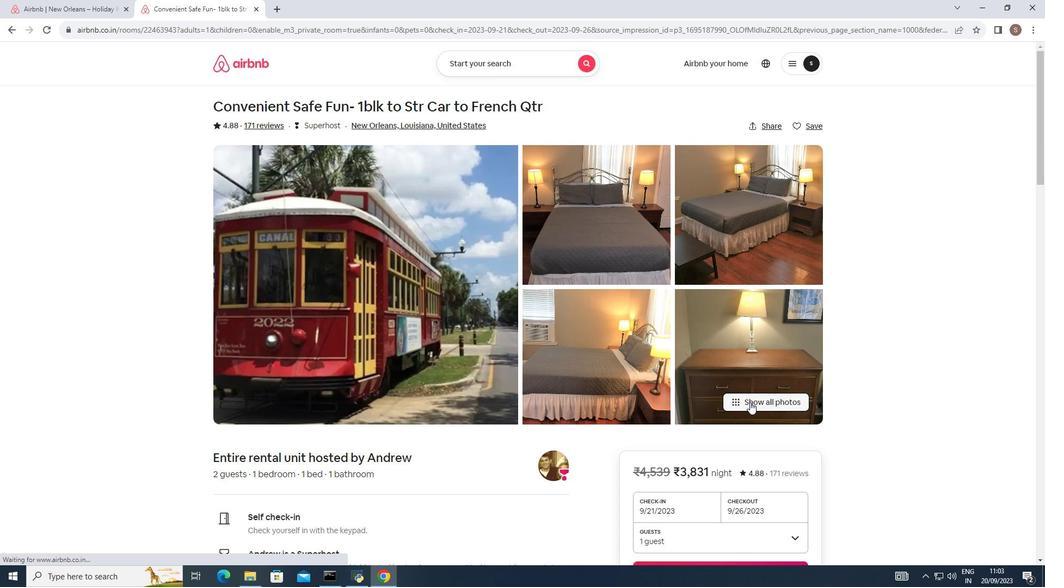 
Action: Mouse moved to (745, 403)
Screenshot: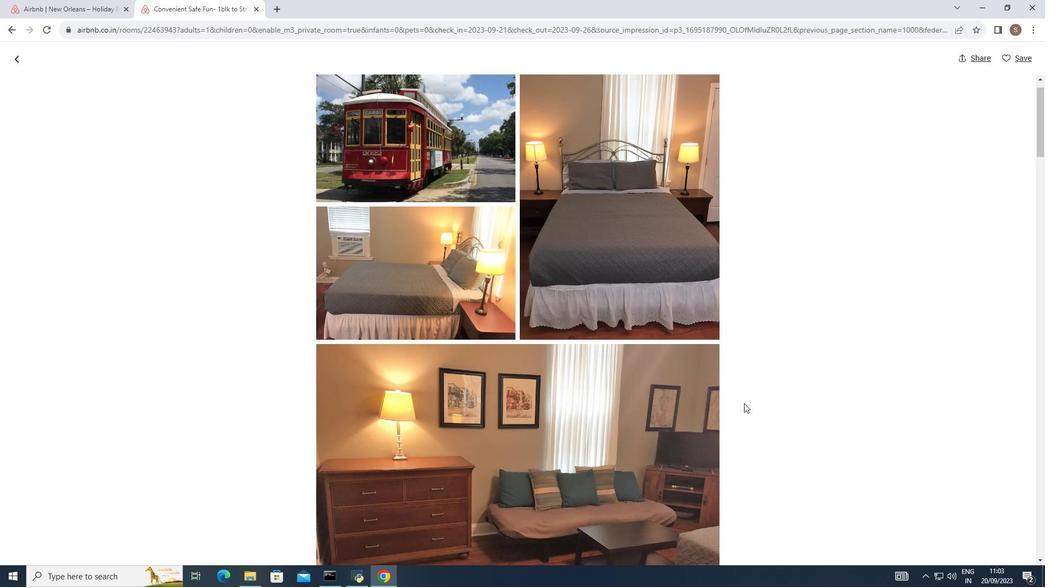 
Action: Mouse scrolled (745, 403) with delta (0, 0)
Screenshot: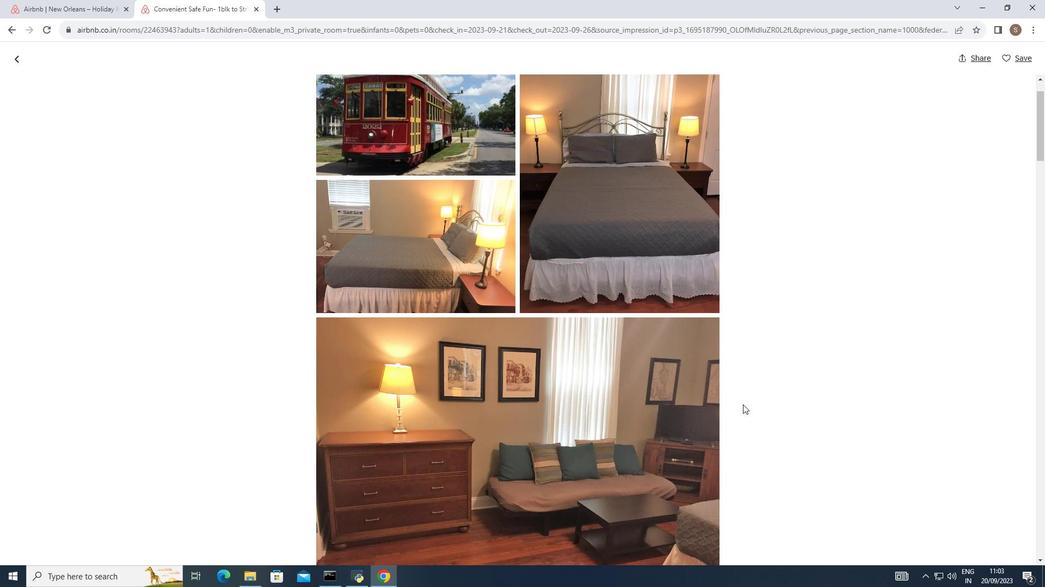 
Action: Mouse moved to (742, 404)
Screenshot: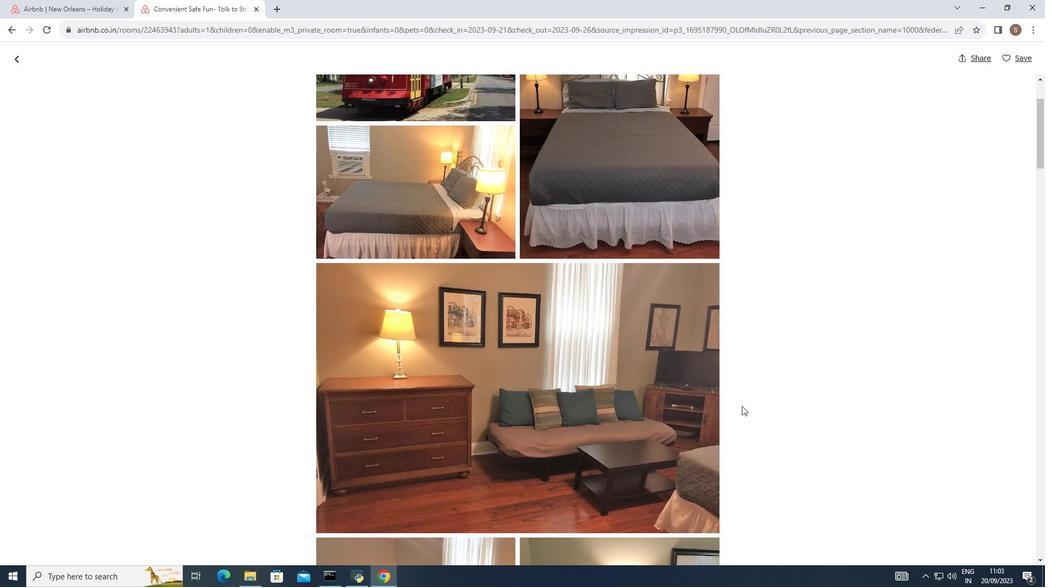 
Action: Mouse scrolled (742, 404) with delta (0, 0)
Screenshot: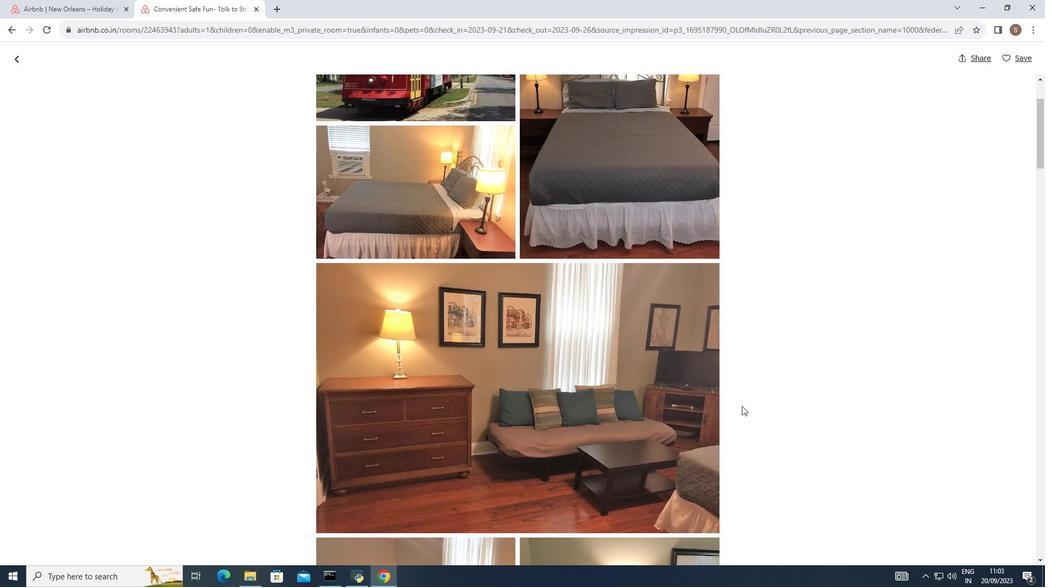 
Action: Mouse moved to (741, 407)
Screenshot: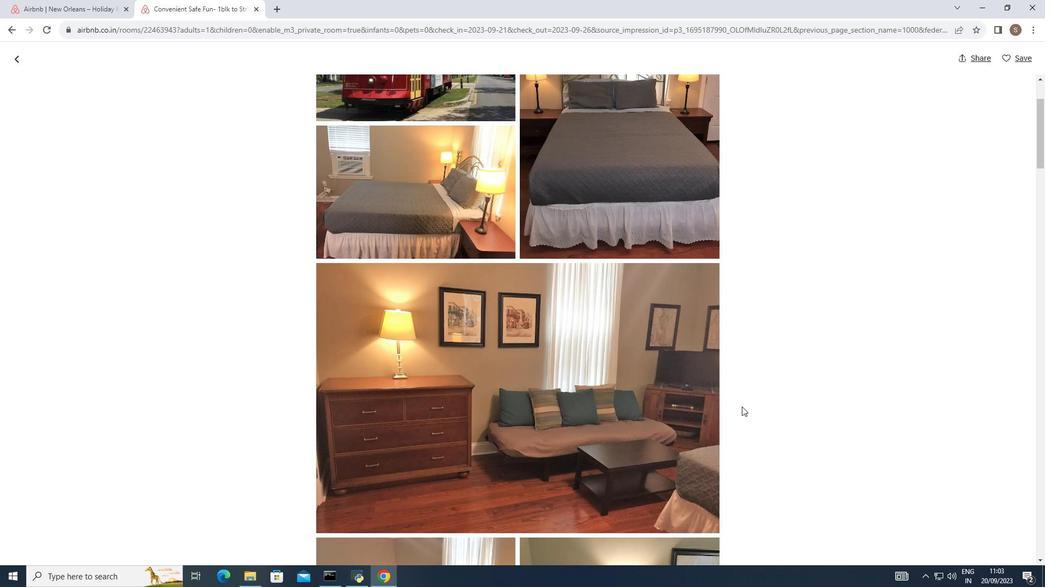 
Action: Mouse scrolled (741, 406) with delta (0, 0)
Screenshot: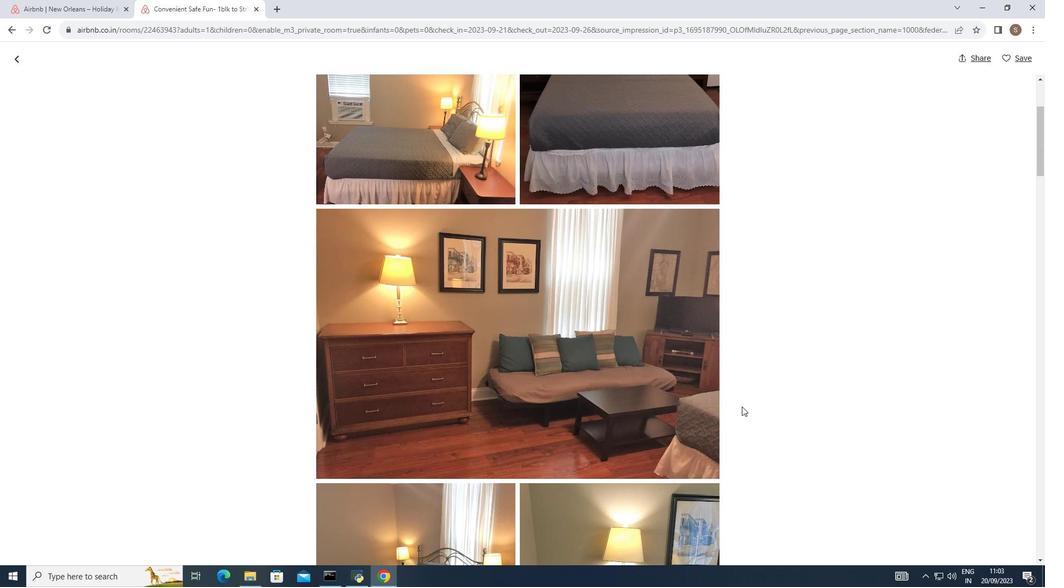 
Action: Mouse moved to (741, 407)
Screenshot: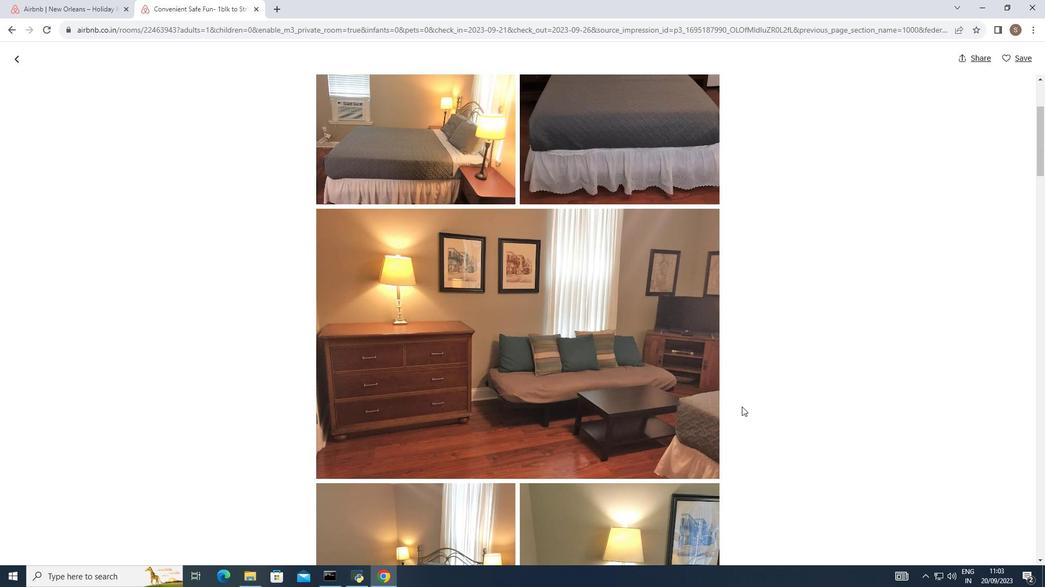 
Action: Mouse scrolled (741, 406) with delta (0, 0)
Screenshot: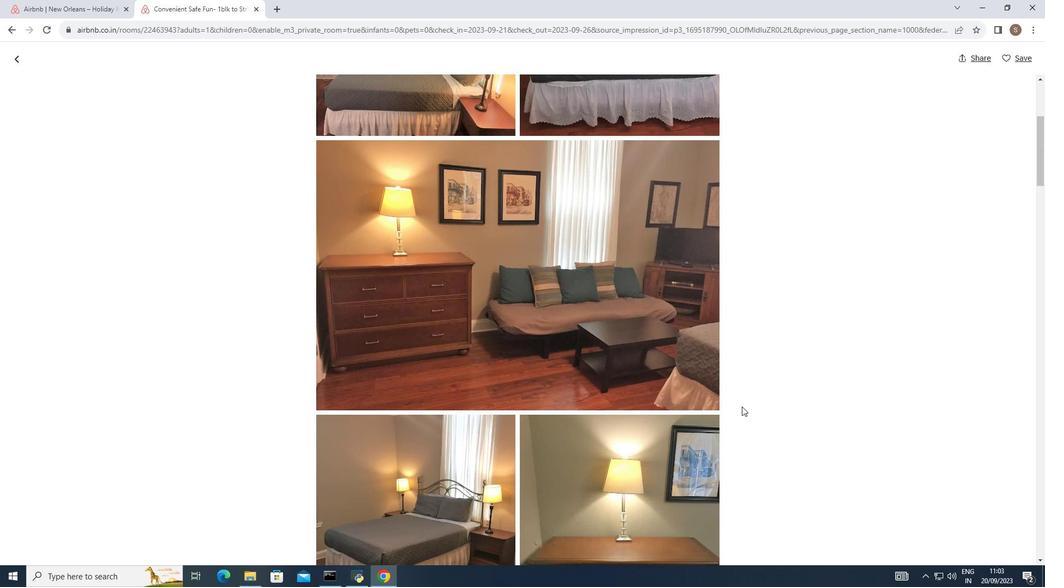 
Action: Mouse scrolled (741, 406) with delta (0, 0)
Screenshot: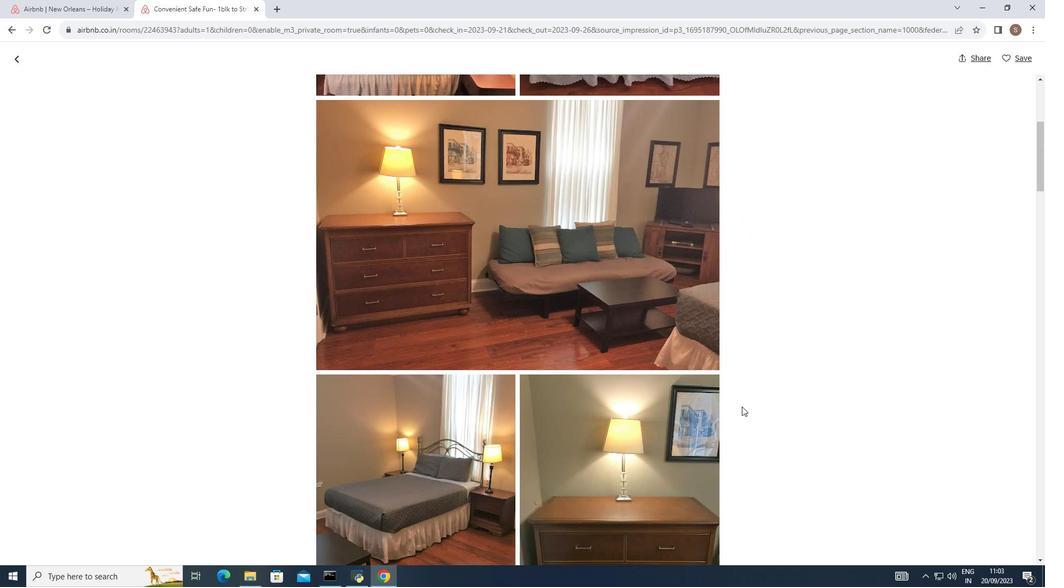 
Action: Mouse scrolled (741, 406) with delta (0, 0)
Screenshot: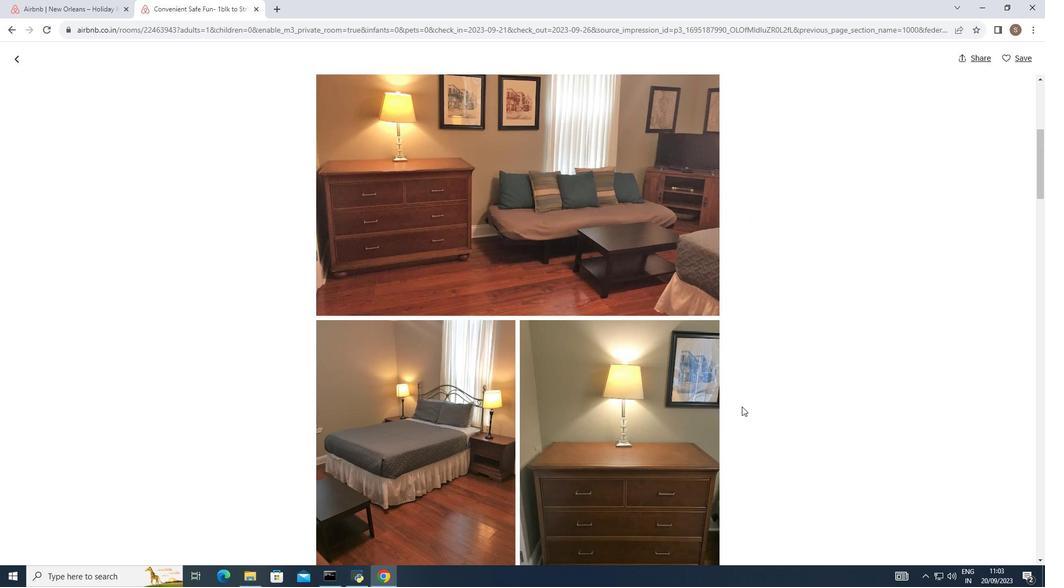 
Action: Mouse scrolled (741, 406) with delta (0, 0)
Screenshot: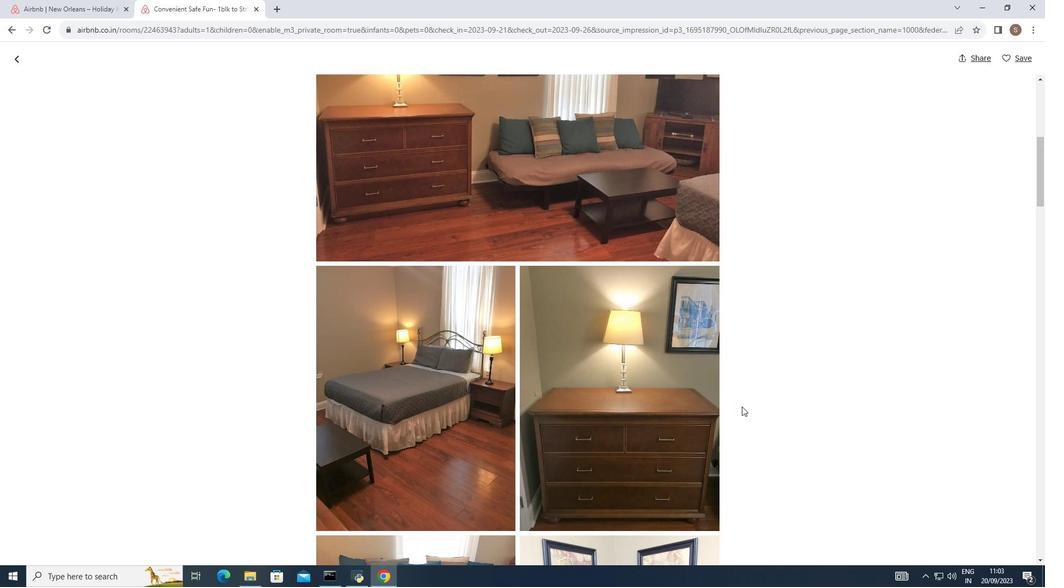 
Action: Mouse scrolled (741, 406) with delta (0, 0)
Screenshot: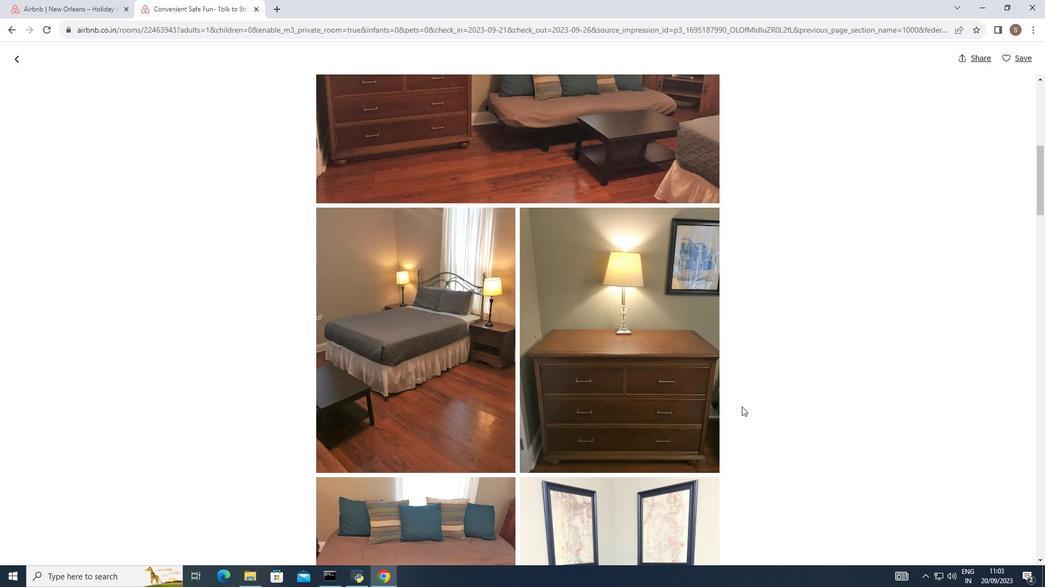 
Action: Mouse scrolled (741, 406) with delta (0, 0)
Screenshot: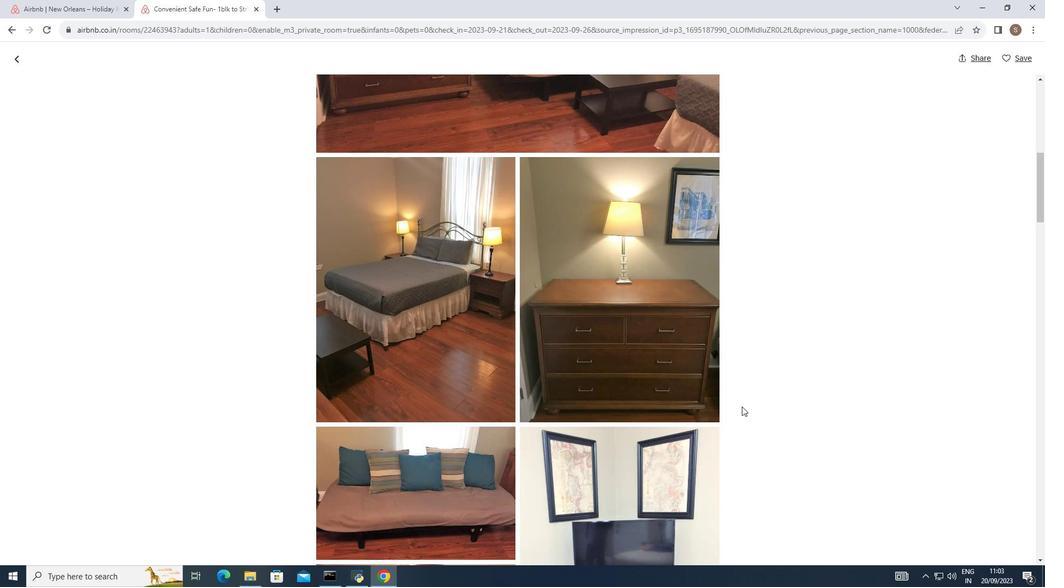 
Action: Mouse scrolled (741, 406) with delta (0, 0)
Screenshot: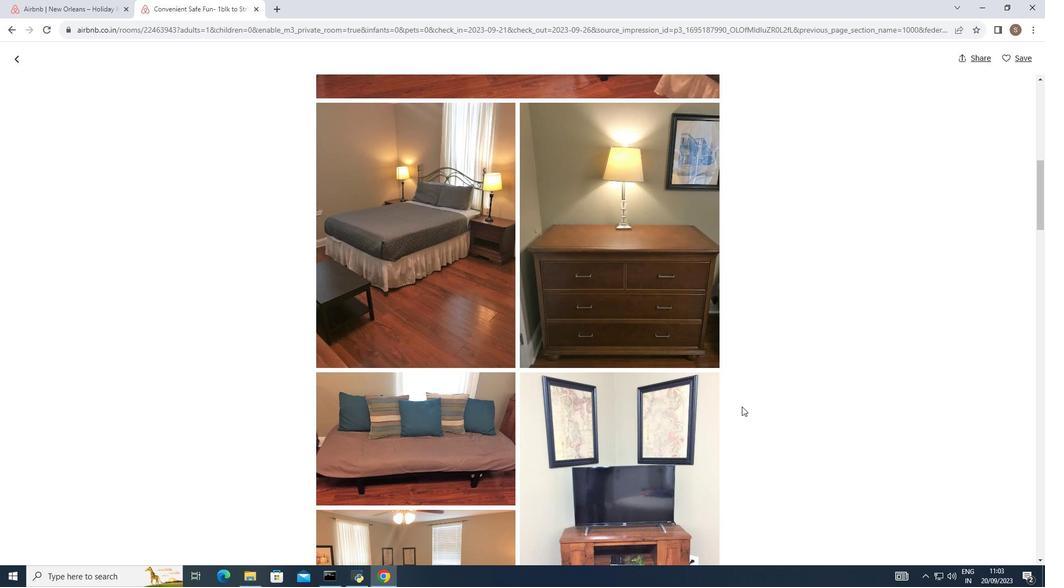
Action: Mouse scrolled (741, 406) with delta (0, 0)
Screenshot: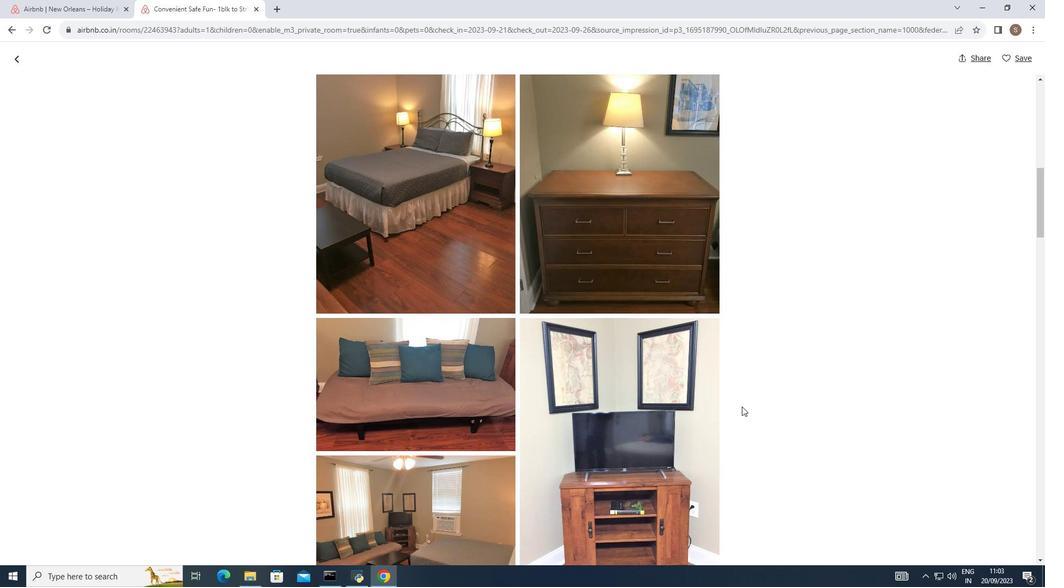 
Action: Mouse scrolled (741, 406) with delta (0, 0)
Screenshot: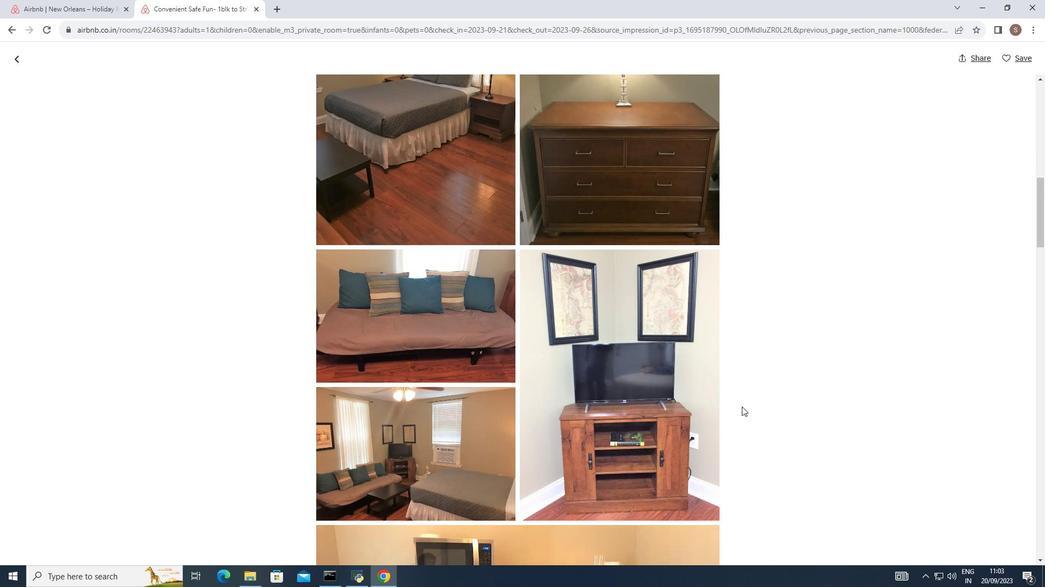 
Action: Mouse scrolled (741, 406) with delta (0, 0)
Screenshot: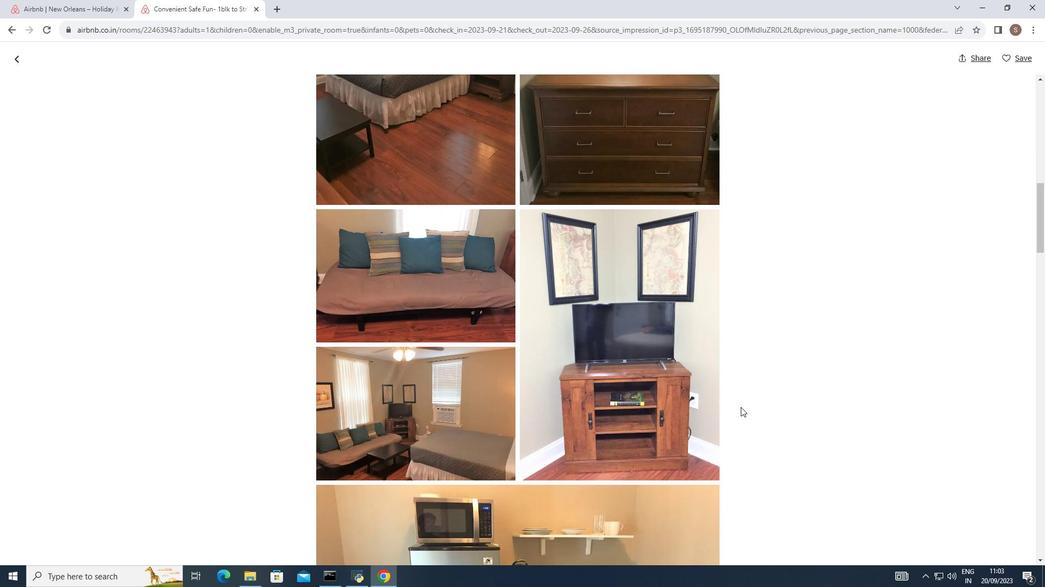 
Action: Mouse moved to (740, 407)
Screenshot: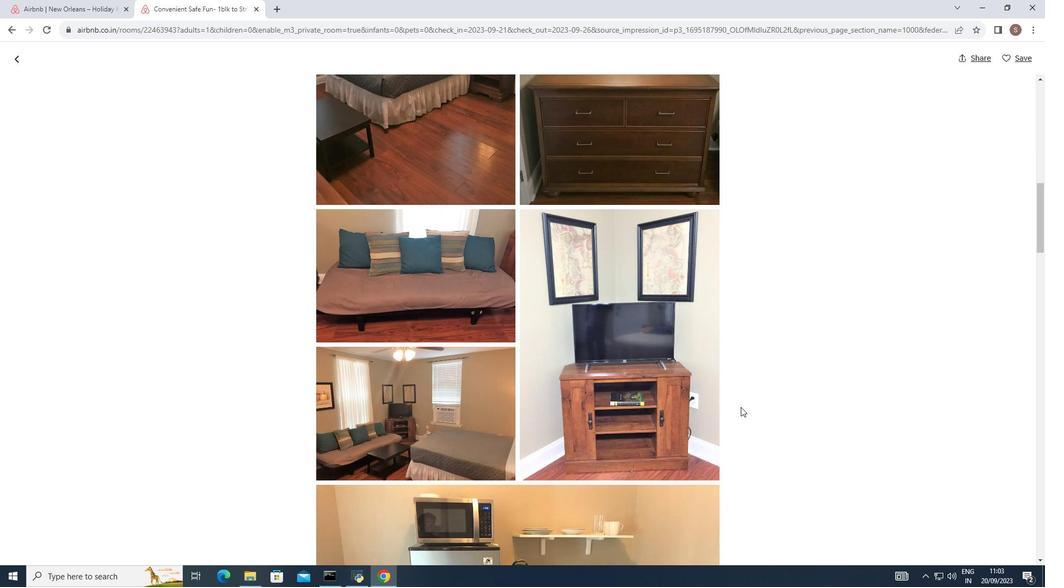 
Action: Mouse scrolled (740, 407) with delta (0, 0)
Screenshot: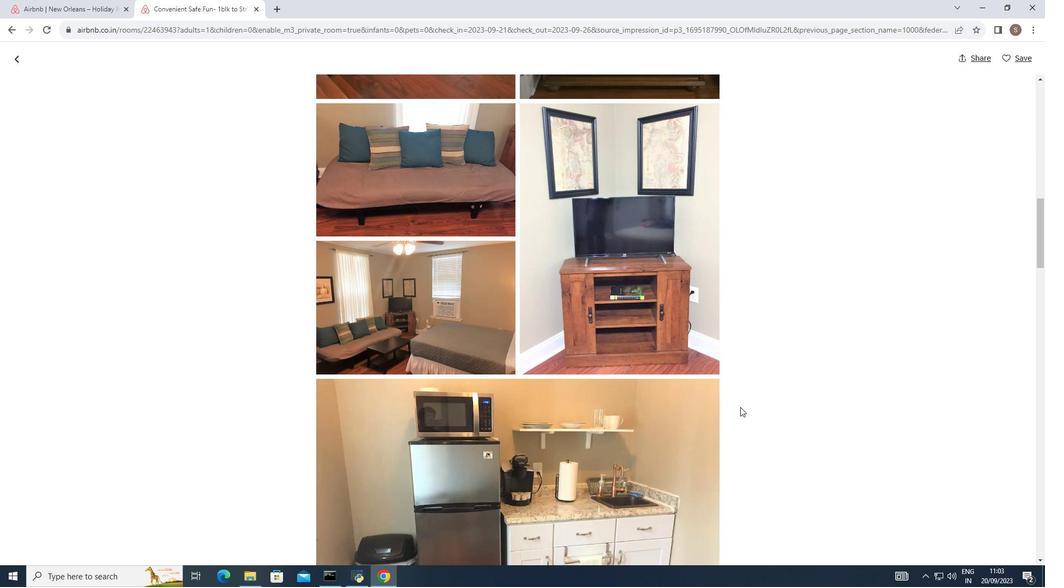 
Action: Mouse scrolled (740, 407) with delta (0, 0)
Screenshot: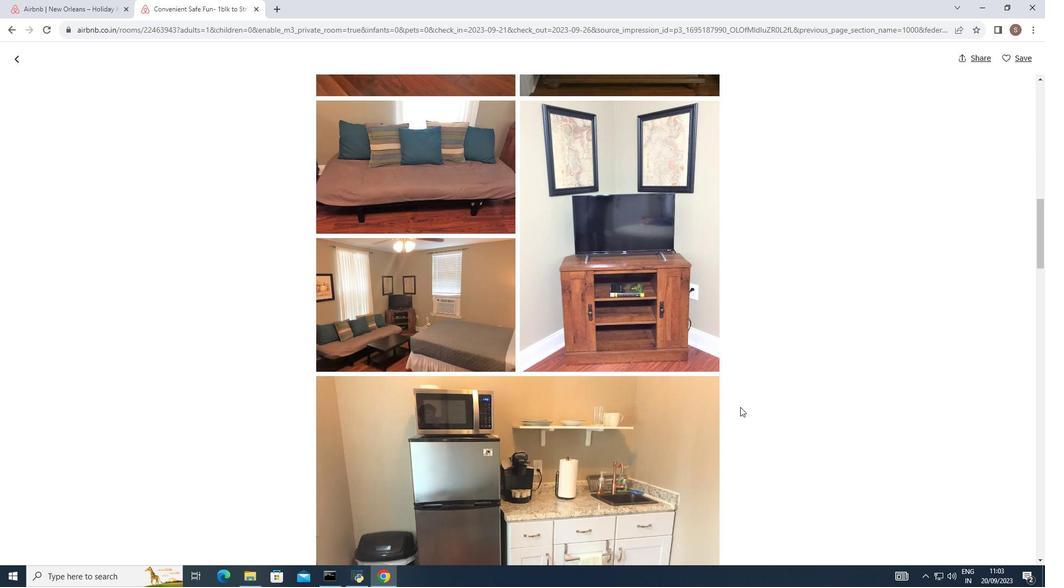 
Action: Mouse moved to (740, 407)
Screenshot: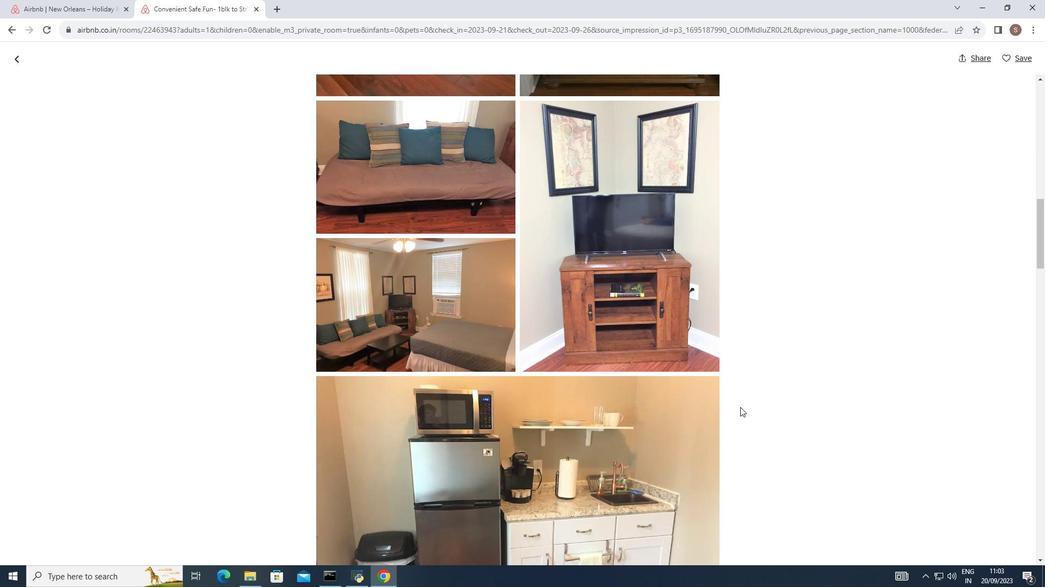 
Action: Mouse scrolled (740, 407) with delta (0, 0)
Screenshot: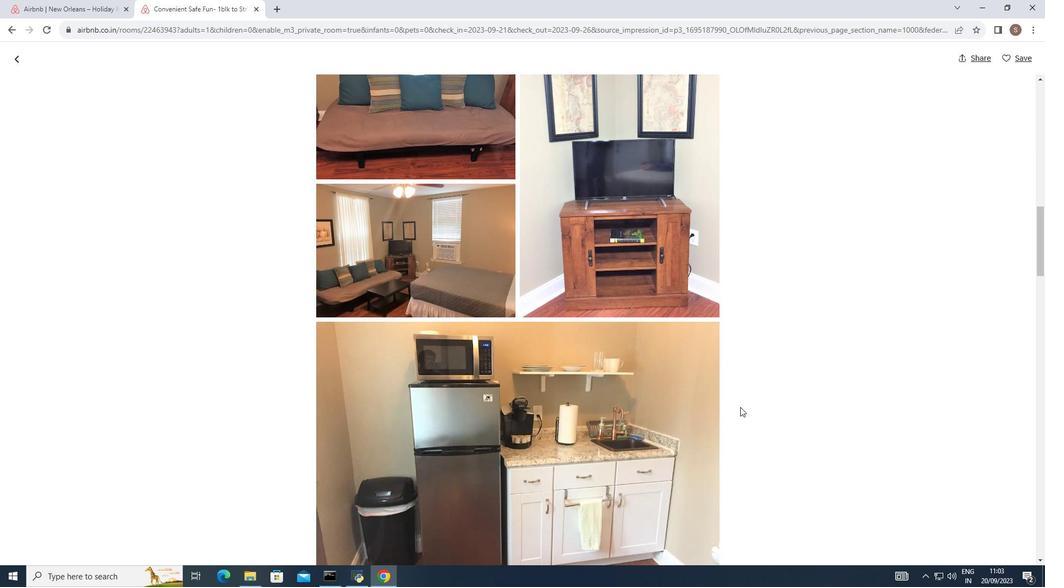 
Action: Mouse scrolled (740, 407) with delta (0, 0)
Screenshot: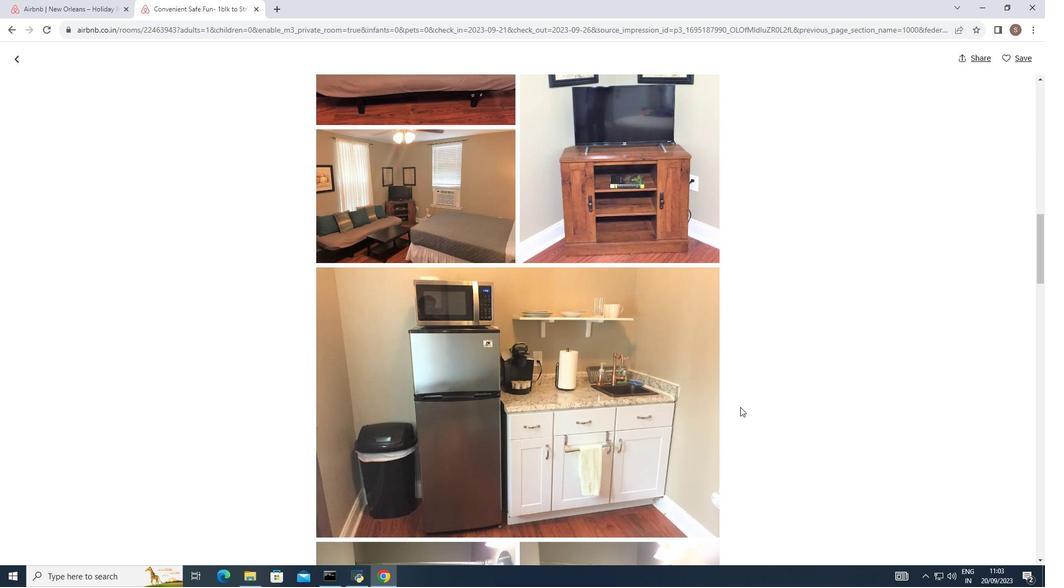 
Action: Mouse scrolled (740, 407) with delta (0, 0)
Screenshot: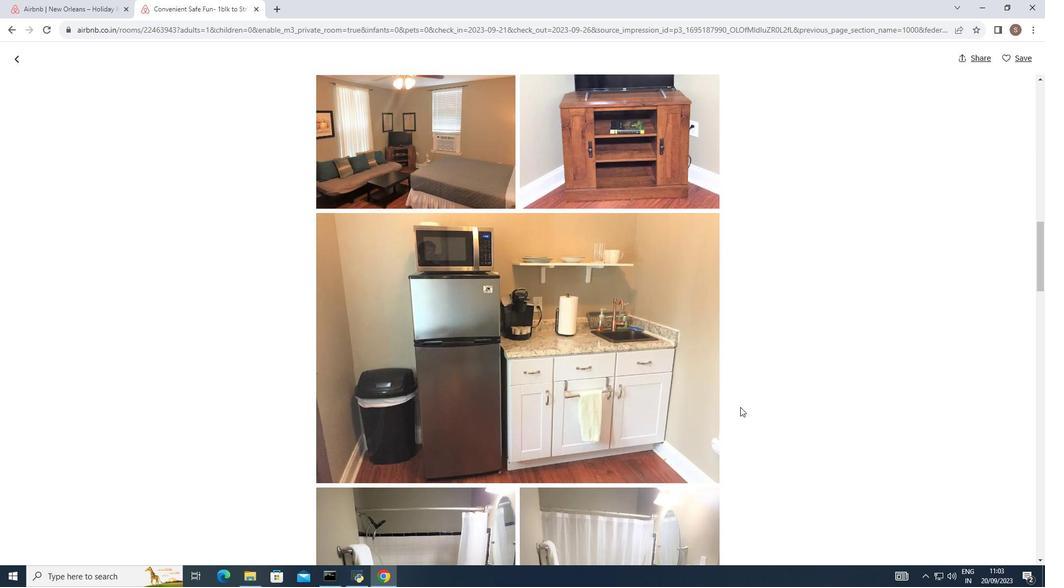 
Action: Mouse scrolled (740, 407) with delta (0, 0)
Screenshot: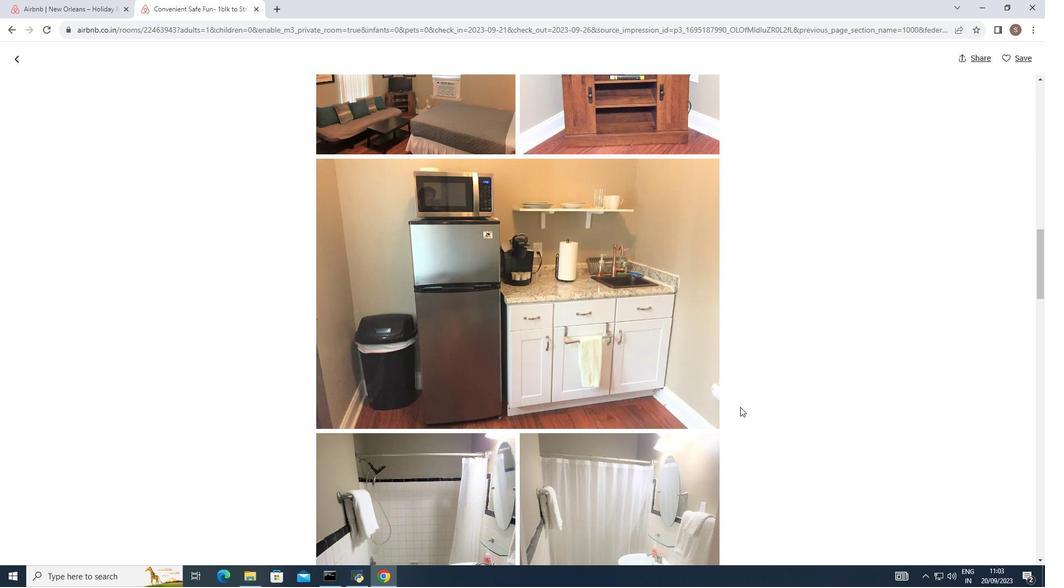 
Action: Mouse scrolled (740, 407) with delta (0, 0)
Screenshot: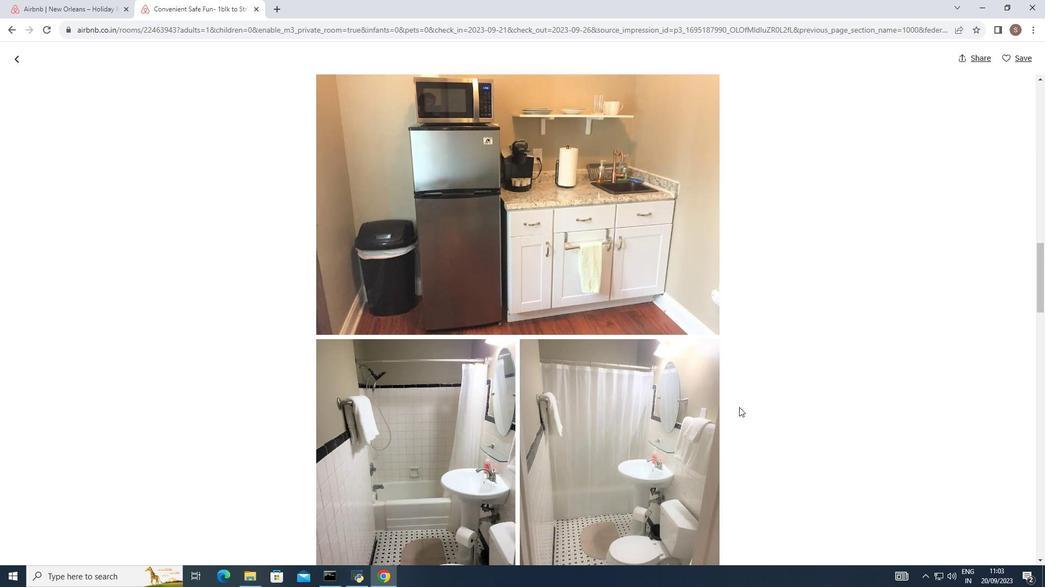 
Action: Mouse scrolled (740, 407) with delta (0, 0)
Screenshot: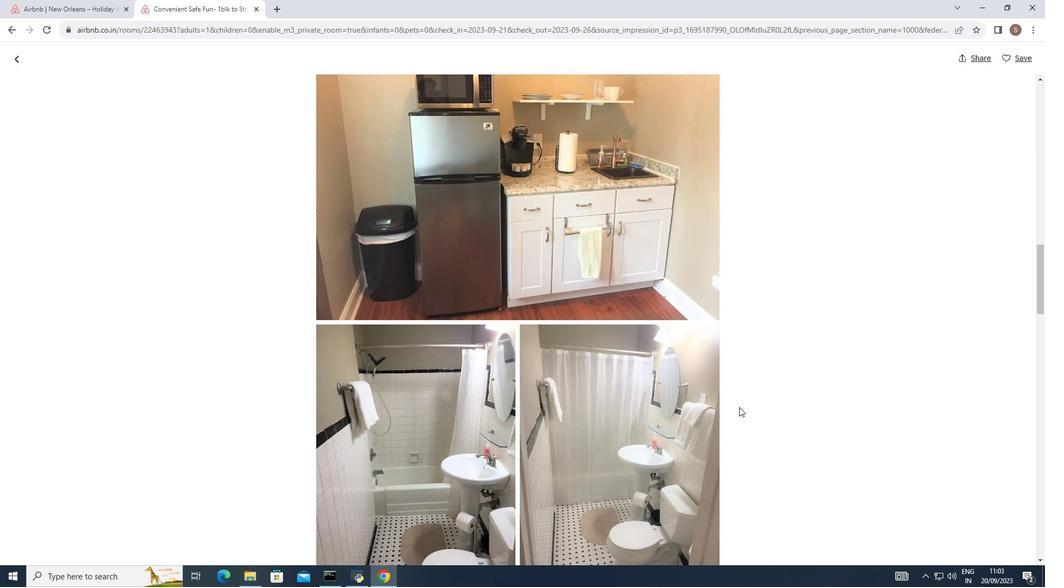 
Action: Mouse moved to (738, 407)
Screenshot: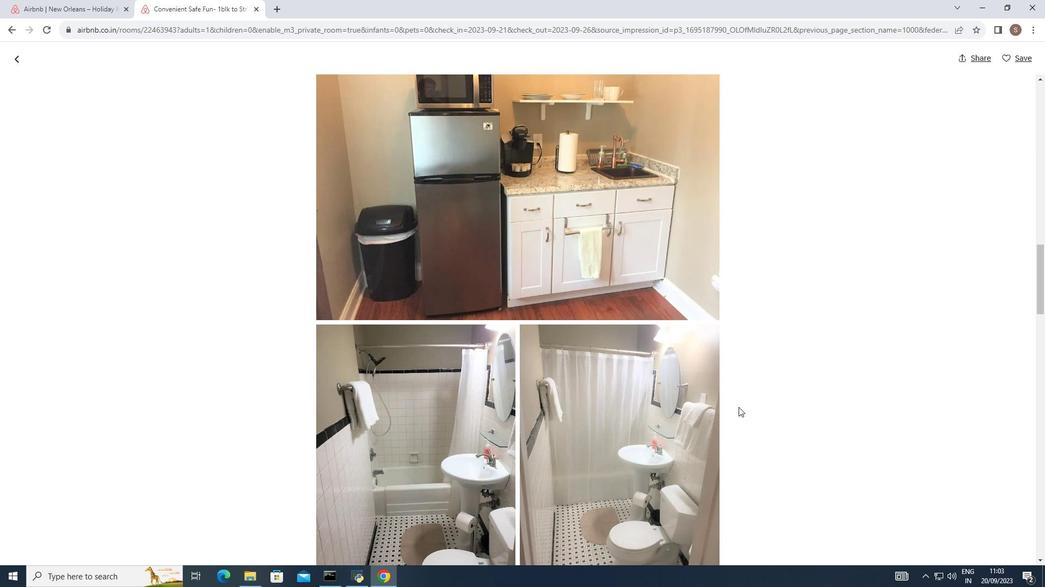 
Action: Mouse scrolled (738, 407) with delta (0, 0)
Screenshot: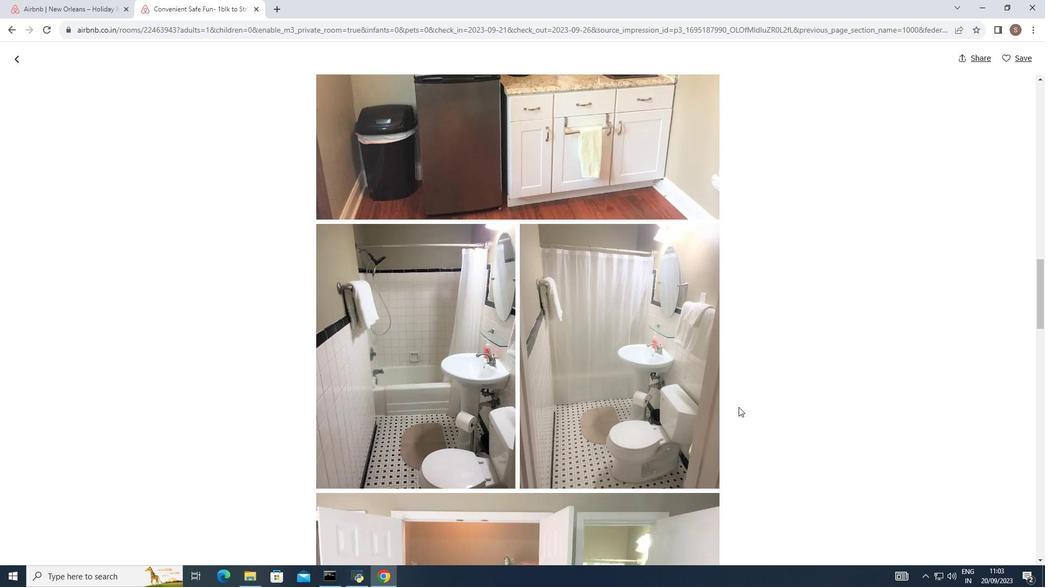 
Action: Mouse scrolled (738, 407) with delta (0, 0)
